 Task: Create a new job position for 'Incharge Warehouse Operations' in Salesforce with specified details.
Action: Mouse moved to (900, 151)
Screenshot: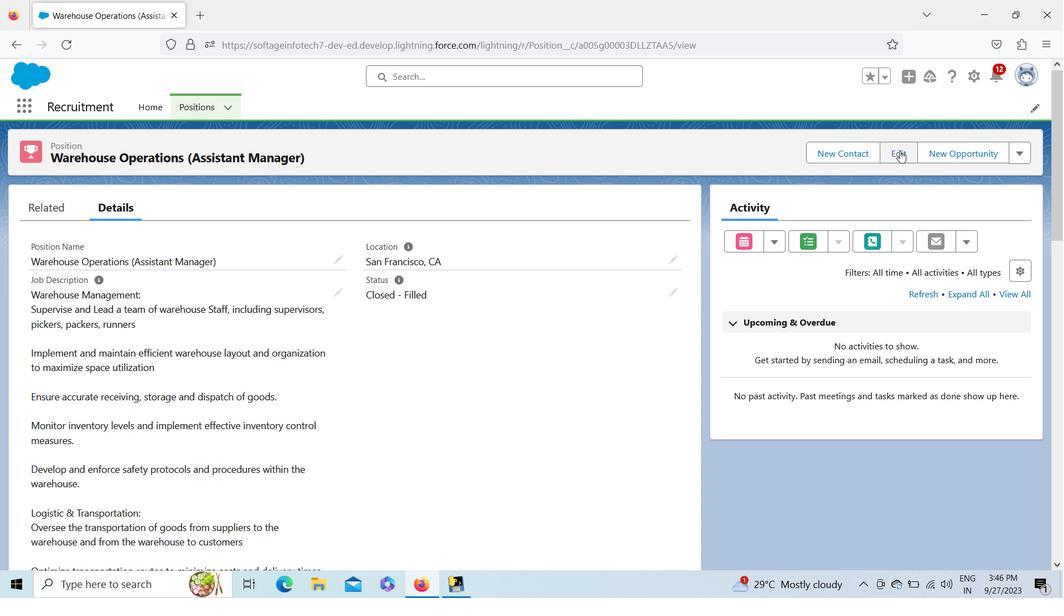 
Action: Mouse pressed left at (900, 151)
Screenshot: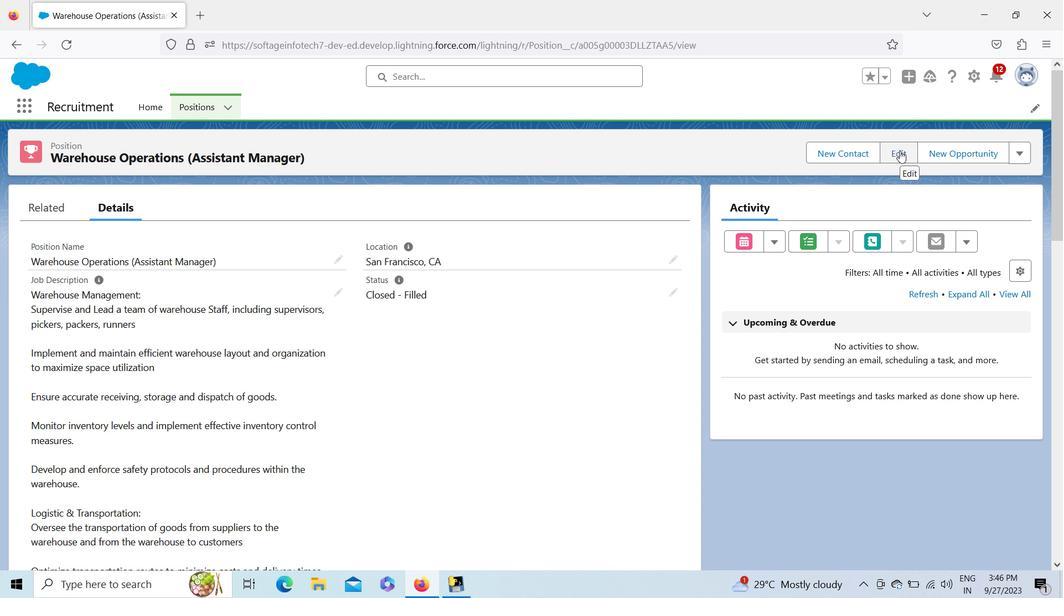 
Action: Mouse moved to (510, 259)
Screenshot: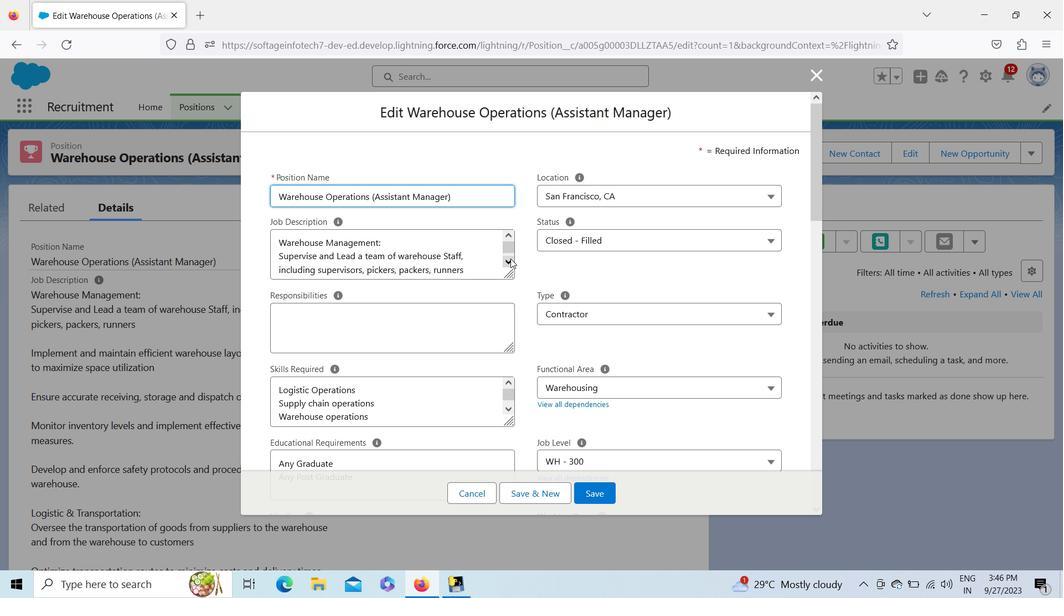 
Action: Mouse pressed left at (510, 259)
Screenshot: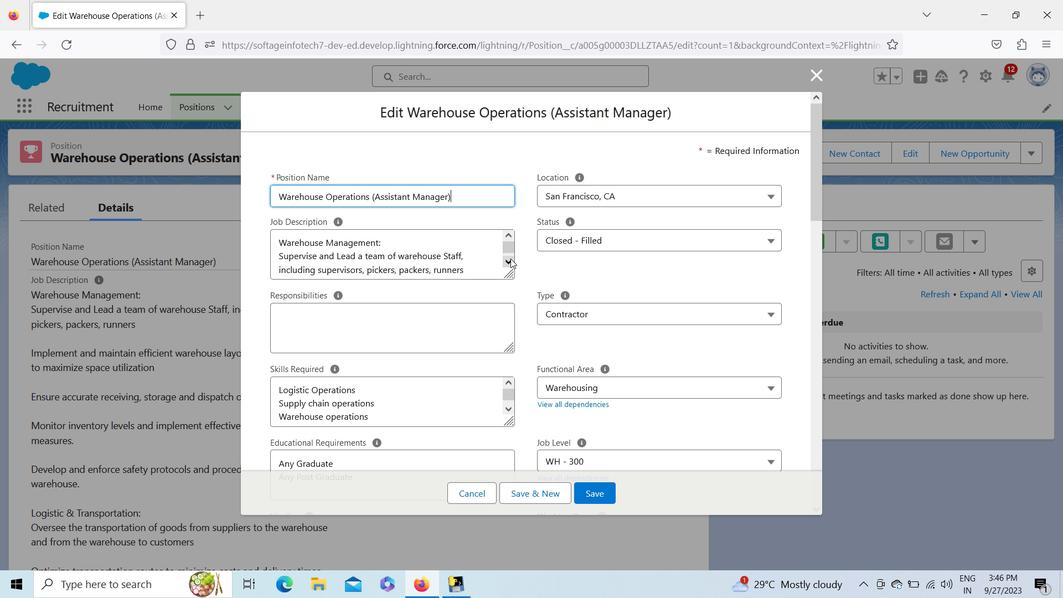 
Action: Mouse pressed left at (510, 259)
Screenshot: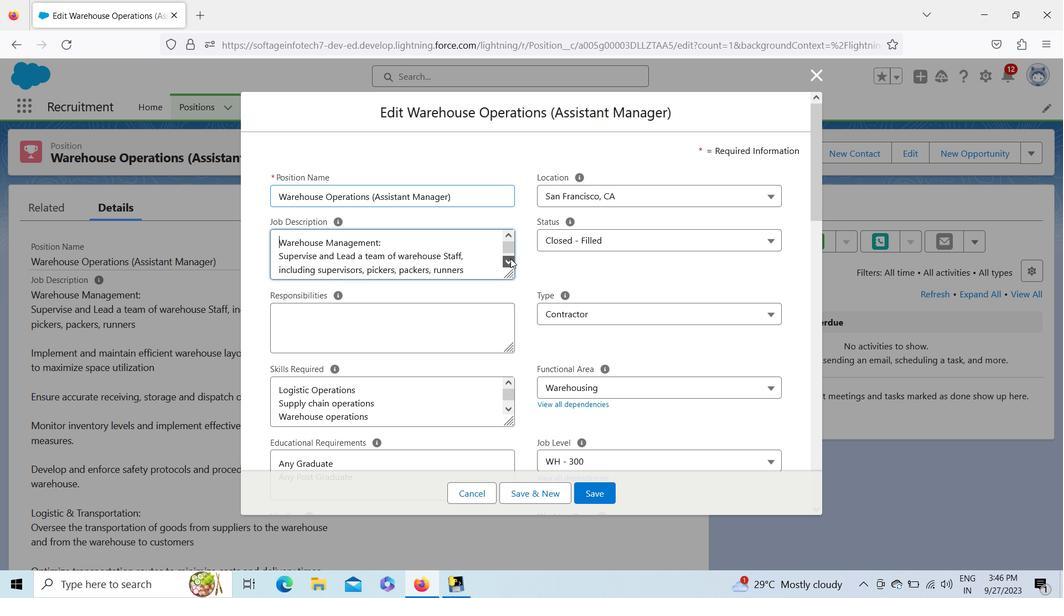 
Action: Mouse pressed left at (510, 259)
Screenshot: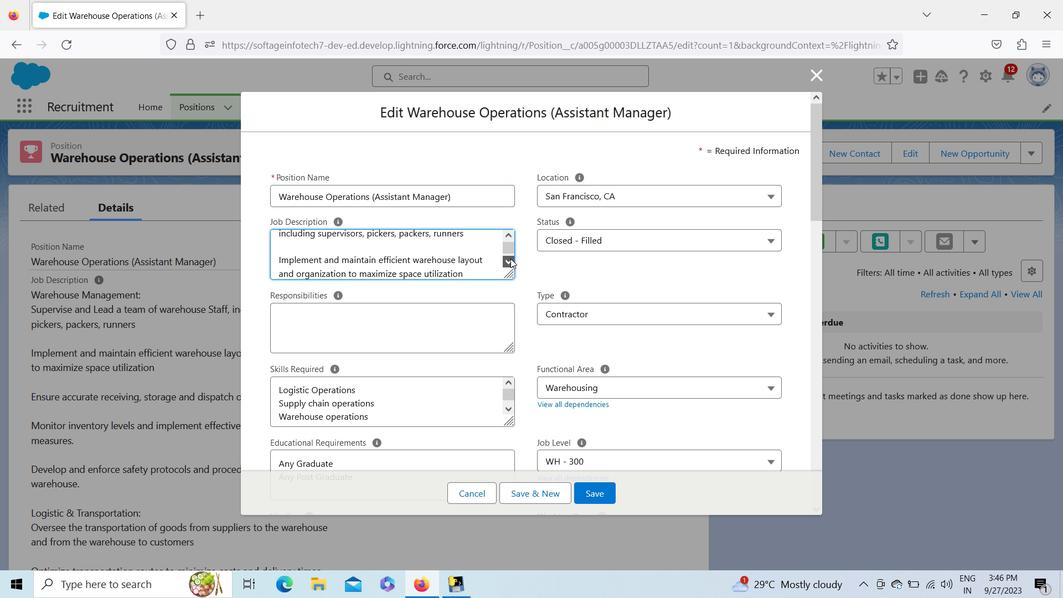 
Action: Mouse pressed left at (510, 259)
Screenshot: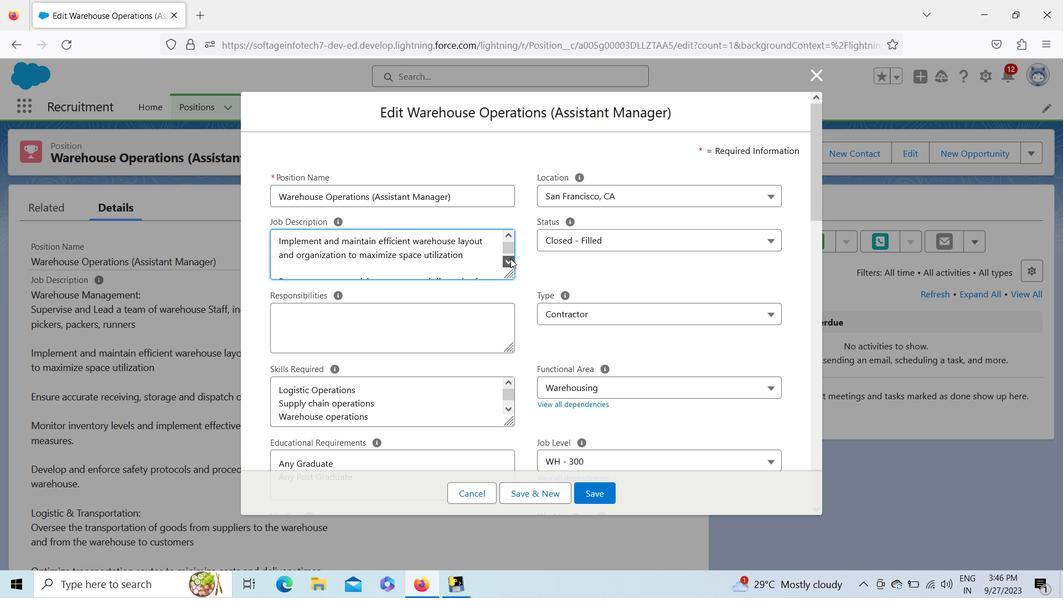 
Action: Mouse pressed left at (510, 259)
Screenshot: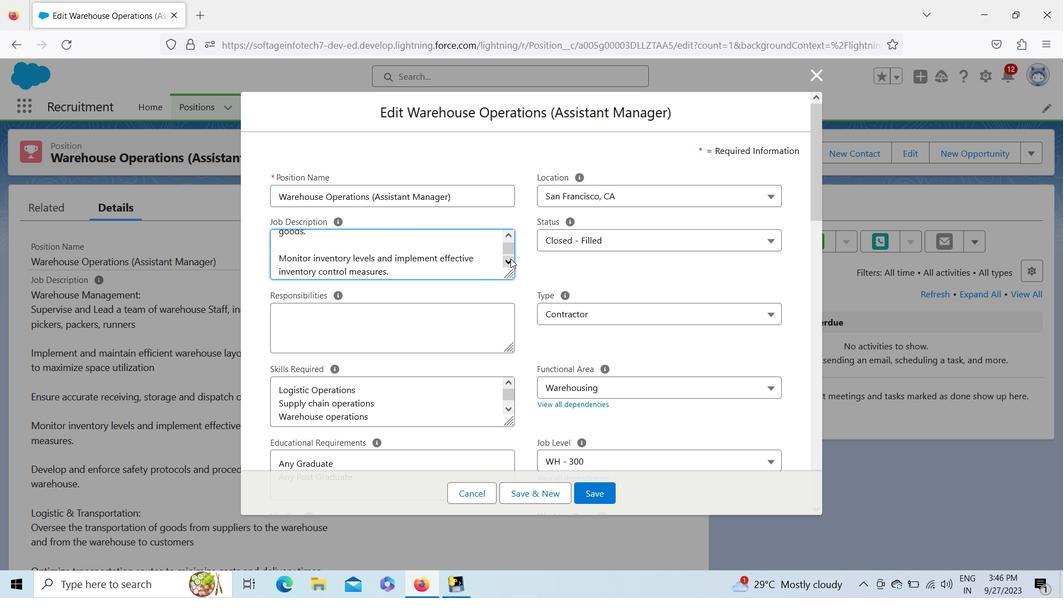 
Action: Mouse pressed left at (510, 259)
Screenshot: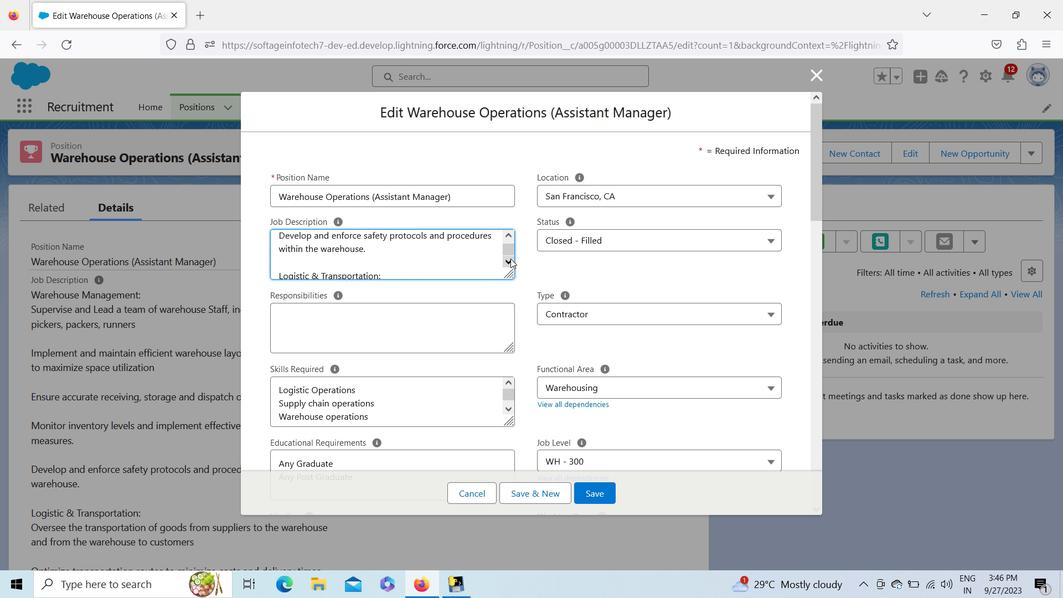 
Action: Mouse pressed left at (510, 259)
Screenshot: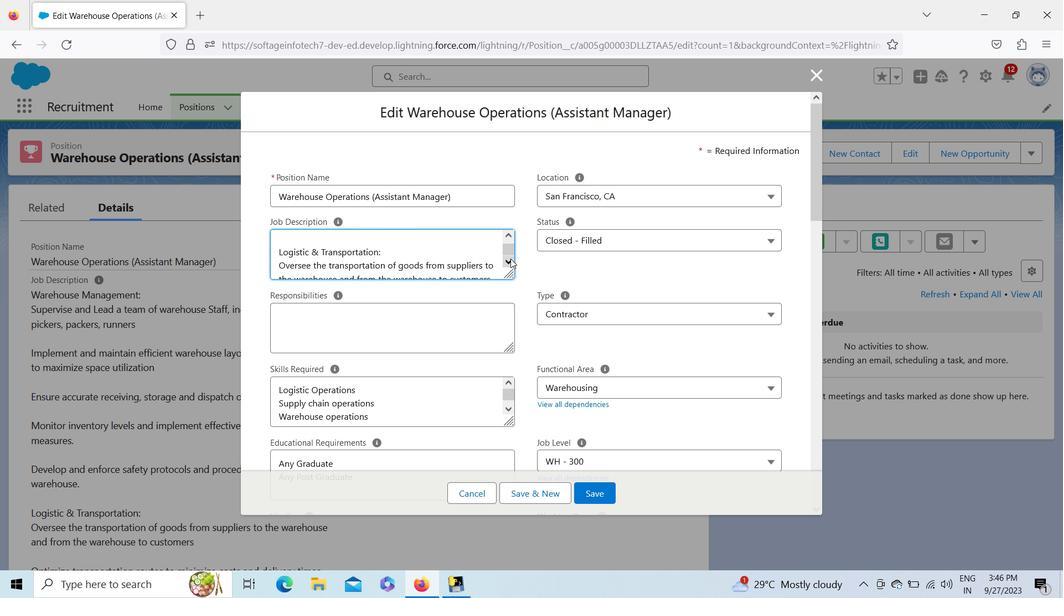 
Action: Mouse pressed left at (510, 259)
Screenshot: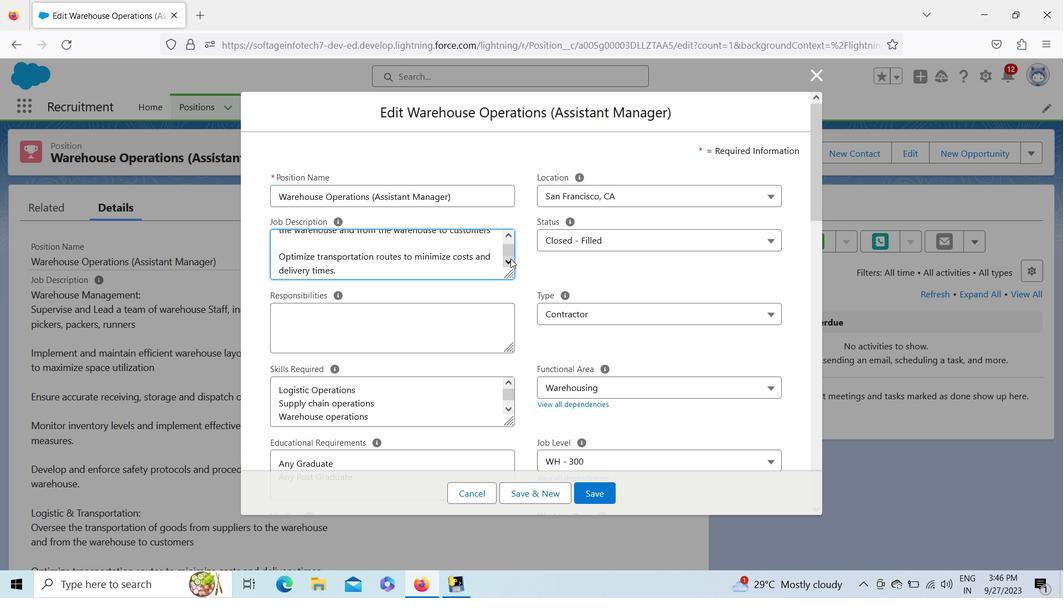 
Action: Mouse pressed left at (510, 259)
Screenshot: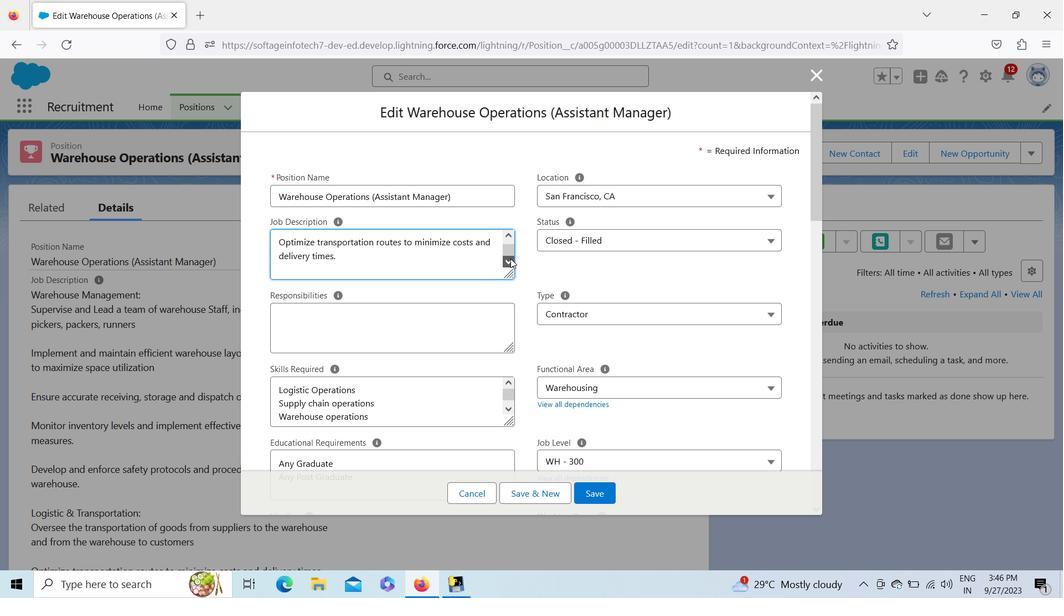 
Action: Mouse pressed left at (510, 259)
Screenshot: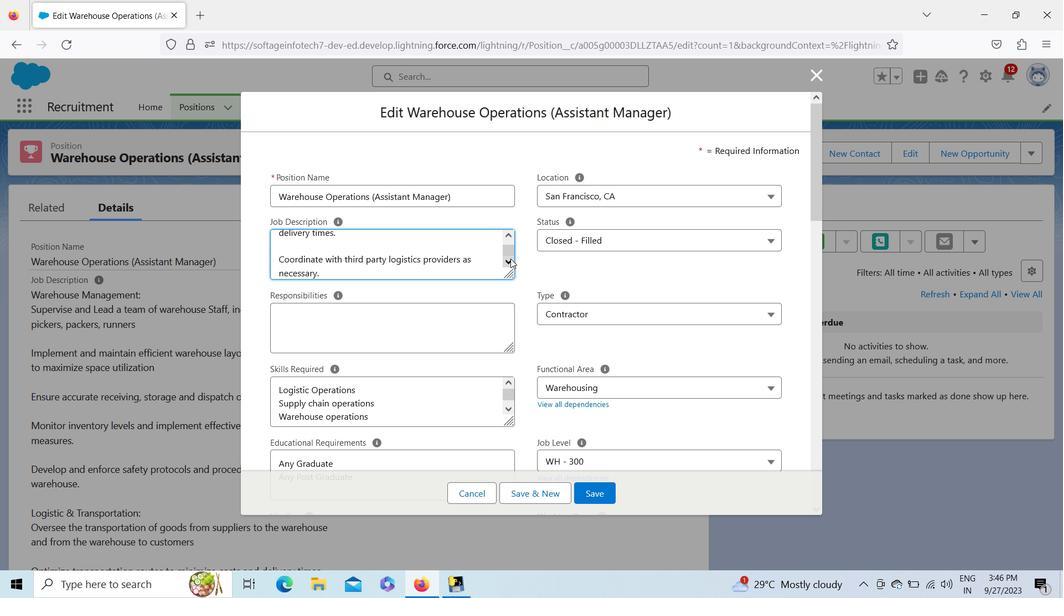 
Action: Mouse pressed left at (510, 259)
Screenshot: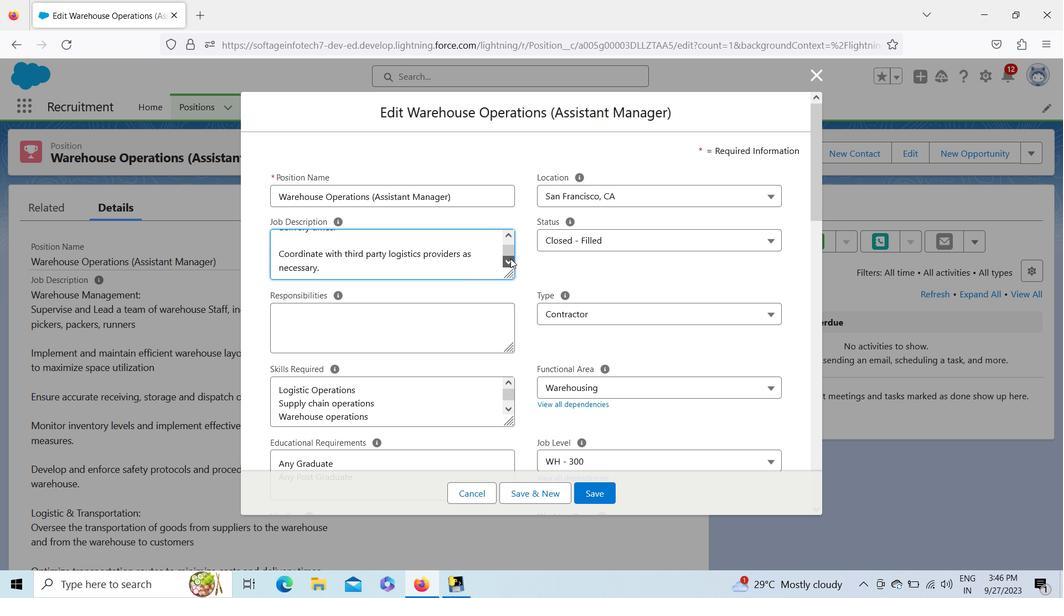 
Action: Mouse pressed left at (510, 259)
Screenshot: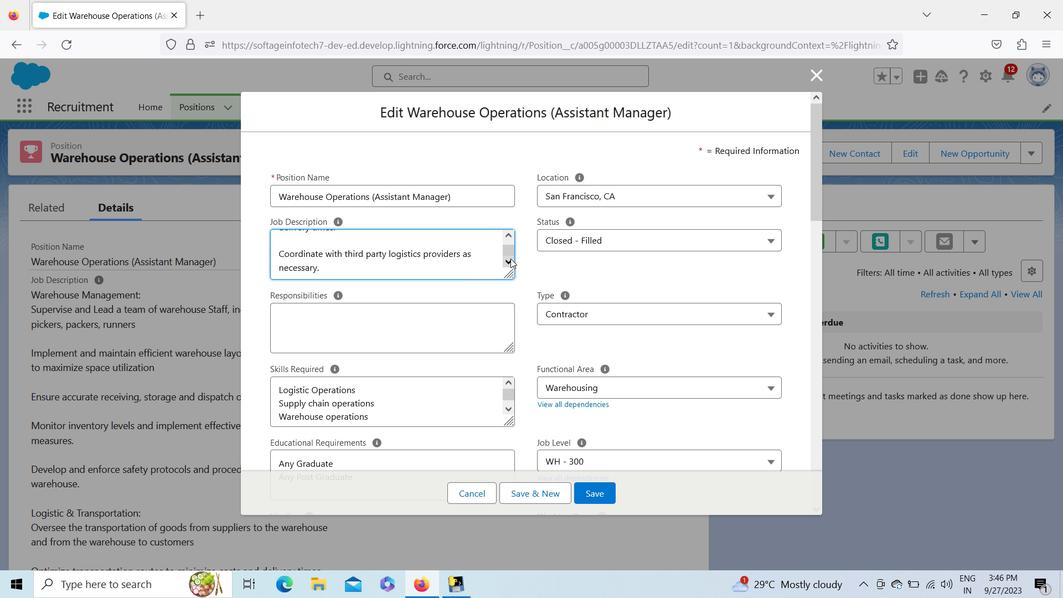 
Action: Mouse moved to (377, 268)
Screenshot: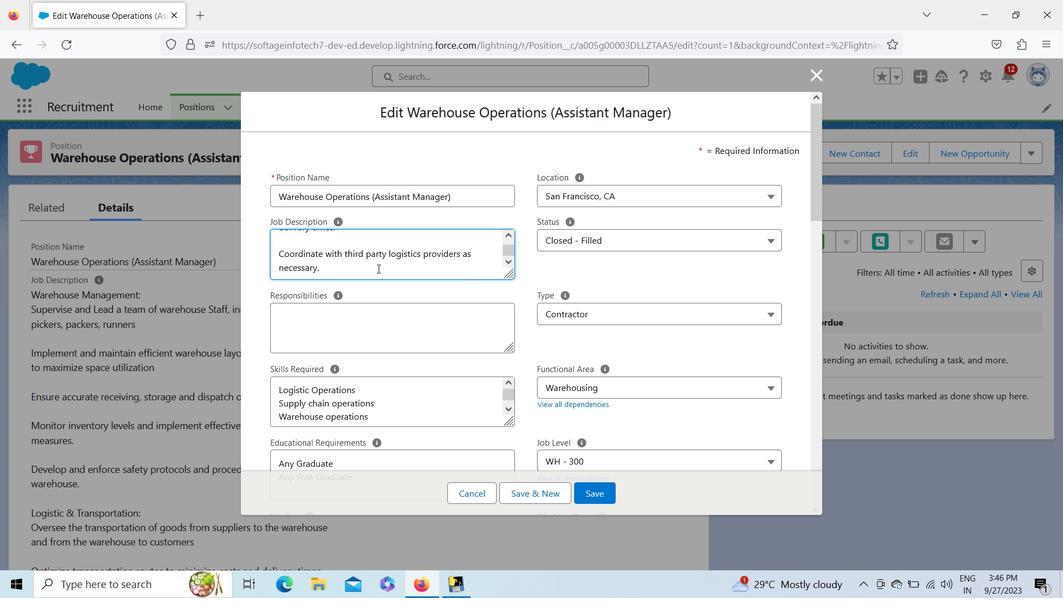 
Action: Mouse pressed left at (377, 268)
Screenshot: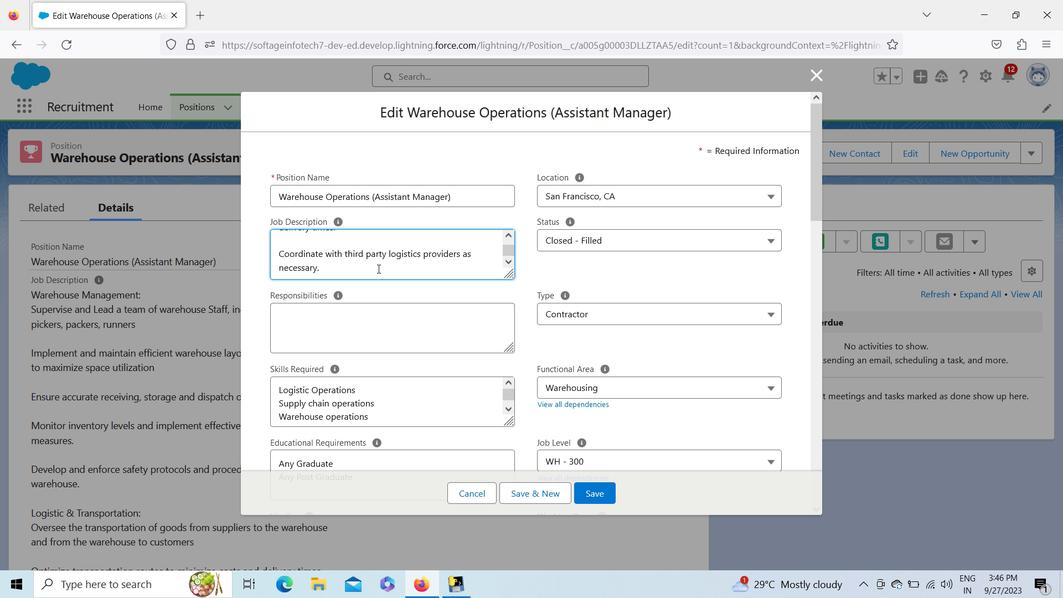 
Action: Key pressed <Key.enter><Key.enter><Key.shift><Key.shift><Key.shift><Key.shift><Key.shift><Key.shift><Key.shift><Key.shift><Key.shift><Key.shift><Key.shift><Key.shift><Key.shift><Key.shift><Key.shift><Key.shift><Key.shift><Key.shift><Key.shift>Monitor<Key.space>and<Key.space>track<Key.space>shipments<Key.space>to<Key.space>ensure<Key.space>on<Key.space>time<Key.space>deliveries.<Key.enter><Key.enter><Key.shift>Resolve<Key.space>any<Key.space>transportation
Screenshot: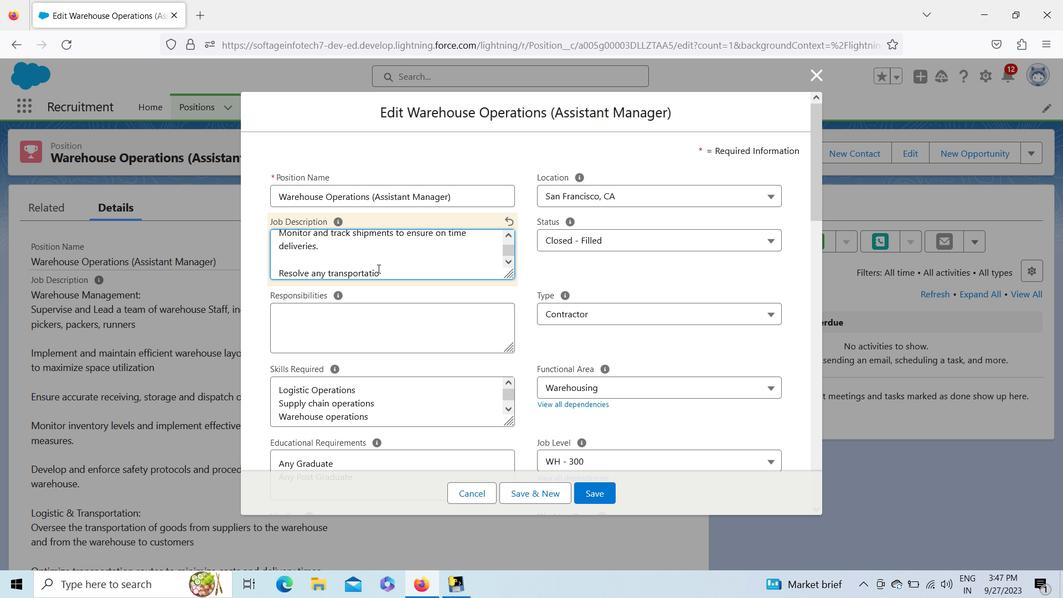 
Action: Mouse moved to (415, 292)
Screenshot: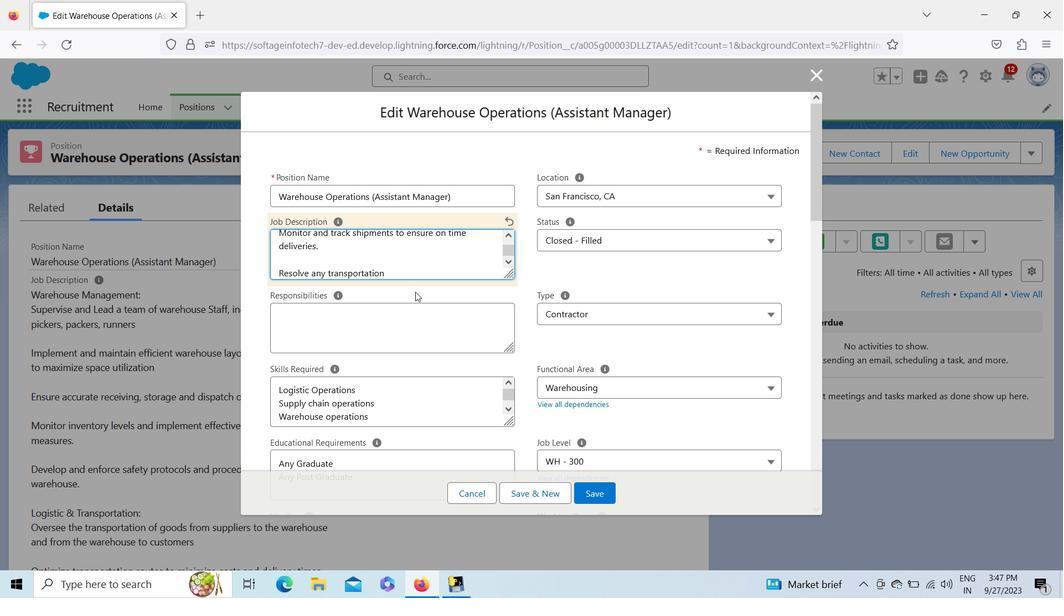 
Action: Key pressed <Key.space>related<Key.space>issuew\<Key.backspace><Key.backspace>s<Key.space>or<Key.space>delays.<Key.enter><Key.enter><Key.shift>Inventory<Key.space><Key.shift><Key.shift><Key.shift><Key.shift><Key.shift><Key.shift><Key.shift><Key.shift><Key.shift><Key.shift><Key.shift><Key.shift><Key.shift><Key.shift><Key.shift><Key.shift><Key.shift><M<Key.backspace><Key.backspace><Key.shift>Management<Key.space><Key.shift_r>:
Screenshot: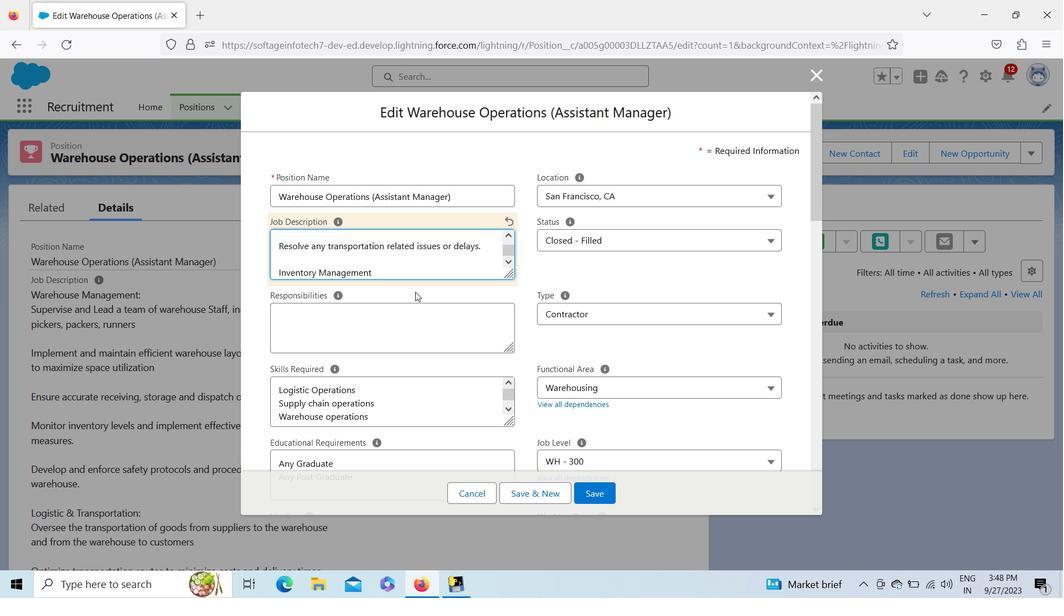 
Action: Mouse moved to (410, 331)
Screenshot: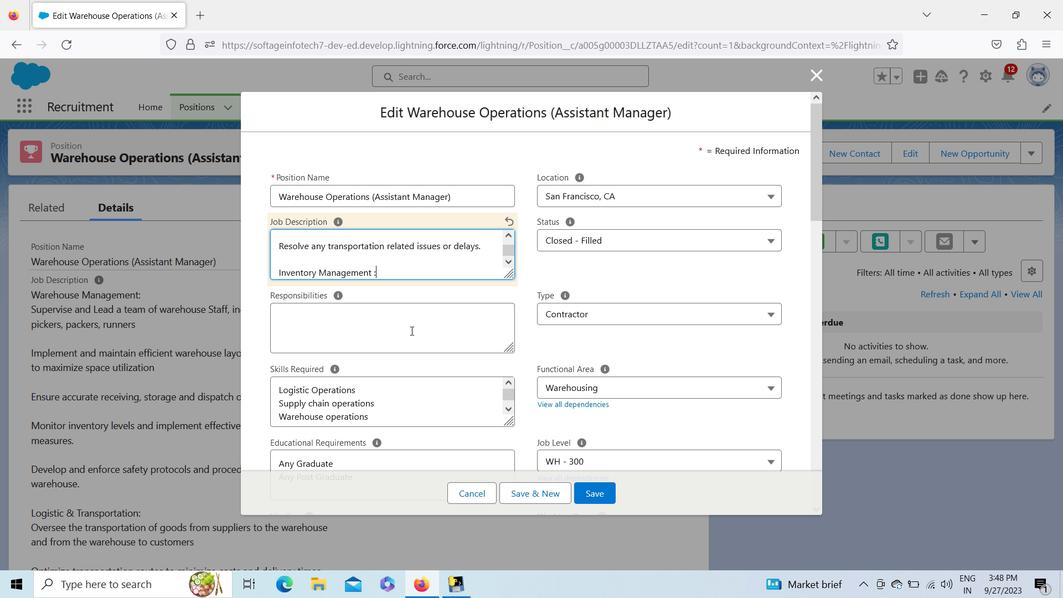 
Action: Key pressed <Key.enter>
Screenshot: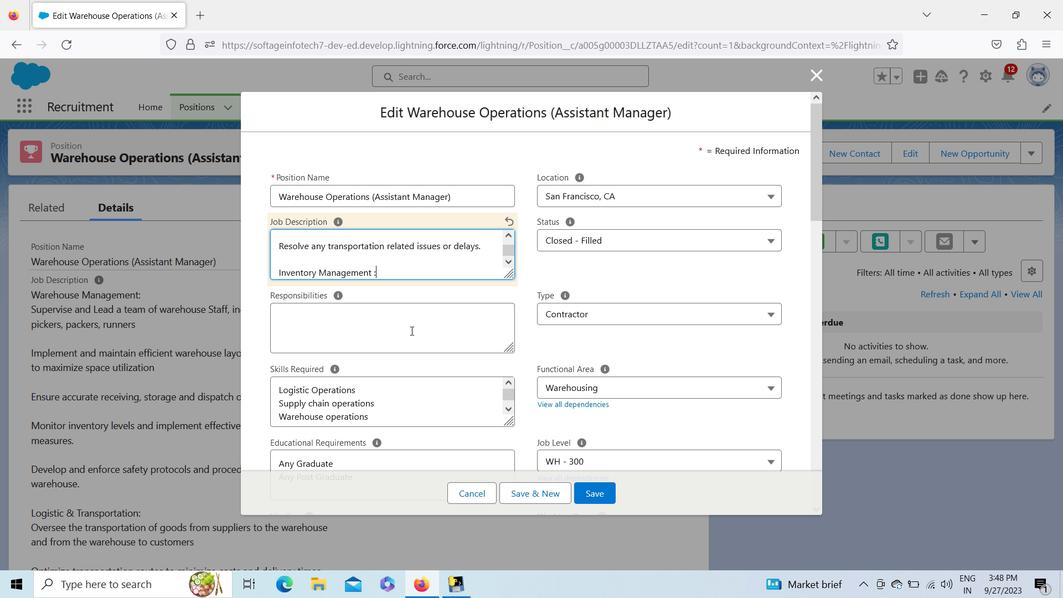 
Action: Mouse moved to (436, 385)
Screenshot: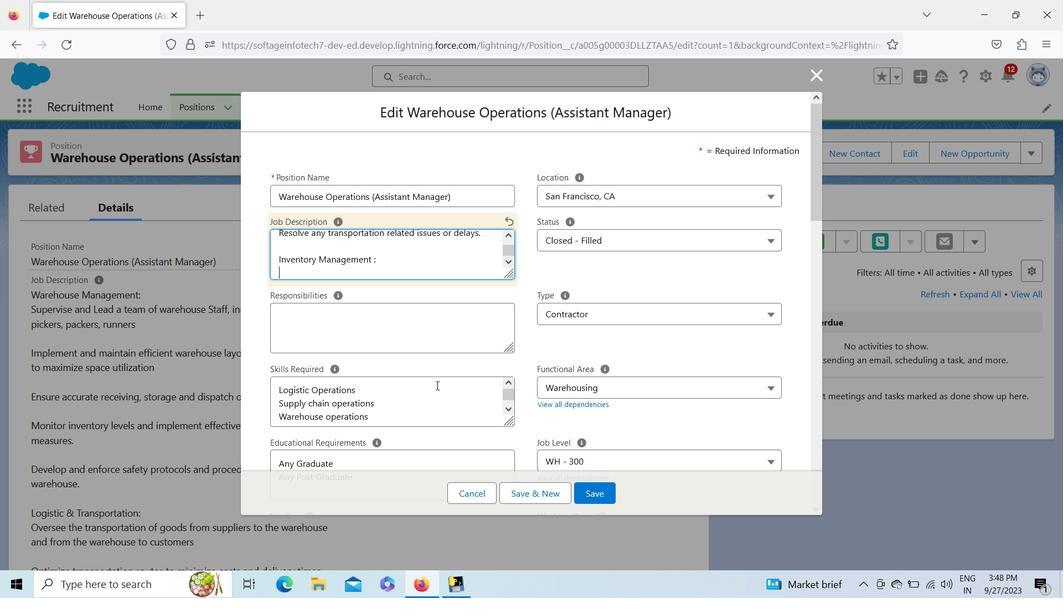 
Action: Key pressed i<Key.backspace><Key.shift>Implement<Key.space><Key.shift>Inventory<Key.space>tracking<Key.space>and<Key.space>management<Key.space>systems<Key.space>to<Key.space>ensure<Key.space>accure<Key.backspace>ate<Key.space>stock<Key.space>levels.<Key.enter><Key.enter><Key.shift>Conduct<Key.space>regular<Key.space>inventory<Key.space>aus<Key.backspace>dits<Key.space>and<Key.space>reconcile<Key.space>any<Key.space>discrepancies.<Key.enter><Key.enter><Key.shift>Develop<Key.space>and<Key.space>execute<Key.space>a<Key.backspace>plans<Key.space>for<Key.space>inventory
Screenshot: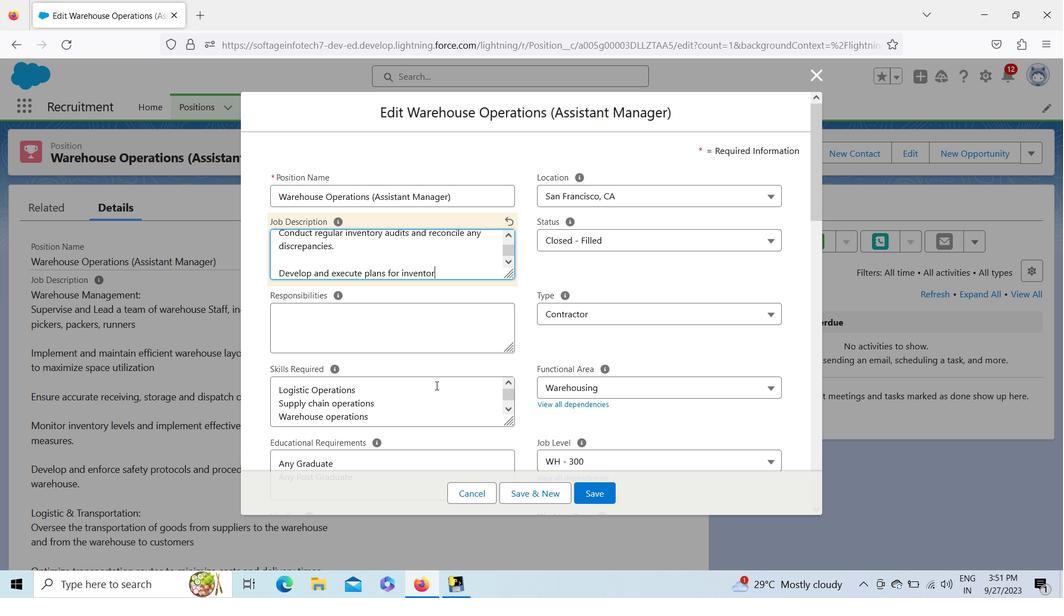 
Action: Mouse moved to (459, 347)
Screenshot: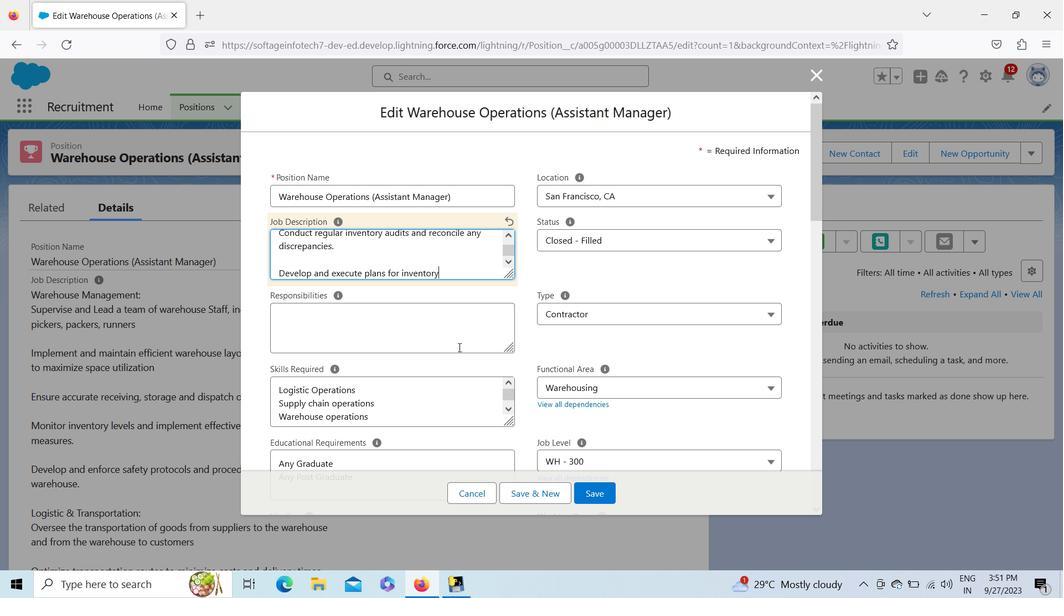 
Action: Key pressed <Key.space>optimization<Key.space>and<Key.space>reduction<Key.space>of<Key.space>carrying<Key.space>costs.
Screenshot: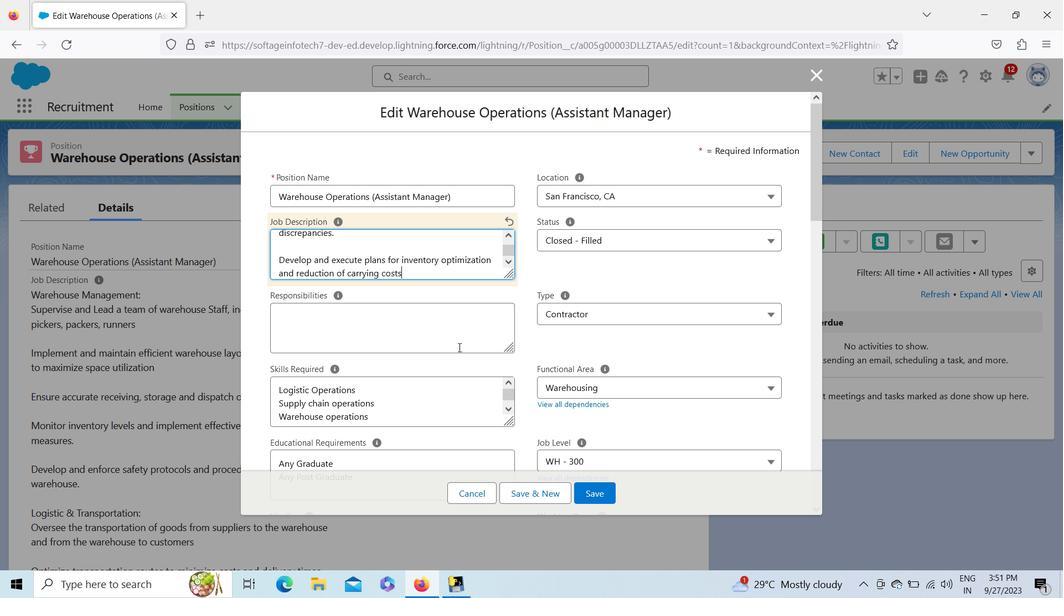 
Action: Mouse moved to (675, 295)
Screenshot: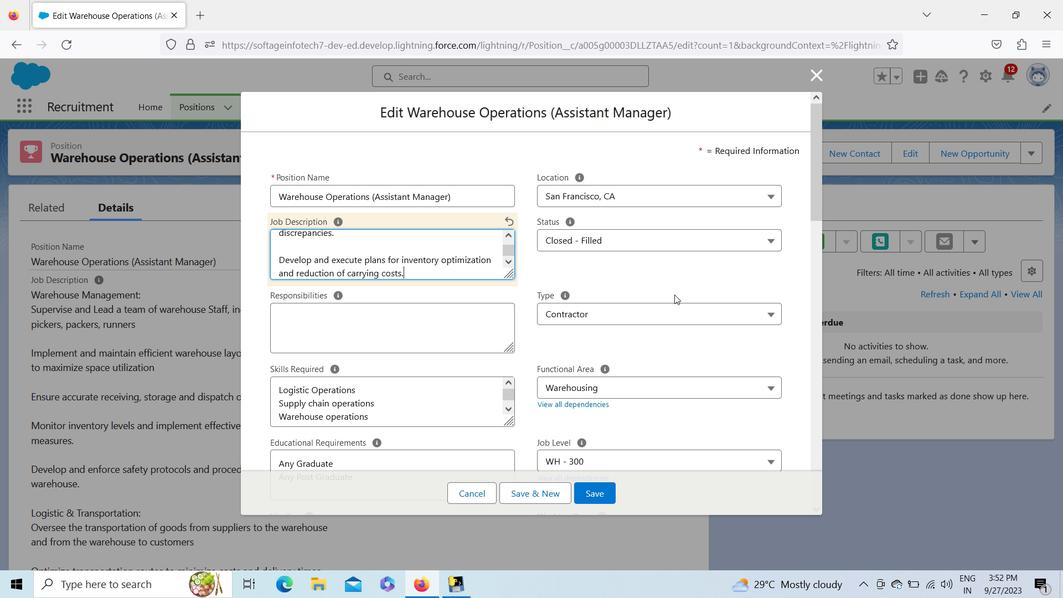 
Action: Key pressed <Key.enter><Key.enter><Key.shift>Operations<Key.space><Key.shift_r>:<Key.enter><Key.shift>Stay<Key.space>up<Key.space>to<Key.space>date<Key.space>with<Key.space>changes<Key.space>in<Key.space>import<Key.space>and<Key.space>export<Key.space>lae<Key.backspace>ws<Key.space>and<Key.space>regulations<Key.space>and<Key.space>
Screenshot: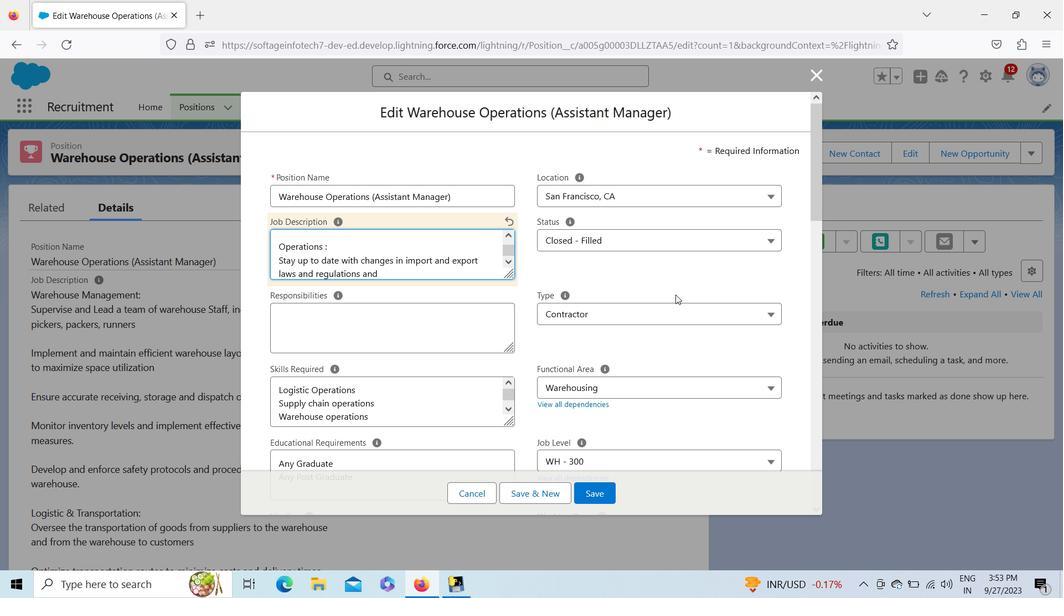 
Action: Mouse moved to (405, 274)
Screenshot: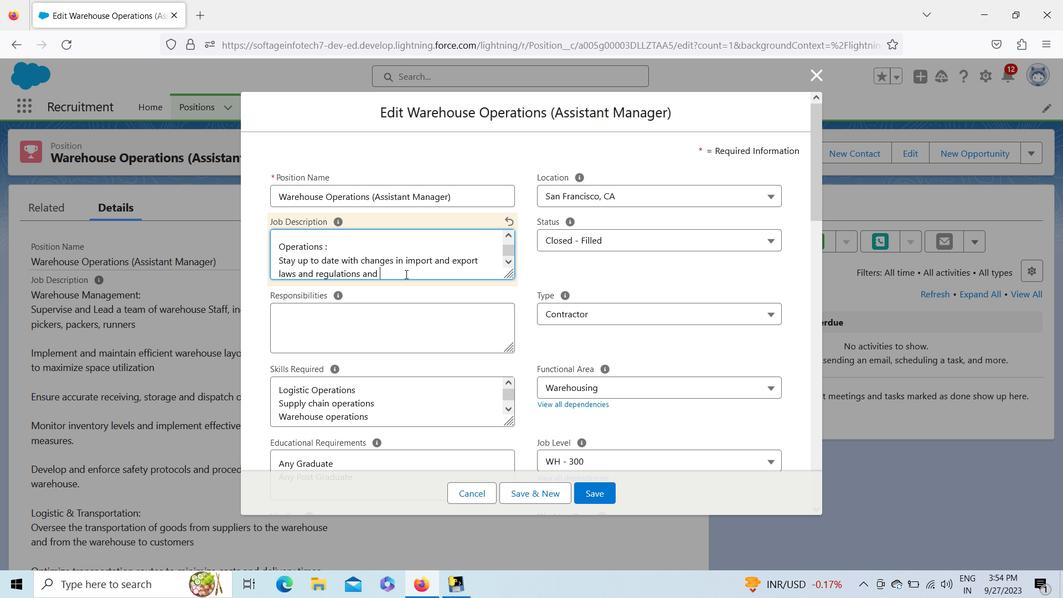 
Action: Key pressed implement<Key.space>necessary
Screenshot: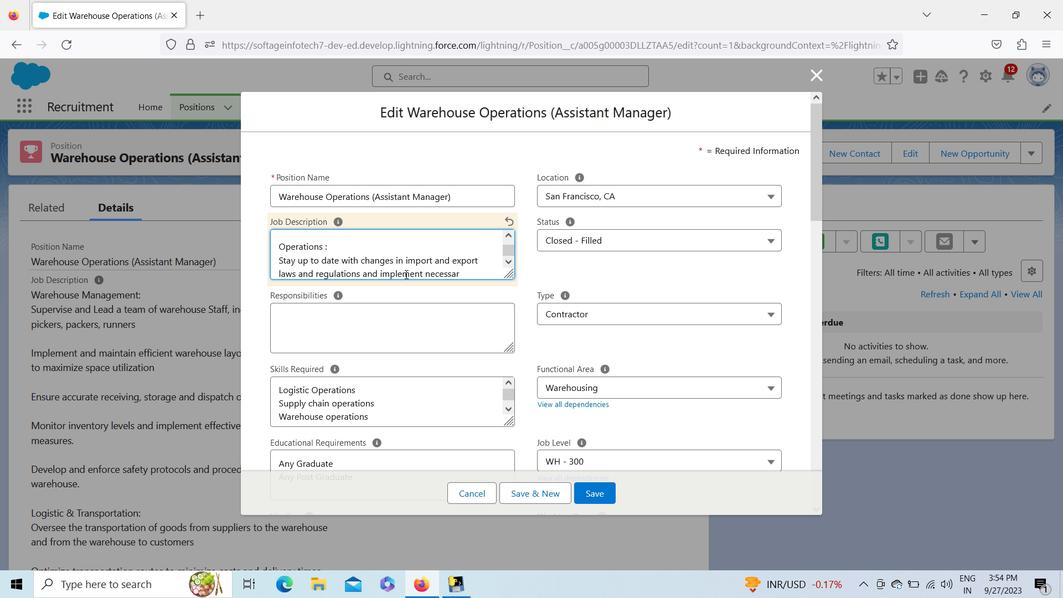
Action: Mouse moved to (469, 321)
Screenshot: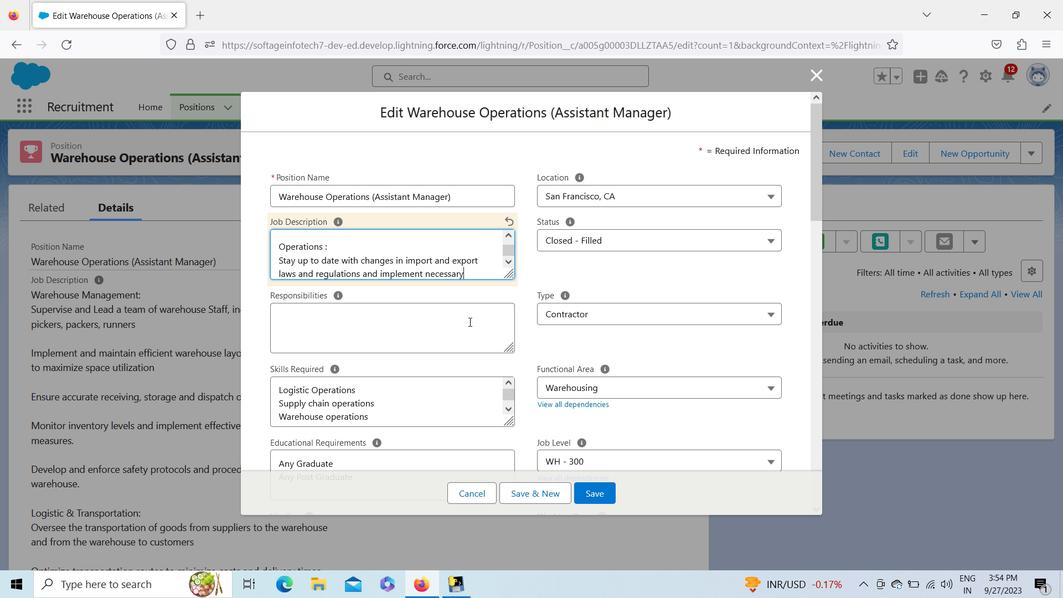 
Action: Key pressed .<Key.enter><Key.enter><Key.shift>Adjustments<Key.space><Key.shift_r>:<Key.enter><Key.shift>Maintain<Key.space>accurate<Key.space>import<Key.space>and<Key.space>export<Key.space>records<Key.space>and<Key.space>documentation.
Screenshot: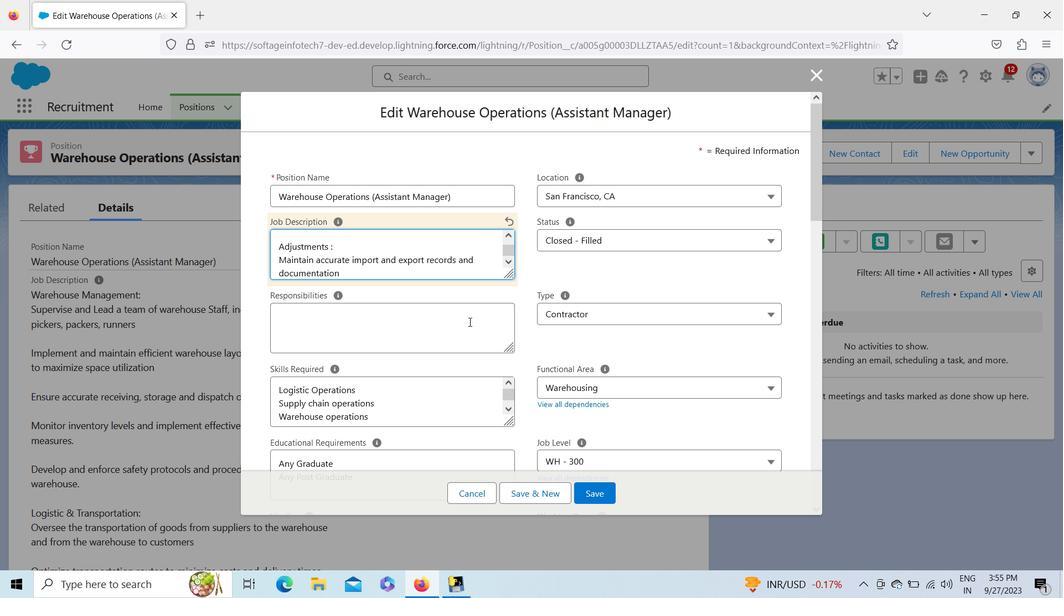 
Action: Mouse moved to (391, 319)
Screenshot: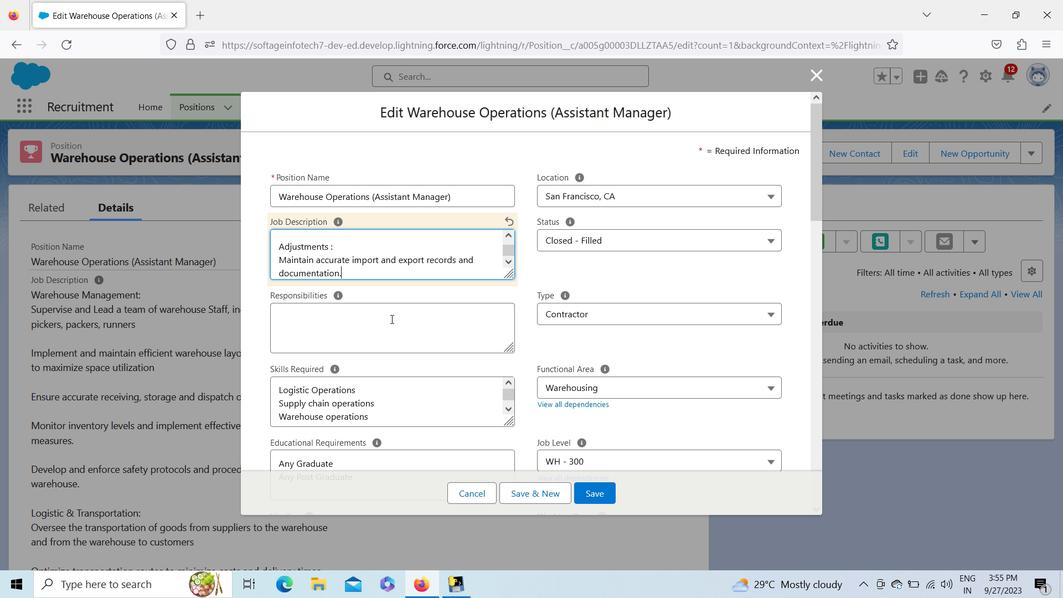 
Action: Mouse pressed left at (391, 319)
Screenshot: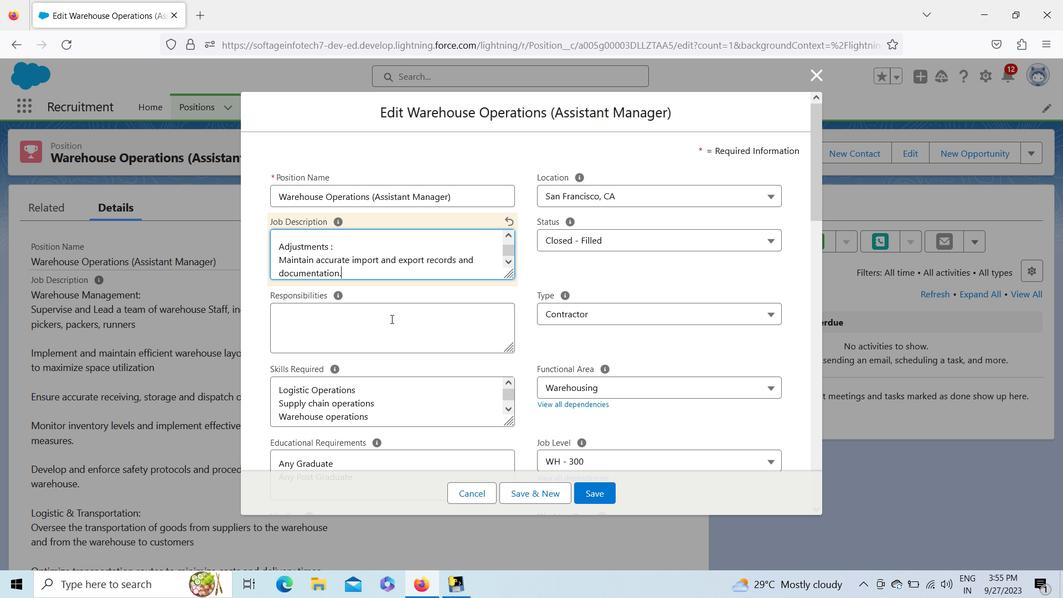 
Action: Key pressed <Key.shift><Key.shift><Key.shift>Bill<Key.space>of<Key.space><Key.shift><Key.shift><Key.shift><Key.shift><Key.shift><Key.shift><Key.shift><Key.shift><Key.shift><Key.shift><Key.shift><Key.shift><Key.shift><Key.shift><Key.shift><Key.shift><Key.shift><Key.shift><Key.shift><Key.shift><Key.shift><Key.shift><Key.shift><Key.shift><Key.shift><Key.shift><Key.shift><Key.shift><Key.shift><Key.shift><Key.shift><Key.shift><Key.shift><Key.shift><Key.shift><Key.shift><Key.shift><Key.shift><Key.shift><Key.shift><Key.shift><Key.shift><Key.shift><Key.shift><Key.shift><Key.shift><Key.shift><Key.shift><Key.shift><Key.shift><Key.shift>Entry<Key.space><Key.shift>Management<Key.space><Key.shift_r><Key.shift_r><Key.shift_r><Key.shift_r><Key.shift_r><Key.shift_r><Key.shift_r><Key.shift_r><Key.shift_r><Key.shift_r><Key.shift_r><Key.shift_r><Key.shift_r><Key.shift_r><Key.shift_r><Key.shift_r><Key.shift_r><Key.shift_r>:<Key.enter><Key.shift>Handle<Key.space>the<Key.space>preparation<Key.space>and<Key.space>submission<Key.space>of<Key.space><Key.shift>Bill<Key.space>of<Key.space>entries<Key.space>accurately<Key.space>and<Key.space>timely<Key.enter><Key.enter><Key.shift><Key.shift><Key.shift><Key.shift><Key.shift><Key.shift><Key.shift>Ensure<Key.space>that<Key.space>all<Key.space><Key.shift><Key.shift><Key.shift><Key.shift><Key.shift><Key.shift>BOEs<Key.space>comply<Key.space>with<Key.space>customs<Key.space>regulations<Key.space>ab<Key.backspace>nd
Screenshot: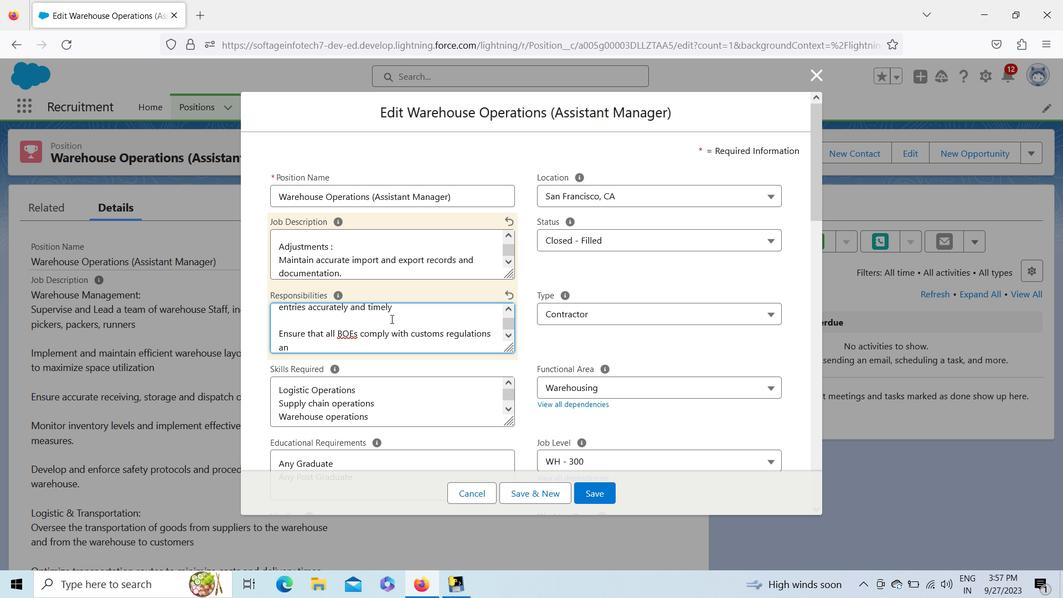 
Action: Mouse moved to (402, 329)
Screenshot: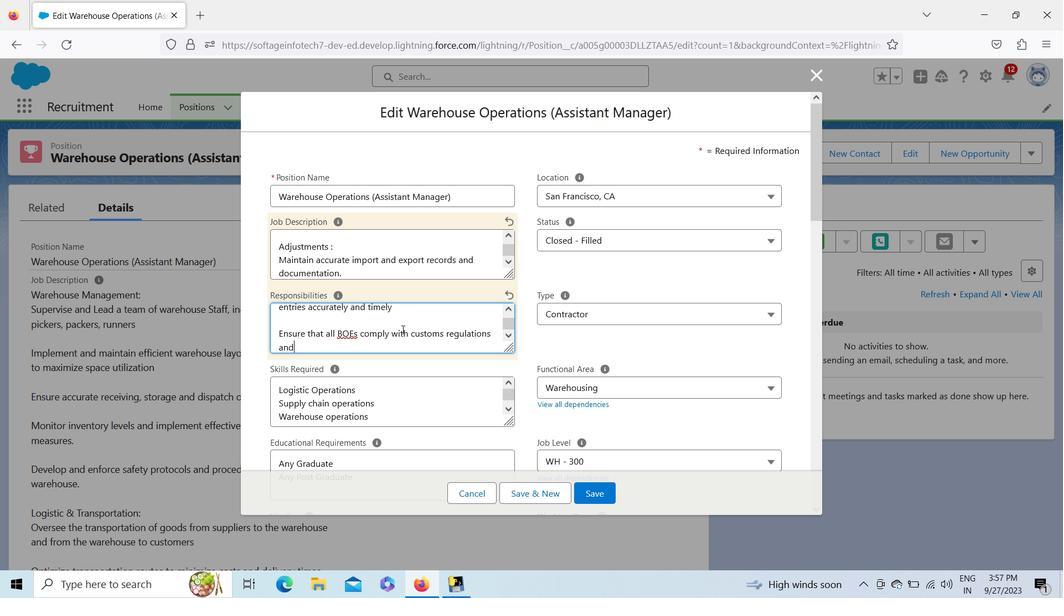 
Action: Key pressed <Key.space>tariffs.<Key.enter>
Screenshot: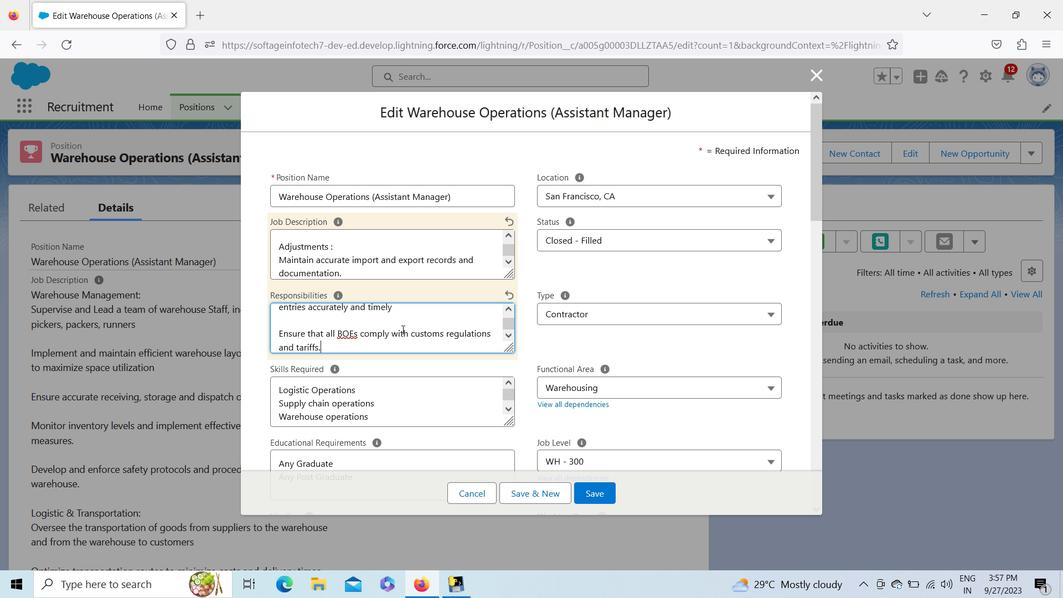 
Action: Mouse moved to (384, 398)
Screenshot: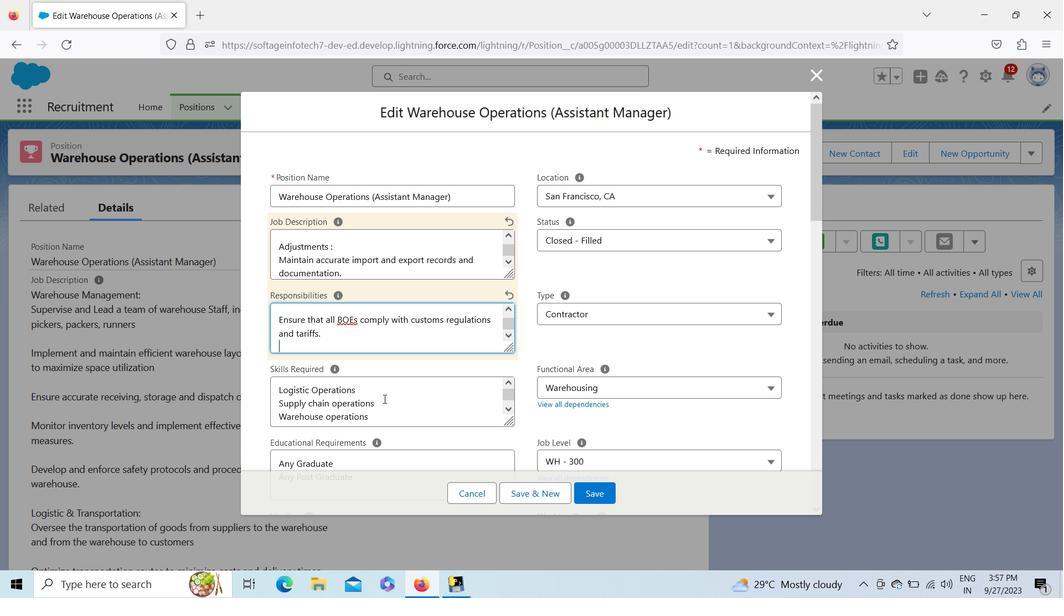 
Action: Key pressed <Key.enter><Key.shift><Key.shift>Resolve<Key.space>any<Key.space><Key.shift><Key.shift><Key.shift><Key.shift><Key.shift><Key.shift><Key.shift><Key.shift>BOE<Key.space>related<Key.space>discrepancies<Key.space>or<Key.space>issues<Key.space>promptly<Key.enter><Key.enter><Key.shift><Key.shift><Key.shift><Key.shift><Key.shift><Key.shift><Key.shift><Key.shift><Key.shift><Key.shift><Key.shift><Key.shift><Key.shift><Key.shift><Key.shift><Key.shift><Key.shift><Key.shift><Key.shift>TEa<Key.backspace><Key.backspace>ea<Key.backspace><Key.backspace><Key.shift><Key.shift>EAM<Key.space>LEADERSHIP;<Key.enter><Key.backspace><Key.backspace><Key.shift_r>:<Key.enter><Key.shift>Recruit,<Key.space>train,<Key.space>and<Key.space>mentor<Key.space>warehouse<Key.space>and<Key.space>logistics<Key.space>staff.<Key.enter>set<Key.space>performance<Key.space>goals<Key.space>and<Key.space>com<Key.backspace>nduct<Key.space>regular<Key.space>performance<Key.space>reviews.<Key.enter><Key.shift>Foster<Key.space>a<Key.space>positive<Key.space>and<Key.space>v<Key.backspace>collaborative<Key.space>work<Key.space>environment.<Key.enter><Key.enter><Key.shift><Key.shift><Key.shift><Key.shift><Key.shift><Key.shift><Key.shift><Key.shift><Key.shift><Key.shift><Key.shift><Key.shift><Key.shift><Key.shift><Key.shift><Key.shift><Key.shift><Key.shift><Key.shift><Key.shift><Key.shift><Key.shift><Key.shift><Key.shift><Key.shift><Key.shift><Key.shift><Key.shift><Key.shift><Key.shift><Key.shift><Key.shift>P<Key.shift><Key.shift><Key.shift><Key.shift><Key.shift><Key.shift><Key.shift><Key.shift><Key.shift><Key.shift><Key.shift><Key.shift><Key.shift><Key.shift><Key.shift><Key.shift><Key.shift><Key.shift><Key.shift><Key.shift><Key.shift>ROCESS<Key.space>IMPROVEMENT<Key.space><Key.shift_r>:<Key.enter><Key.shift>Continuesly<Key.space>identify
Screenshot: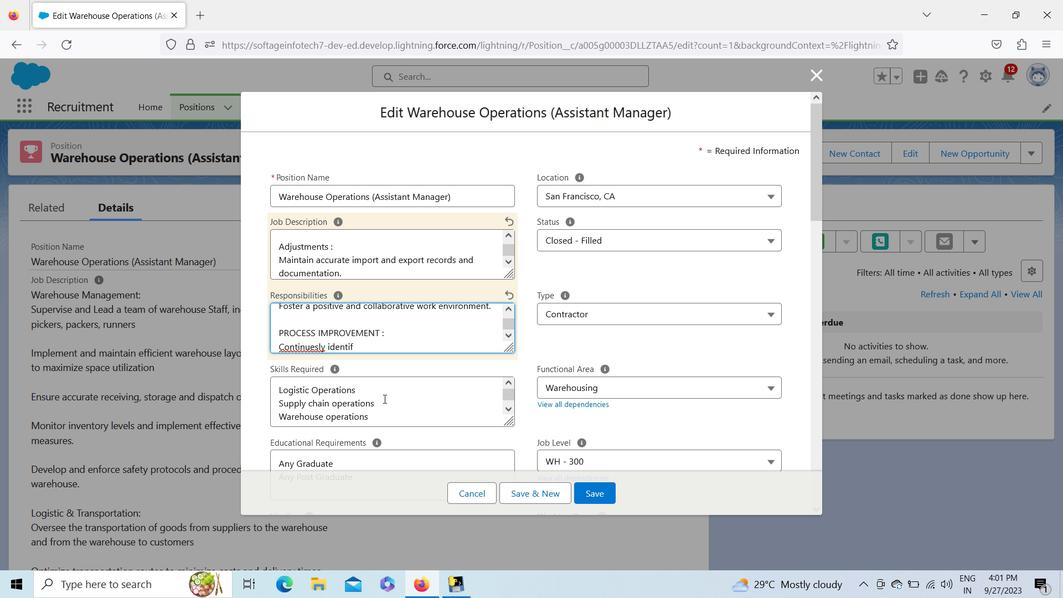 
Action: Mouse moved to (425, 403)
Screenshot: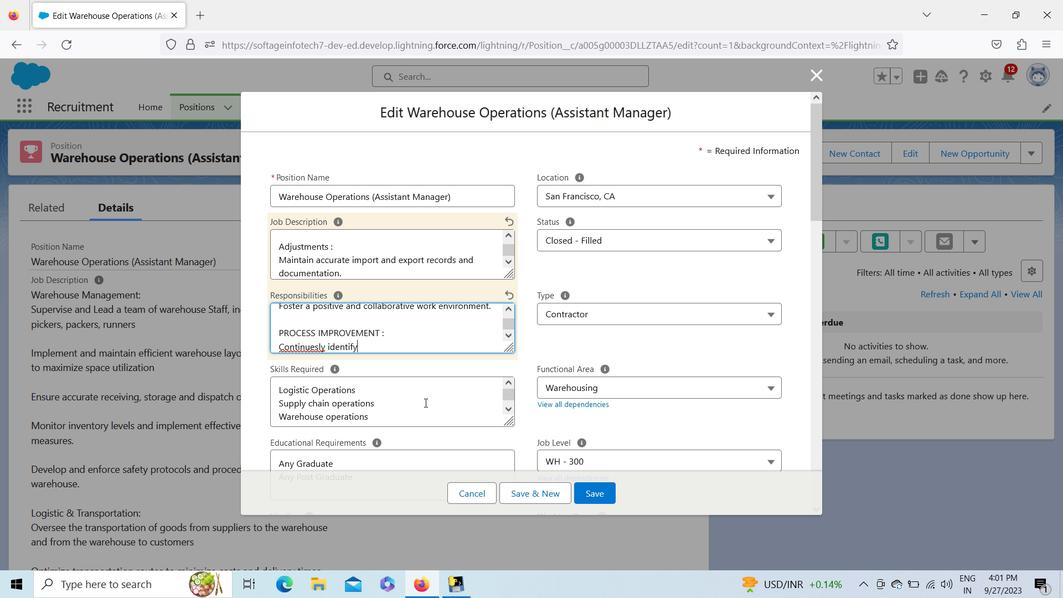 
Action: Key pressed <Key.space>op[pp<Key.backspace><Key.backspace><Key.backspace>porti<Key.backspace>unities<Key.space>for<Key.space>process<Key.space>improvemn<Key.backspace>ent<Key.space>and<Key.space>cst<Key.backspace><Key.backspace>ost<Key.space>reduction.<Key.enter>
Screenshot: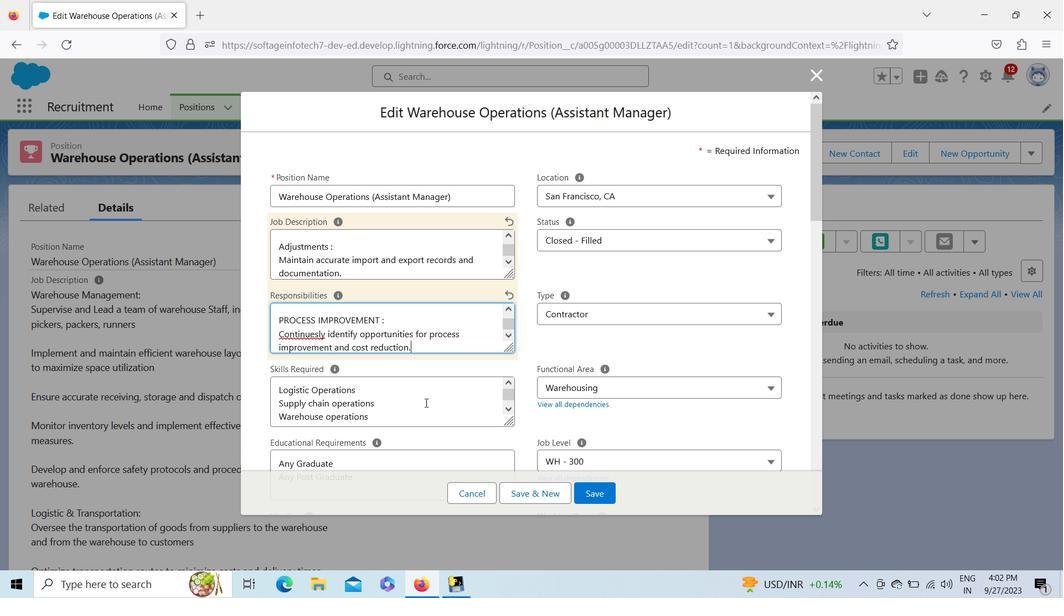 
Action: Mouse moved to (315, 320)
Screenshot: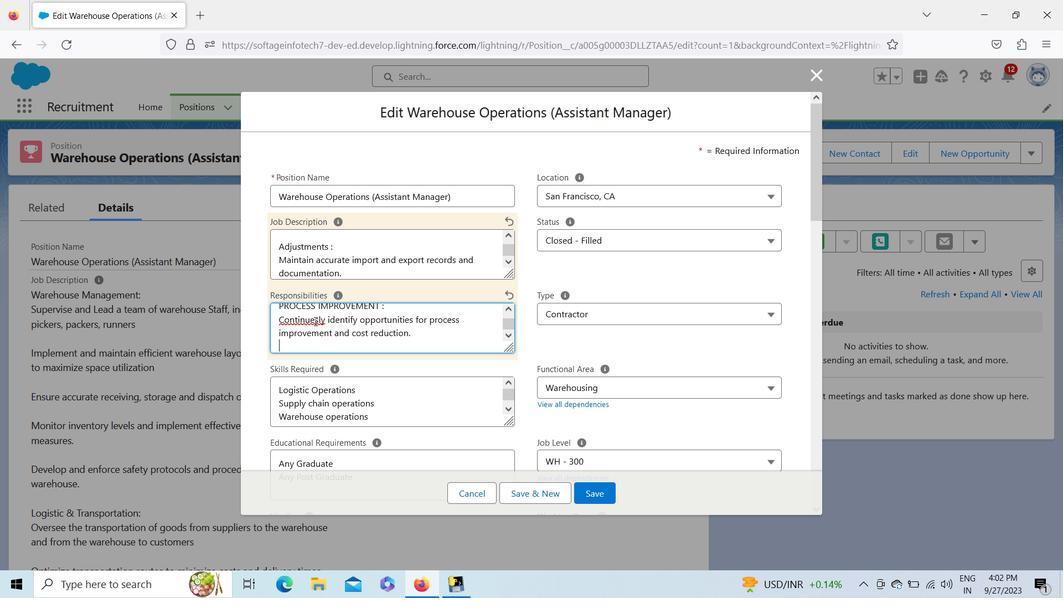 
Action: Mouse pressed left at (315, 320)
Screenshot: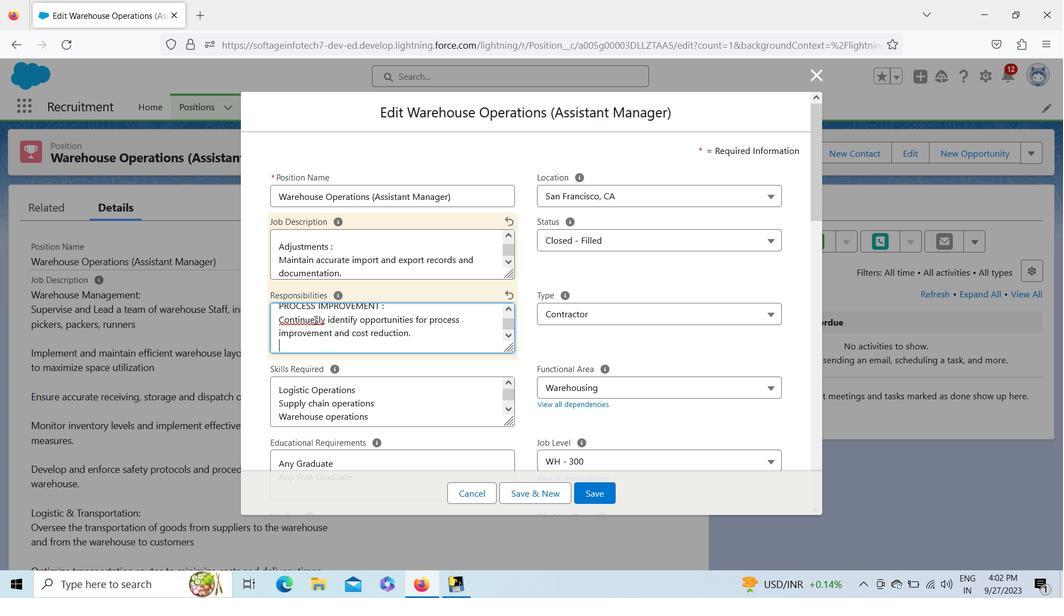 
Action: Mouse moved to (346, 339)
Screenshot: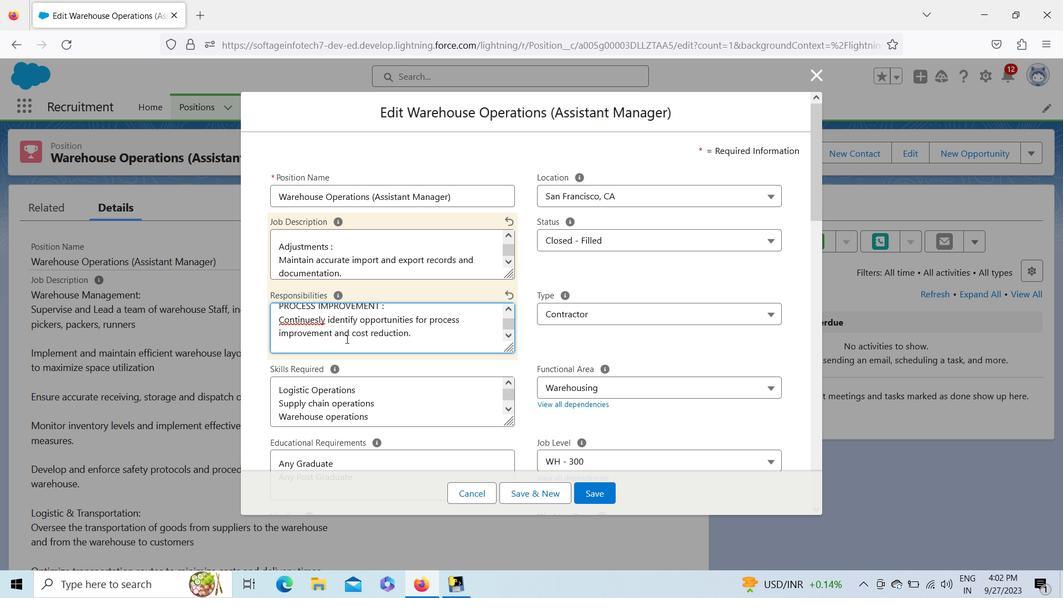 
Action: Key pressed <Key.backspace>ou
Screenshot: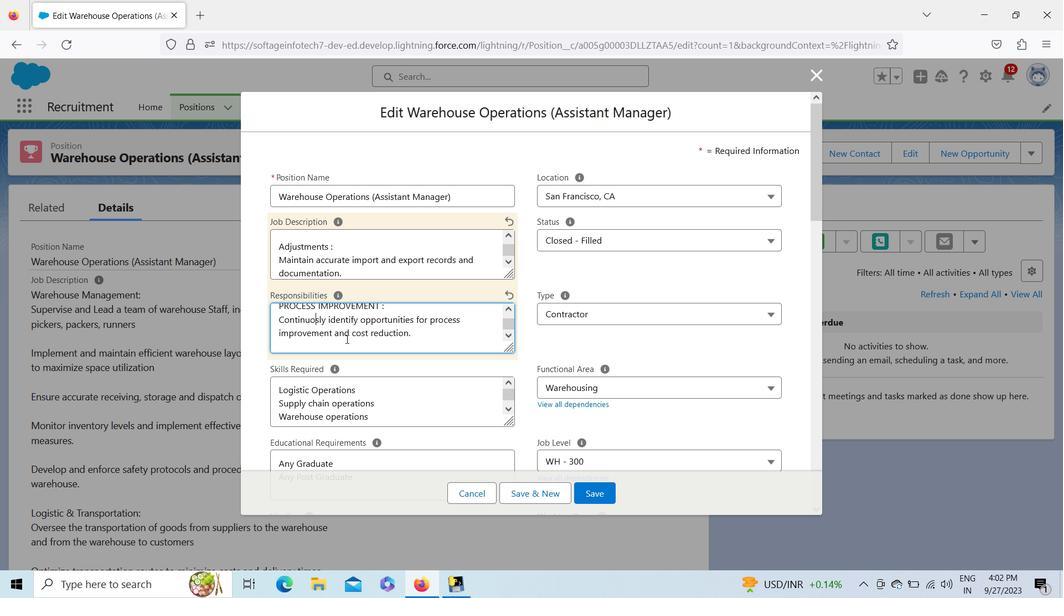 
Action: Mouse moved to (423, 332)
Screenshot: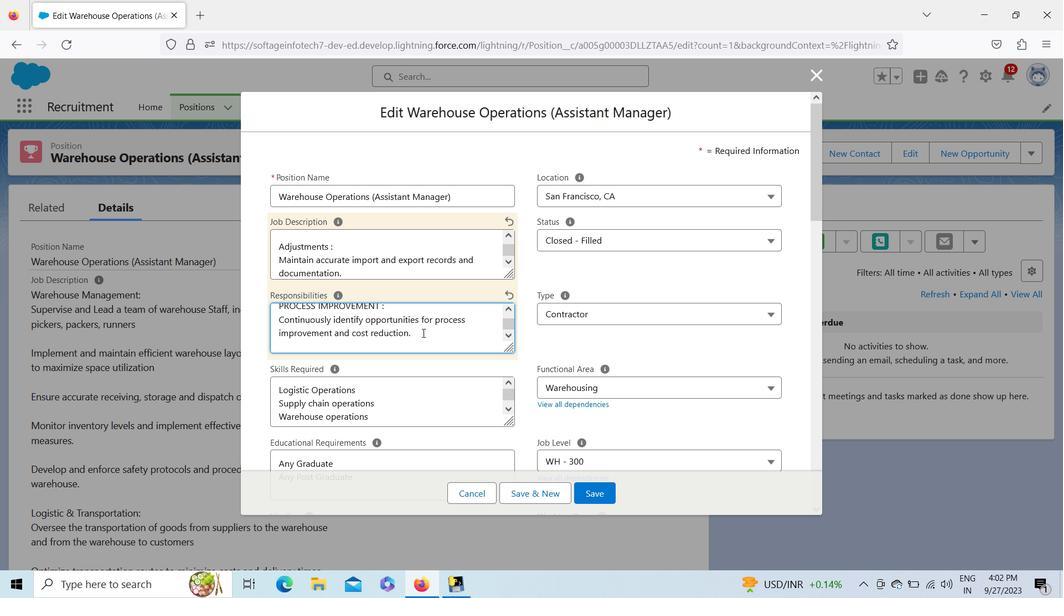 
Action: Mouse pressed left at (423, 332)
Screenshot: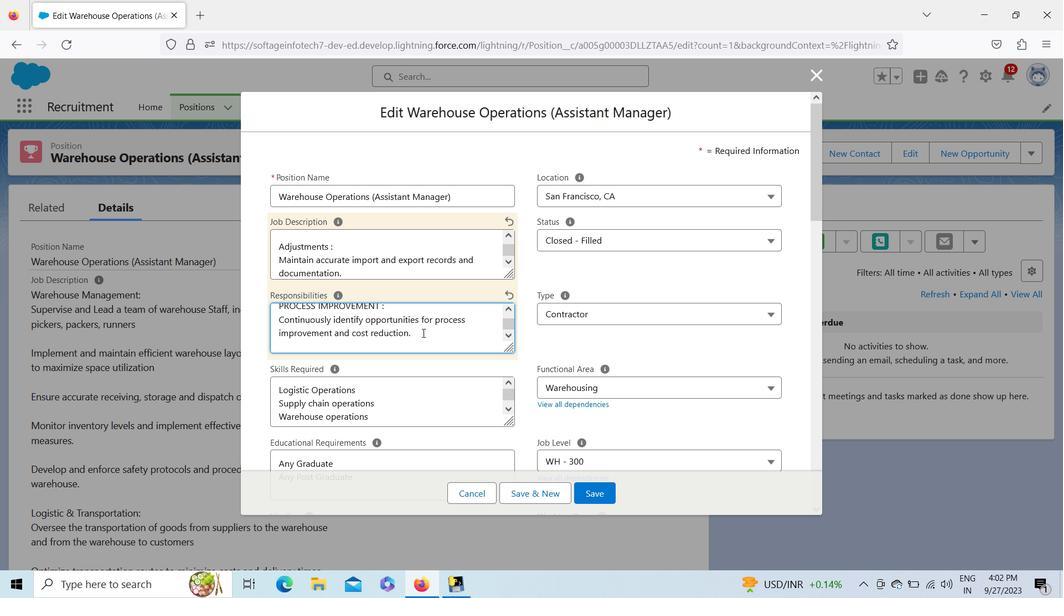
Action: Key pressed <Key.enter><Key.enter><Key.shift><Key.shift><Key.shift><Key.shift><Key.shift><Key.shift><Key.shift><Key.shift><Key.shift><Key.shift><Key.shift><Key.shift><Key.shift><Key.shift><Key.shift><Key.shift><Key.shift><Key.shift><Key.shift><Key.shift>Implement<Key.space>best<Key.space>practices<Key.space>in<Key.space>wareg<Key.backspace>housr<Key.backspace>e
Screenshot: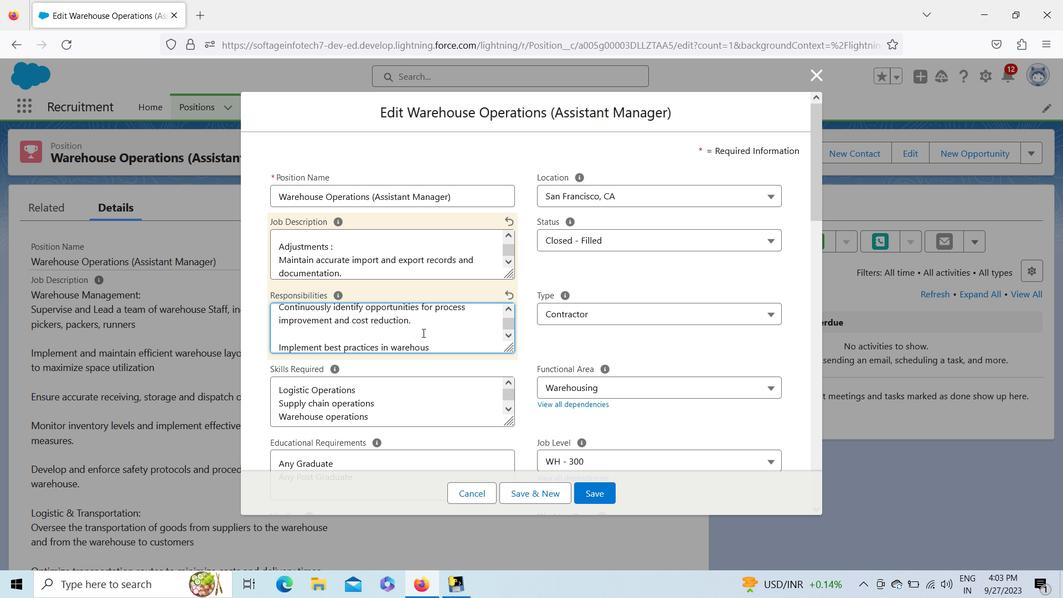 
Action: Mouse moved to (474, 335)
Screenshot: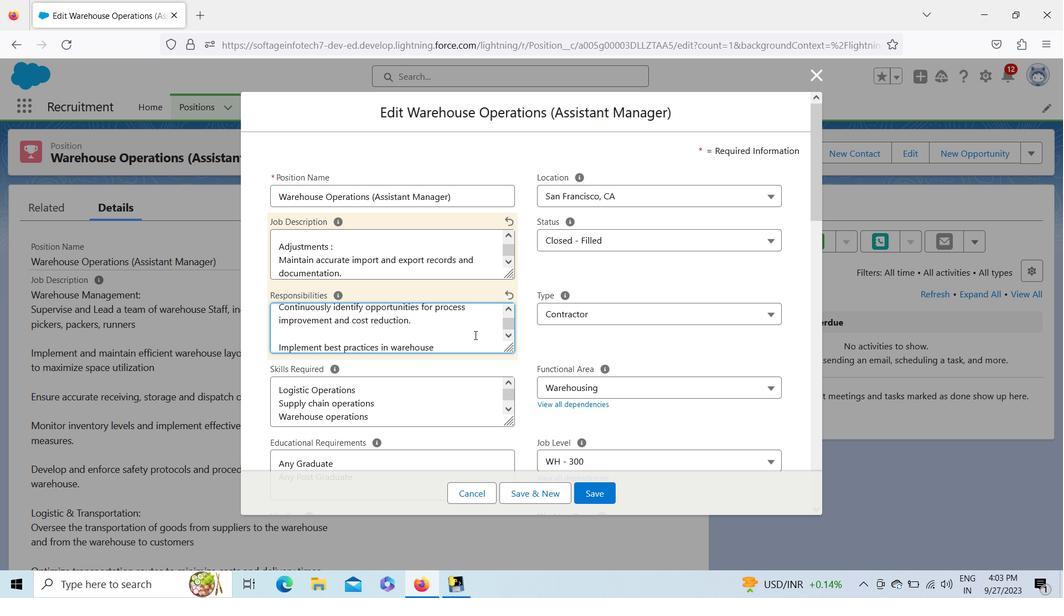 
Action: Key pressed <Key.space>and<Key.space>logistics<Key.space>operations
Screenshot: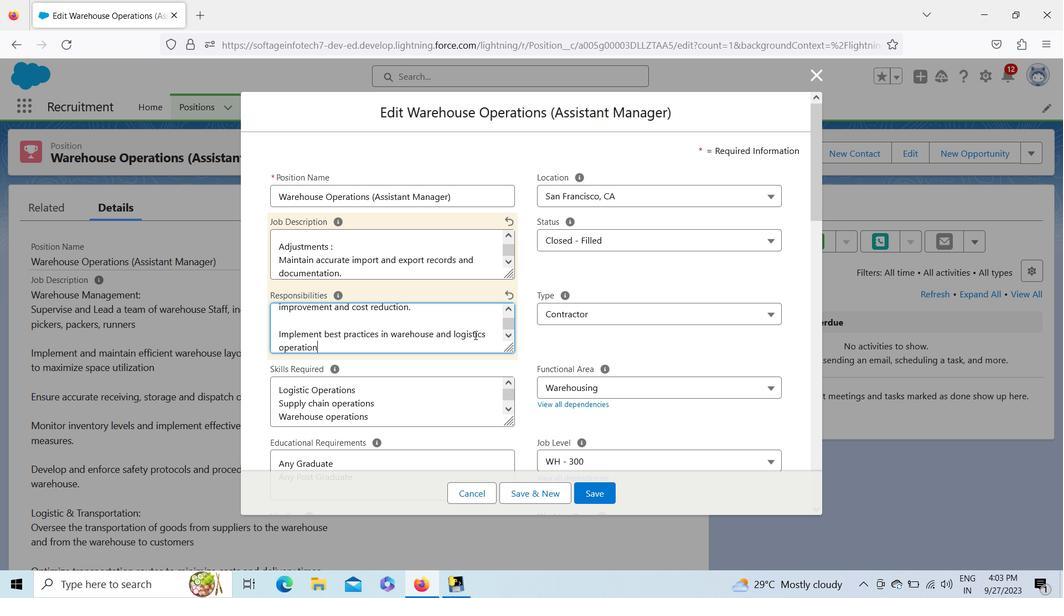 
Action: Mouse moved to (462, 363)
Screenshot: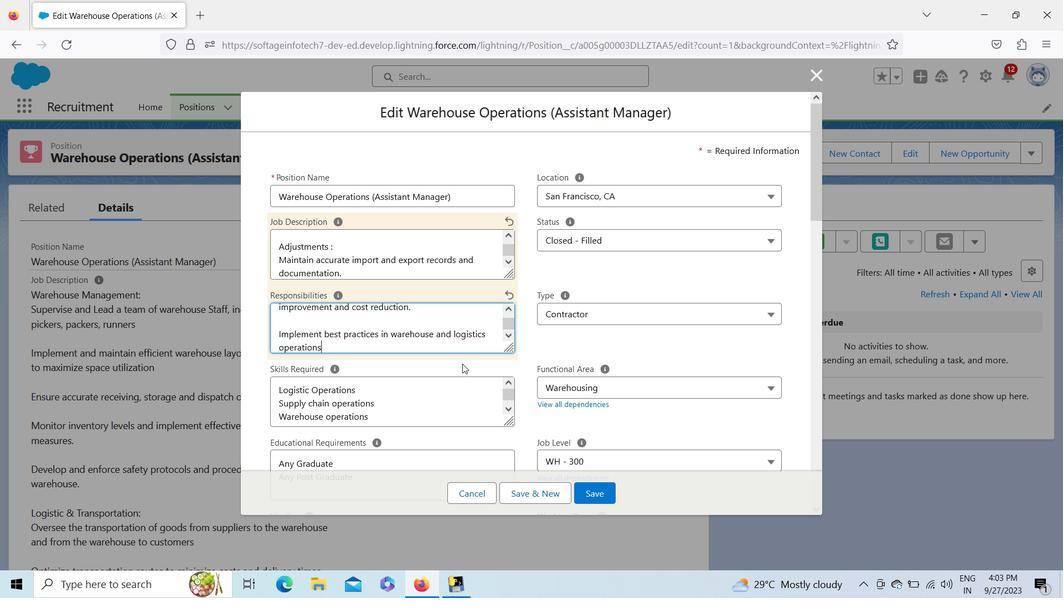 
Action: Key pressed .<Key.enter><Key.enter><Key.shift>Evaluate<Key.space>and<Key.space>select<Key.space>new<Key.space>technology<Key.space>
Screenshot: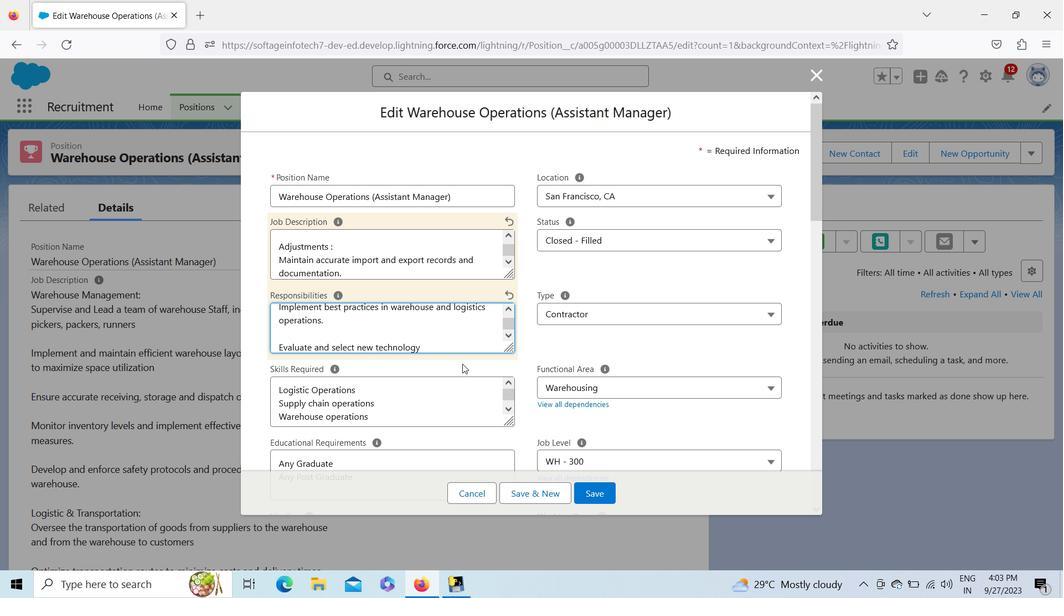 
Action: Mouse moved to (463, 363)
Screenshot: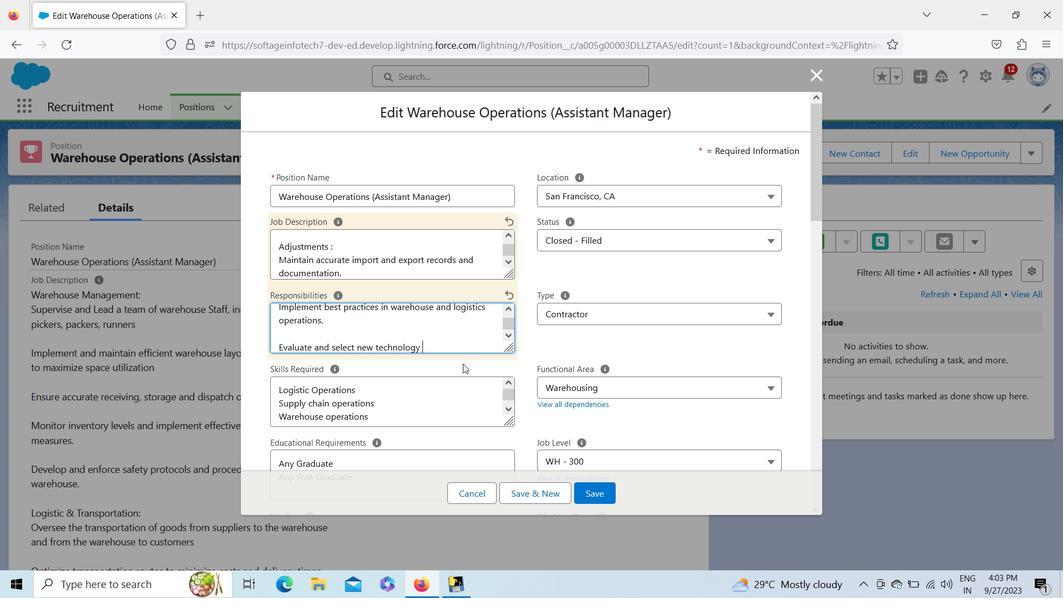
Action: Key pressed or<Key.space>systems<Key.space>to<Key.space>enhance<Key.space>efficiency.<Key.enter><Key.enter><Key.caps_lock>REPORTING<Key.space><Key.shift_r>:<Key.enter><Key.caps_lock><Key.shift><Key.shift><Key.shift><Key.shift><Key.shift><Key.shift><Key.shift><Key.shift><Key.shift><Key.shift><Key.shift><Key.shift><Key.shift><Key.shift><Key.shift><Key.shift><Key.shift><Key.shift><Key.shift><Key.shift><Key.shift><Key.shift><Key.shift><Key.shift><Key.shift><Key.shift><Key.shift>Prepare<Key.space>and<Key.space>presesnt<Key.left><Key.left><Key.left><Key.right><Key.backspace><Key.right><Key.right><Key.space>regular<Key.space>reports<Key.space>on<Key.space>key<Key.space>performance<Key.space>indicators
Screenshot: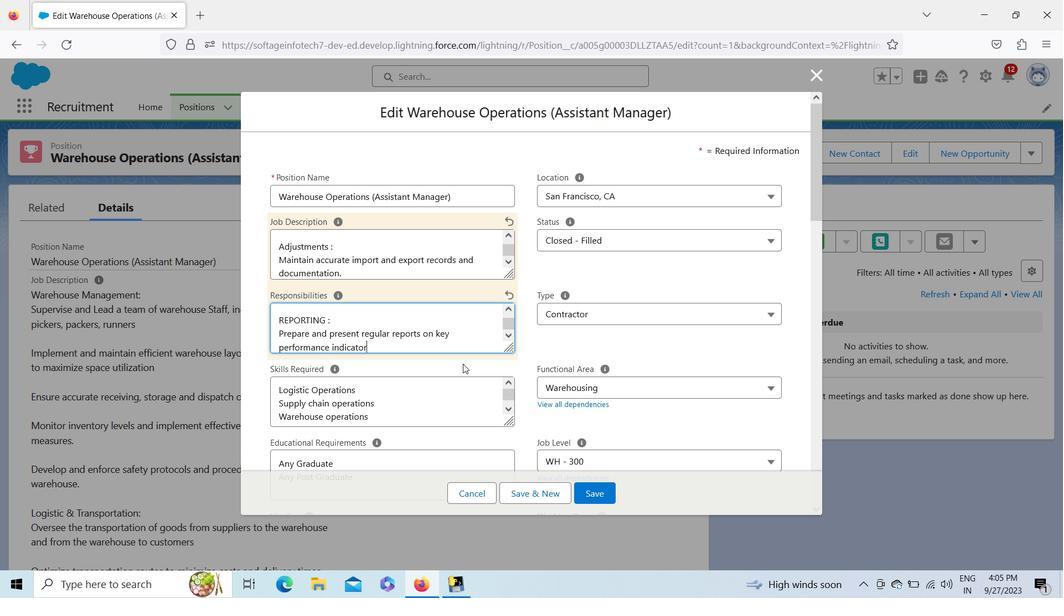 
Action: Mouse moved to (485, 387)
Screenshot: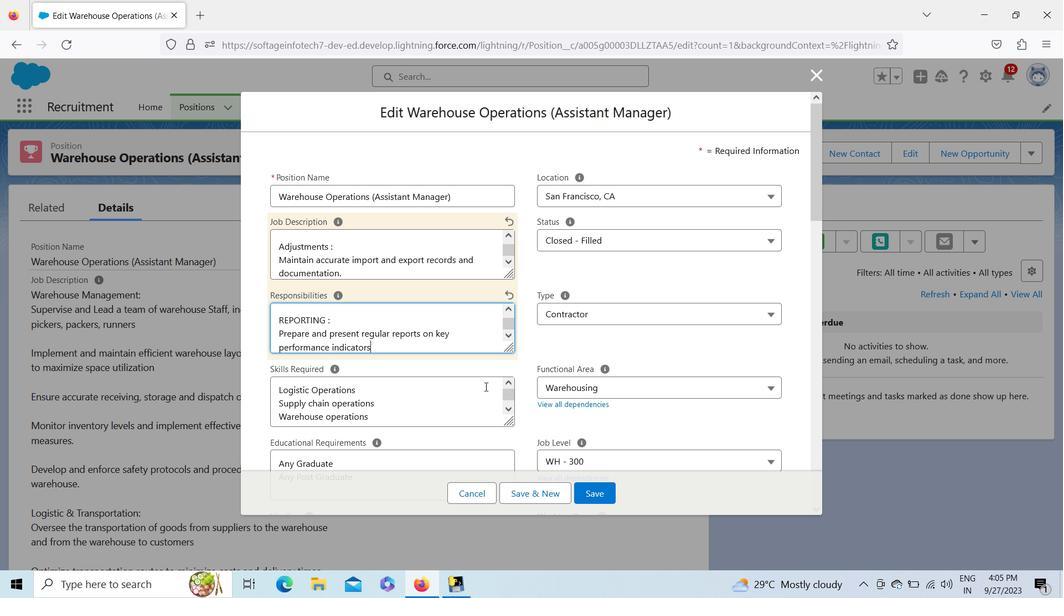 
Action: Key pressed <Key.space>to<Key.space>senior<Key.space>management
Screenshot: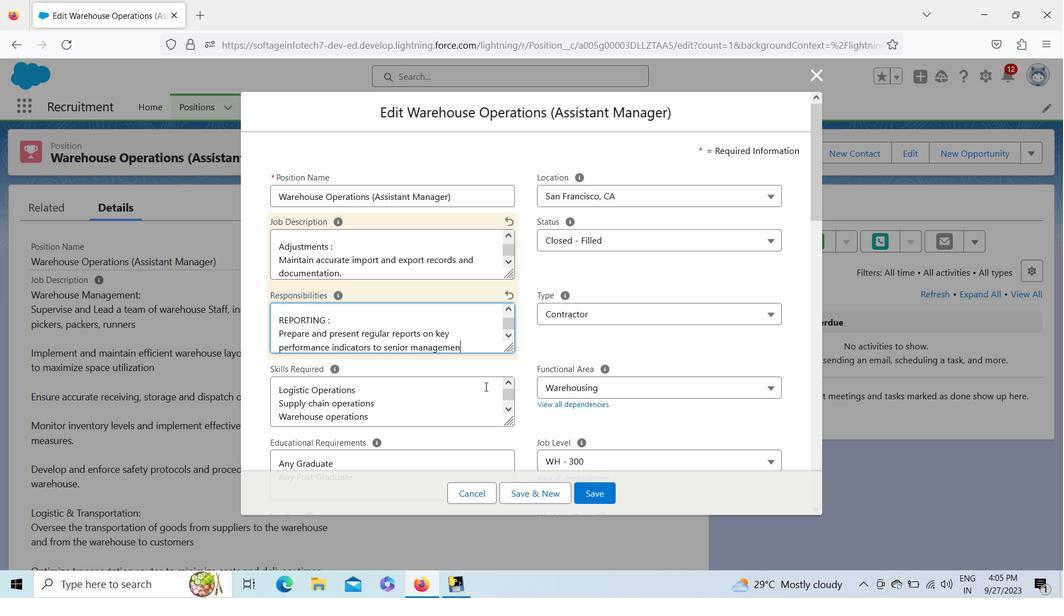 
Action: Mouse moved to (502, 391)
Screenshot: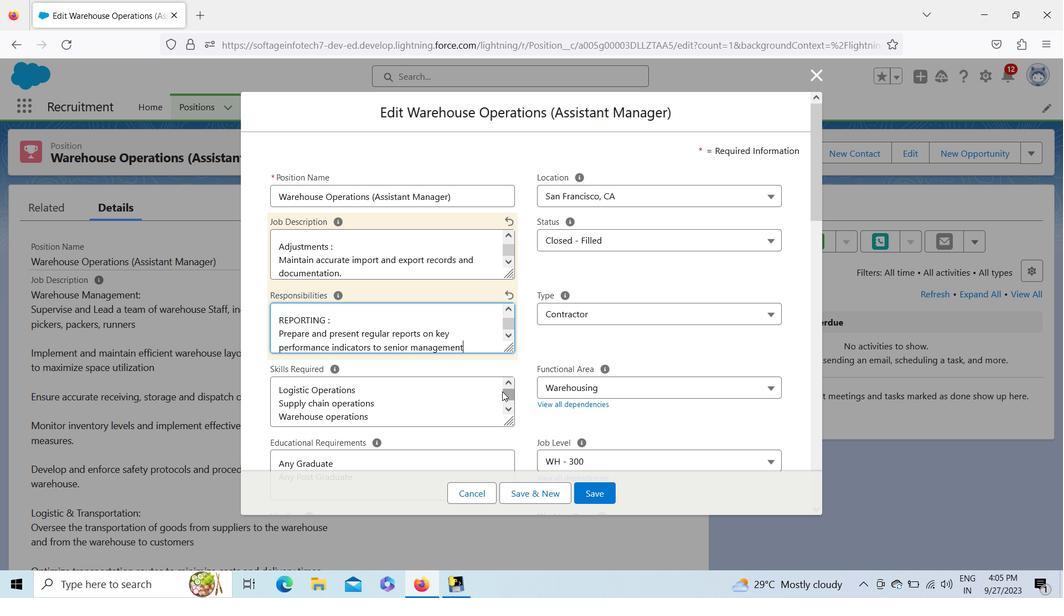 
Action: Key pressed .<Key.enter><Key.enter><Key.shift>Analyze<Key.space>data<Key.space>to<Key.space>iden
Screenshot: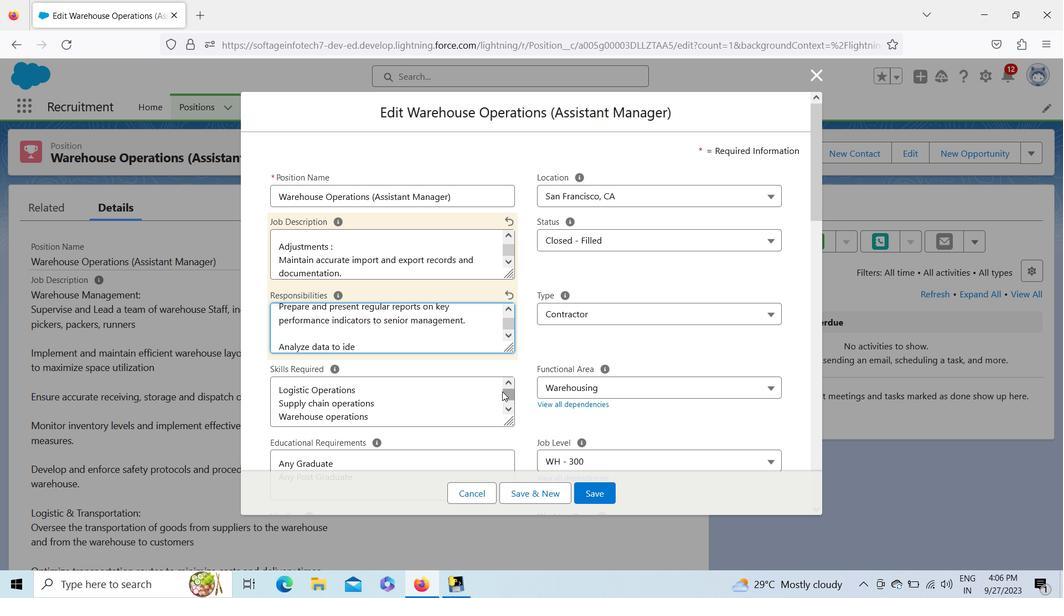 
Action: Mouse moved to (524, 382)
Screenshot: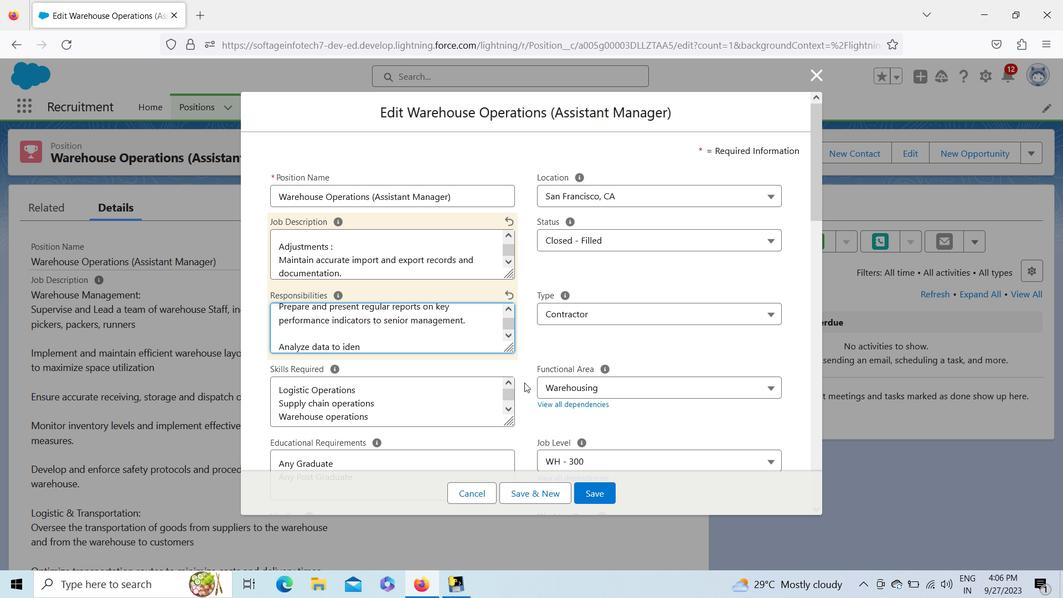
Action: Key pressed tify<Key.space>trends<Key.space>
Screenshot: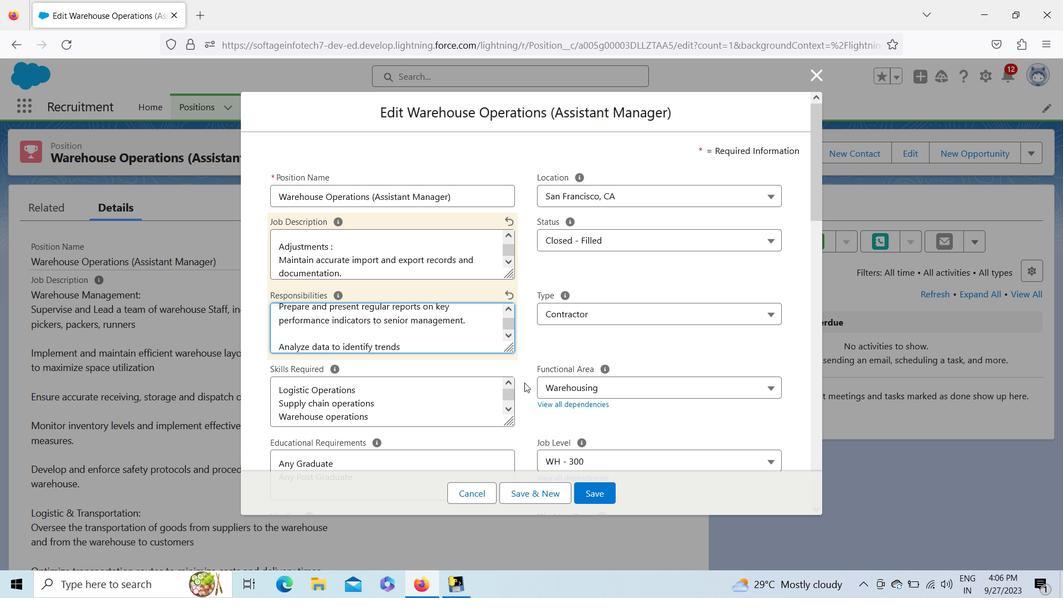 
Action: Mouse moved to (521, 379)
Screenshot: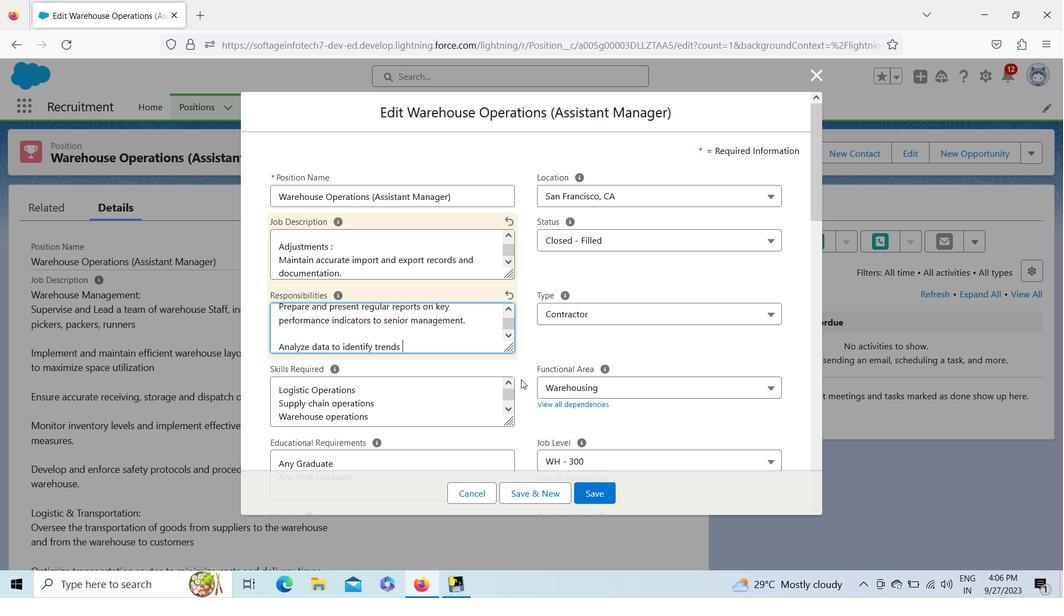 
Action: Key pressed and<Key.space>make<Key.space>
Screenshot: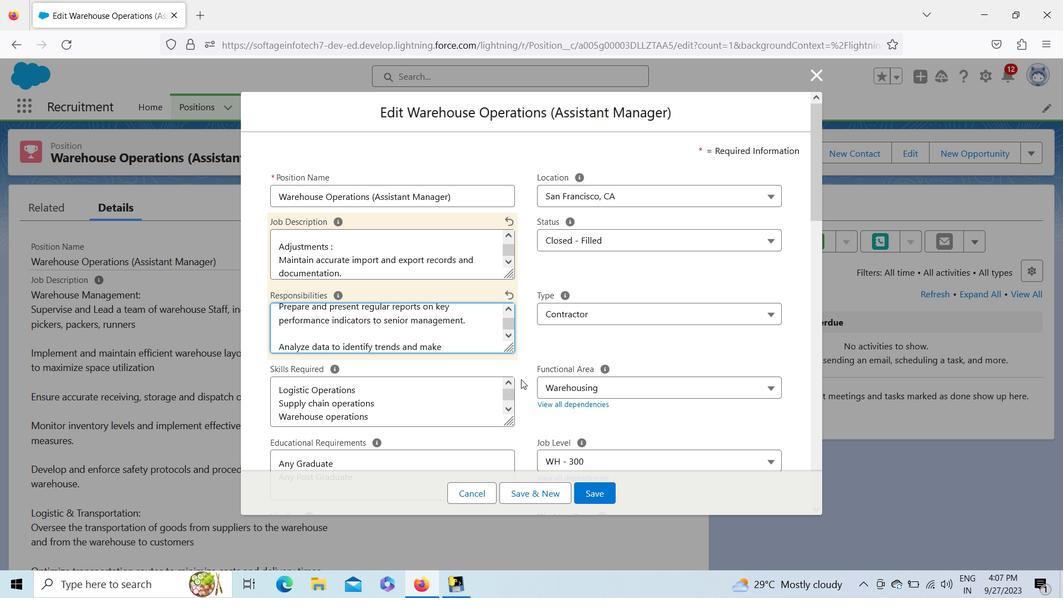 
Action: Mouse moved to (527, 373)
Screenshot: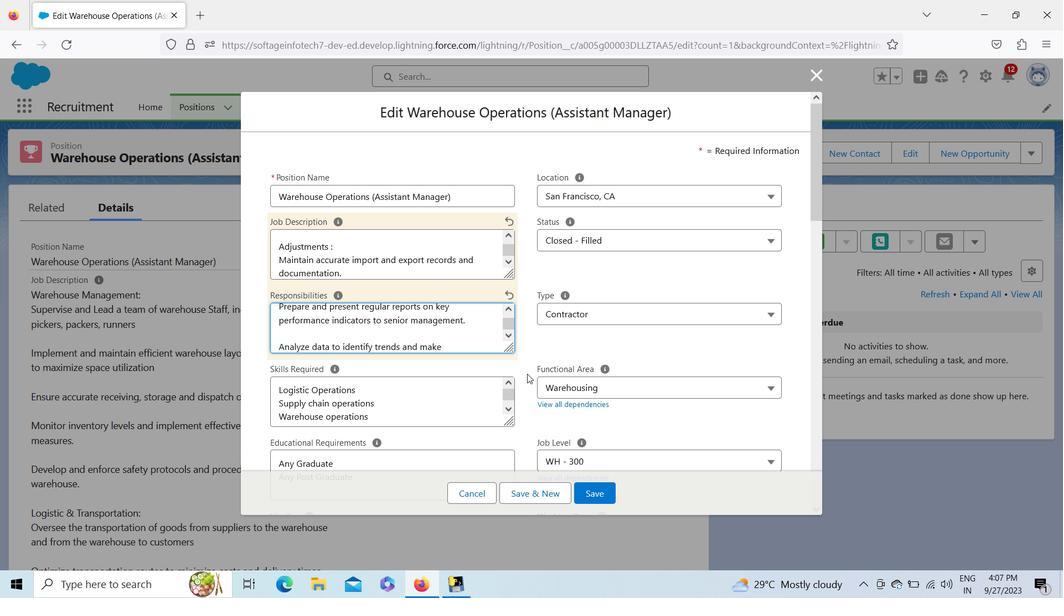 
Action: Key pressed data<Key.space>driven<Key.space>decisions.
Screenshot: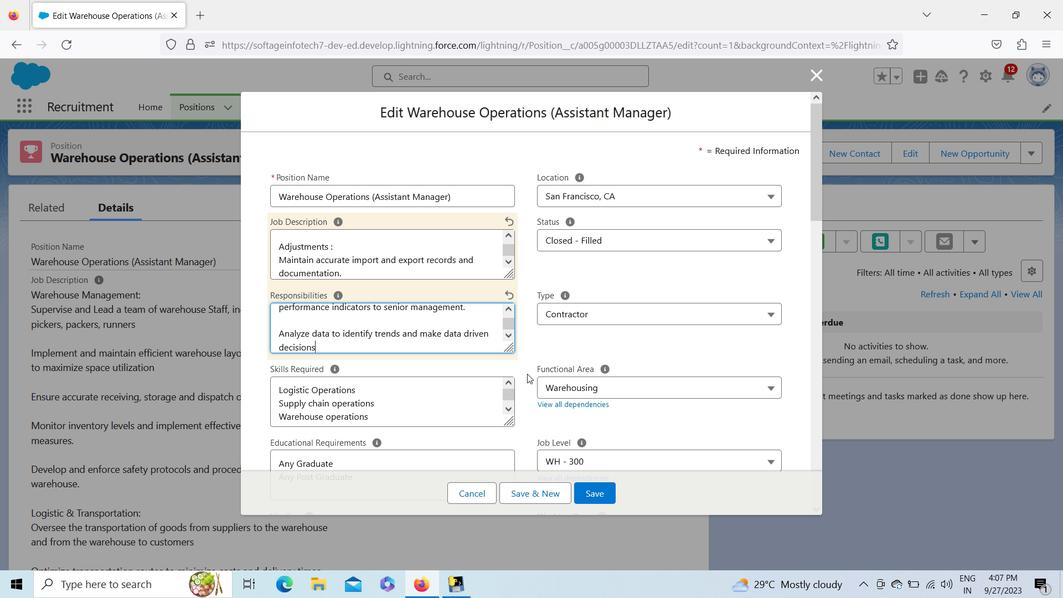 
Action: Mouse moved to (509, 330)
Screenshot: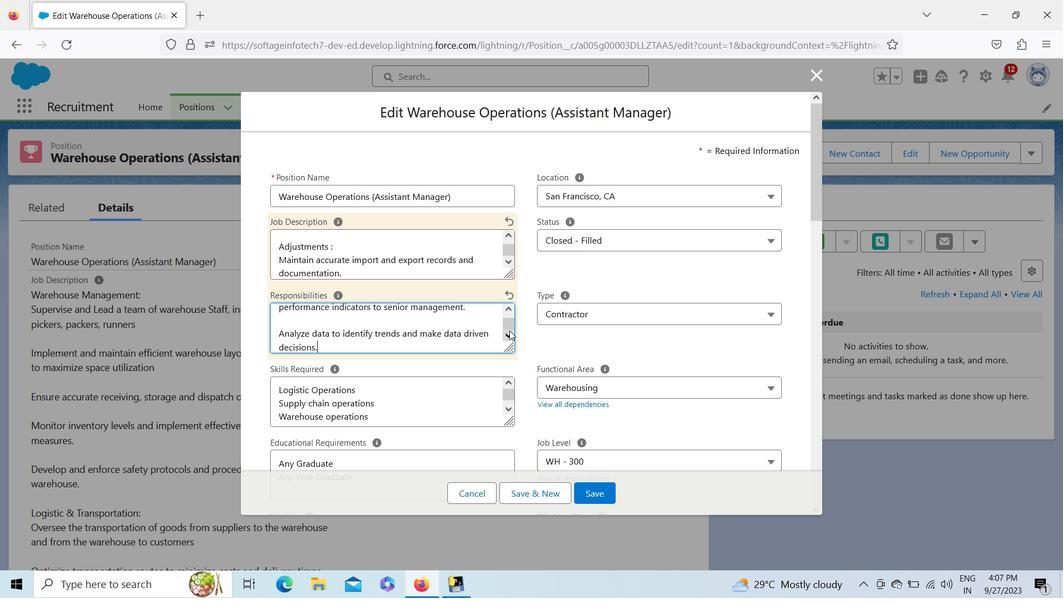 
Action: Mouse pressed left at (509, 330)
Screenshot: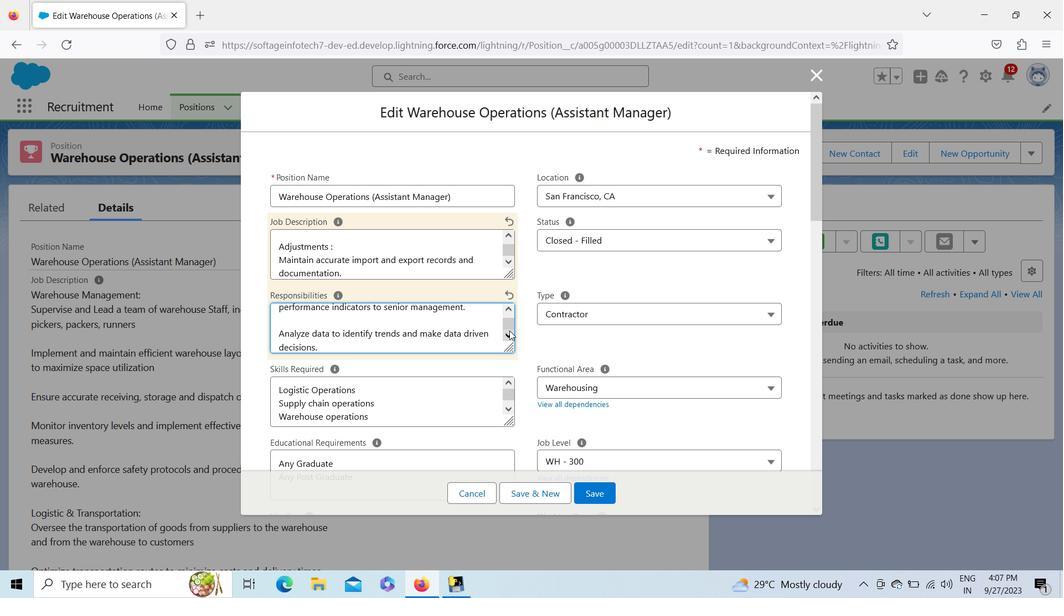 
Action: Mouse pressed left at (509, 330)
Screenshot: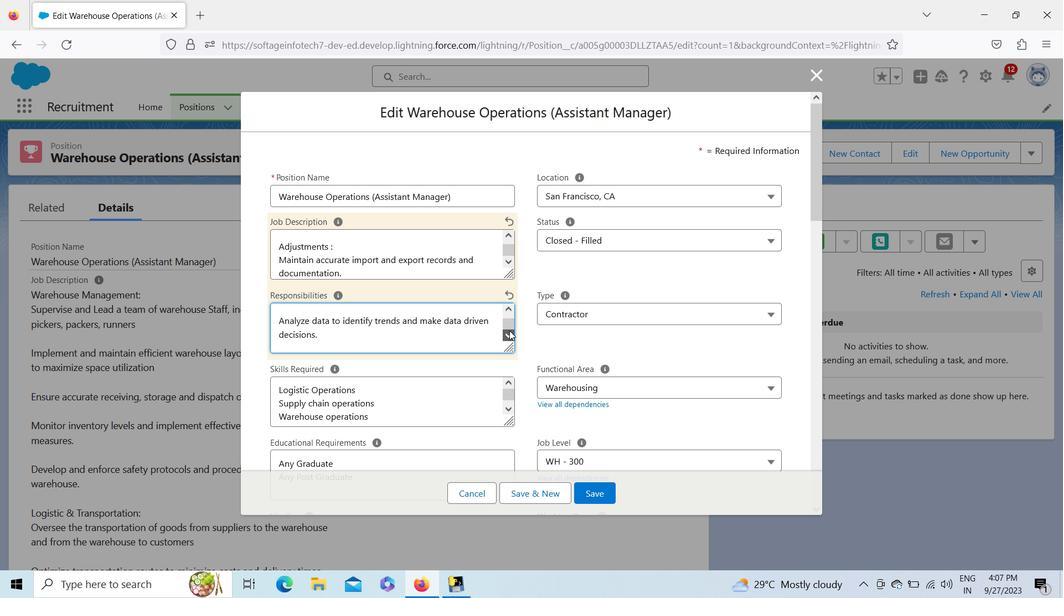 
Action: Mouse pressed left at (509, 330)
Screenshot: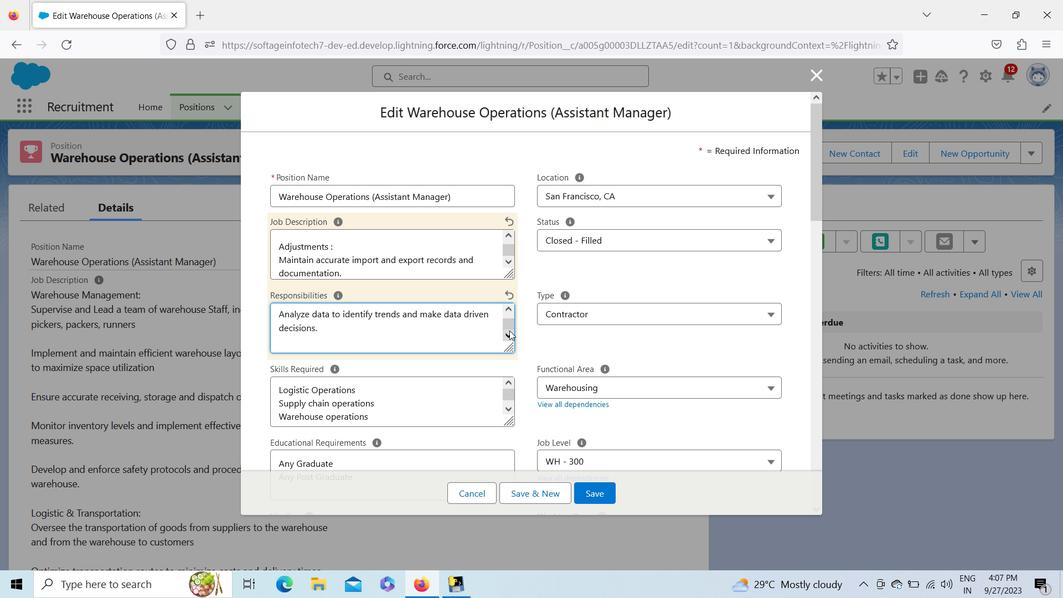 
Action: Mouse pressed left at (509, 330)
Screenshot: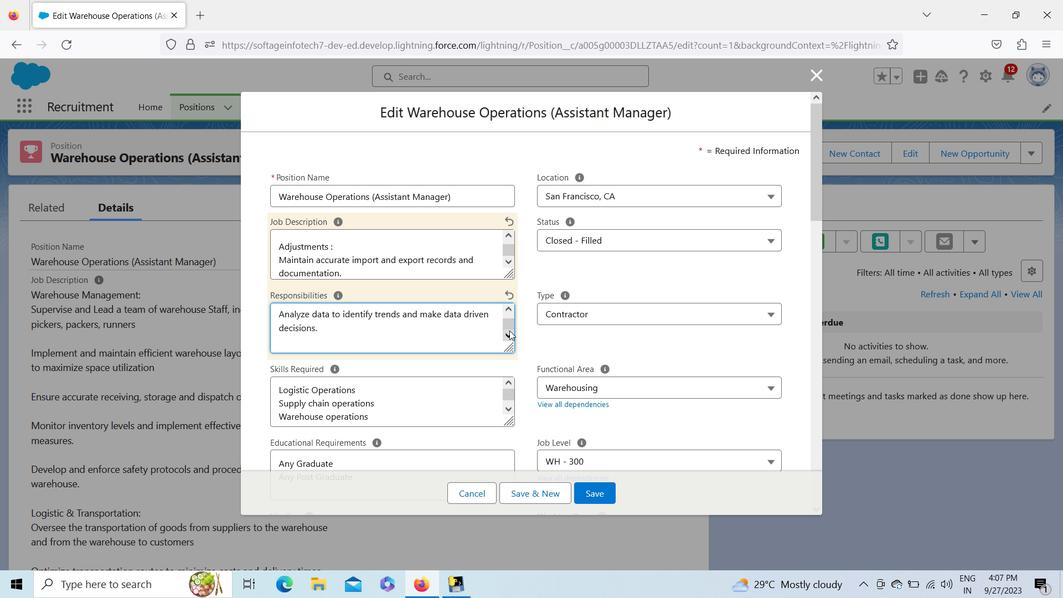 
Action: Mouse pressed left at (509, 330)
Screenshot: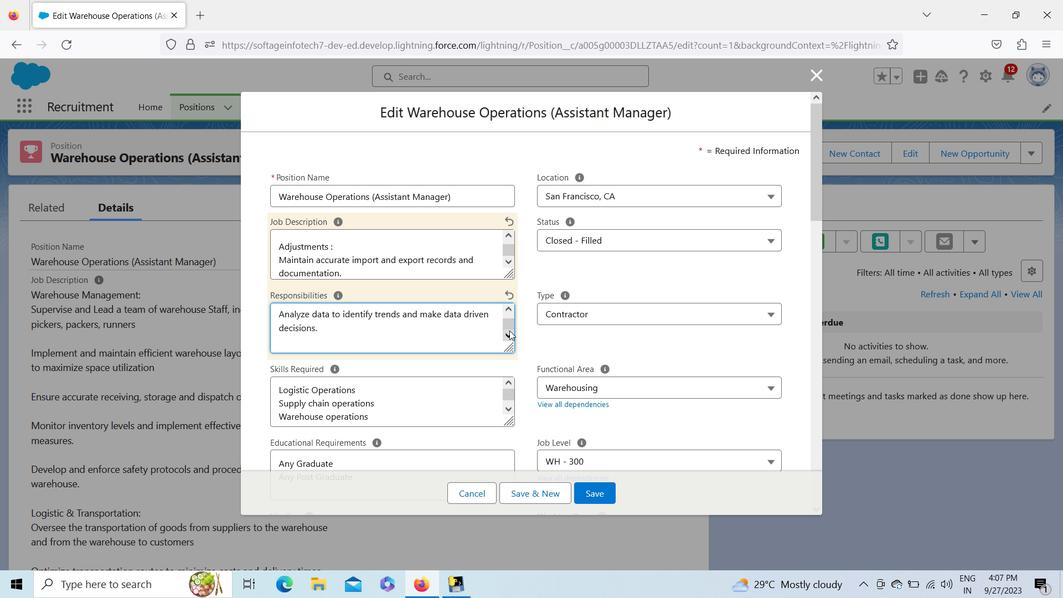 
Action: Mouse moved to (811, 197)
Screenshot: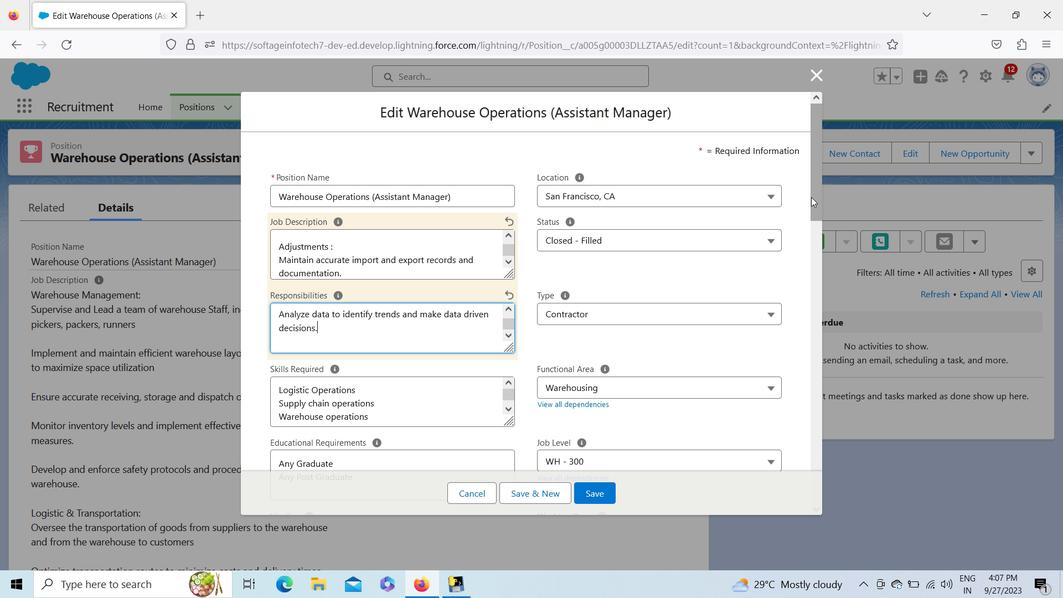 
Action: Mouse pressed left at (811, 197)
Screenshot: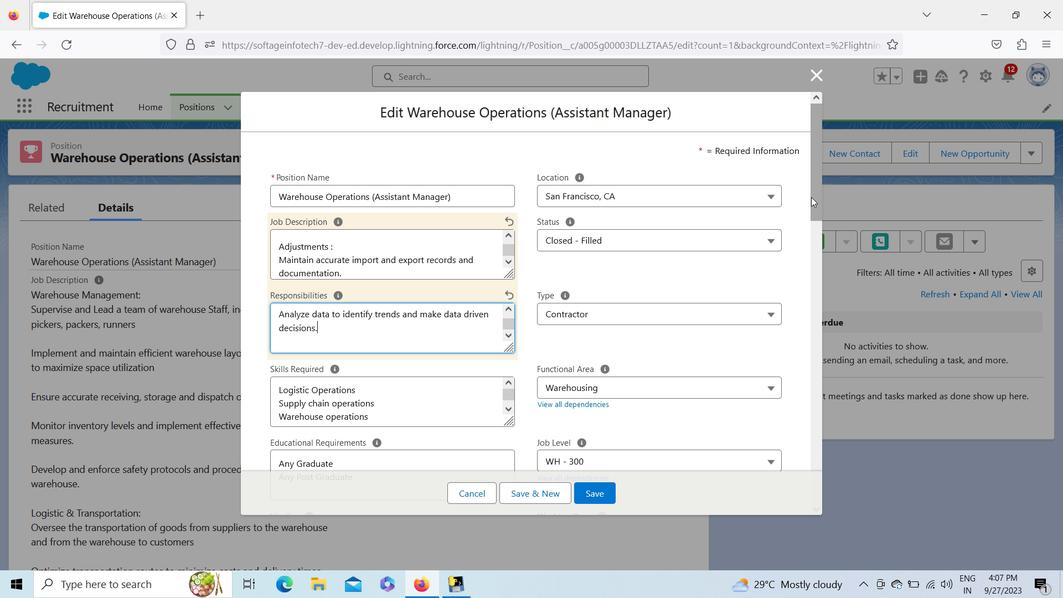 
Action: Mouse moved to (594, 499)
Screenshot: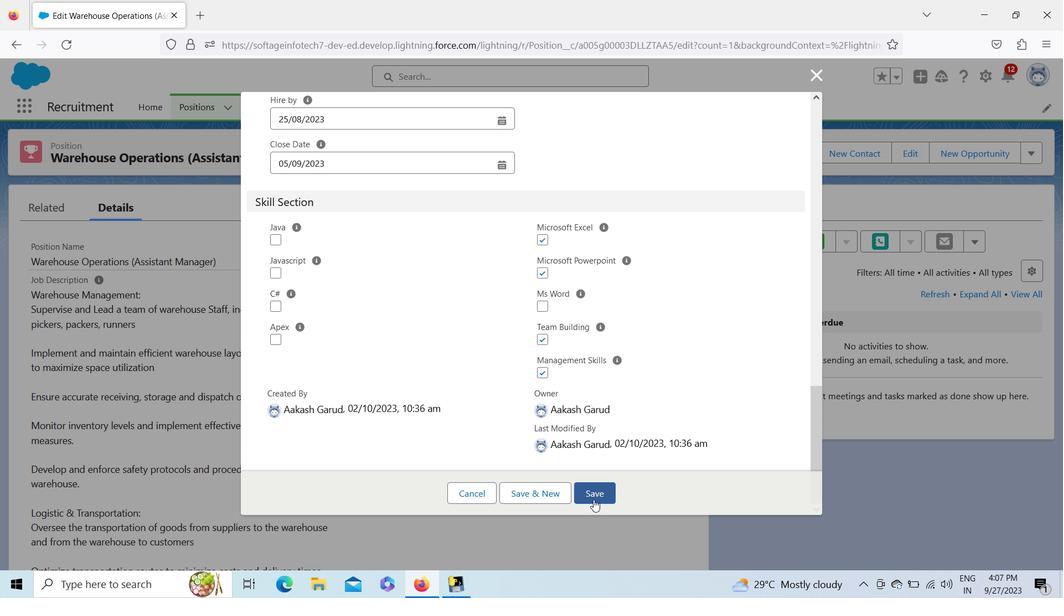 
Action: Mouse pressed left at (594, 499)
Screenshot: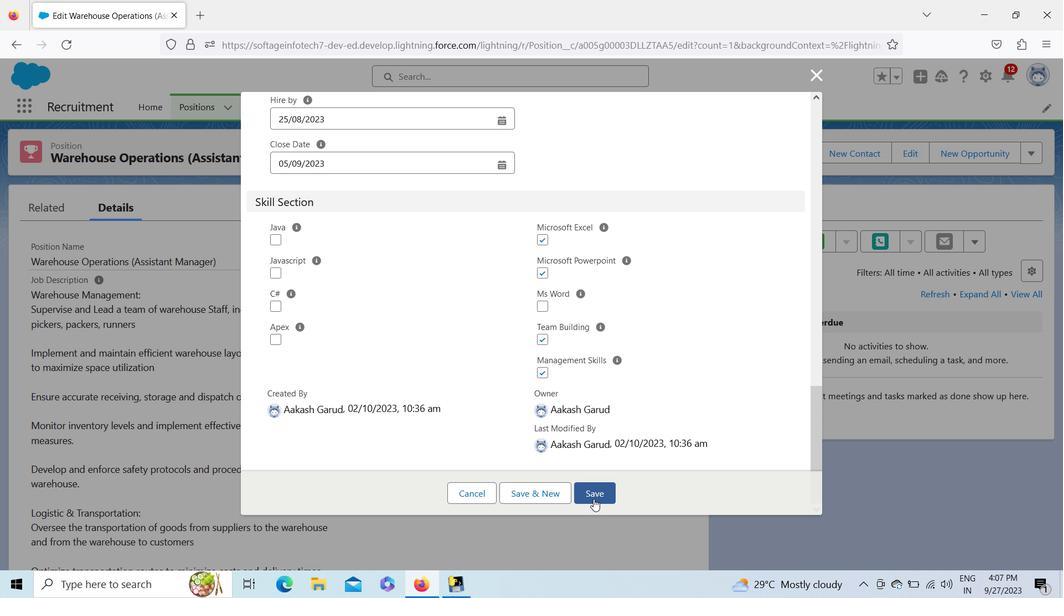 
Action: Mouse moved to (229, 109)
Screenshot: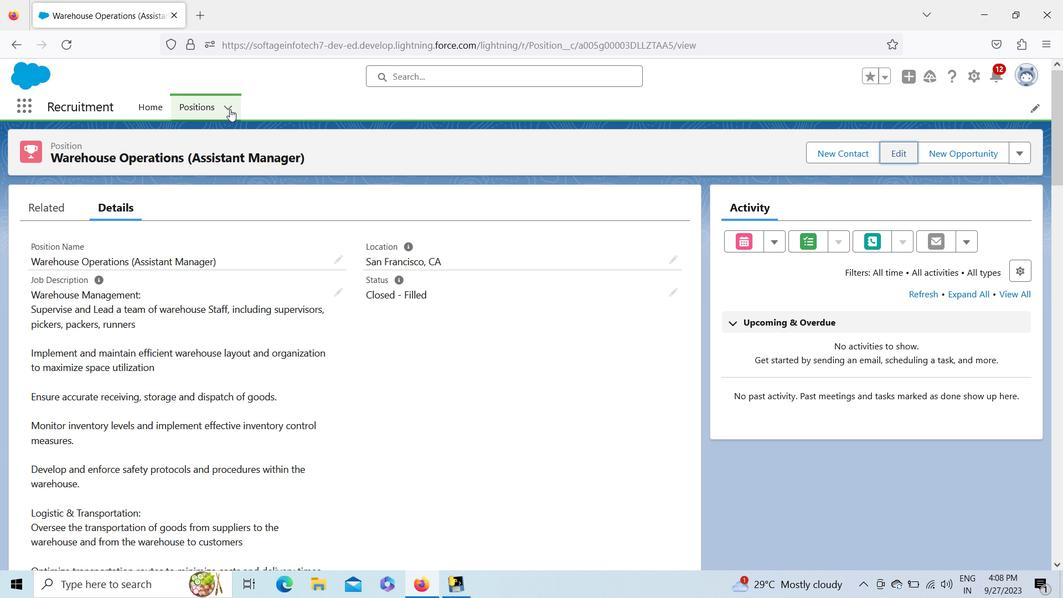 
Action: Mouse pressed left at (229, 109)
Screenshot: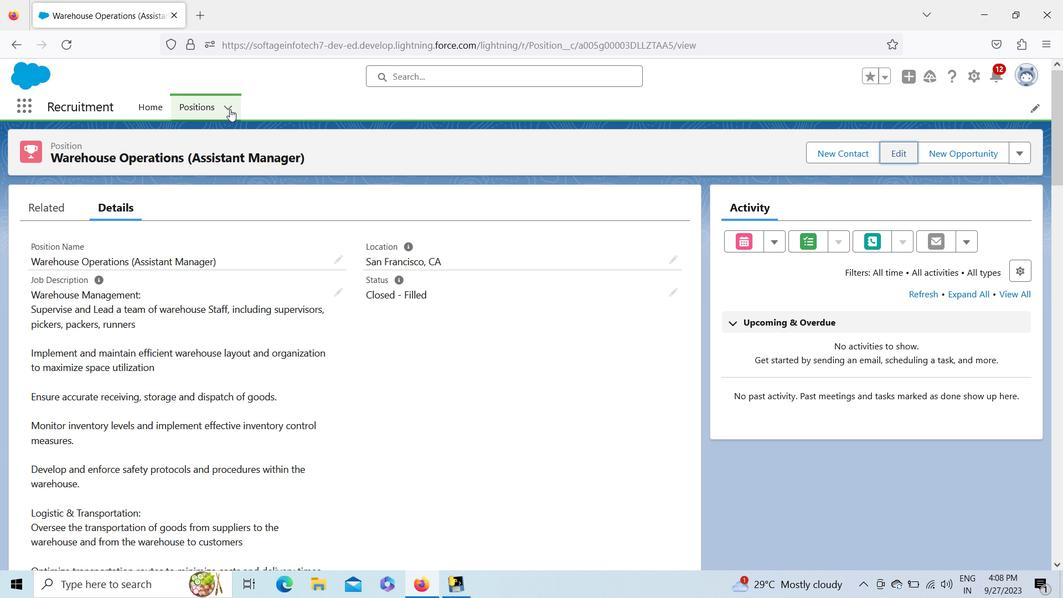 
Action: Mouse moved to (228, 125)
Screenshot: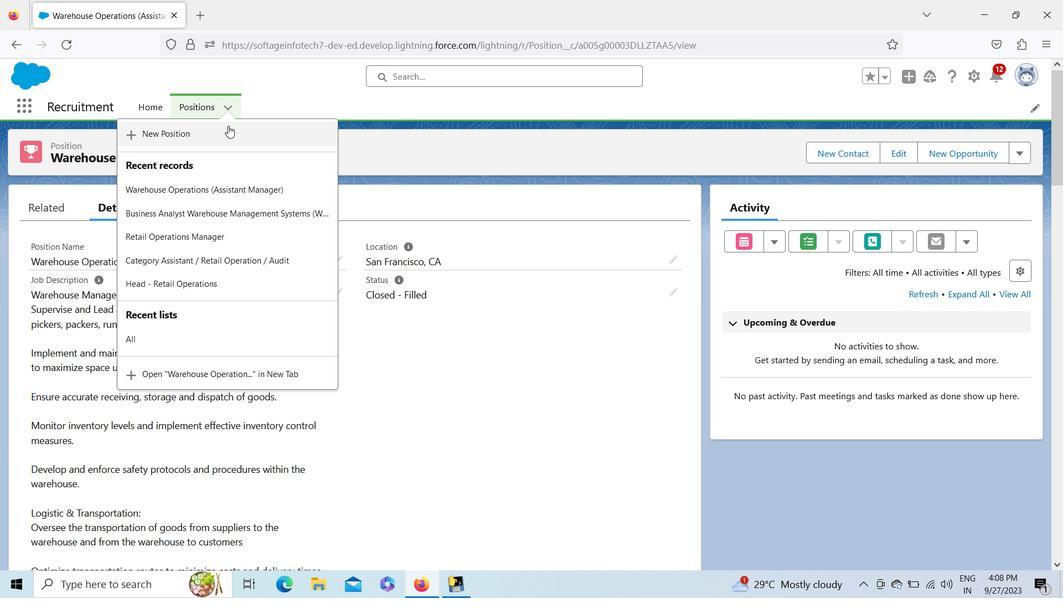 
Action: Mouse pressed left at (228, 125)
Screenshot: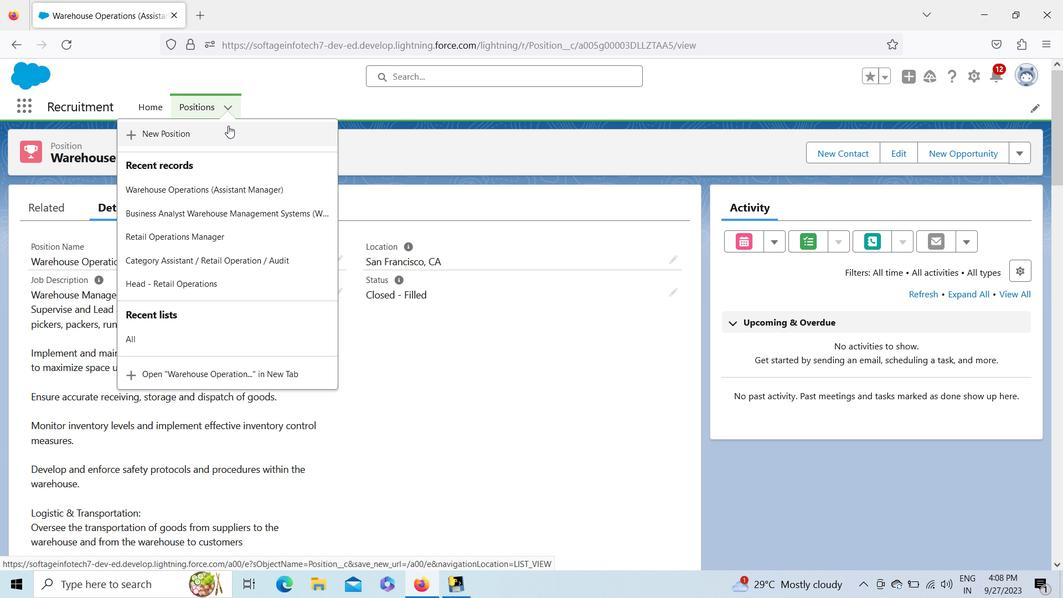 
Action: Mouse moved to (484, 501)
Screenshot: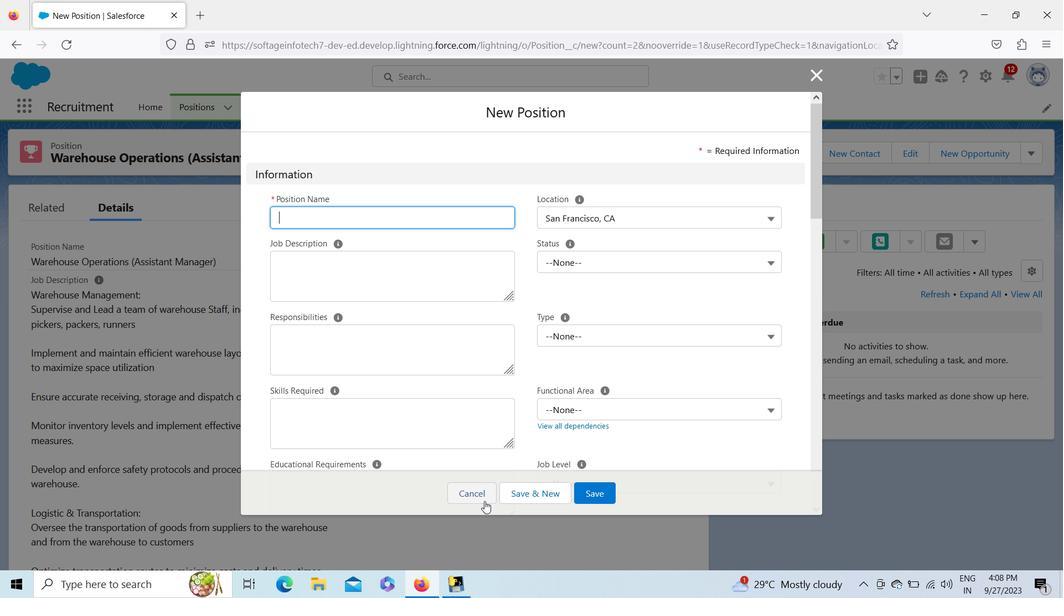 
Action: Mouse pressed left at (484, 501)
Screenshot: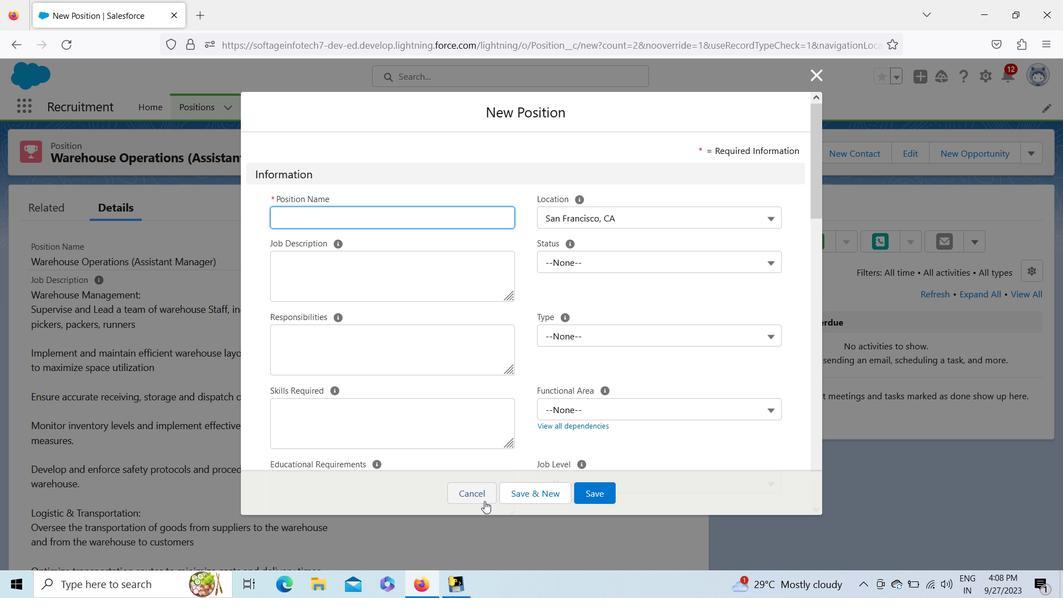 
Action: Mouse moved to (148, 108)
Screenshot: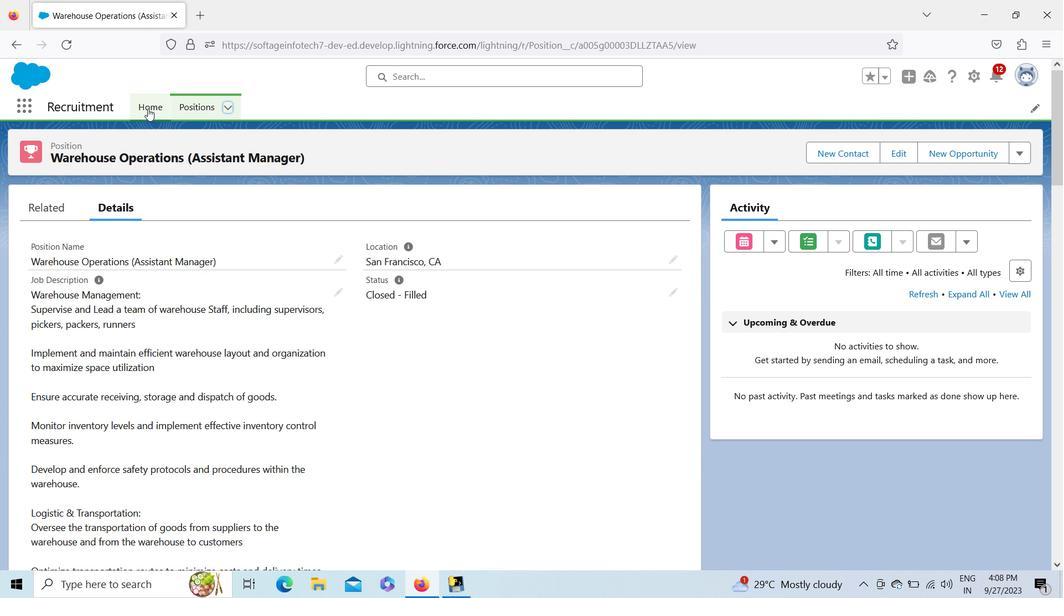 
Action: Mouse pressed left at (148, 108)
Screenshot: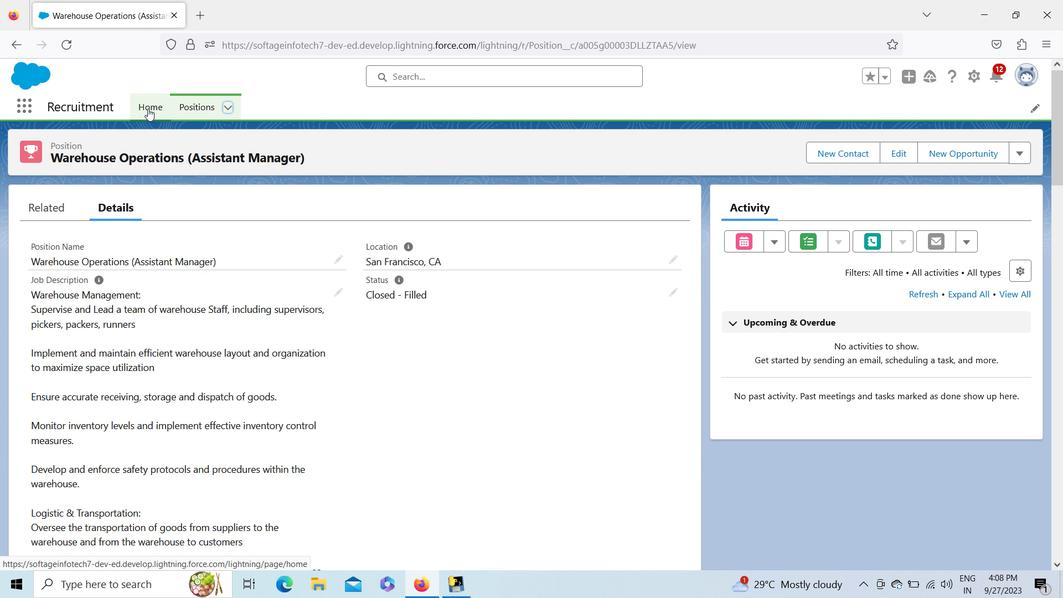 
Action: Mouse moved to (211, 104)
Screenshot: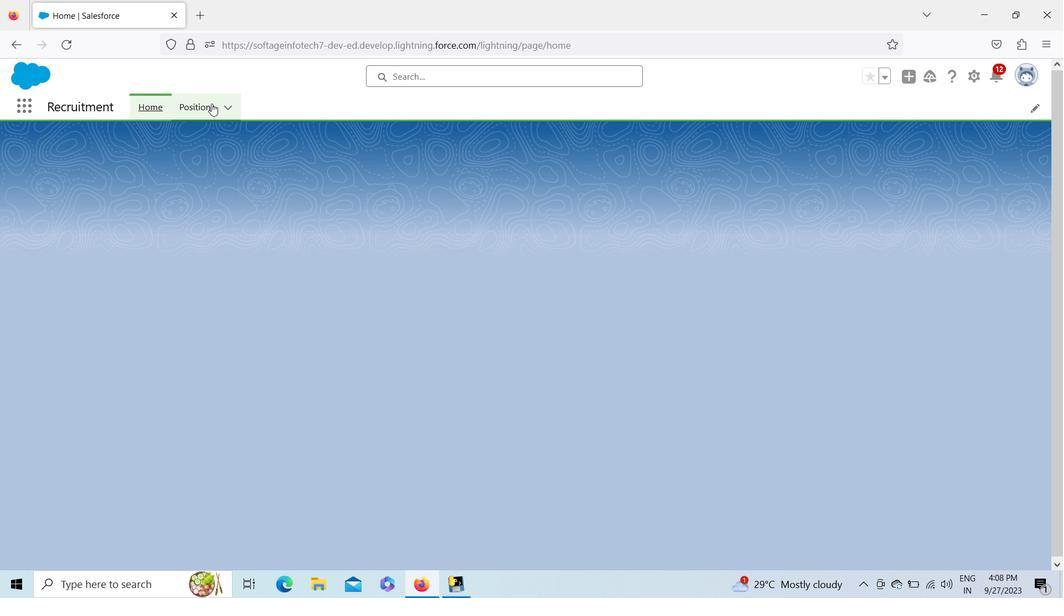 
Action: Mouse pressed left at (211, 104)
Screenshot: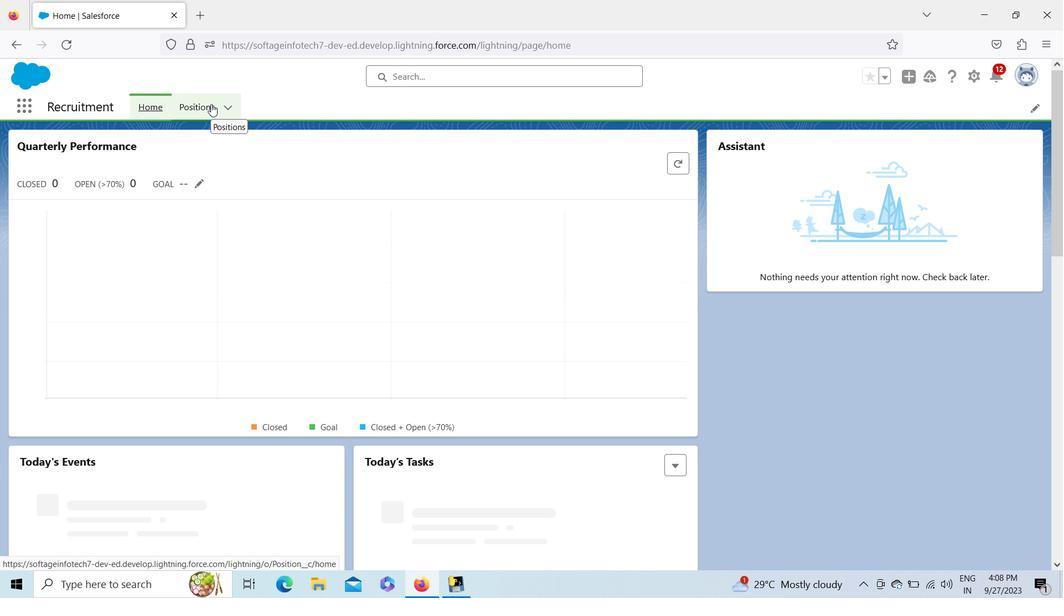 
Action: Mouse moved to (232, 109)
Screenshot: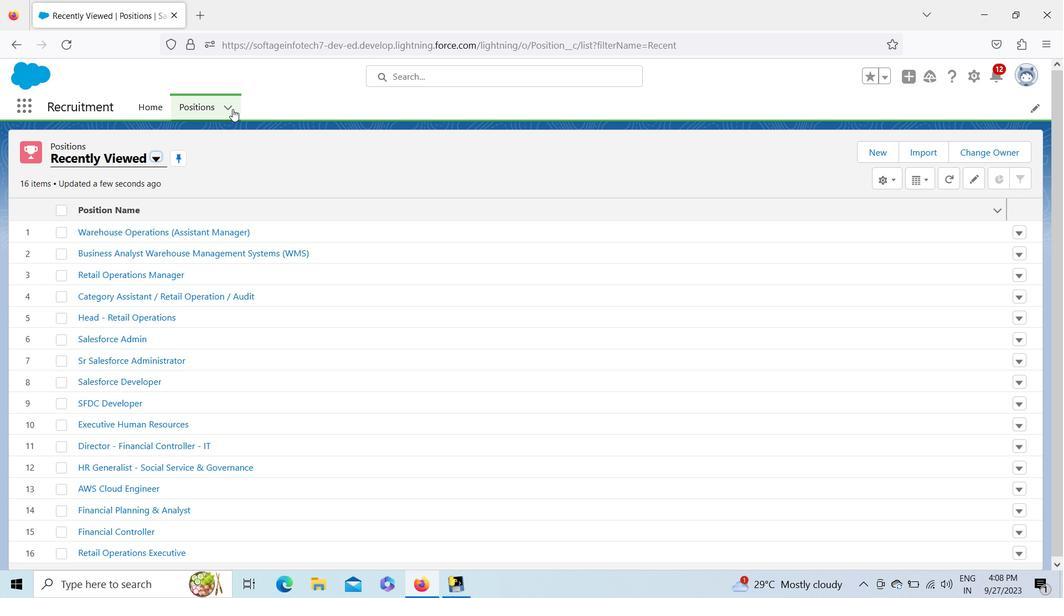 
Action: Mouse pressed left at (232, 109)
Screenshot: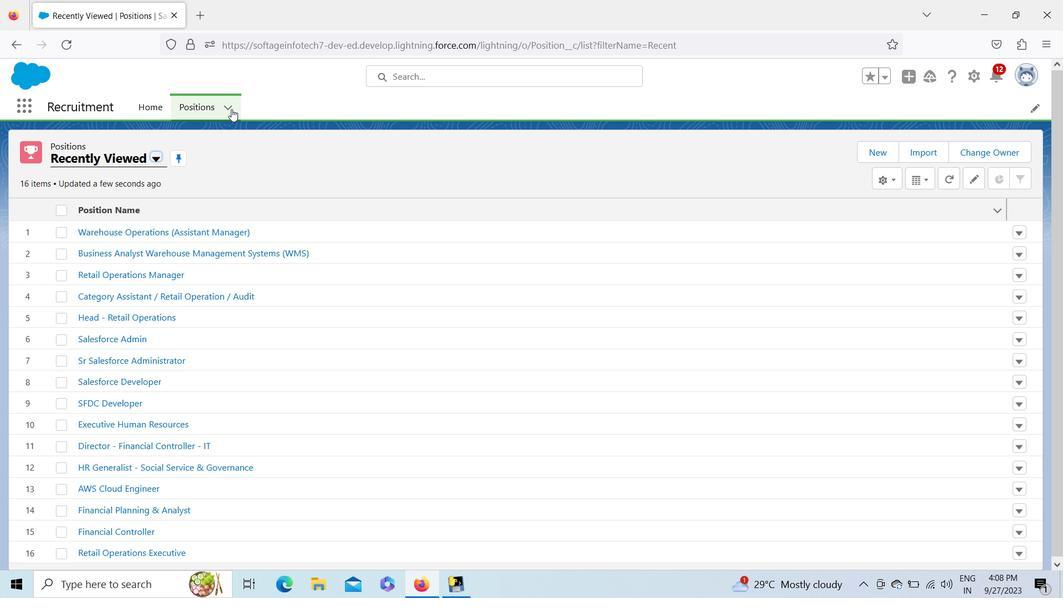 
Action: Mouse moved to (216, 131)
Screenshot: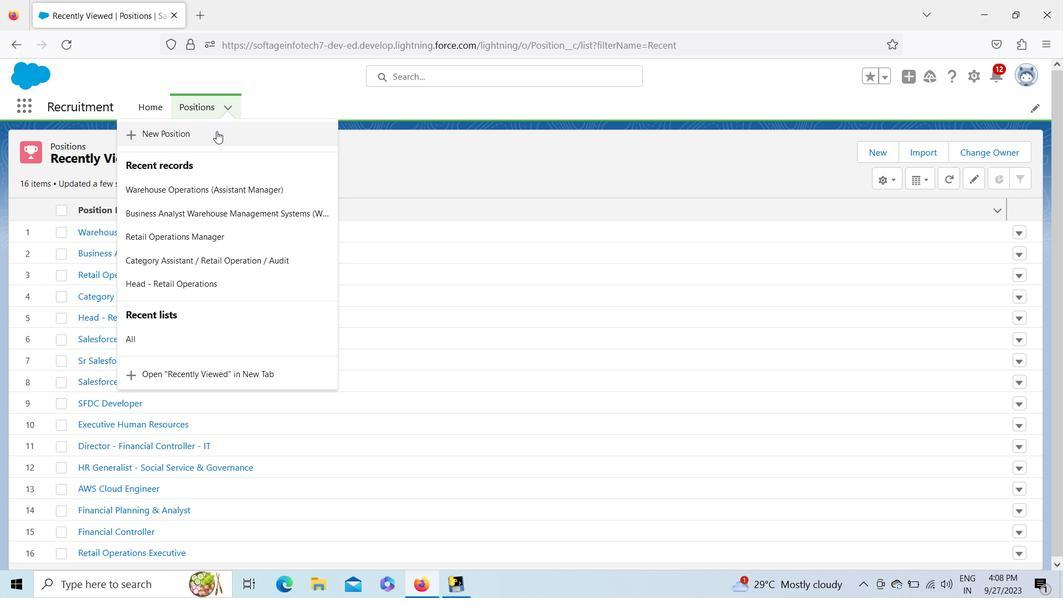 
Action: Mouse pressed left at (216, 131)
Screenshot: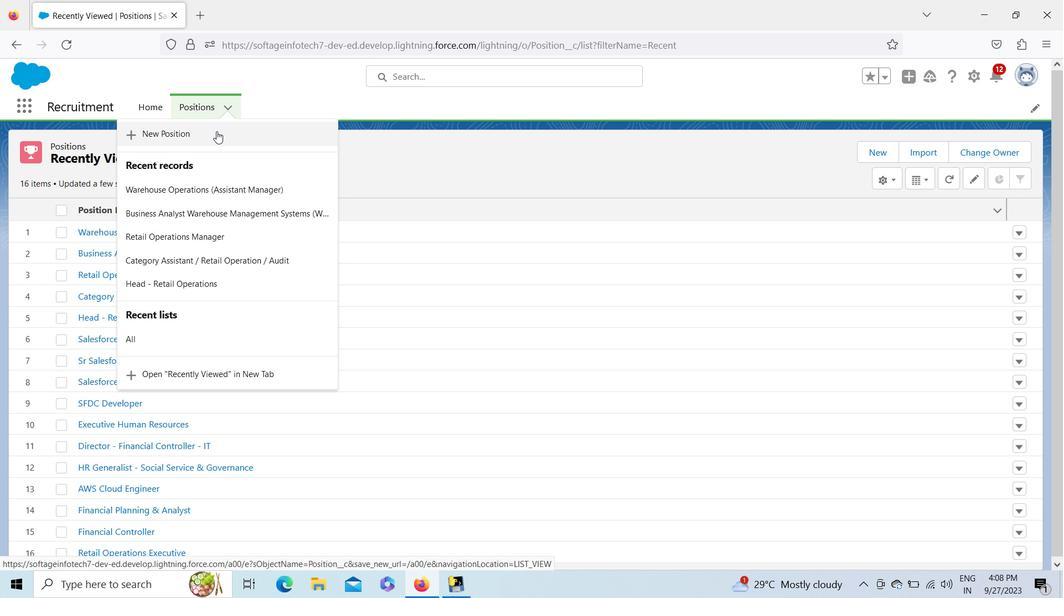 
Action: Key pressed <Key.shift>Incharge<Key.space><Key.shift>Warehouse<Key.space><Key.shift>Operations
Screenshot: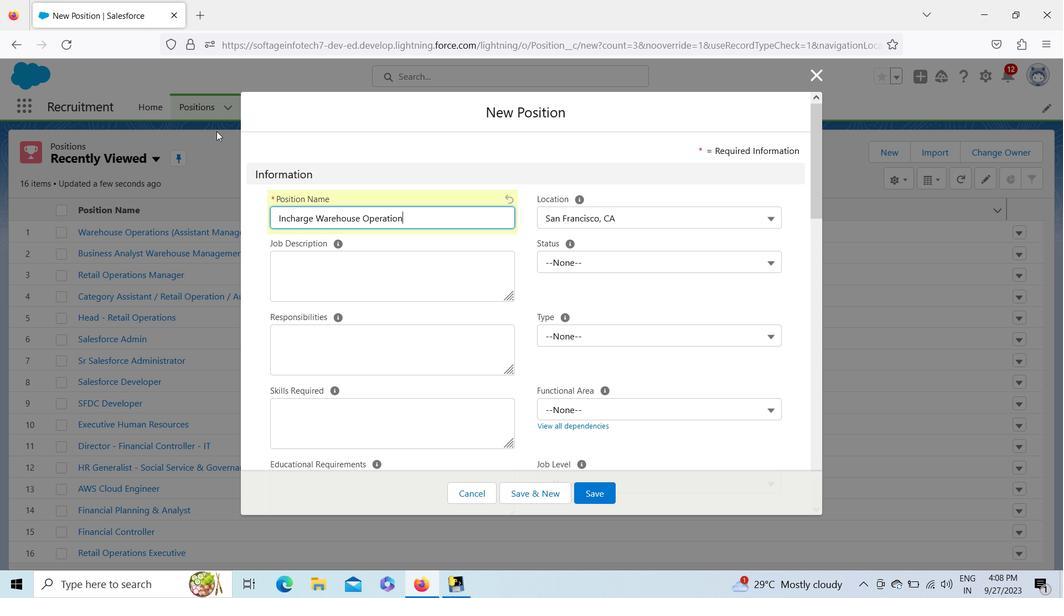 
Action: Mouse moved to (340, 413)
Screenshot: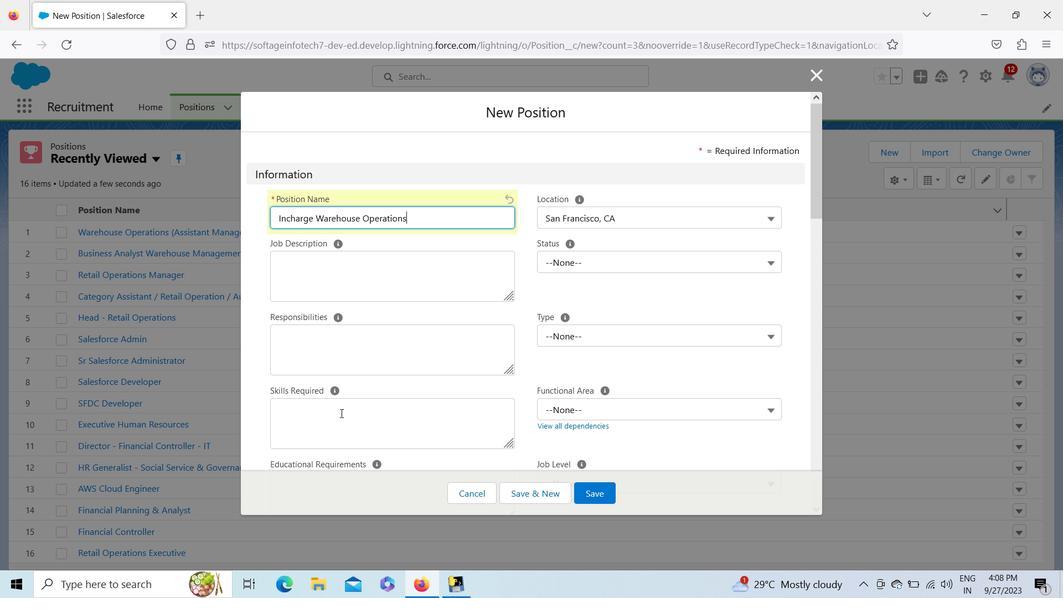 
Action: Mouse pressed left at (340, 413)
Screenshot: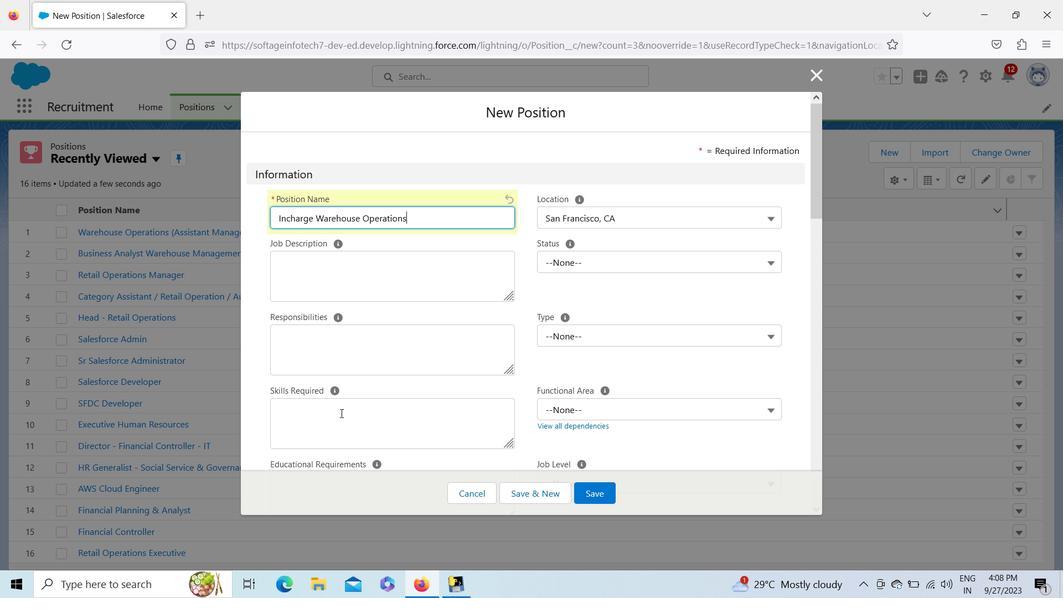 
Action: Key pressed <Key.shift>Housej<Key.backspace>keeping,<Key.space><Key.shift><Key.shift><Key.shift><Key.shift><Key.shift><Key.shift><Key.shift><Key.shift><Key.shift><Key.shift><Key.shift>RCA,<Key.space><Key.shift><Key.shift><Key.shift><Key.shift><Key.shift>ERP,<Key.space><Key.shift><Key.shift><Key.shift><Key.shift><Key.shift><Key.shift><Key.shift><Key.shift><Key.shift><Key.shift><Key.shift>
Screenshot: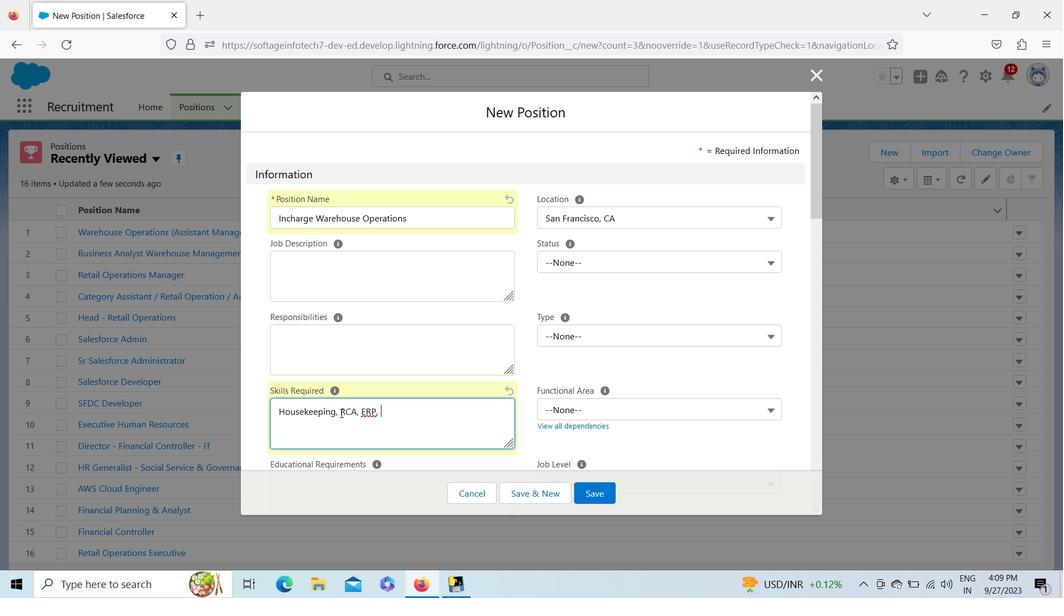 
Action: Mouse moved to (340, 413)
Screenshot: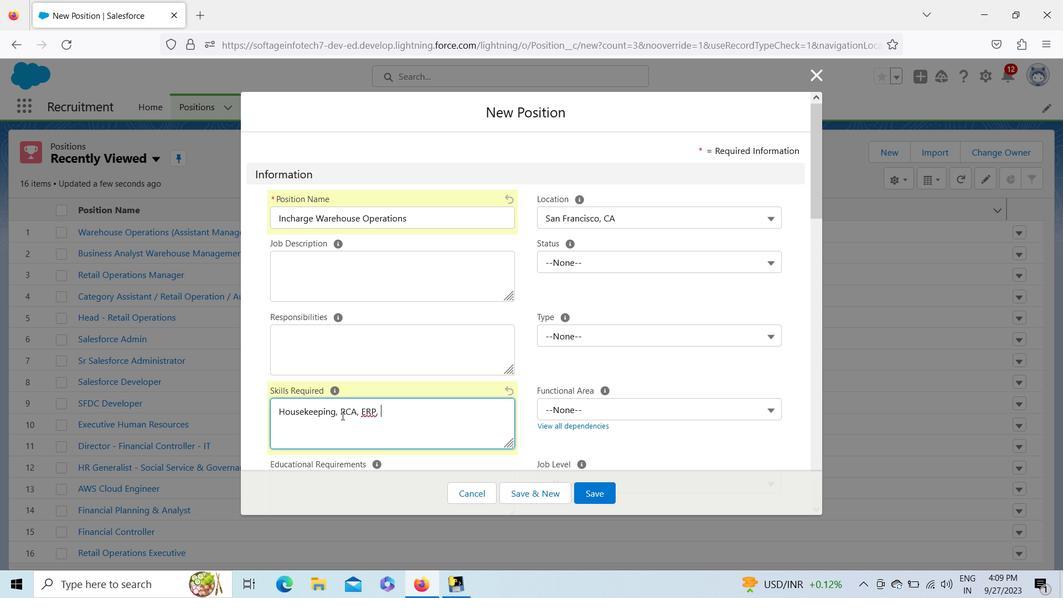 
Action: Key pressed <Key.shift>
Screenshot: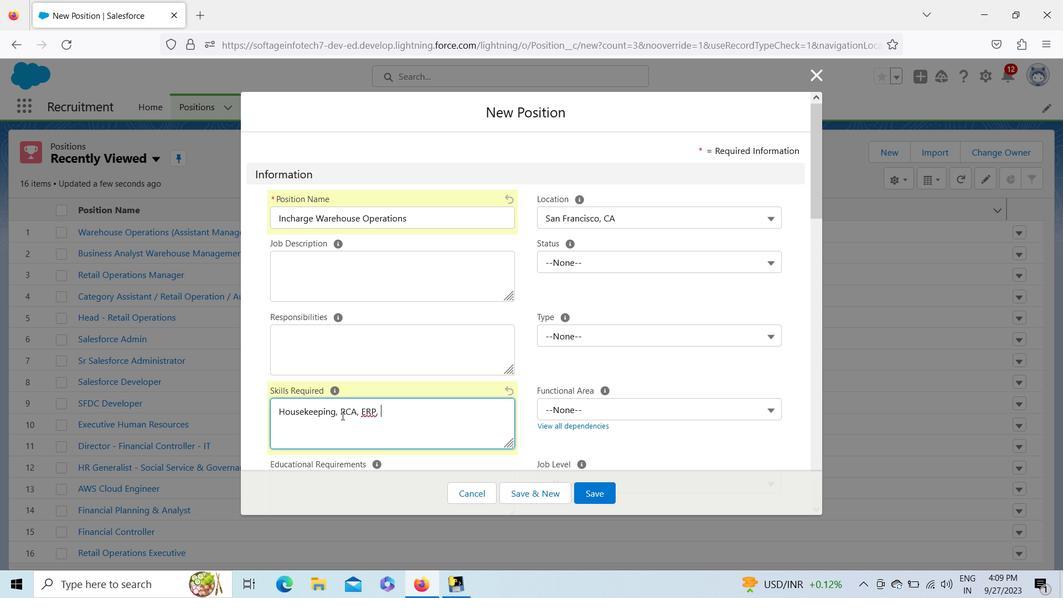 
Action: Mouse moved to (342, 416)
Screenshot: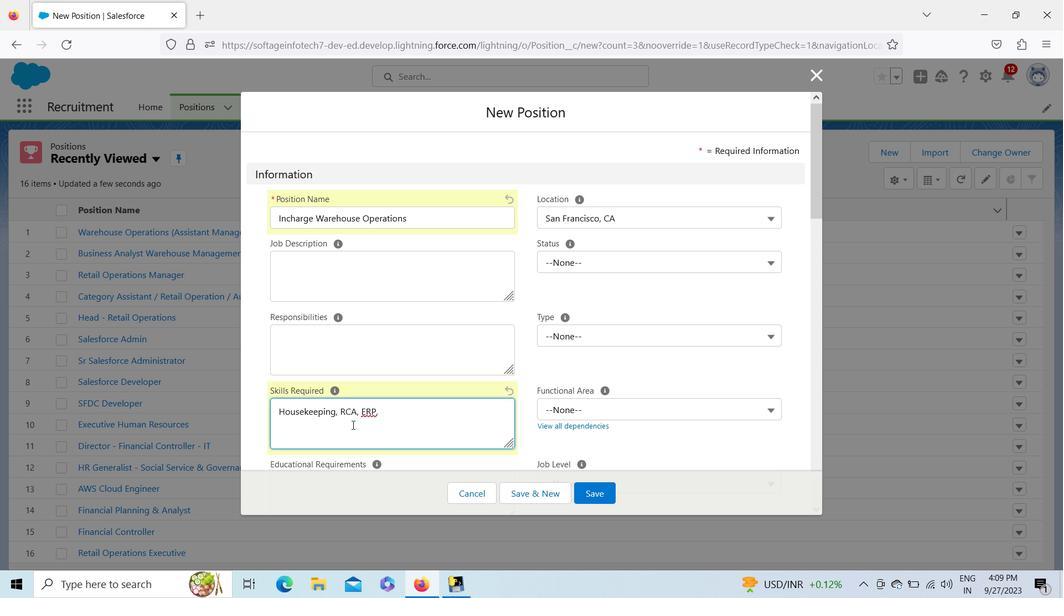 
Action: Key pressed <Key.shift>
Screenshot: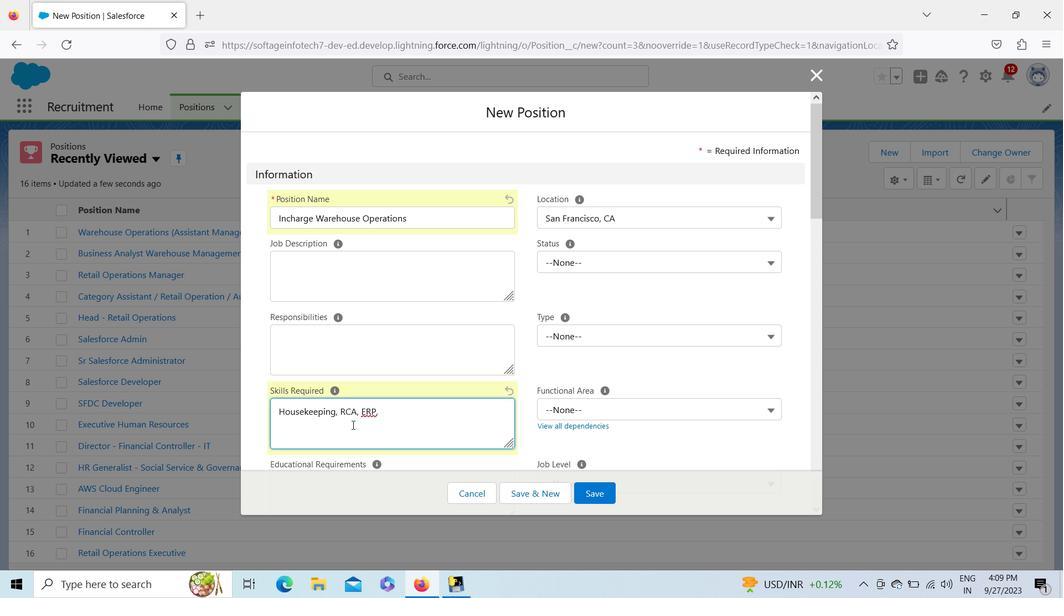 
Action: Mouse moved to (347, 421)
Screenshot: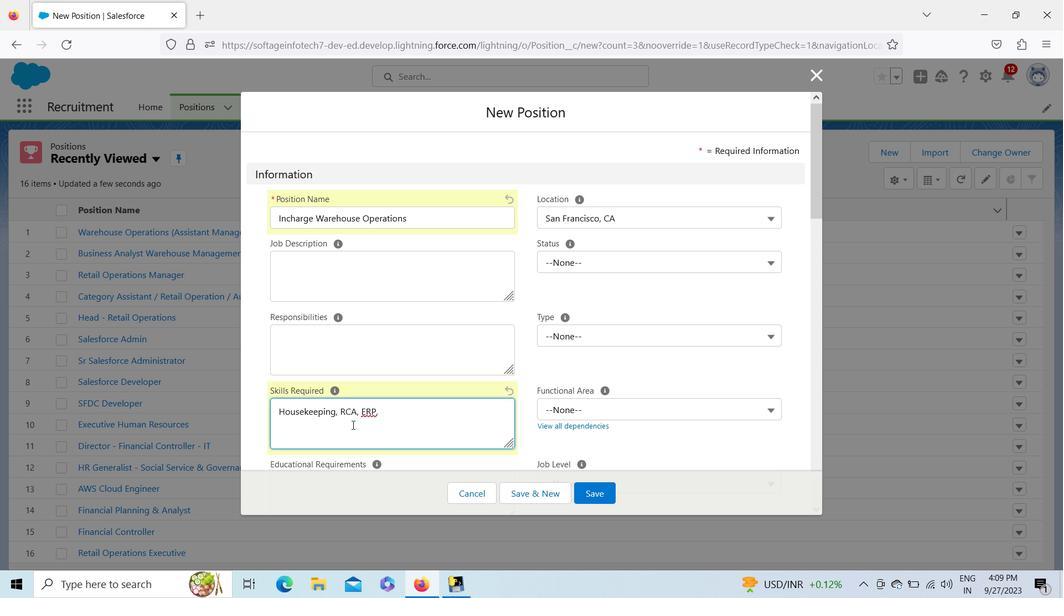 
Action: Key pressed <Key.shift>
Screenshot: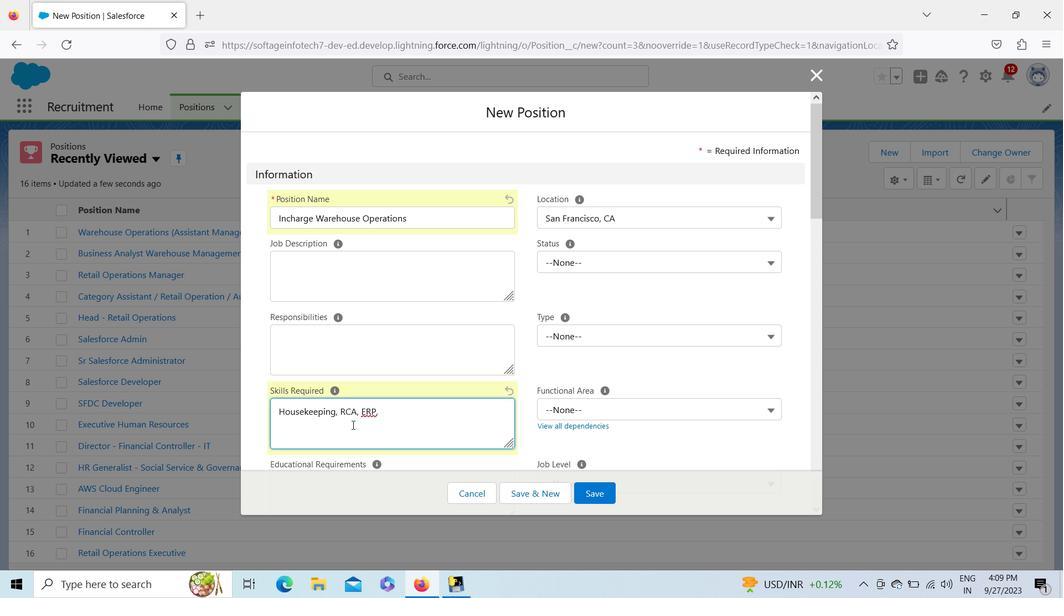 
Action: Mouse moved to (353, 425)
Screenshot: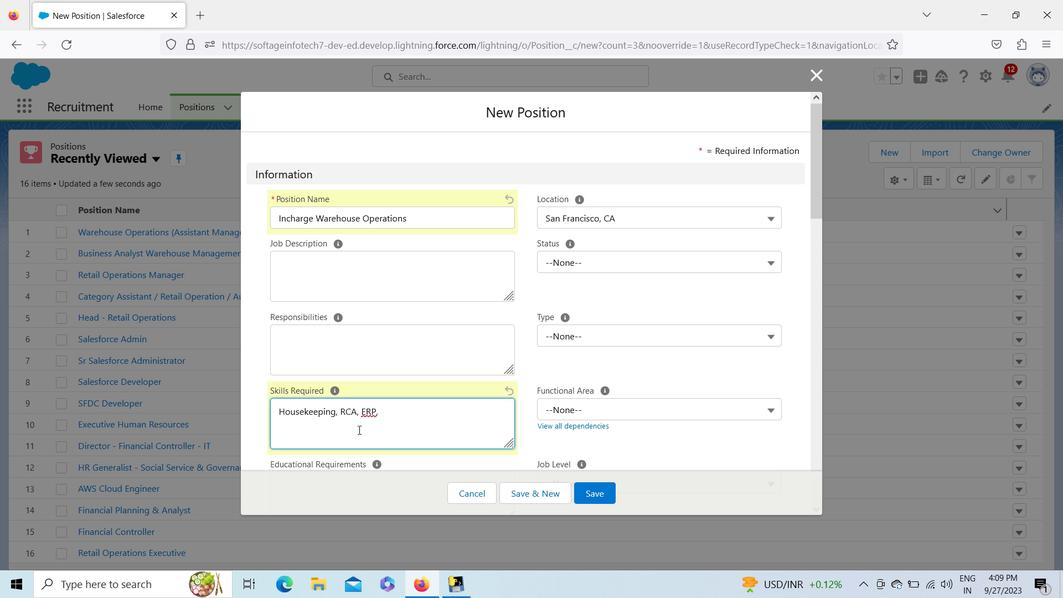 
Action: Key pressed <Key.shift>
Screenshot: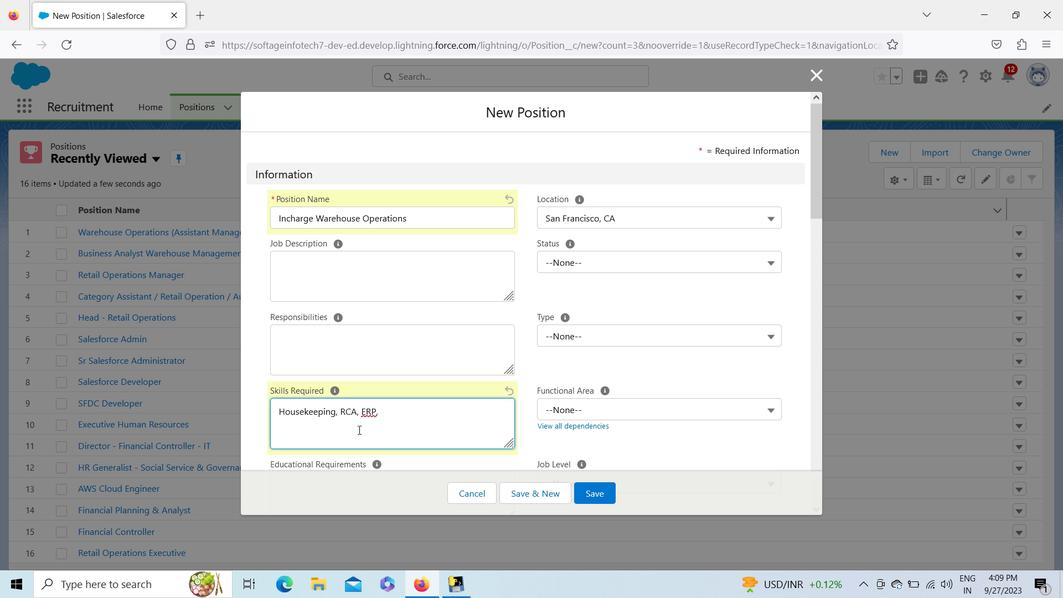 
Action: Mouse moved to (357, 428)
Screenshot: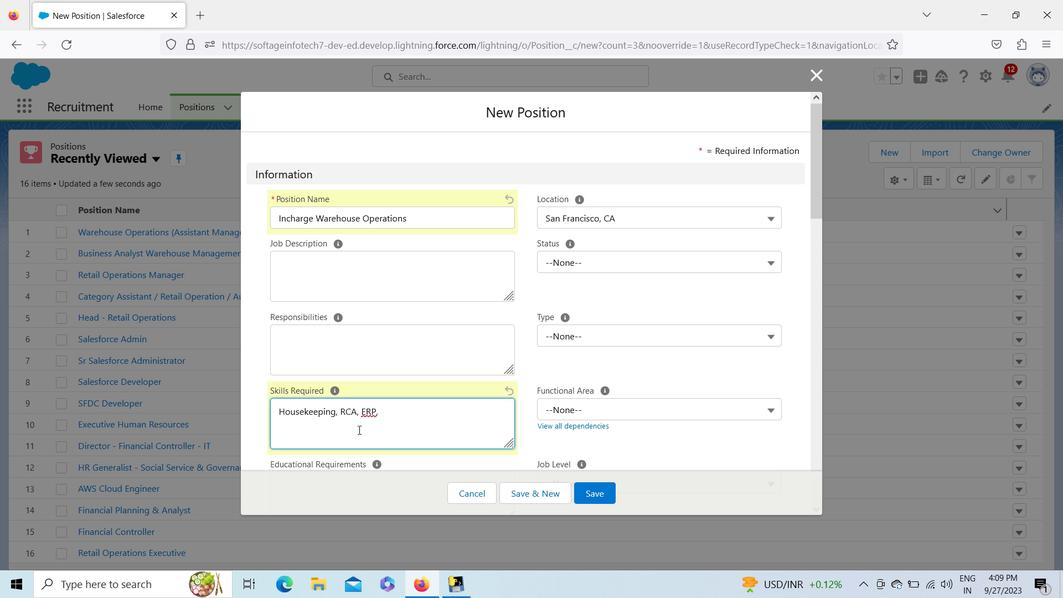 
Action: Key pressed <Key.shift>
Screenshot: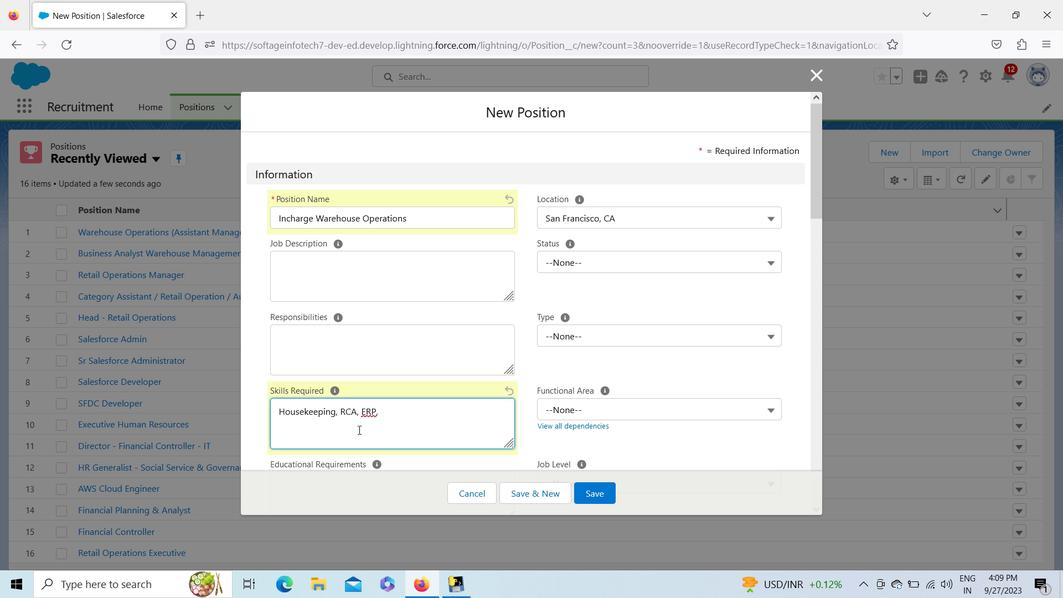 
Action: Mouse moved to (364, 431)
Screenshot: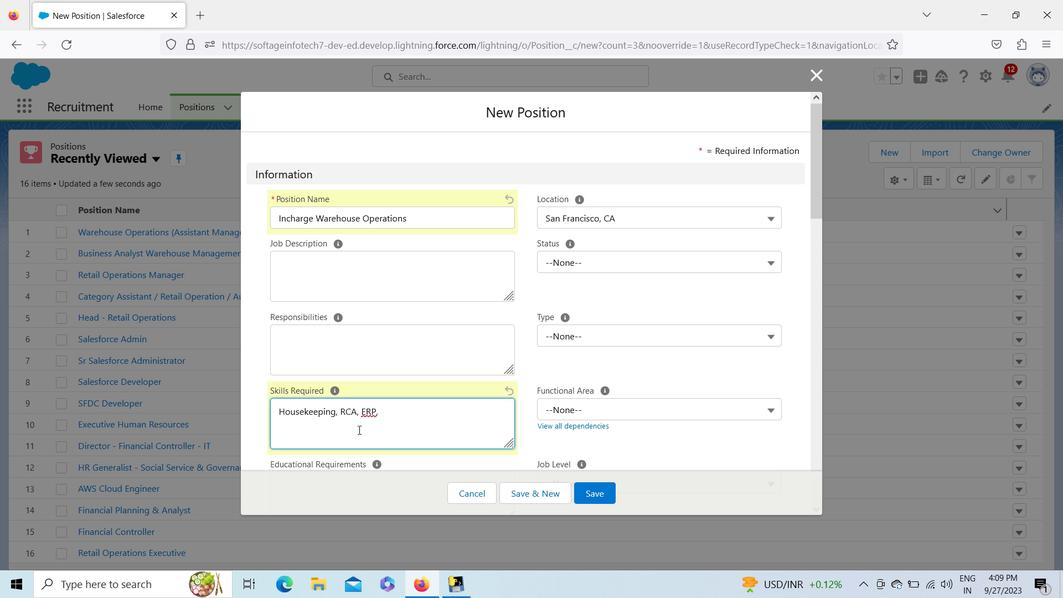 
Action: Key pressed <Key.shift>
Screenshot: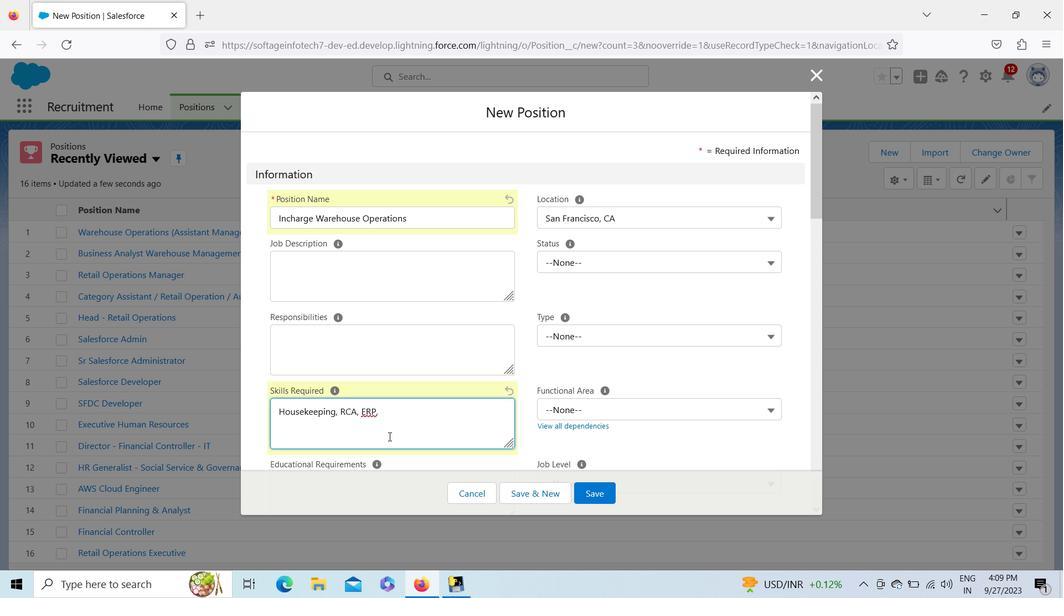 
Action: Mouse moved to (398, 438)
Screenshot: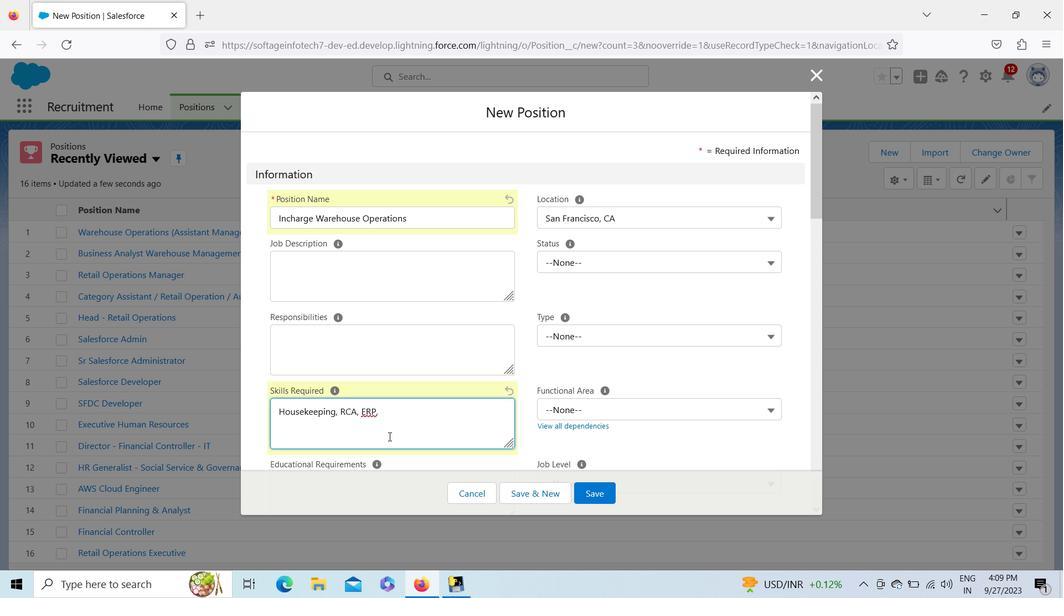 
Action: Key pressed <Key.shift>
Screenshot: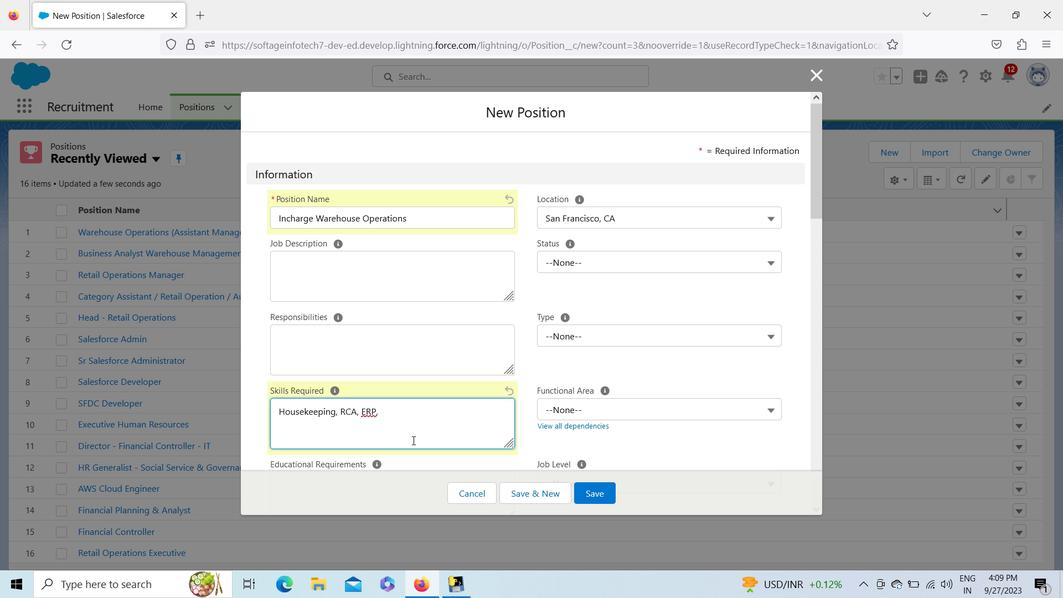 
Action: Mouse moved to (409, 440)
Screenshot: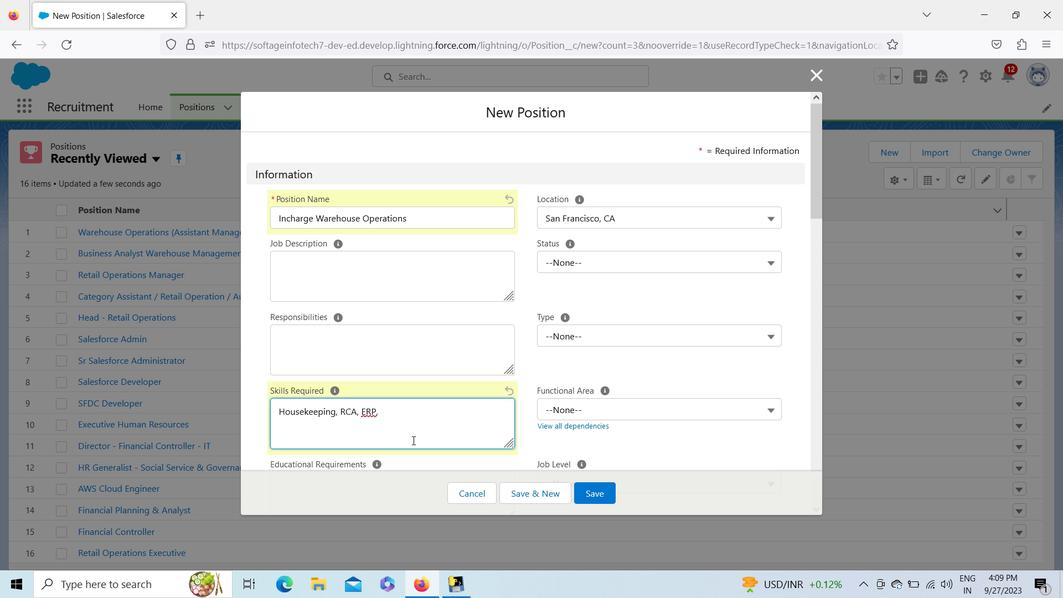 
Action: Key pressed <Key.shift>
Screenshot: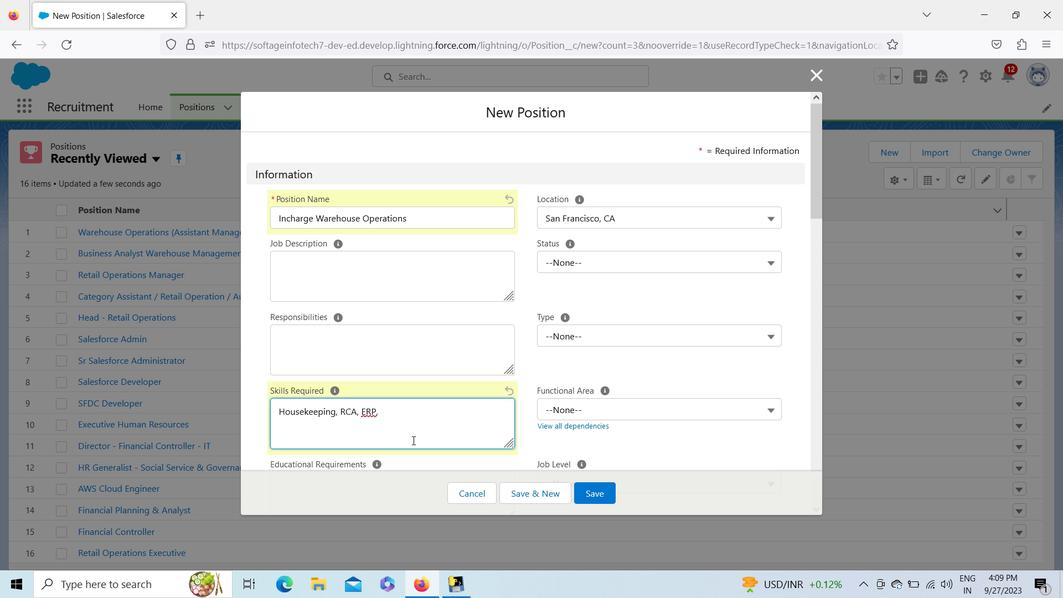 
Action: Mouse moved to (414, 440)
Screenshot: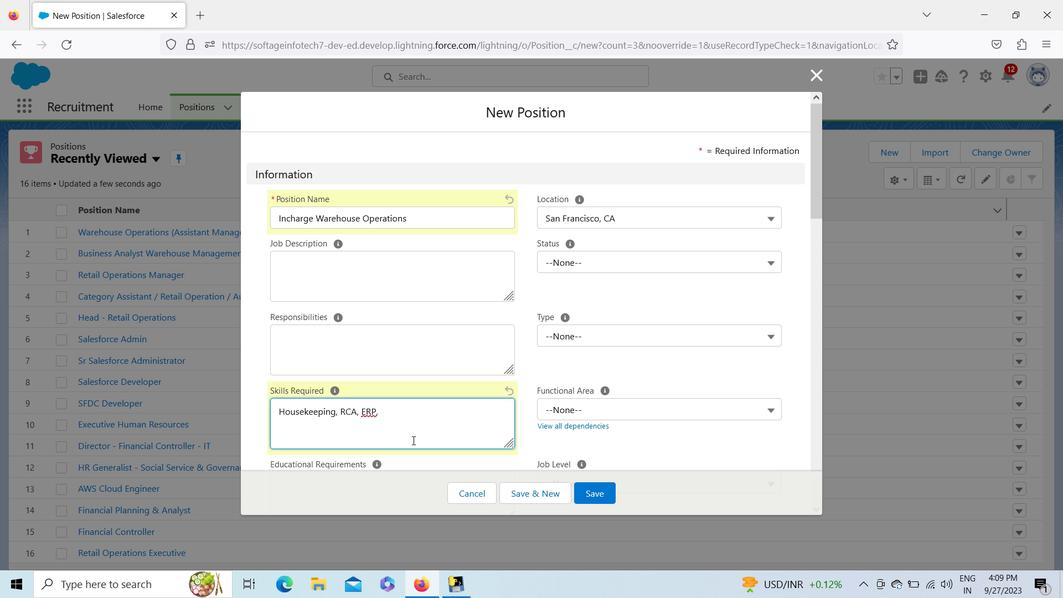 
Action: Key pressed <Key.shift>
Screenshot: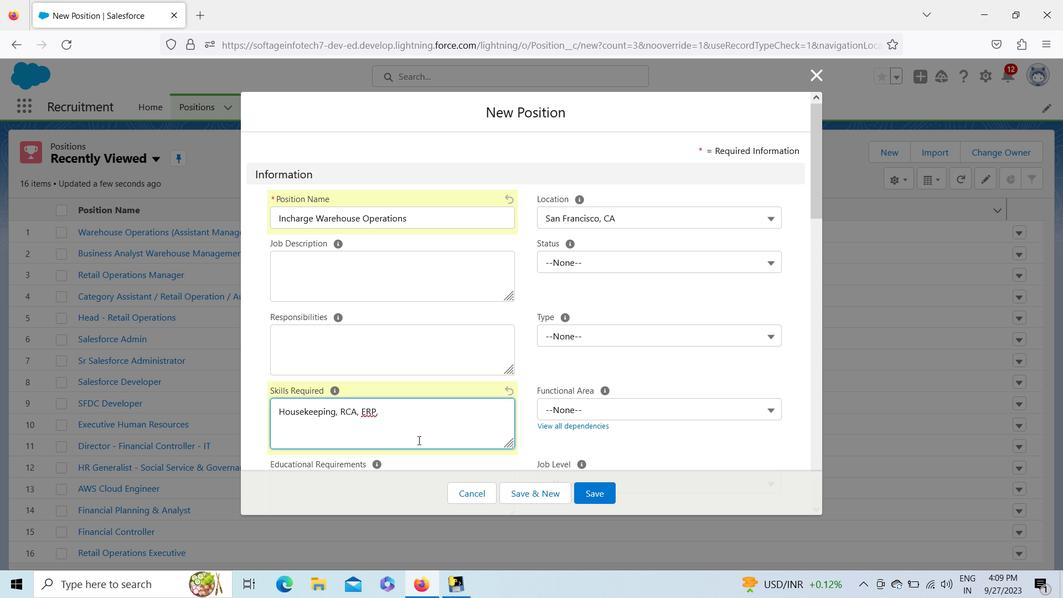 
Action: Mouse moved to (418, 440)
Screenshot: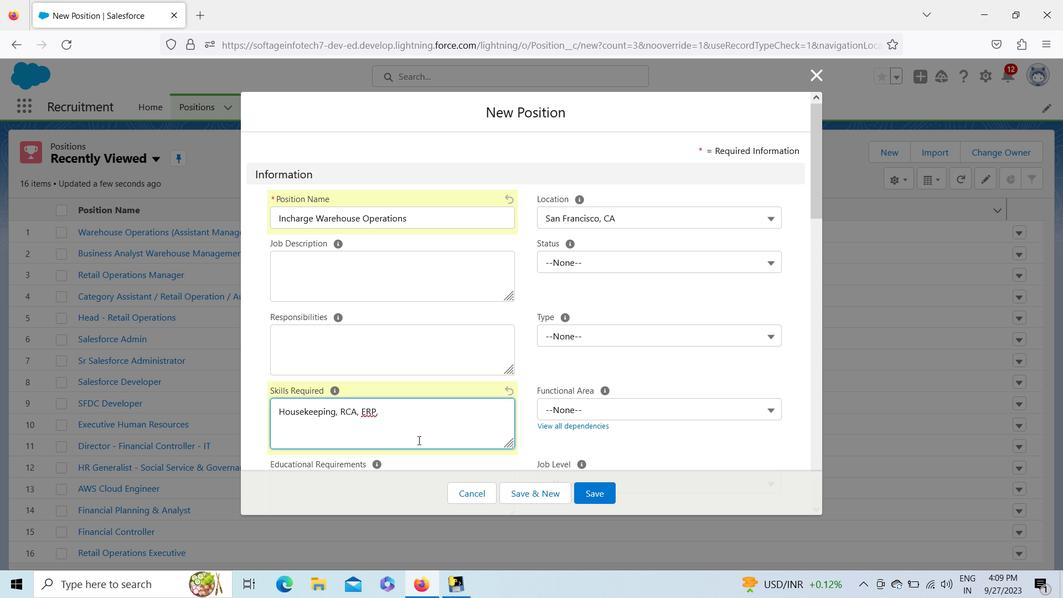 
Action: Key pressed <Key.shift>
Screenshot: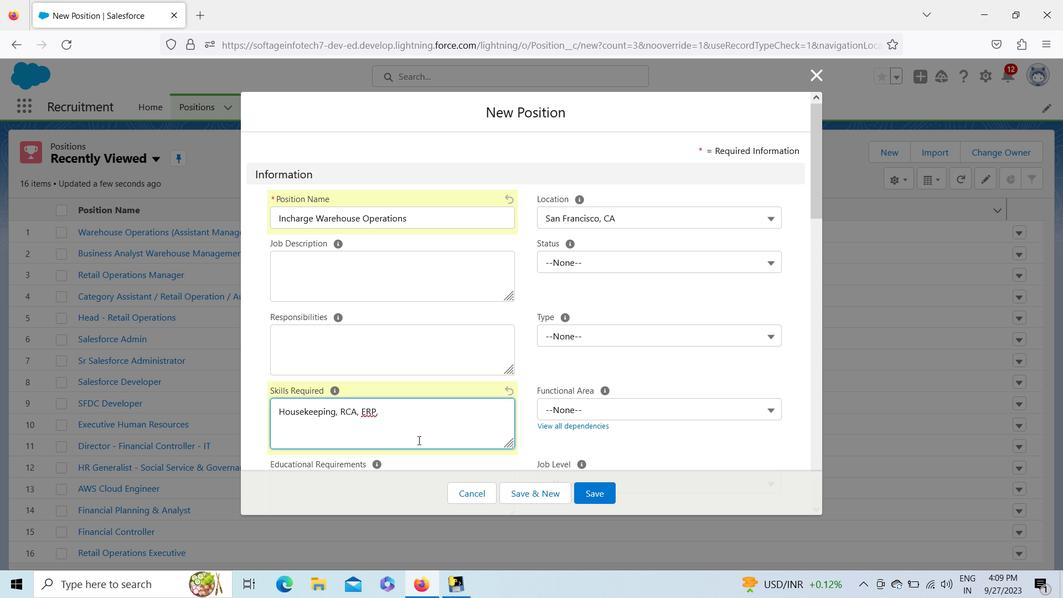 
Action: Mouse moved to (418, 440)
Screenshot: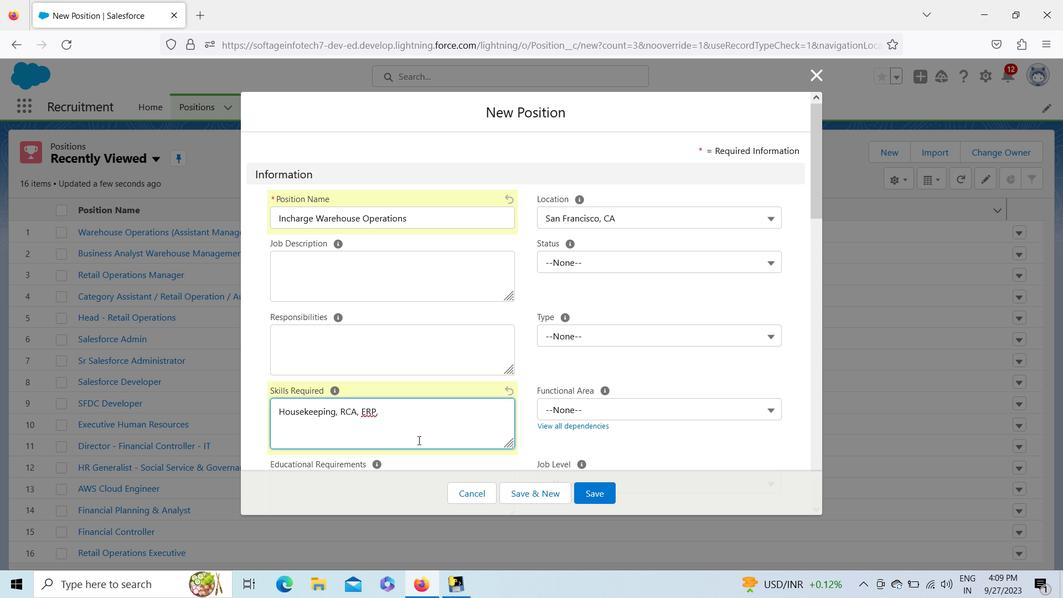 
Action: Key pressed <Key.shift>
Screenshot: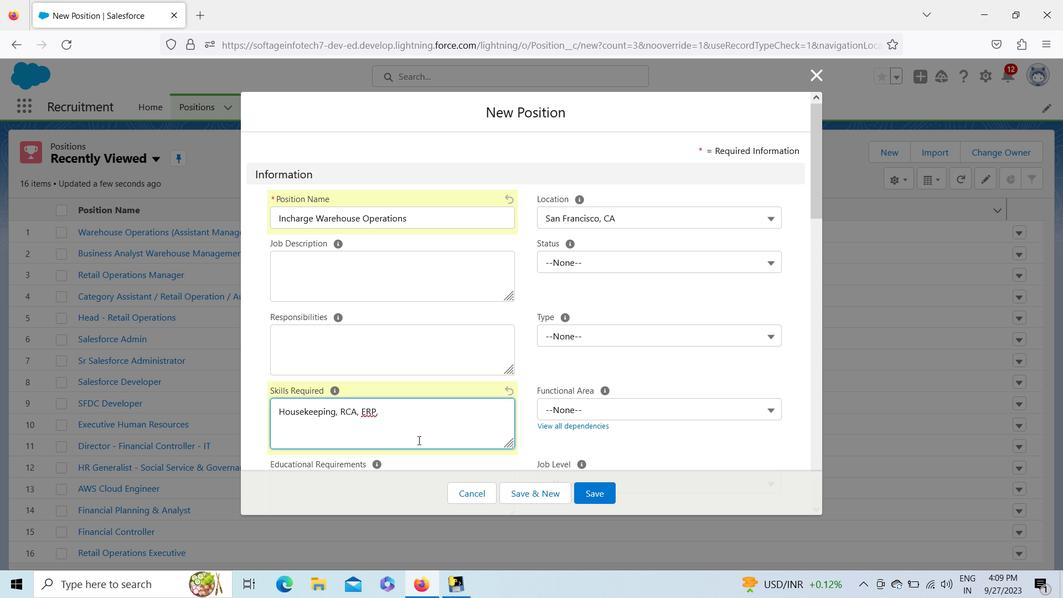 
Action: Mouse moved to (419, 440)
Screenshot: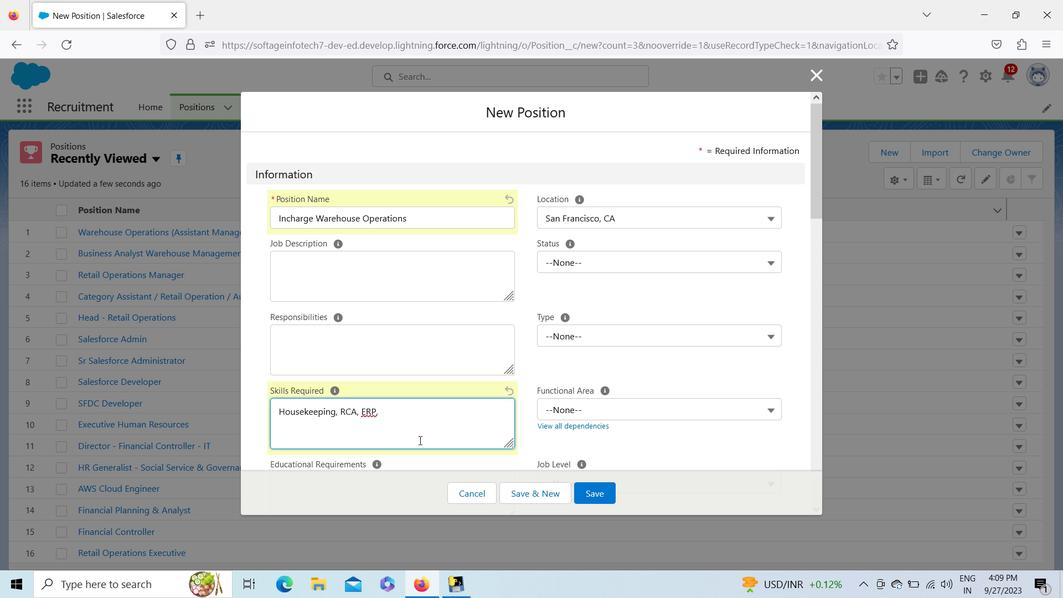 
Action: Key pressed <Key.shift><Key.shift><Key.shift><Key.shift><Key.shift><Key.shift><Key.shift><Key.shift><Key.shift><Key.shift><Key.shift><Key.shift><Key.shift><Key.shift><Key.shift><Key.shift><Key.shift><Key.shift><Key.shift><Key.shift><Key.shift><Key.shift><Key.shift><Key.shift><Key.shift><Key.shift><Key.shift><Key.shift><Key.shift><Key.shift><Key.shift><Key.shift>
Screenshot: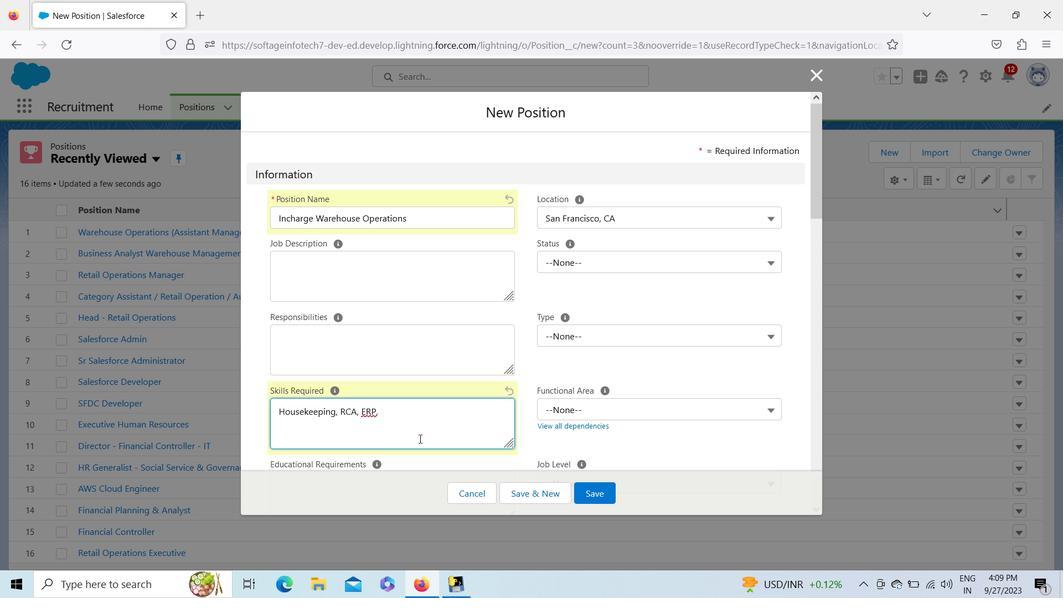 
Action: Mouse moved to (419, 440)
Screenshot: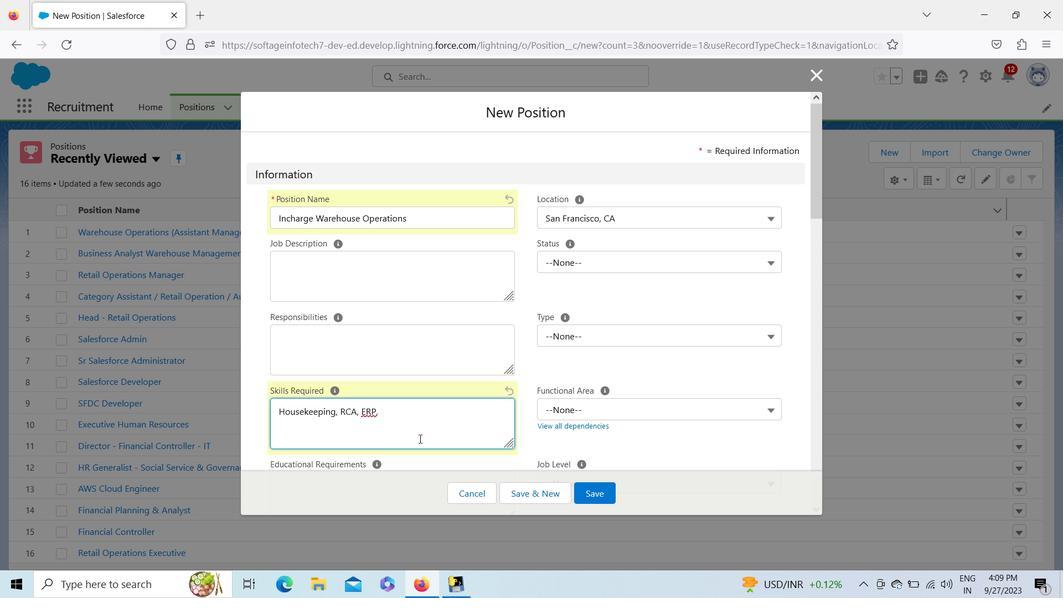 
Action: Key pressed <Key.shift>
Screenshot: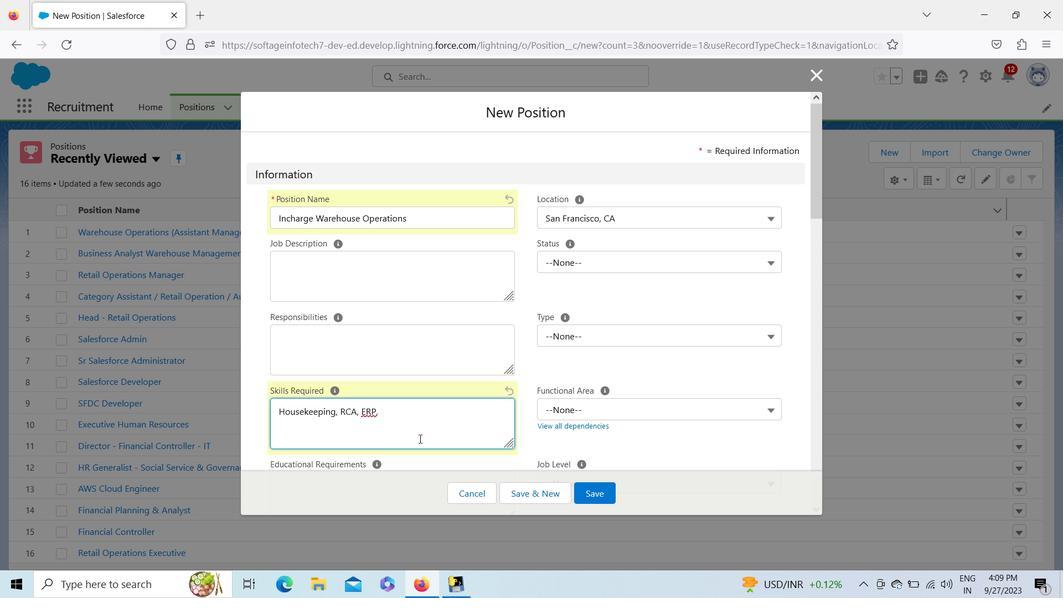 
Action: Mouse moved to (422, 429)
Screenshot: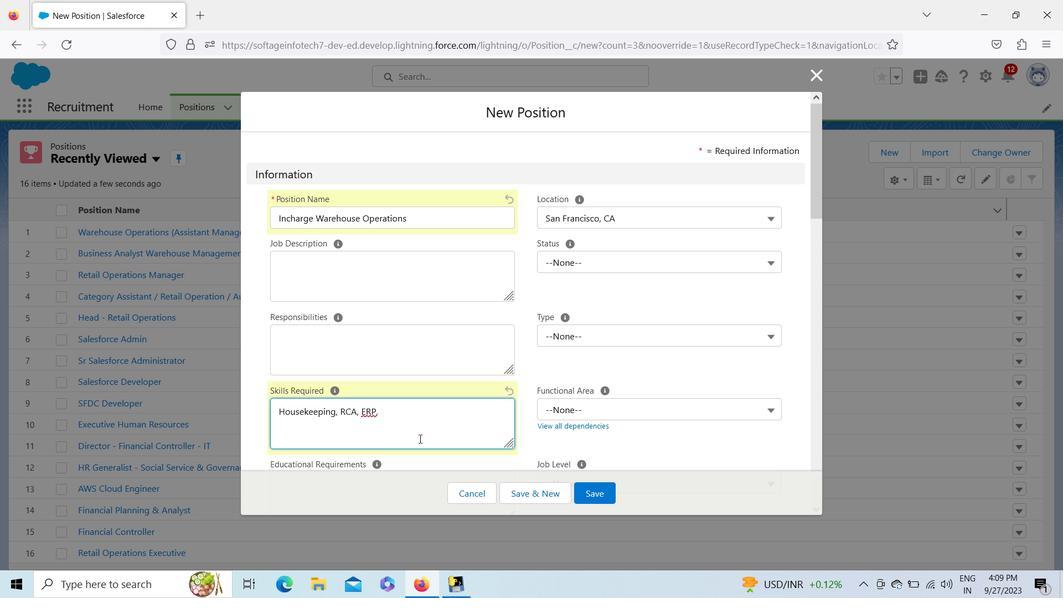 
Action: Key pressed <Key.shift>
Screenshot: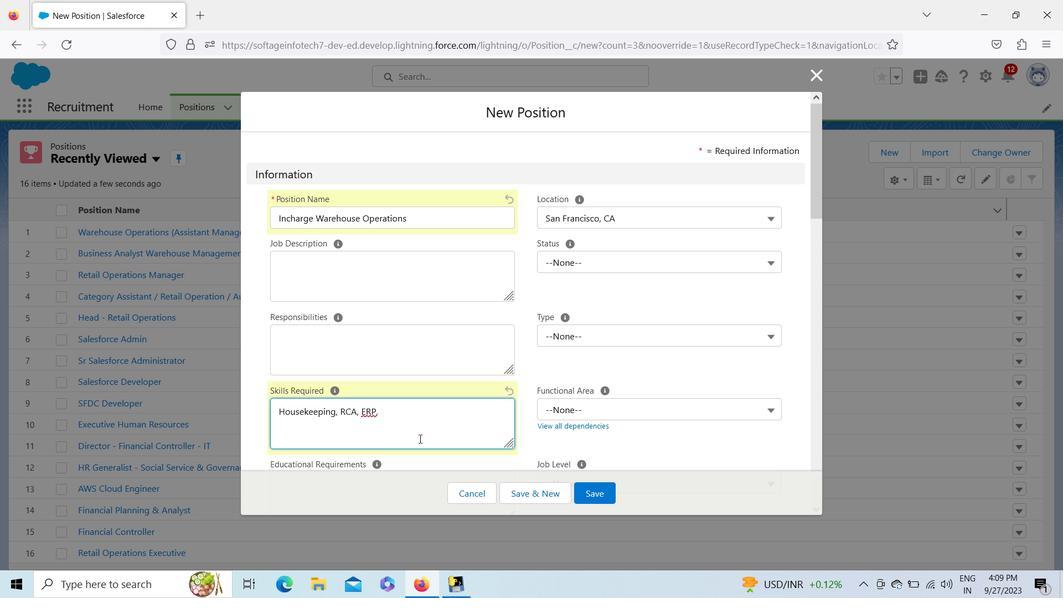 
Action: Mouse moved to (429, 392)
Screenshot: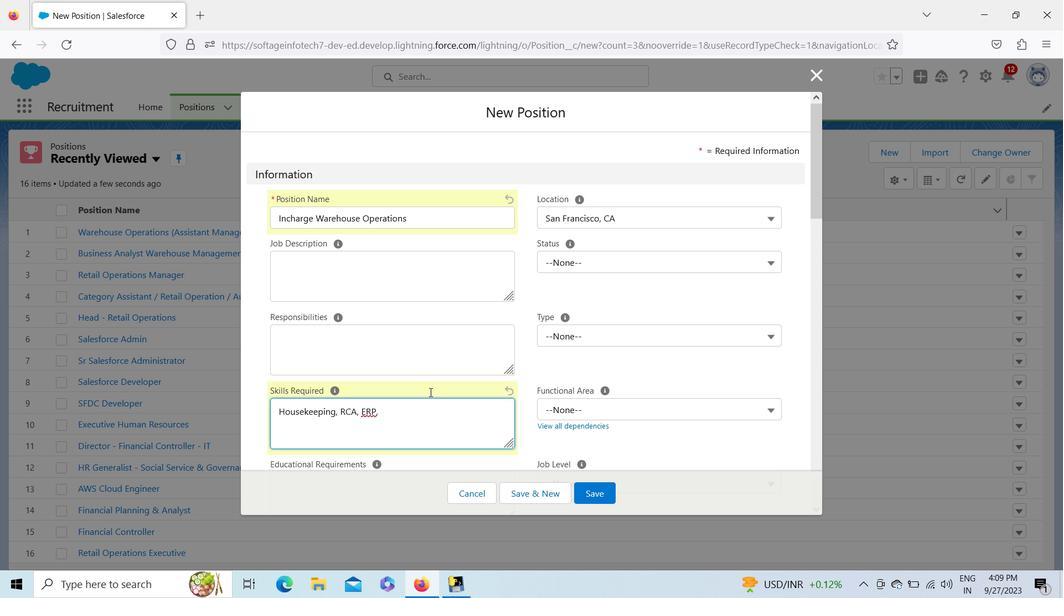 
Action: Key pressed <Key.shift>
Screenshot: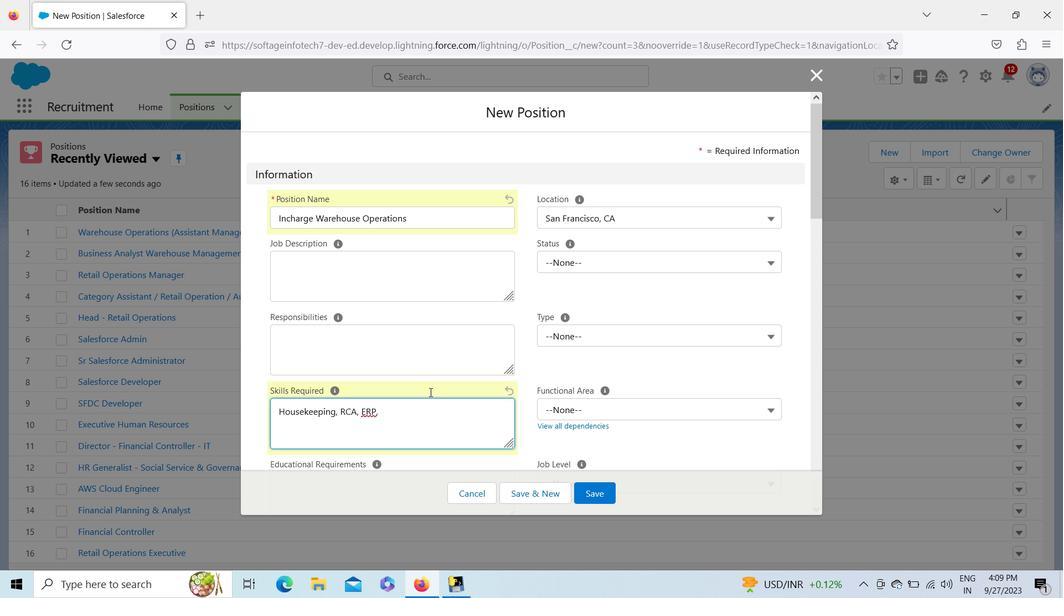 
Action: Mouse moved to (439, 345)
Screenshot: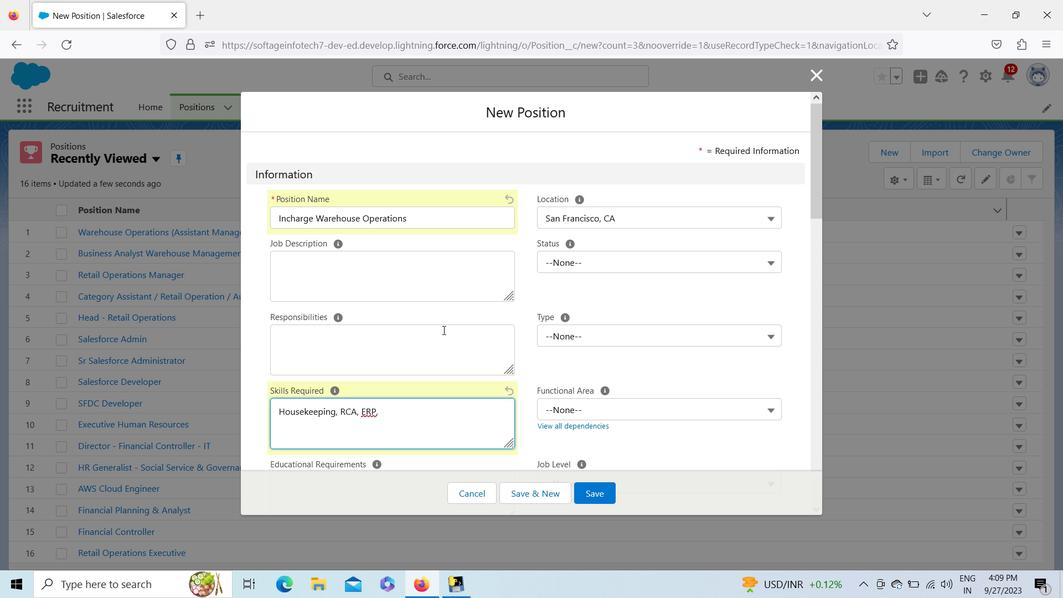 
Action: Key pressed <Key.shift>
Screenshot: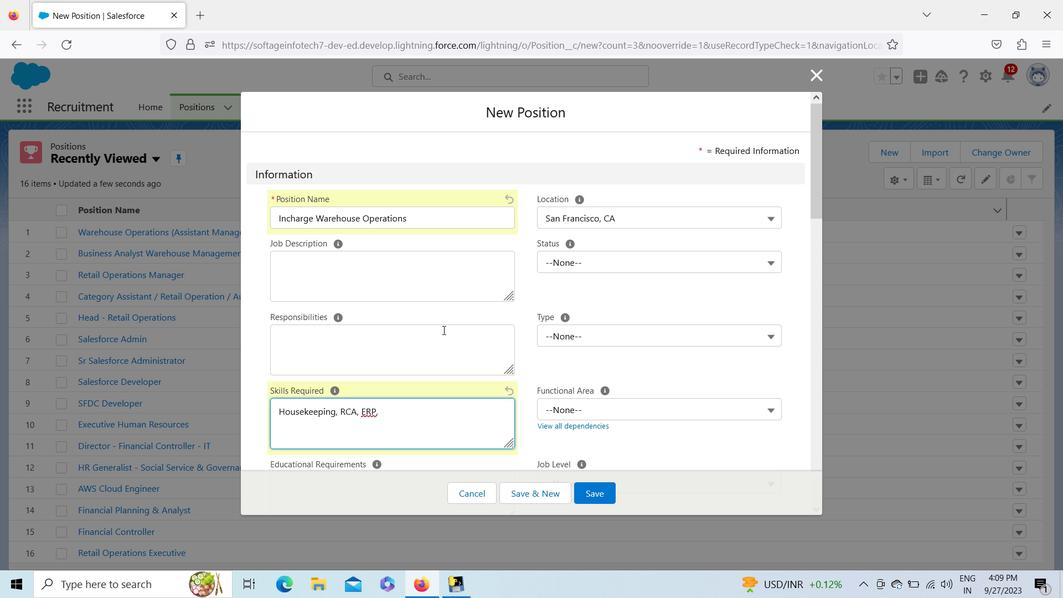 
Action: Mouse moved to (446, 314)
Screenshot: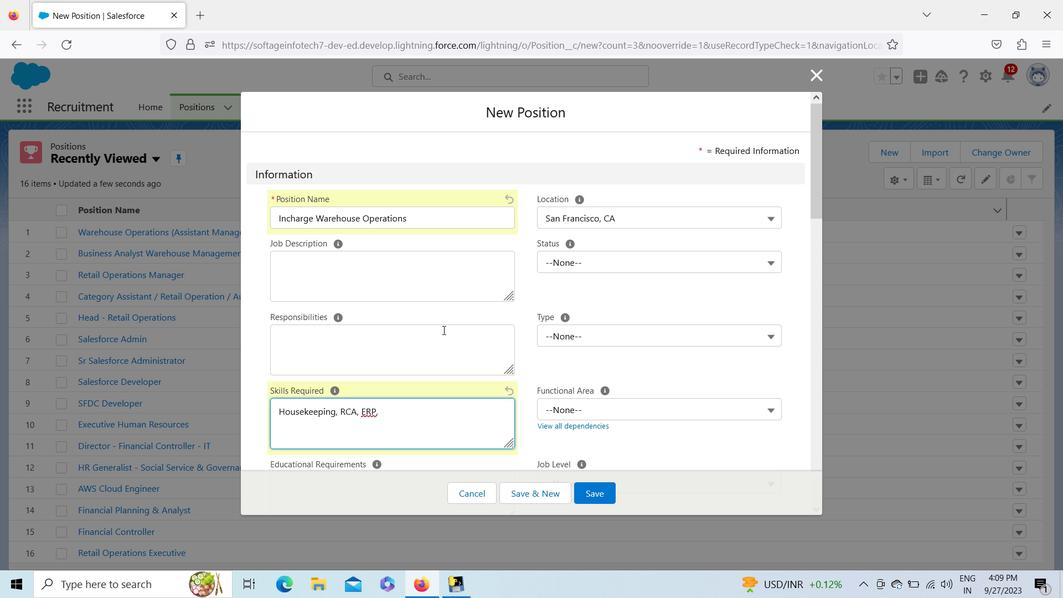 
Action: Key pressed <Key.shift>
Screenshot: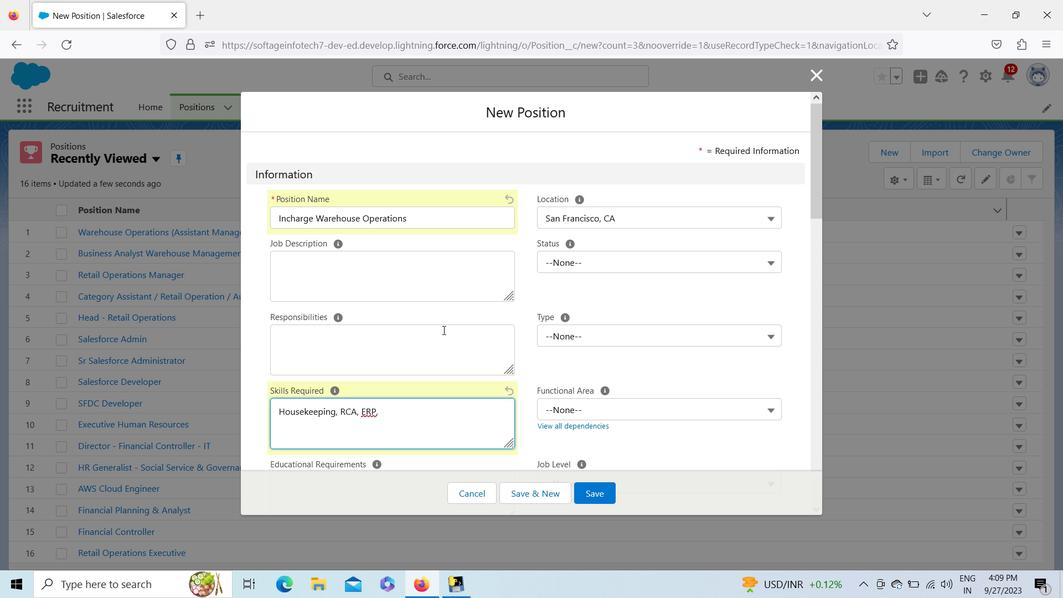 
Action: Mouse moved to (448, 304)
Screenshot: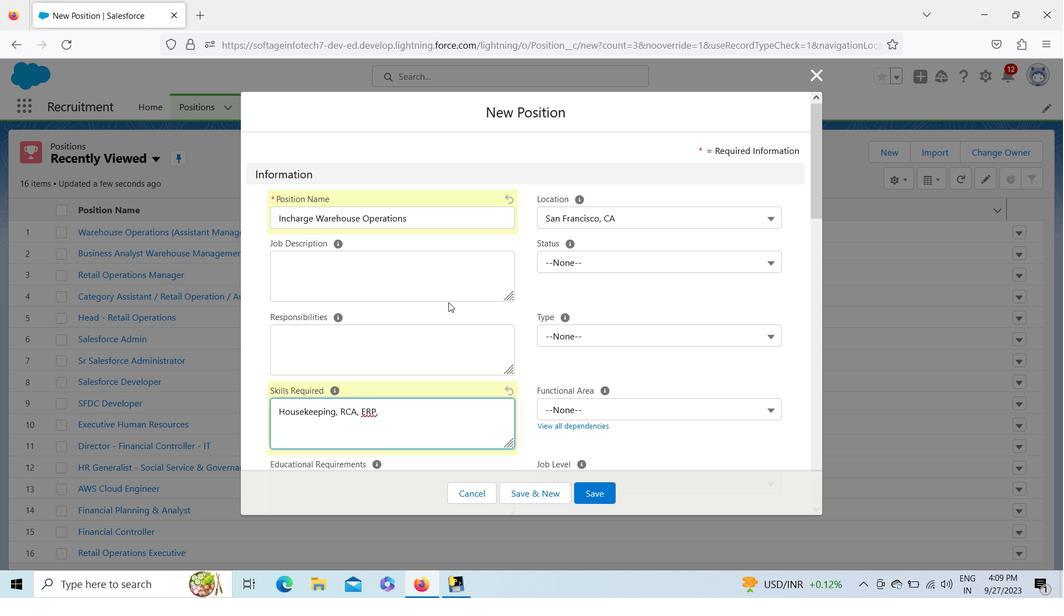 
Action: Key pressed <Key.shift>
Screenshot: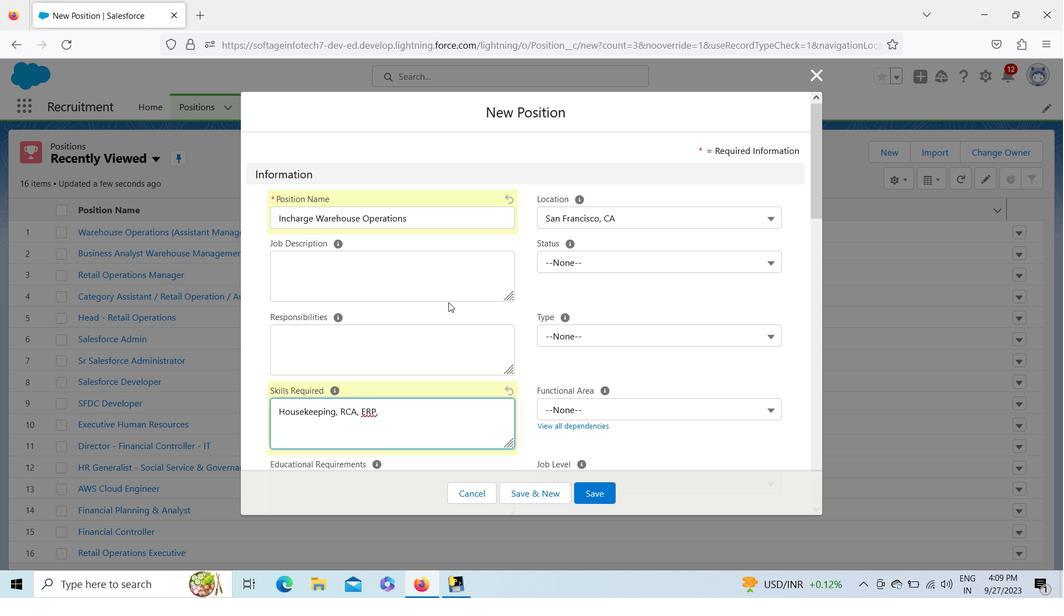 
Action: Mouse moved to (448, 301)
Screenshot: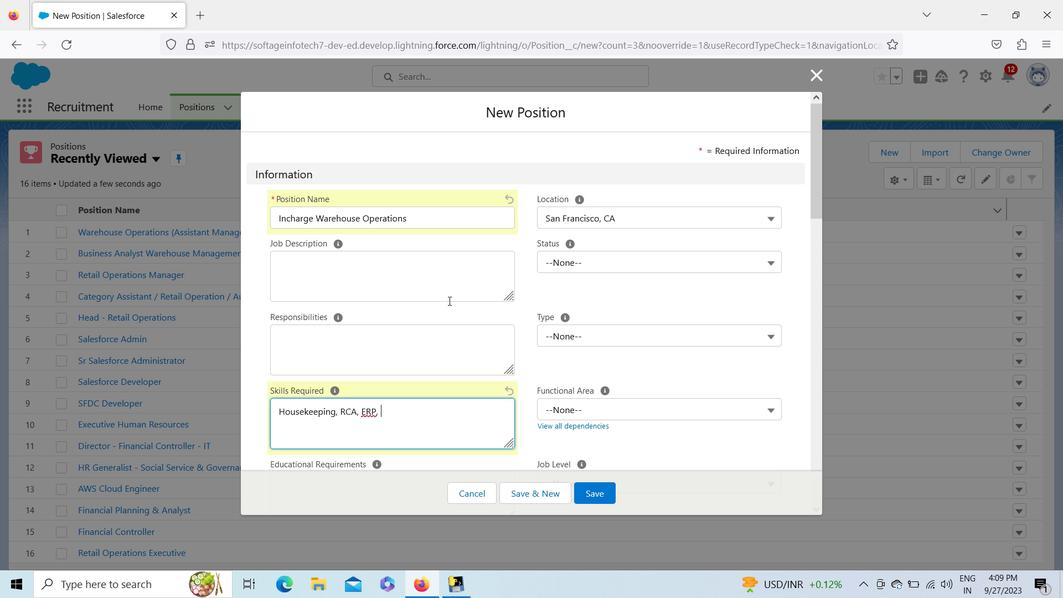 
Action: Key pressed <Key.shift>
Screenshot: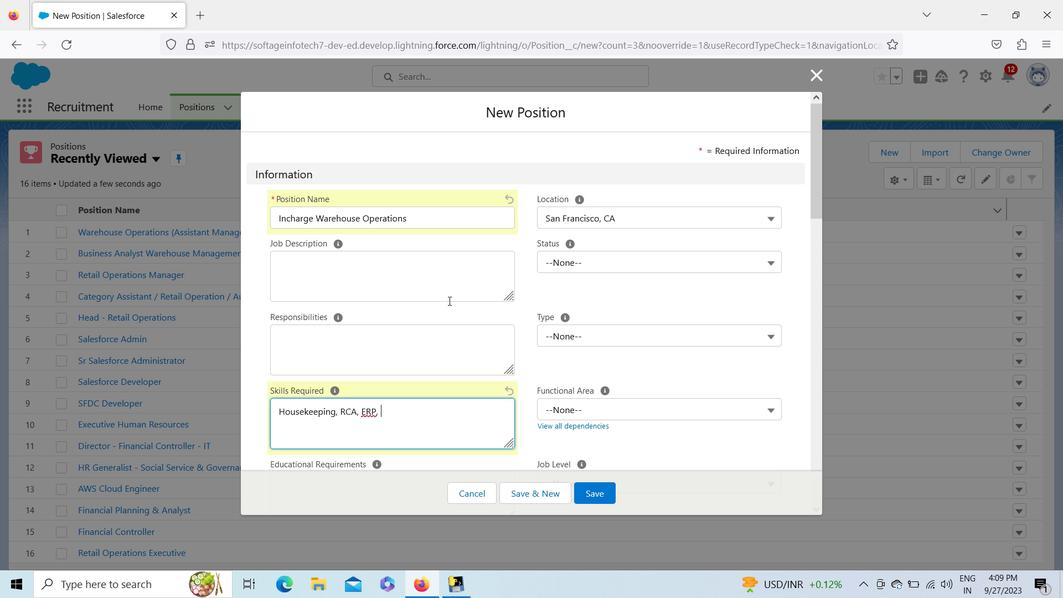 
Action: Mouse moved to (448, 301)
Screenshot: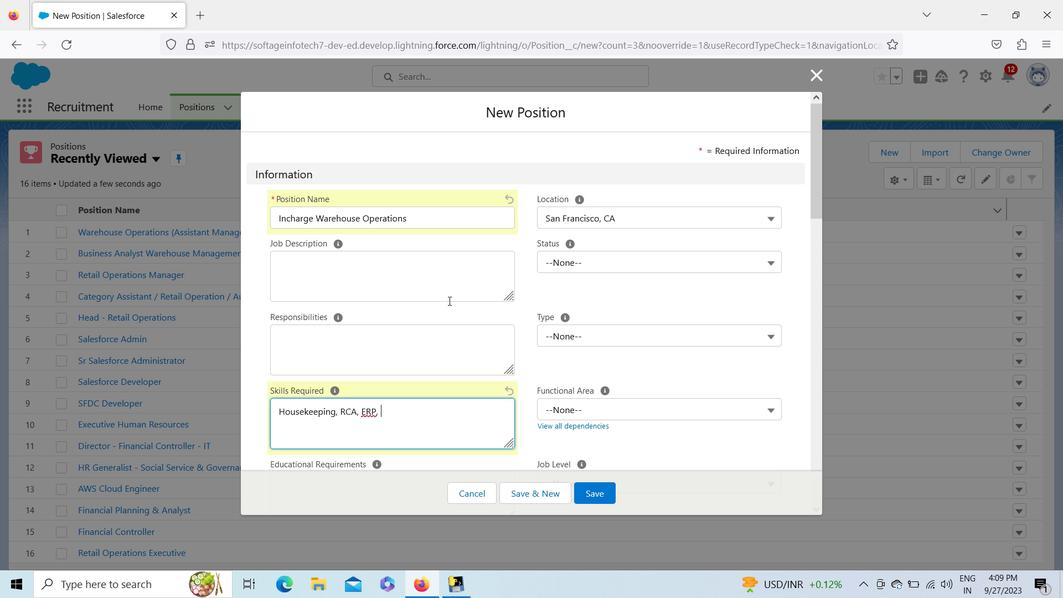 
Action: Key pressed <Key.shift><Key.shift><Key.shift><Key.shift><Key.shift><Key.shift><Key.shift><Key.shift><Key.shift><Key.shift><Key.shift><Key.shift><Key.shift>
Screenshot: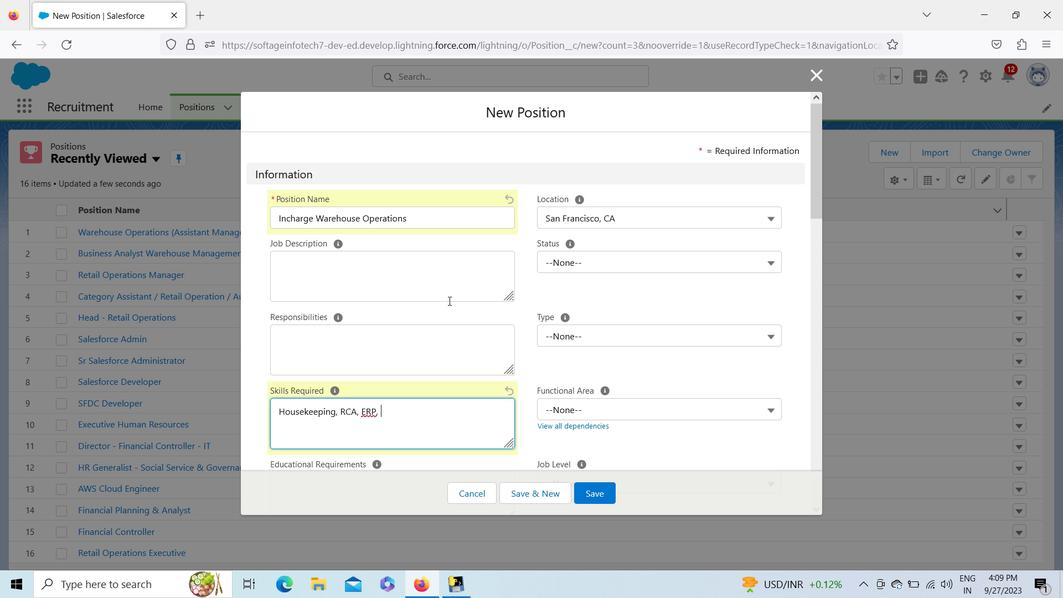 
Action: Mouse moved to (448, 300)
Screenshot: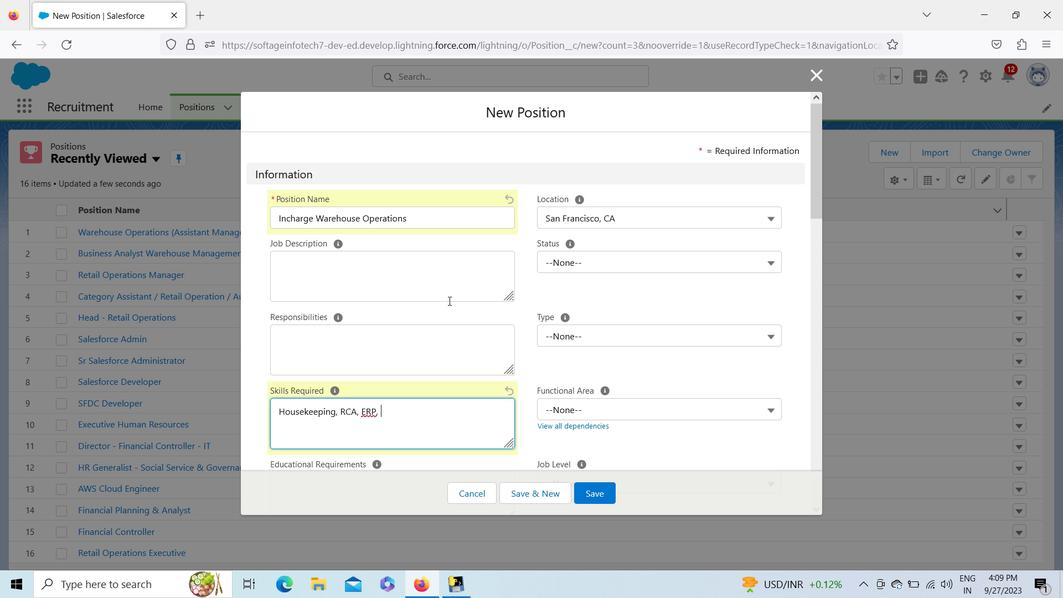 
Action: Key pressed <Key.shift>
Screenshot: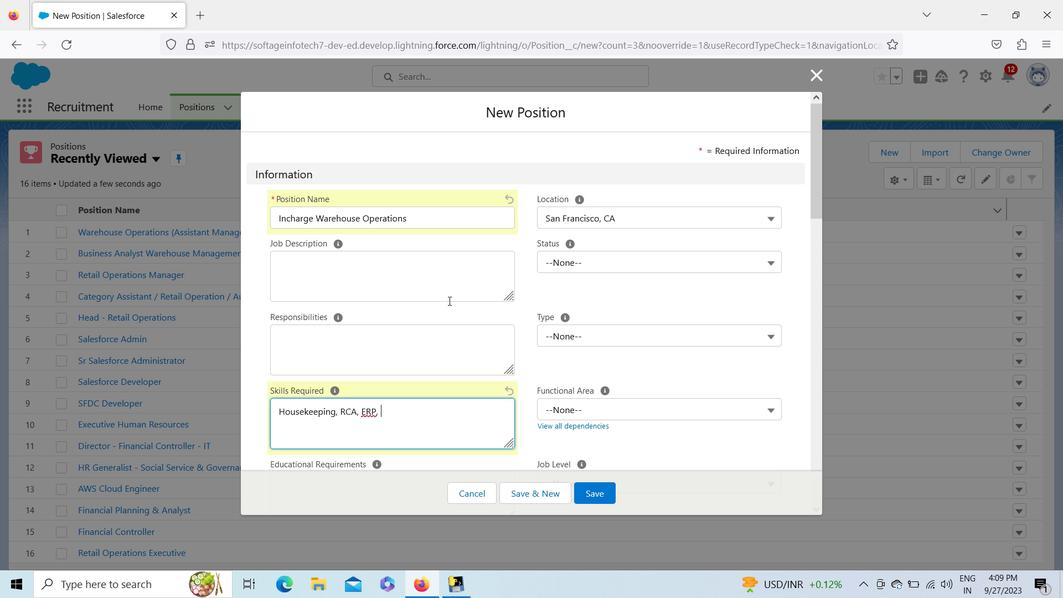 
Action: Mouse moved to (448, 295)
Screenshot: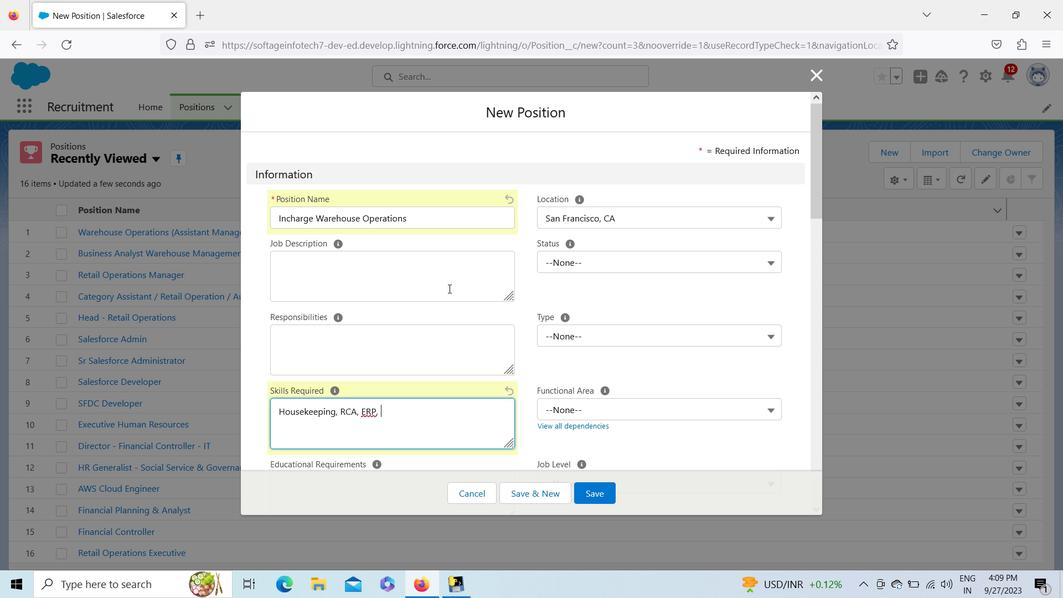 
Action: Key pressed <Key.shift>
Screenshot: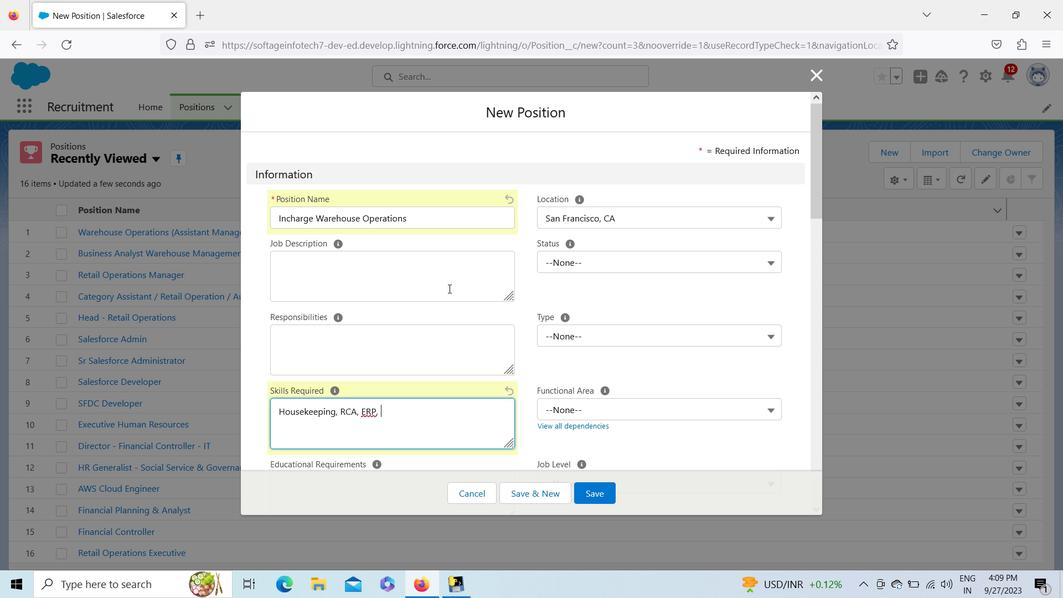
Action: Mouse moved to (448, 288)
Screenshot: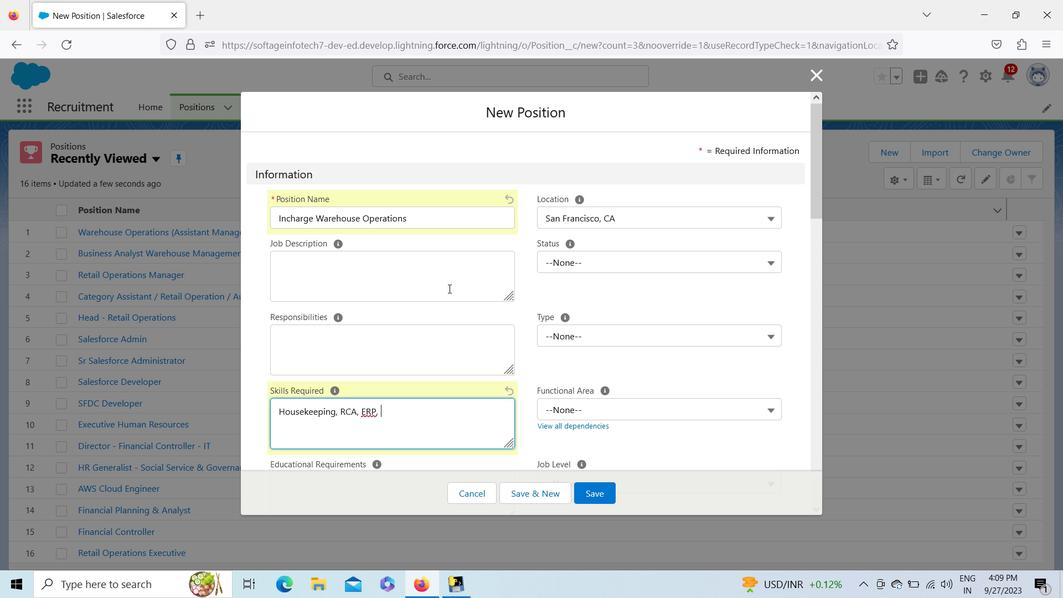 
Action: Key pressed <Key.shift>
Screenshot: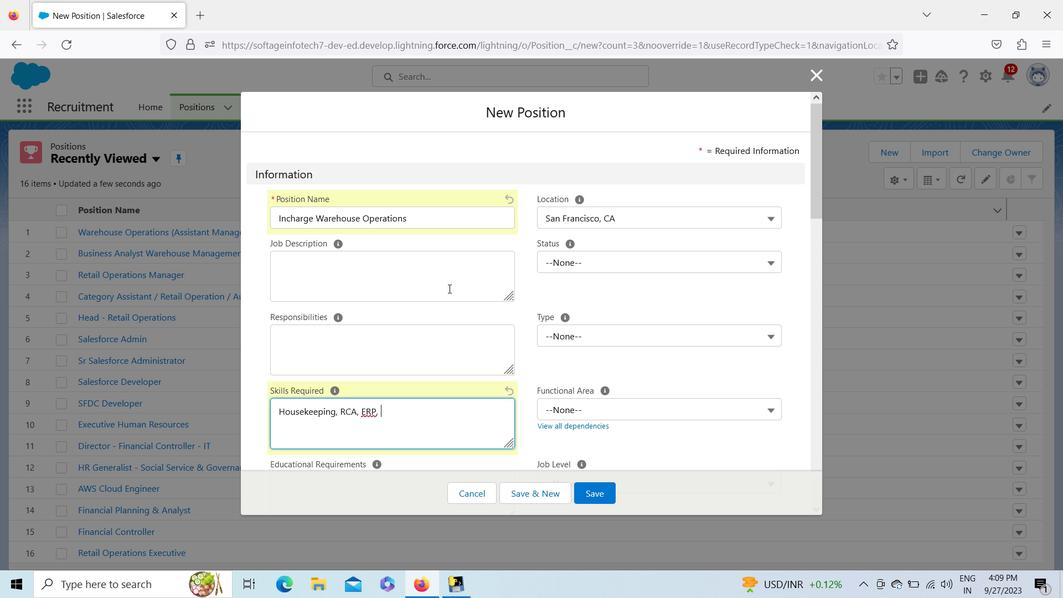 
Action: Mouse moved to (448, 283)
Screenshot: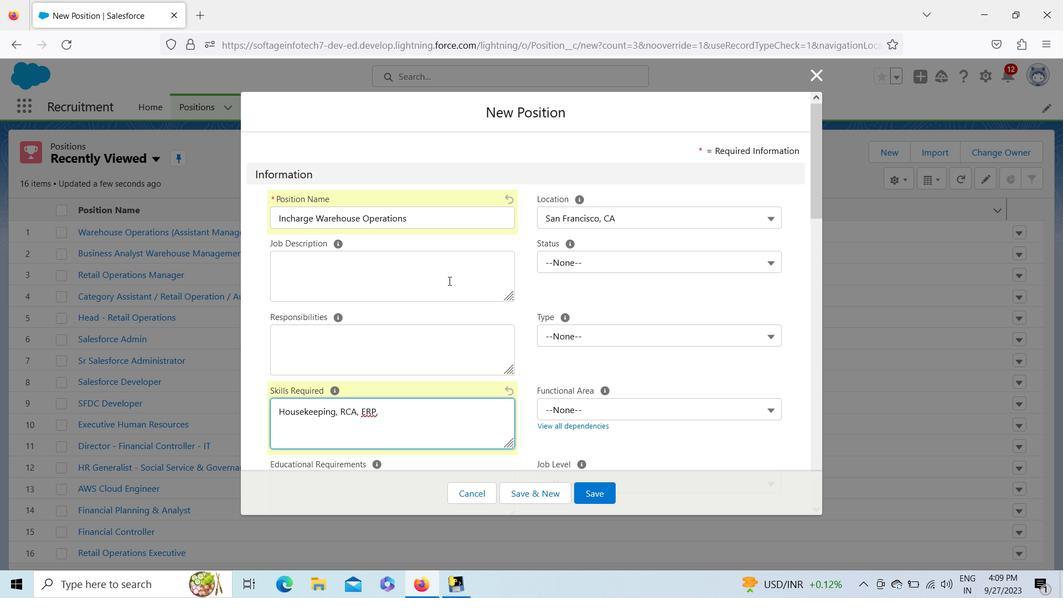 
Action: Key pressed <Key.shift>
Screenshot: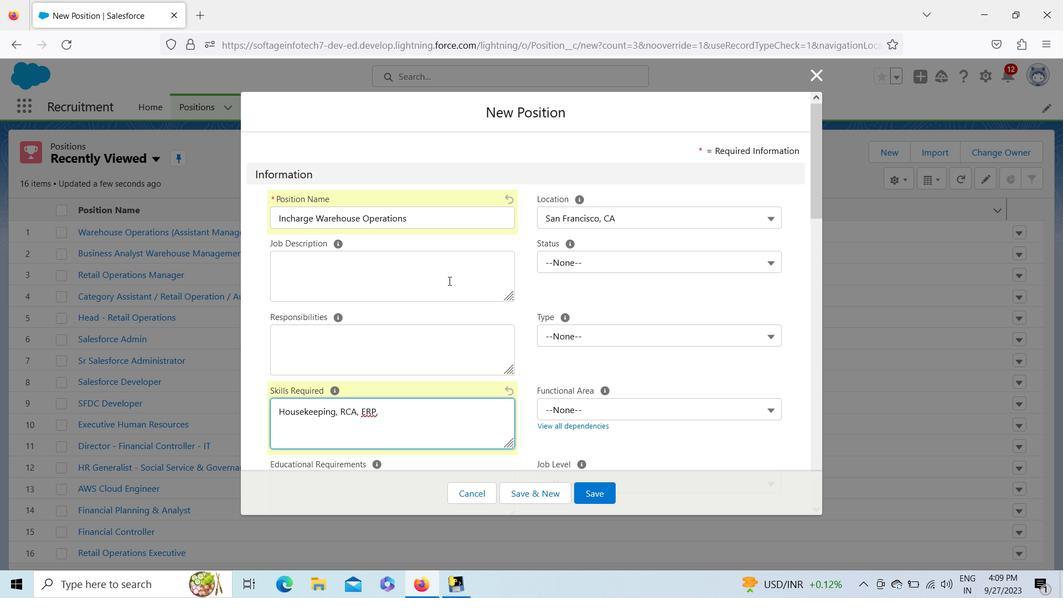 
Action: Mouse moved to (448, 281)
Screenshot: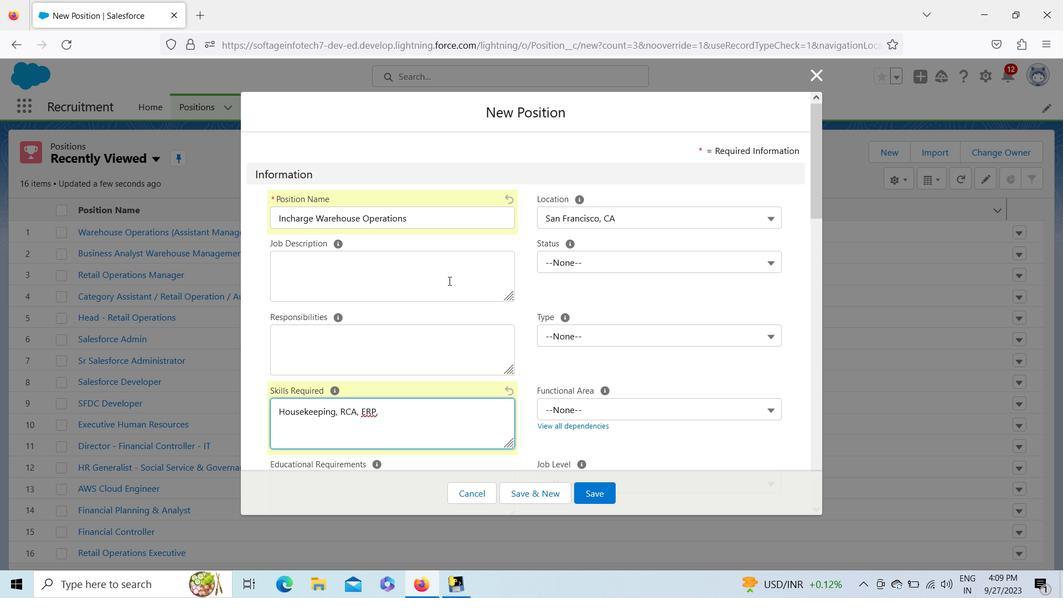 
Action: Key pressed <Key.shift>
Screenshot: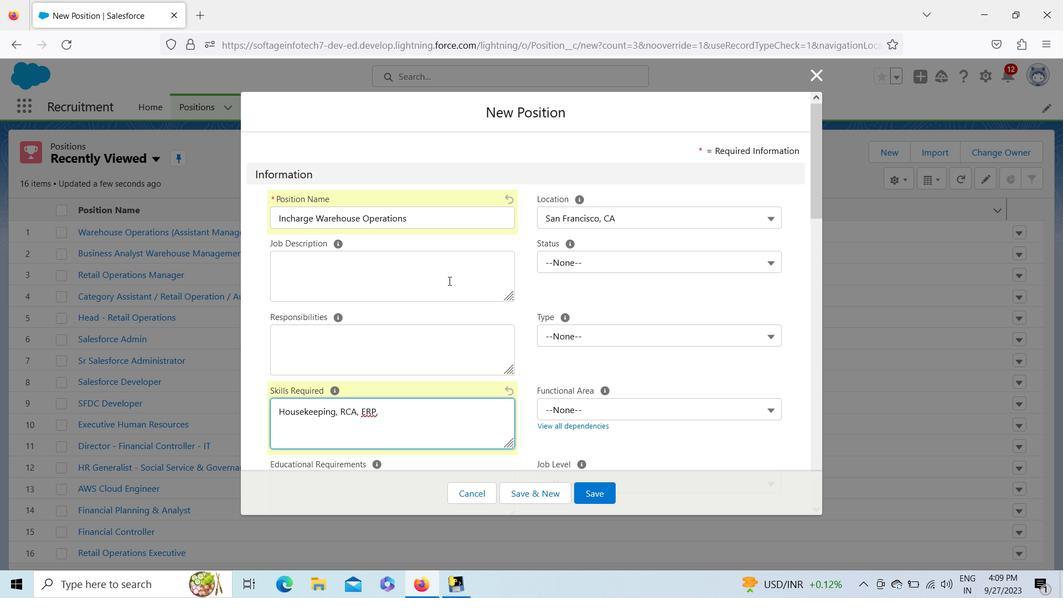 
Action: Mouse moved to (448, 280)
Screenshot: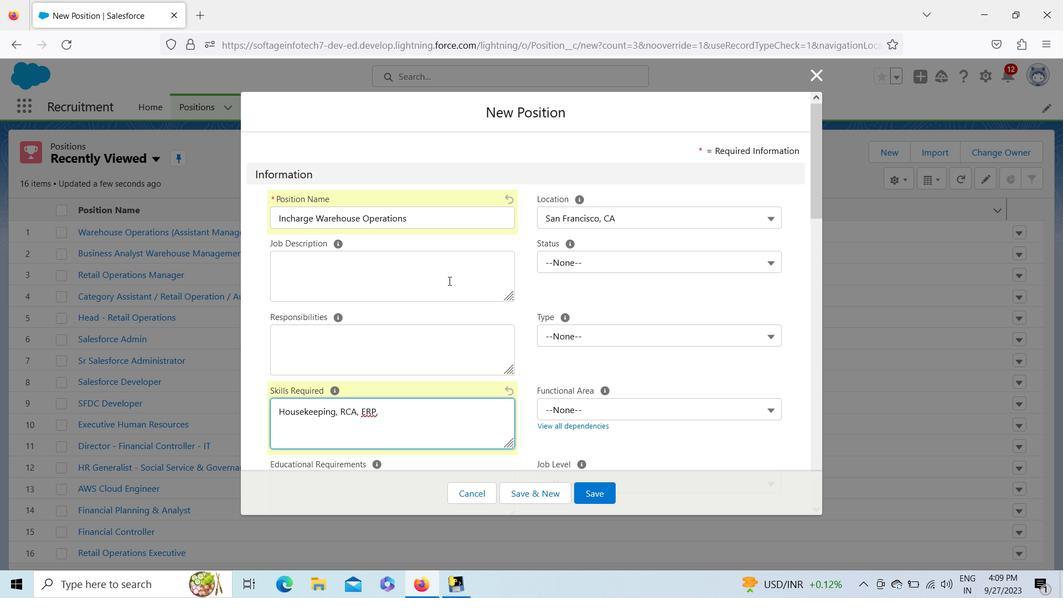 
Action: Key pressed <Key.shift><Key.shift><Key.shift><Key.shift><Key.shift><Key.shift><Key.shift><Key.shift><Key.shift><Key.shift><Key.shift><Key.shift><Key.shift><Key.shift><Key.shift><Key.shift><Key.shift><Key.shift><Key.shift><Key.shift><Key.shift><Key.shift><Key.shift><Key.shift><Key.shift><Key.shift><Key.shift><Key.shift><Key.shift><Key.shift><Key.shift><Key.shift><Key.shift><Key.shift><Key.shift><Key.shift><Key.shift>Warehouse,<Key.space><Key.shift><Key.shift><Key.shift><Key.shift><Key.shift><Key.shift><Key.shift><Key.shift><Key.shift><Key.shift><Key.shift><Key.shift><Key.shift><Key.shift><Key.shift><Key.shift><Key.shift><Key.shift><Key.shift><Key.shift><Key.shift><Key.shift>Manager<Key.space>internal<Key.space>audit,<Key.space><Key.shift><Key.shift><Key.shift><Key.shift><Key.shift><Key.shift><Key.shift><Key.shift>SAP,<Key.space><Key.shift><Key.shift><Key.shift><Key.shift><Key.shift>Kaizen,<Key.space><Key.shift>Process<Key.space><Key.shift><Key.shift><Key.shift><Key.shift><Key.shift><Key.shift><Key.shift><Key.shift><Key.shift><Key.shift><Key.shift><Key.shift><Key.shift><Key.shift><Key.shift><Key.shift><Key.shift><Key.shift><Key.shift><Key.shift><Key.shift><Key.shift><Key.shift><Key.shift><Key.shift><Key.shift>Improc<Key.backspace>vement,<Key.space><Key.shift>Customer<Key.space><Key.shift>relationship,<Key.space><Key.shift>Cash<Key.space>management
Screenshot: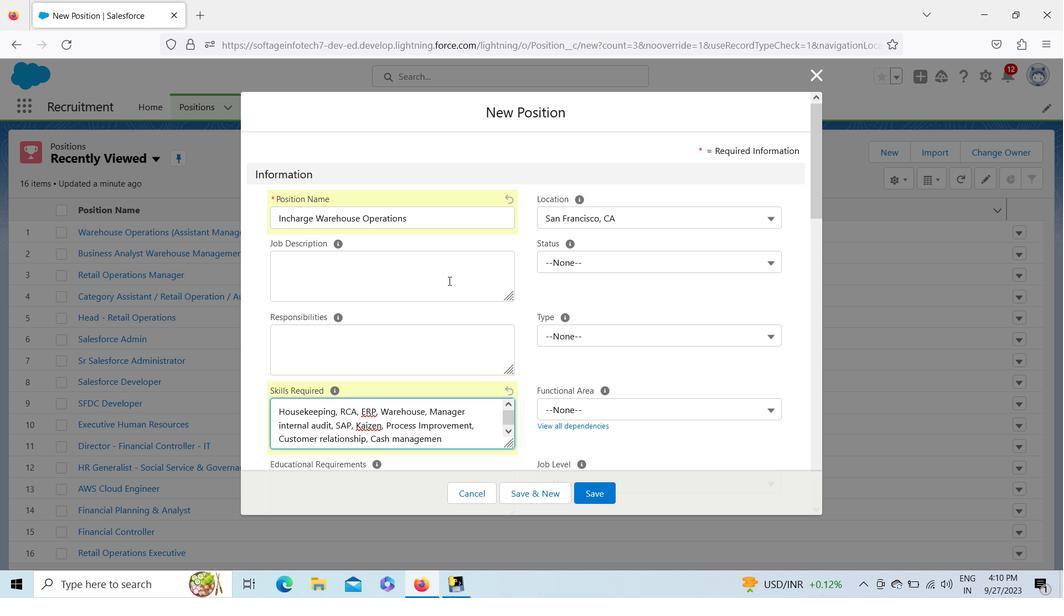 
Action: Mouse moved to (594, 394)
Screenshot: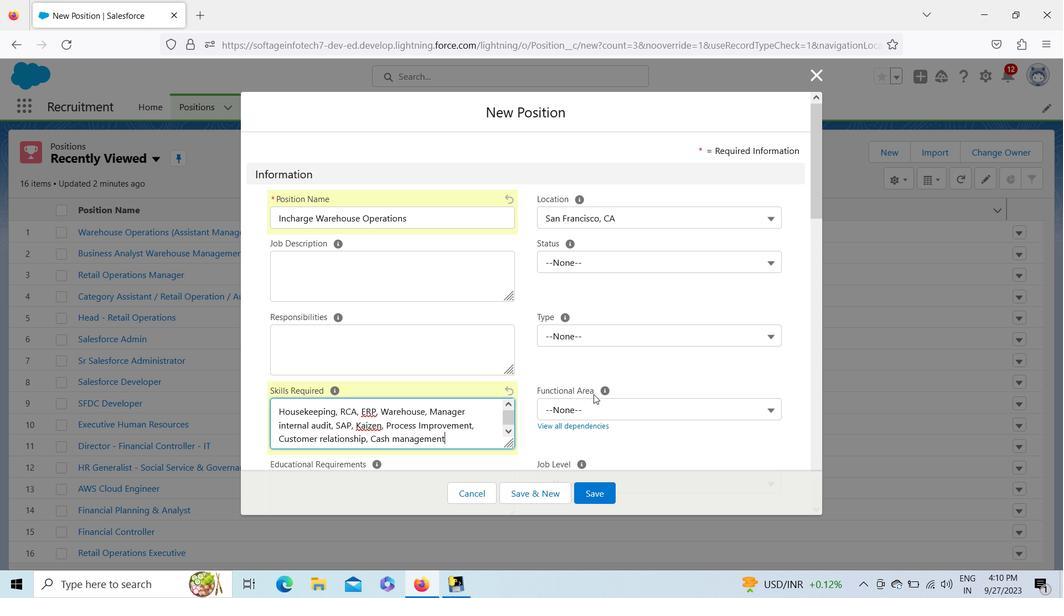 
Action: Key pressed <Key.enter><Key.enter><Key.shift>Good<Key.space>to<Key.space>have<Key.space>knowledge<Key.space>of<Key.space><Key.shift_r>:<Key.space><Key.shift>Excel,<Key.space><Key.shift>SAP,<Key.space><Key.shift><Key.shift><Key.shift><Key.shift><Key.shift><Key.shift><Key.shift><Key.shift><Key.shift><Key.shift><Key.shift><Key.shift><Key.shift><Key.shift><Key.shift><Key.shift><Key.shift><Key.shift><Key.shift><Key.shift><Key.shift><Key.shift>CAPA,<Key.space><Key.shift>CIP<Key.space><Key.shift><Key.shift><Key.shift><Key.shift><Key.shift><Key.shift><Key.shift><Key.shift>&<Key.space><Key.shift>KAIZAN<Key.backspace><Key.backspace><Key.shift>EN<Key.space><Key.backspace>,<Key.space><Key.shift><Key.shift>Communication<Key.space>skills.
Screenshot: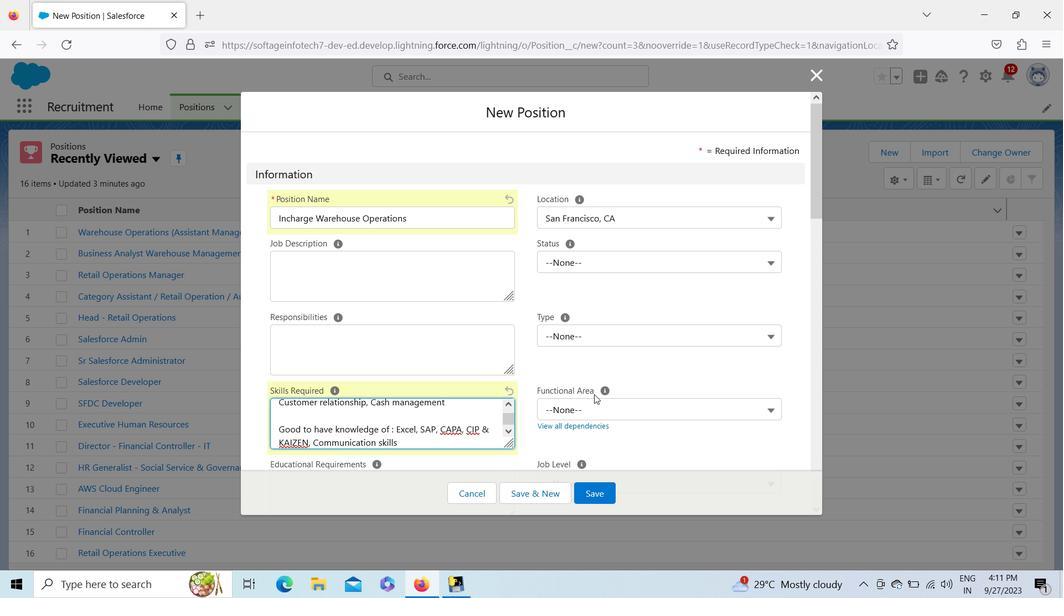 
Action: Mouse moved to (511, 433)
Screenshot: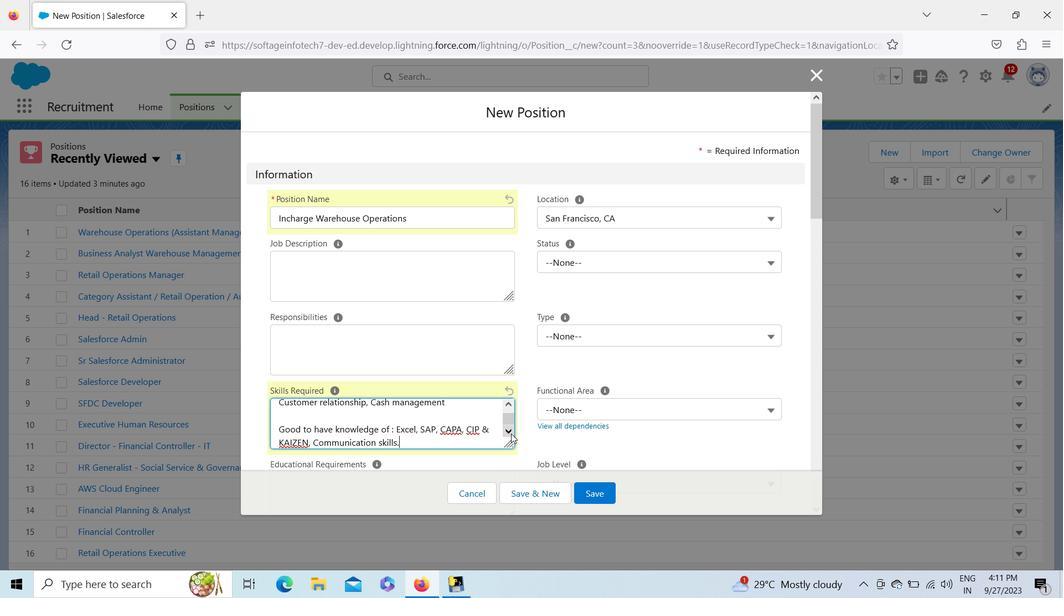 
Action: Mouse pressed left at (511, 433)
Screenshot: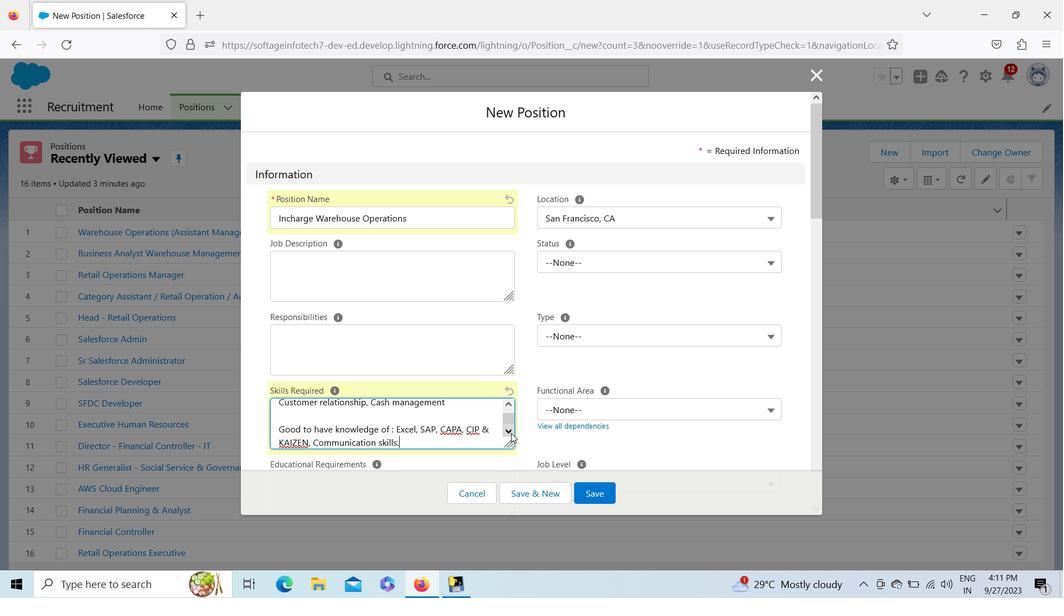 
Action: Mouse pressed left at (511, 433)
Screenshot: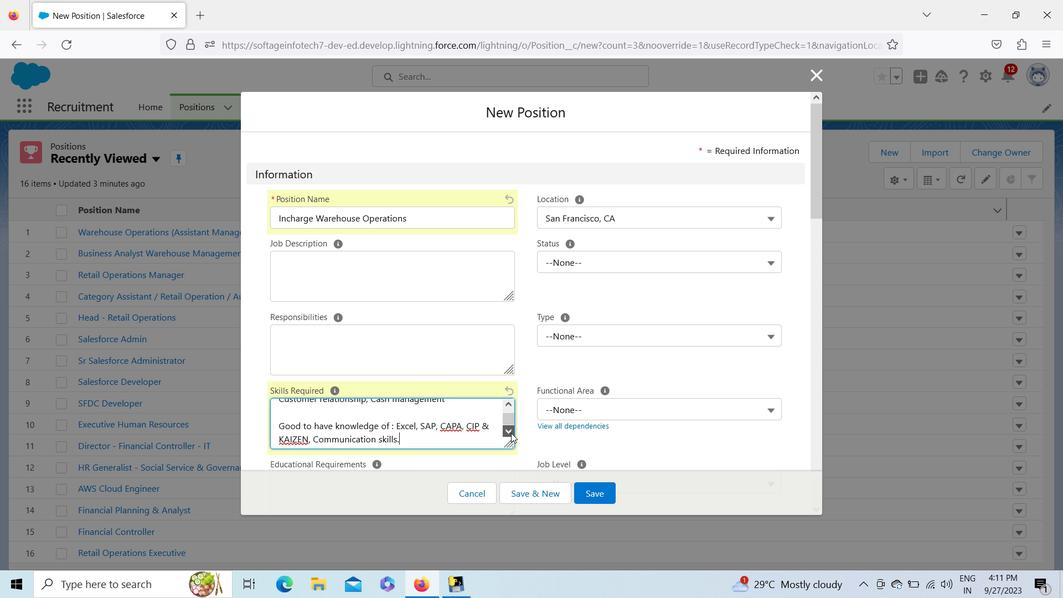 
Action: Mouse pressed left at (511, 433)
Screenshot: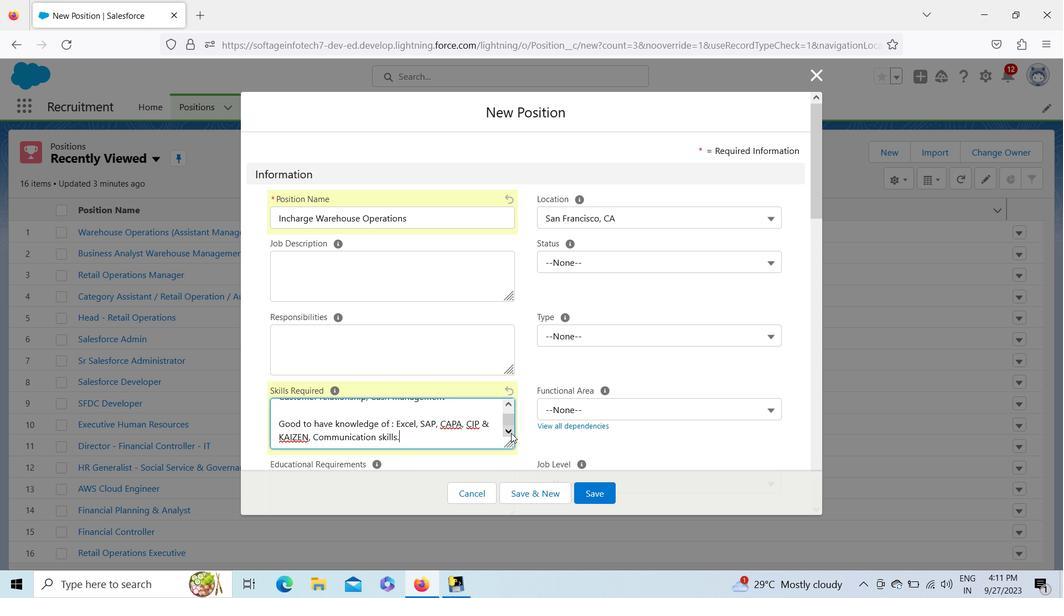 
Action: Mouse pressed left at (511, 433)
Screenshot: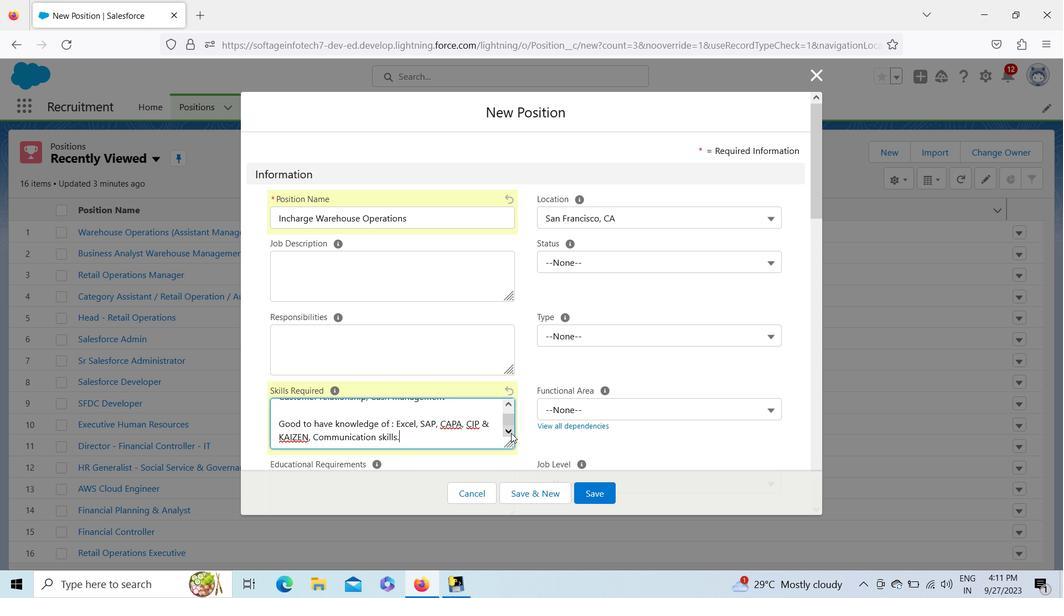 
Action: Mouse pressed left at (511, 433)
Screenshot: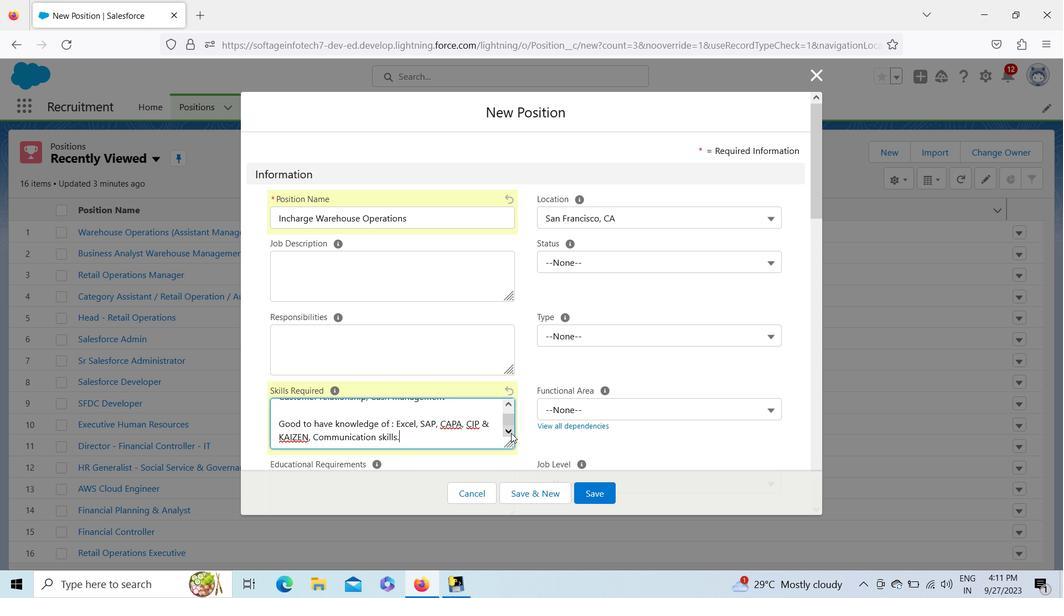 
Action: Mouse pressed left at (511, 433)
Screenshot: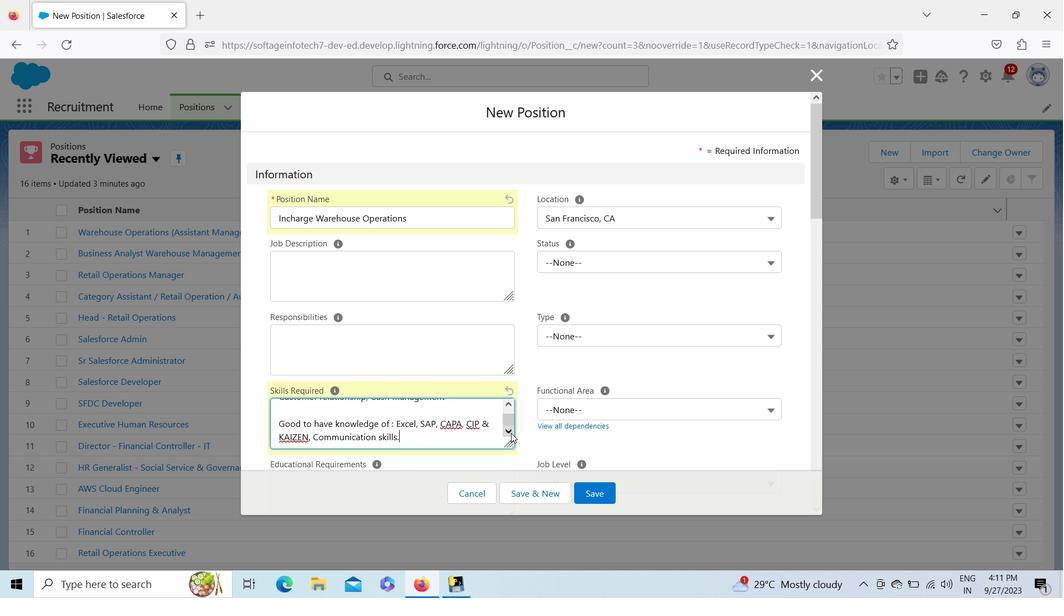 
Action: Mouse moved to (675, 211)
Screenshot: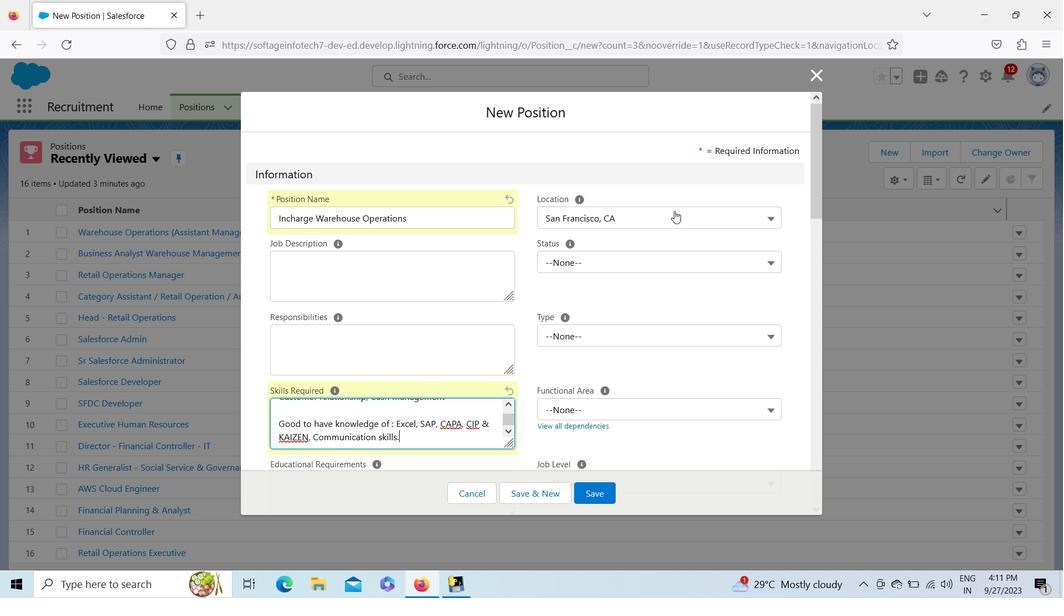 
Action: Mouse pressed left at (675, 211)
Screenshot: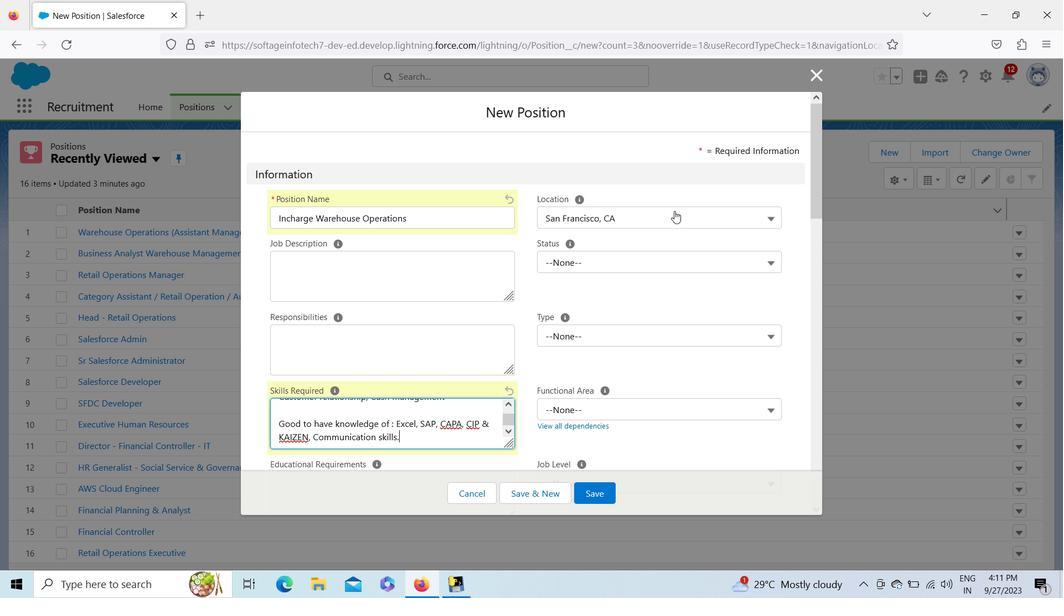 
Action: Mouse moved to (770, 418)
Screenshot: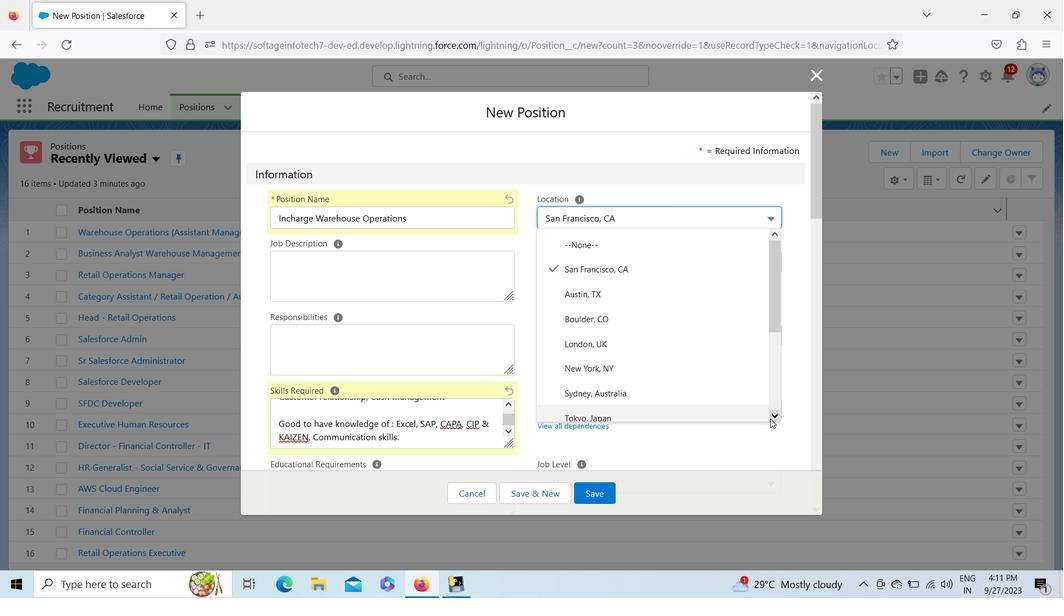 
Action: Mouse pressed left at (770, 418)
Screenshot: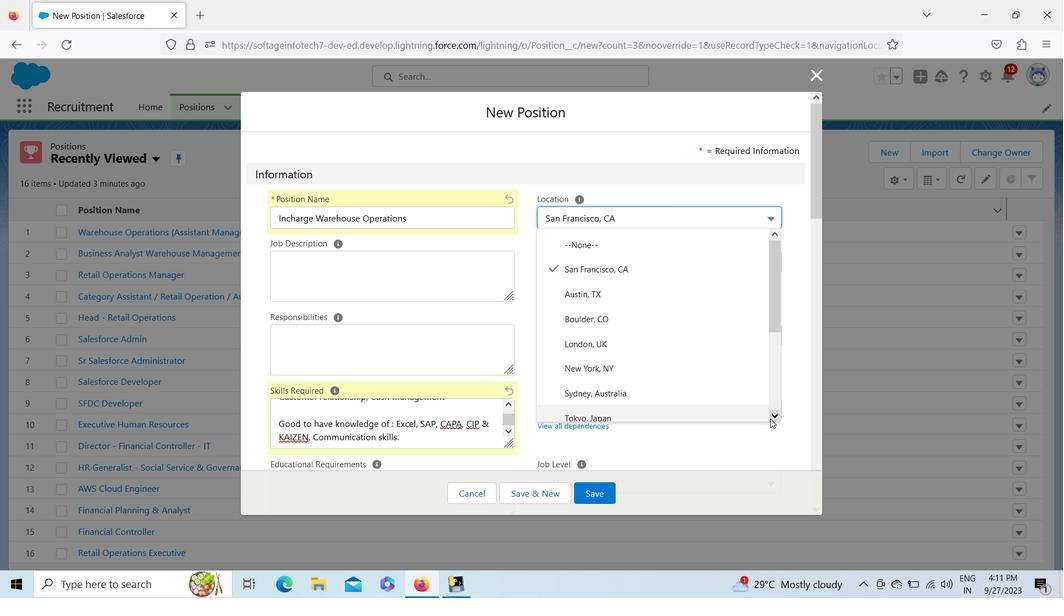 
Action: Mouse pressed left at (770, 418)
Screenshot: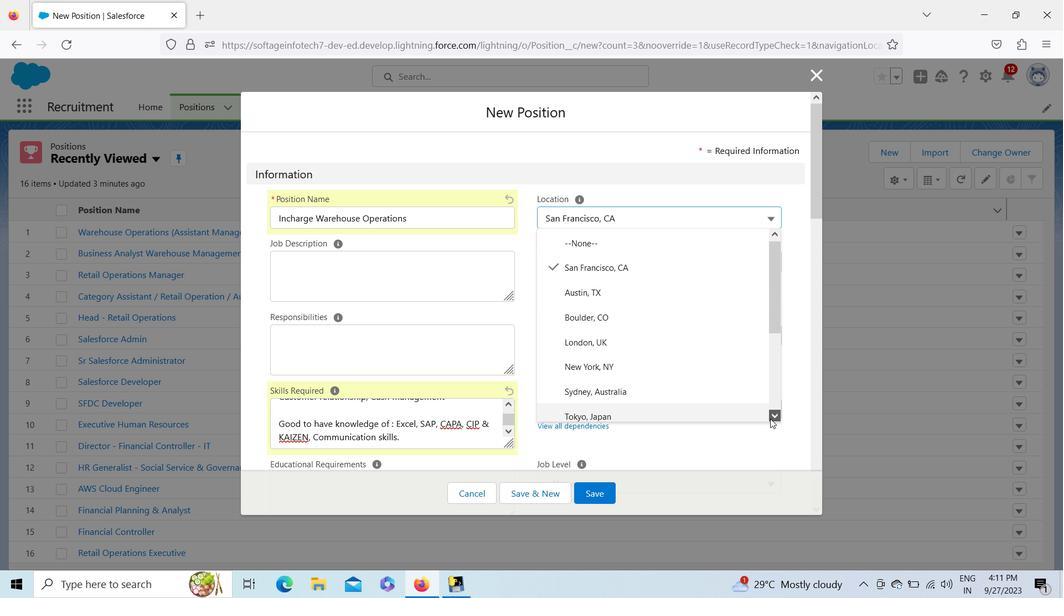 
Action: Mouse moved to (655, 382)
Screenshot: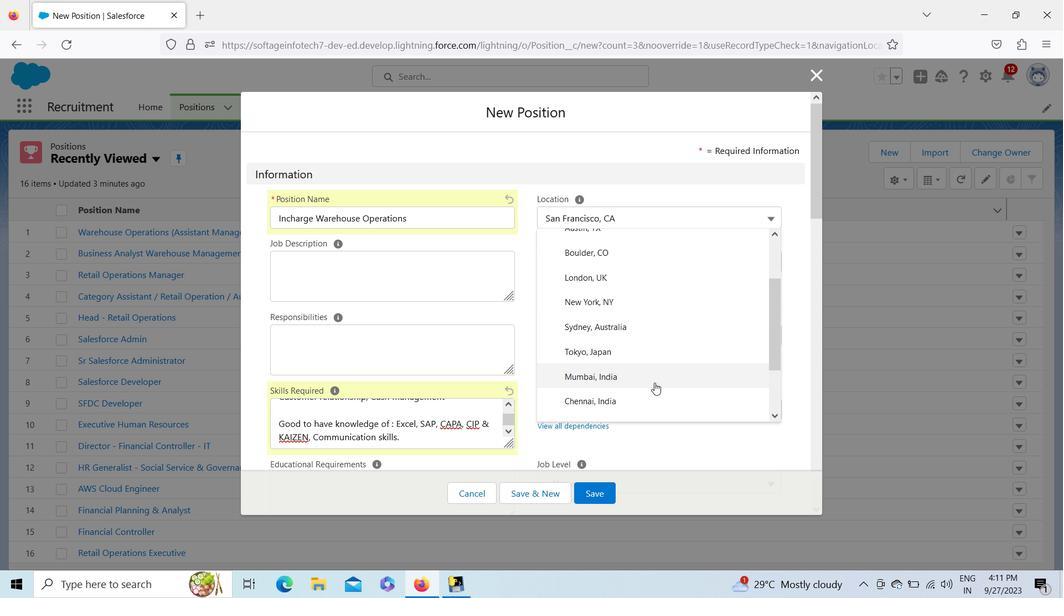 
Action: Mouse pressed left at (655, 382)
Screenshot: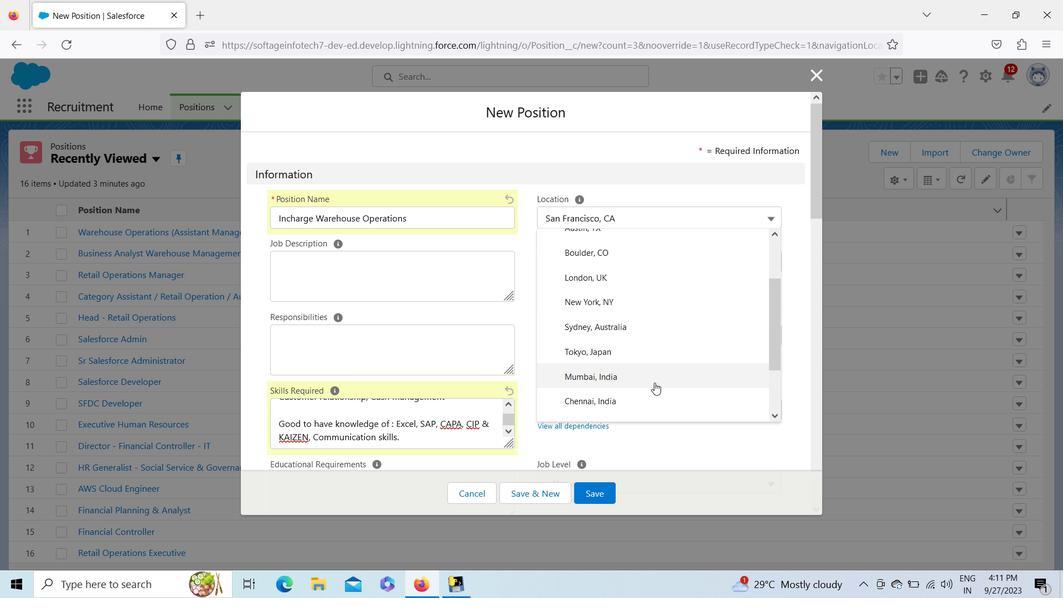 
Action: Mouse moved to (616, 260)
Screenshot: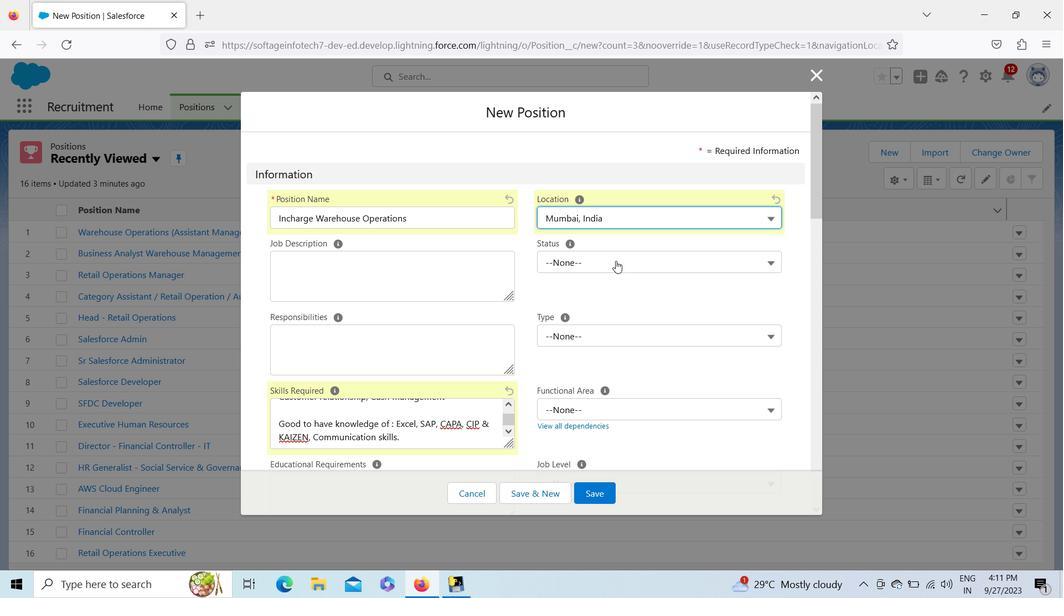 
Action: Mouse pressed left at (616, 260)
Screenshot: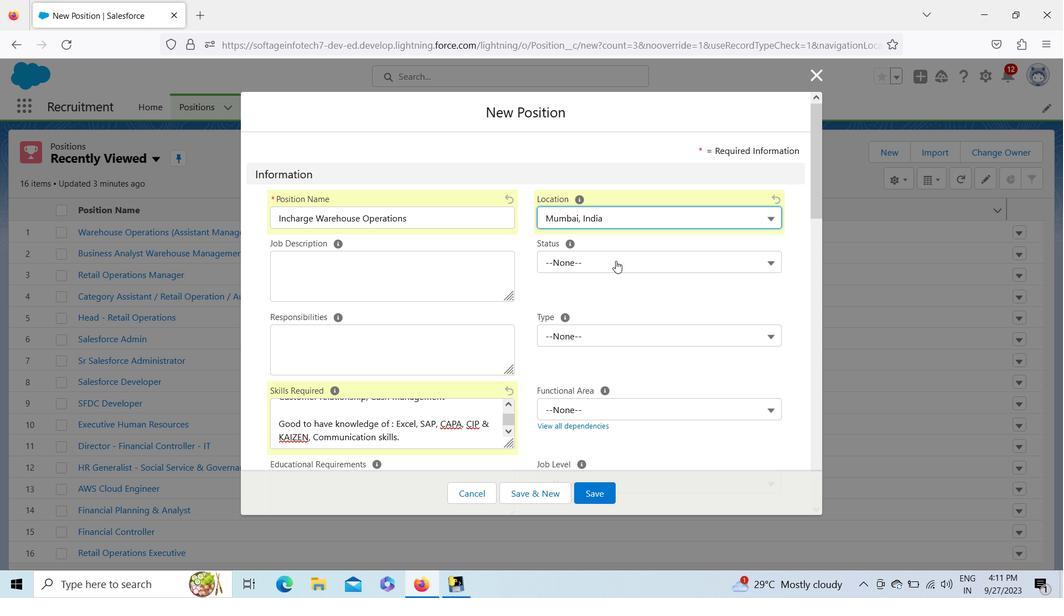 
Action: Mouse moved to (605, 316)
Screenshot: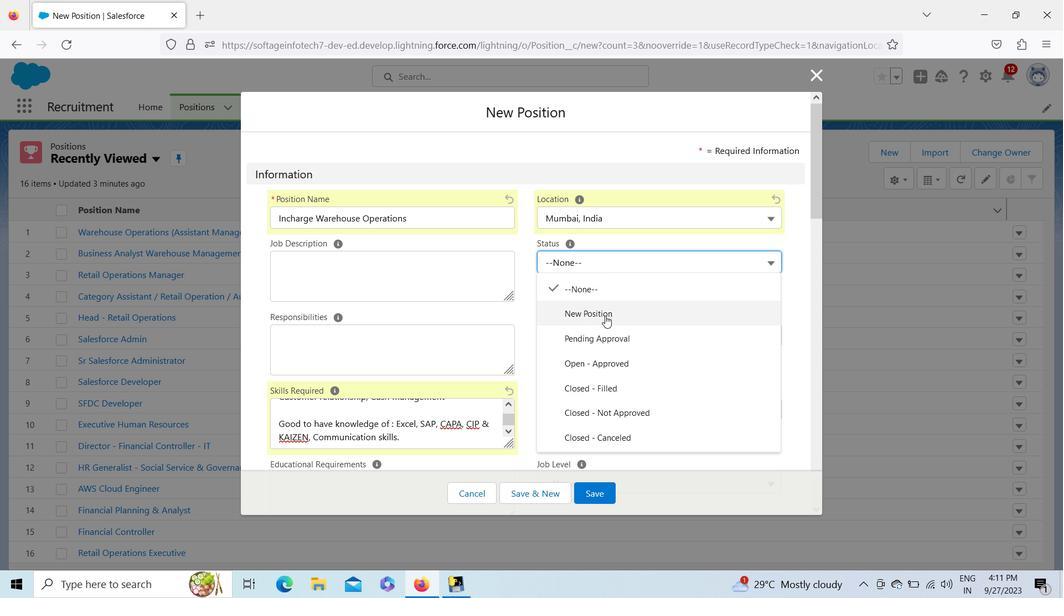 
Action: Mouse pressed left at (605, 316)
Screenshot: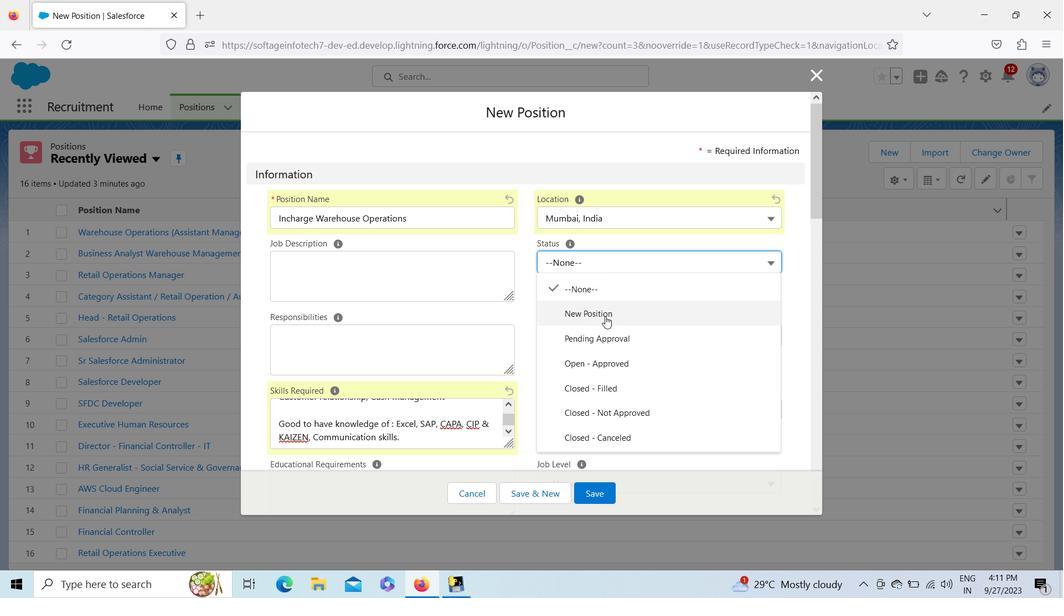 
Action: Mouse moved to (603, 336)
Screenshot: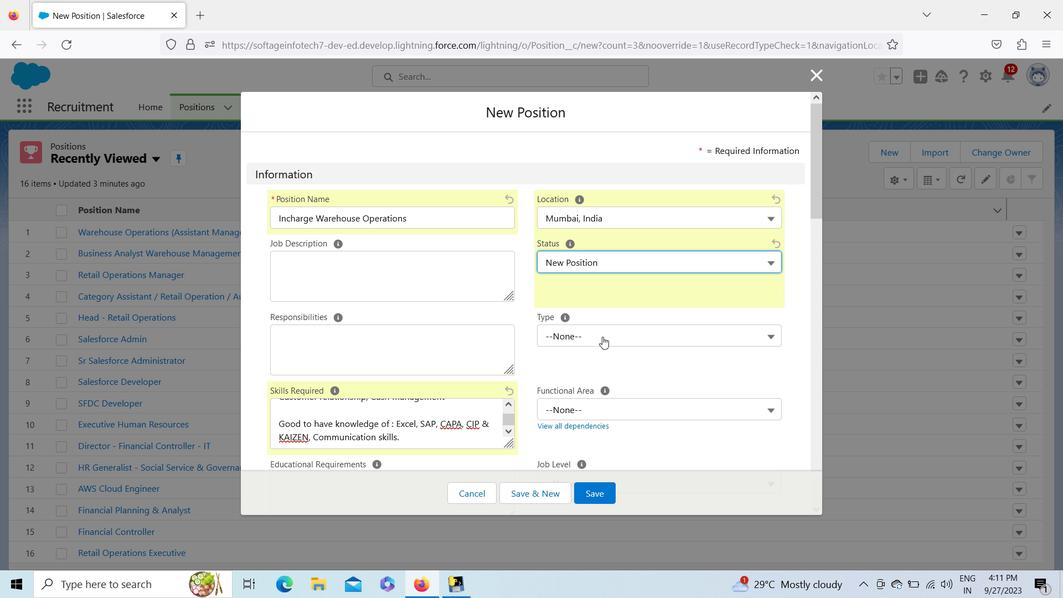 
Action: Mouse pressed left at (603, 336)
Screenshot: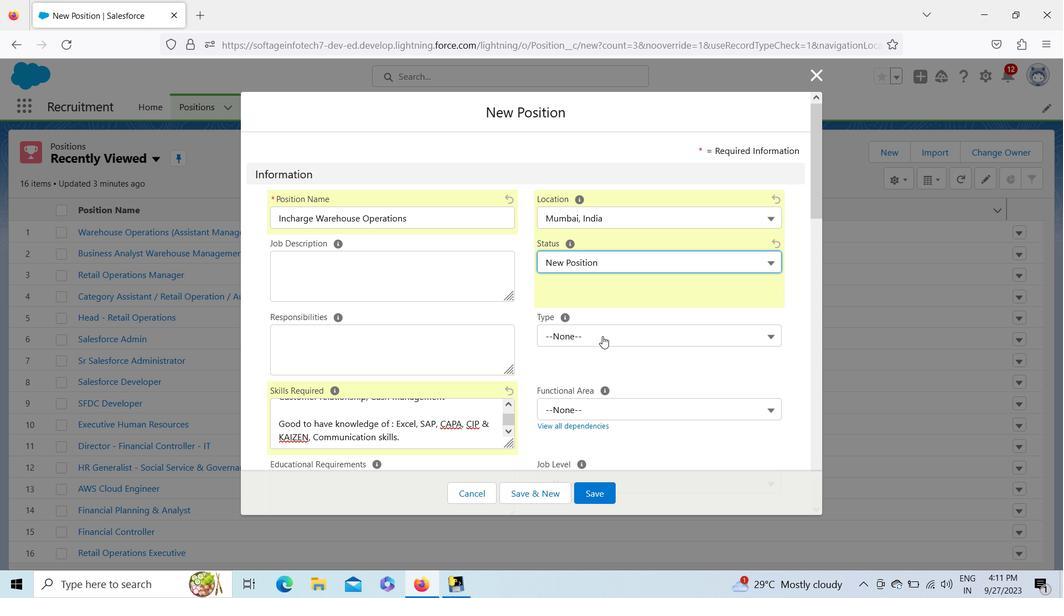 
Action: Mouse moved to (602, 414)
Screenshot: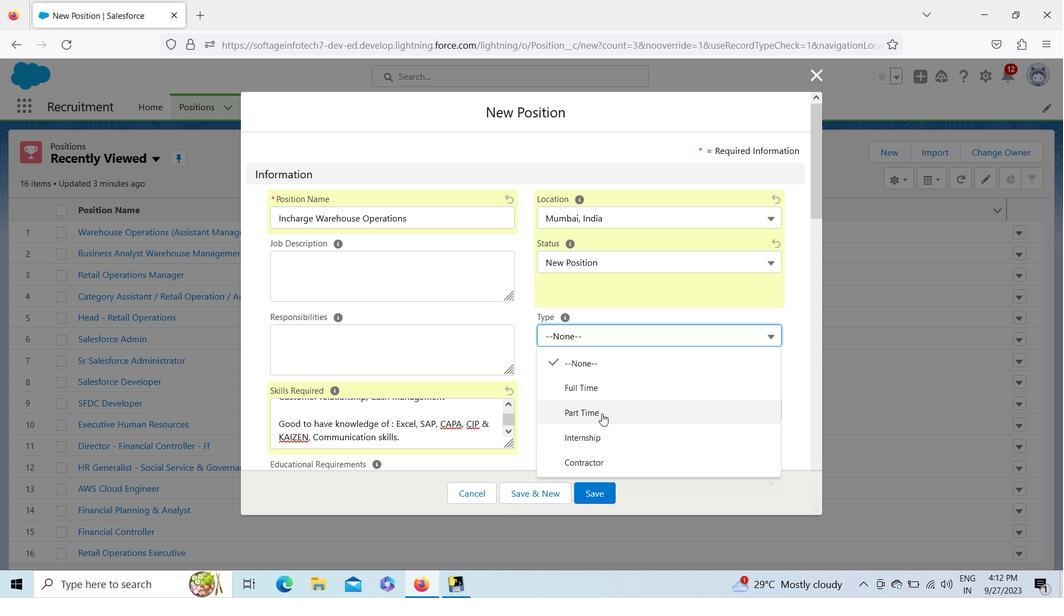 
Action: Mouse pressed left at (602, 414)
Screenshot: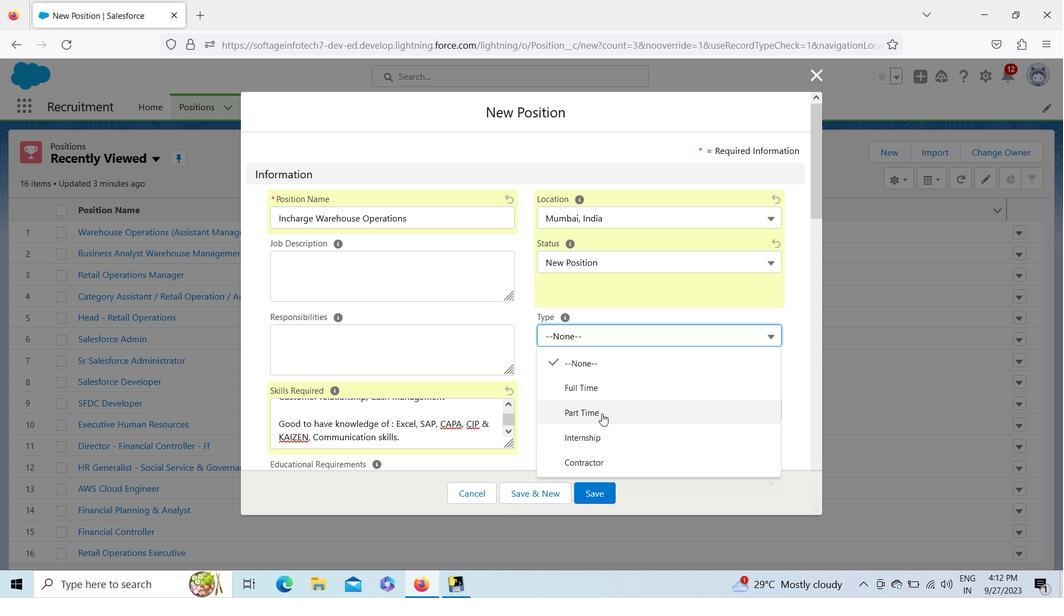 
Action: Mouse moved to (602, 406)
Screenshot: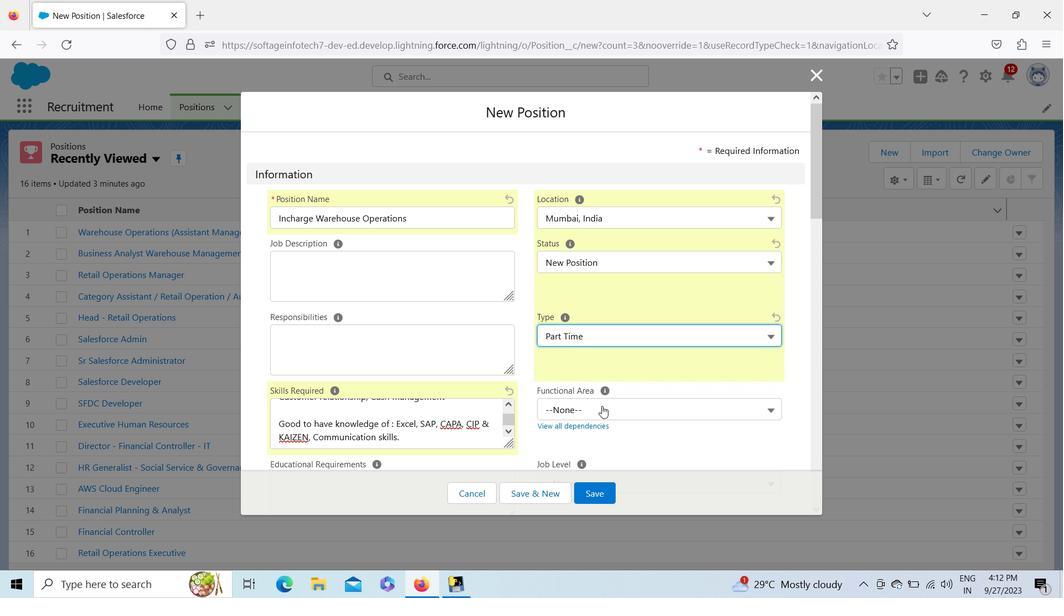 
Action: Mouse pressed left at (602, 406)
Screenshot: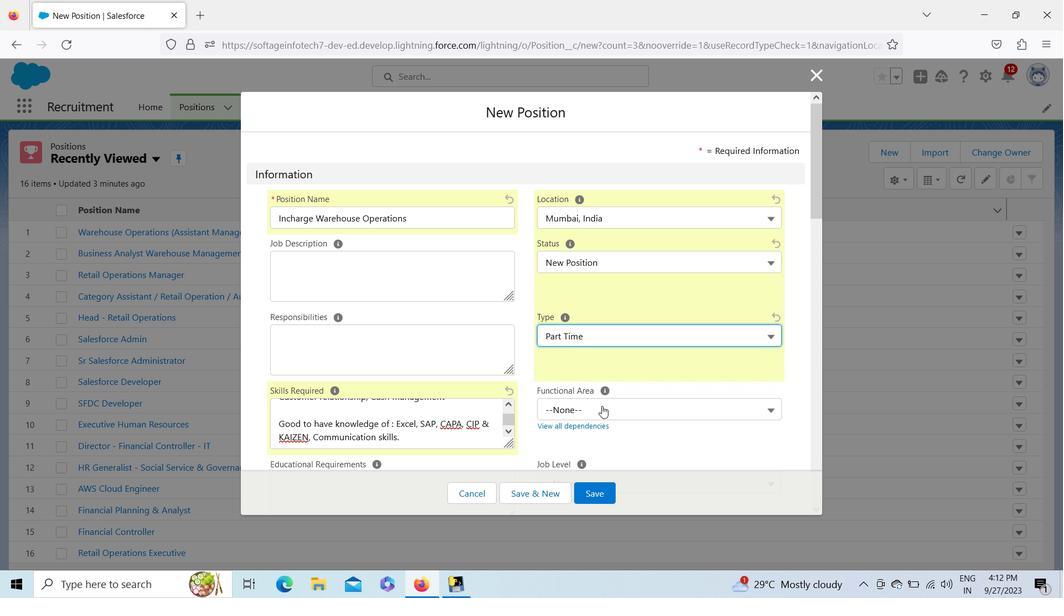 
Action: Mouse moved to (603, 386)
Screenshot: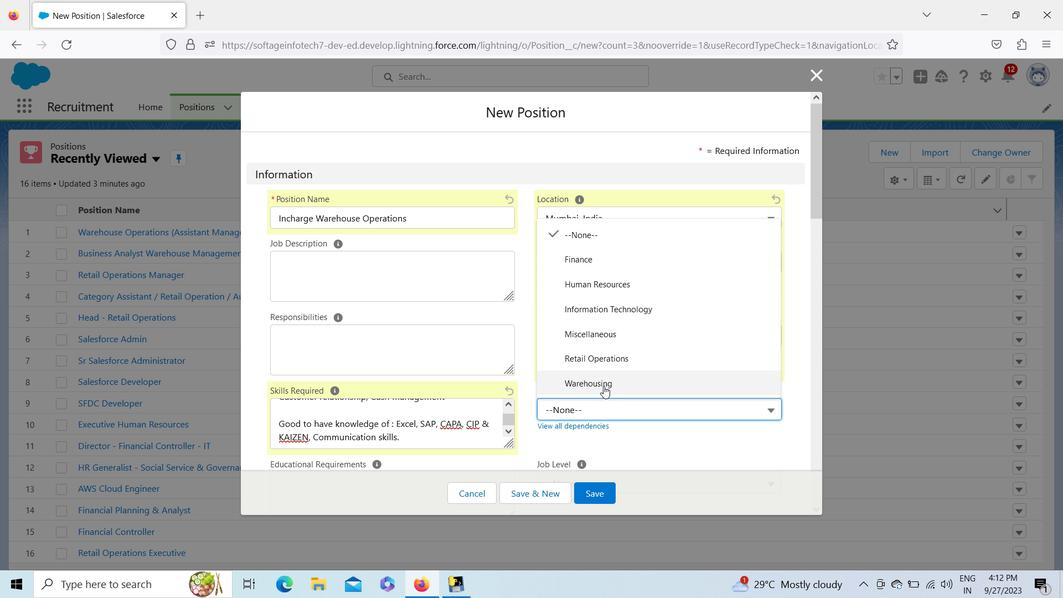 
Action: Mouse pressed left at (603, 386)
Screenshot: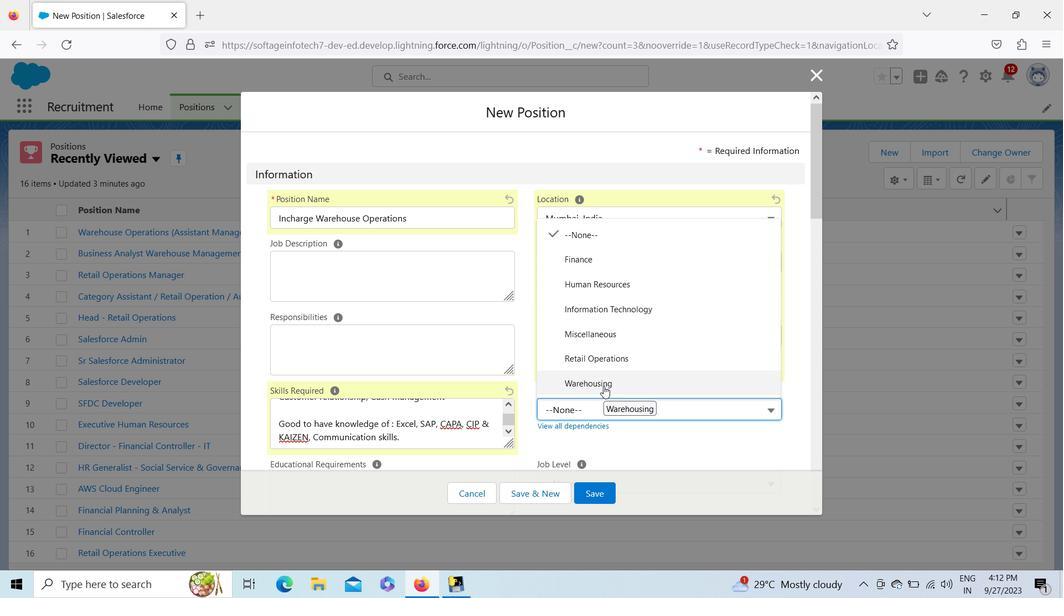 
Action: Mouse moved to (810, 202)
Screenshot: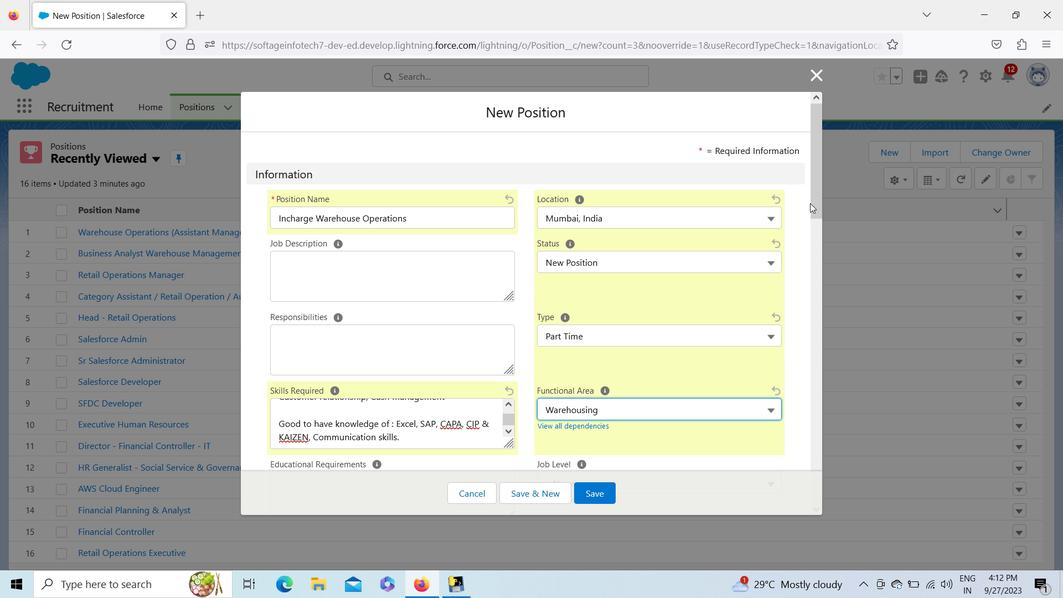 
Action: Mouse pressed left at (810, 202)
Screenshot: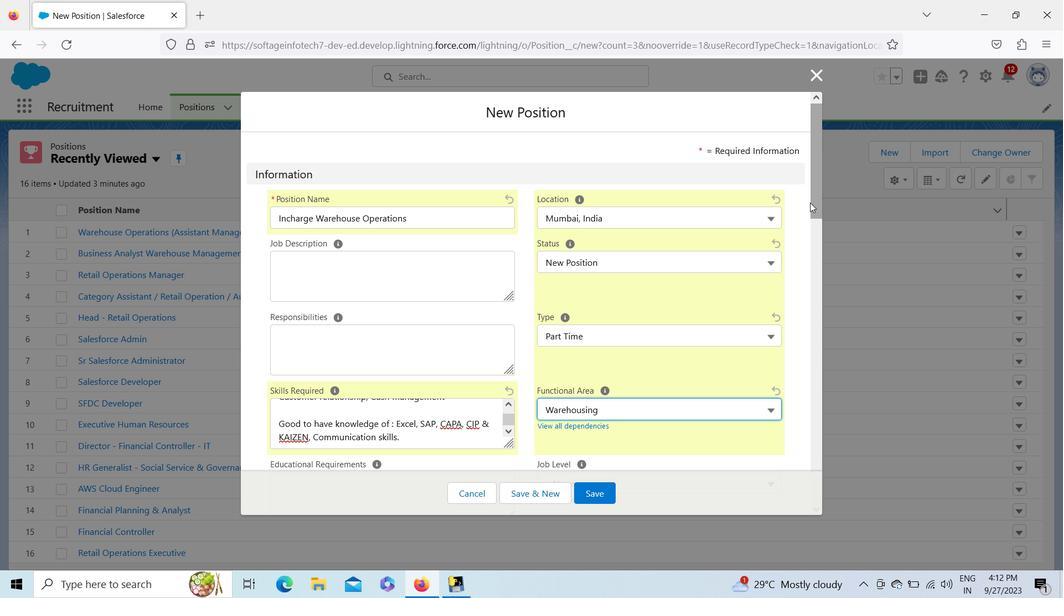 
Action: Mouse moved to (677, 295)
Screenshot: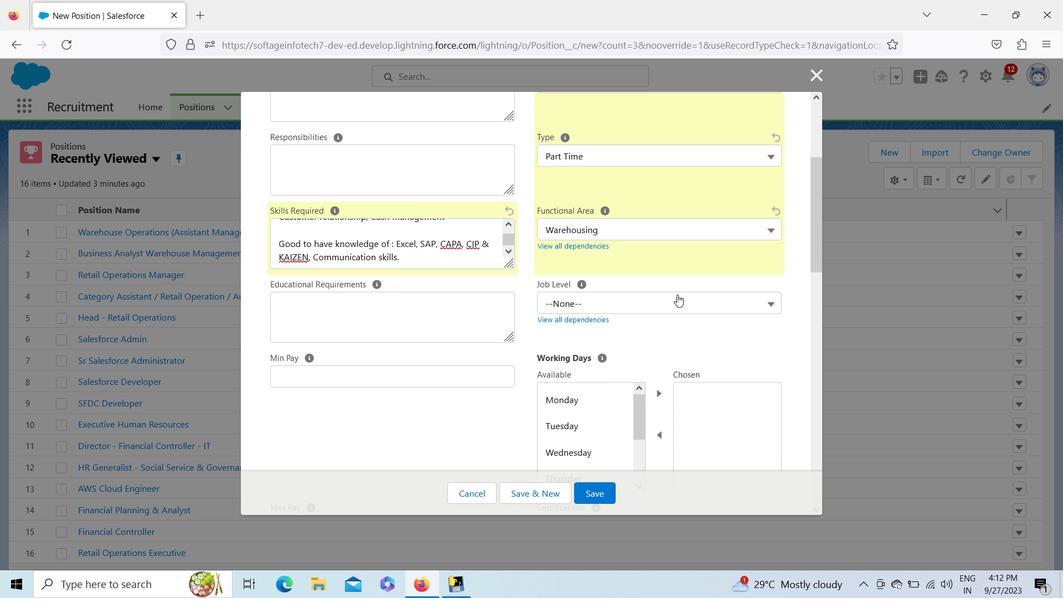 
Action: Mouse pressed left at (677, 295)
Screenshot: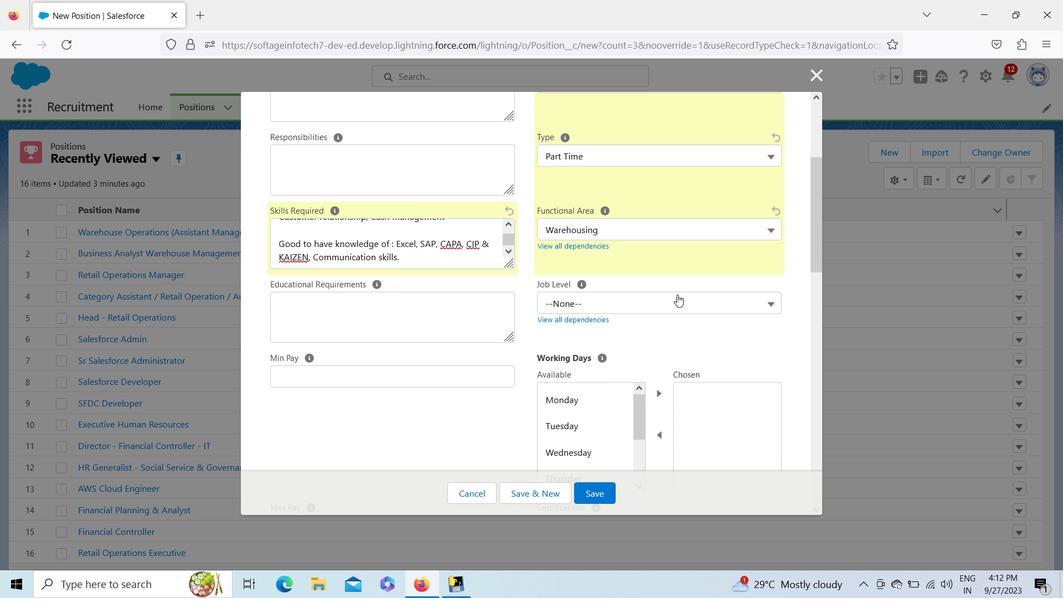 
Action: Mouse moved to (648, 378)
Screenshot: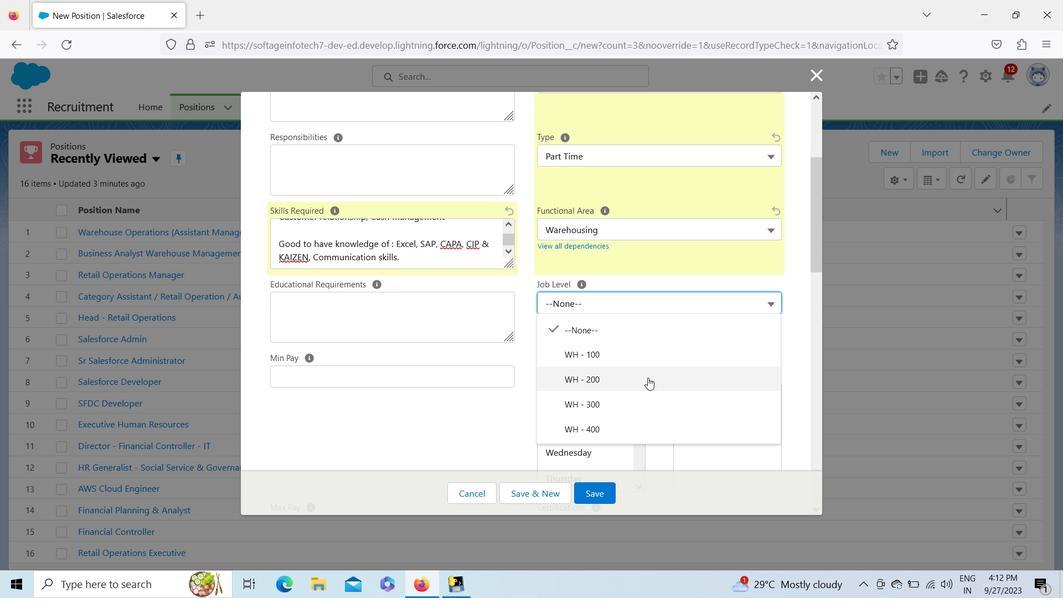 
Action: Mouse pressed left at (648, 378)
Screenshot: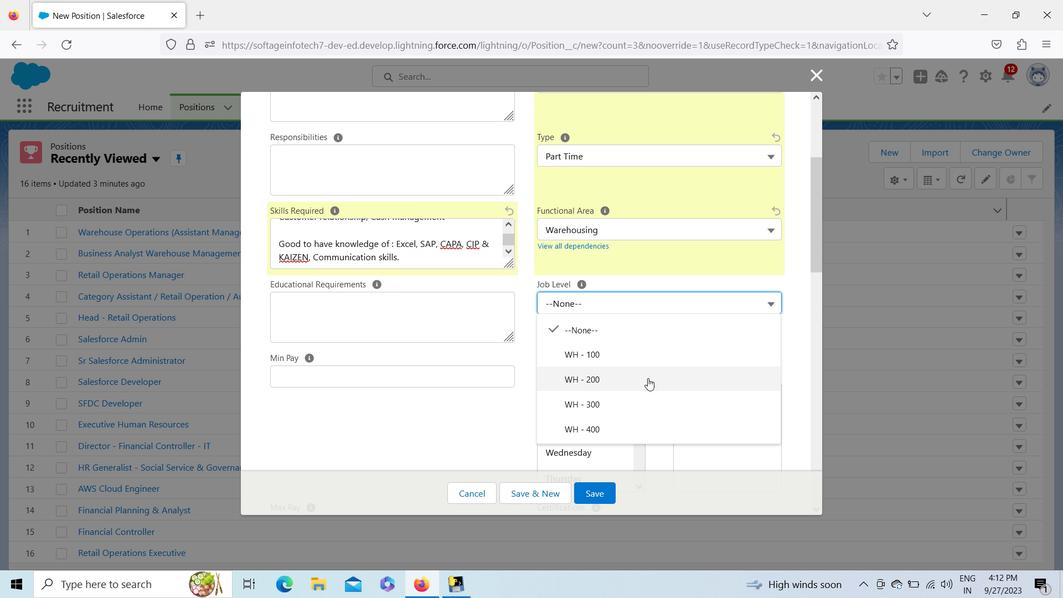 
Action: Mouse moved to (811, 250)
Screenshot: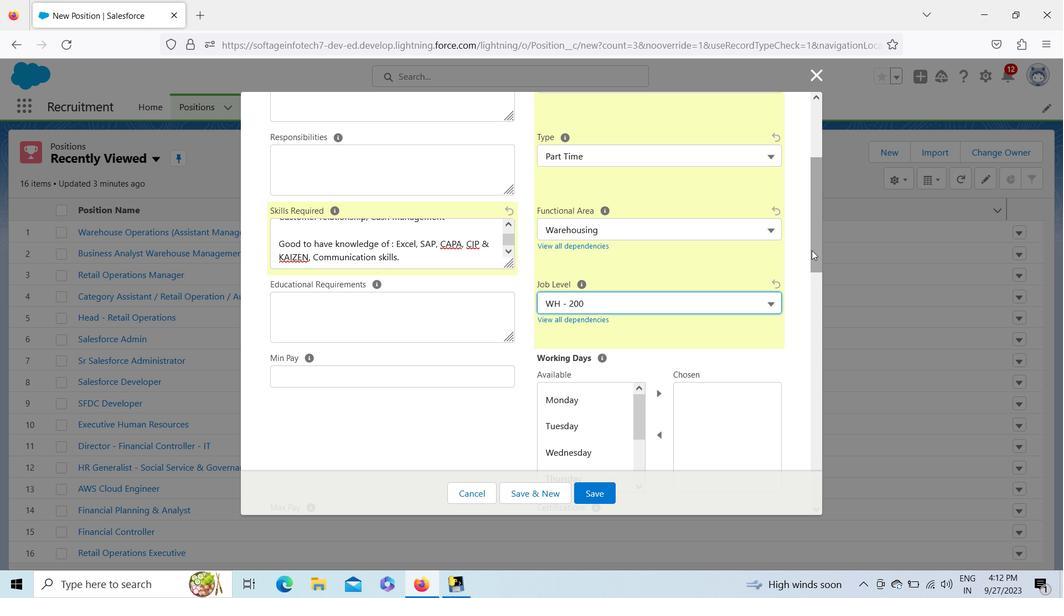 
Action: Mouse pressed left at (811, 250)
Screenshot: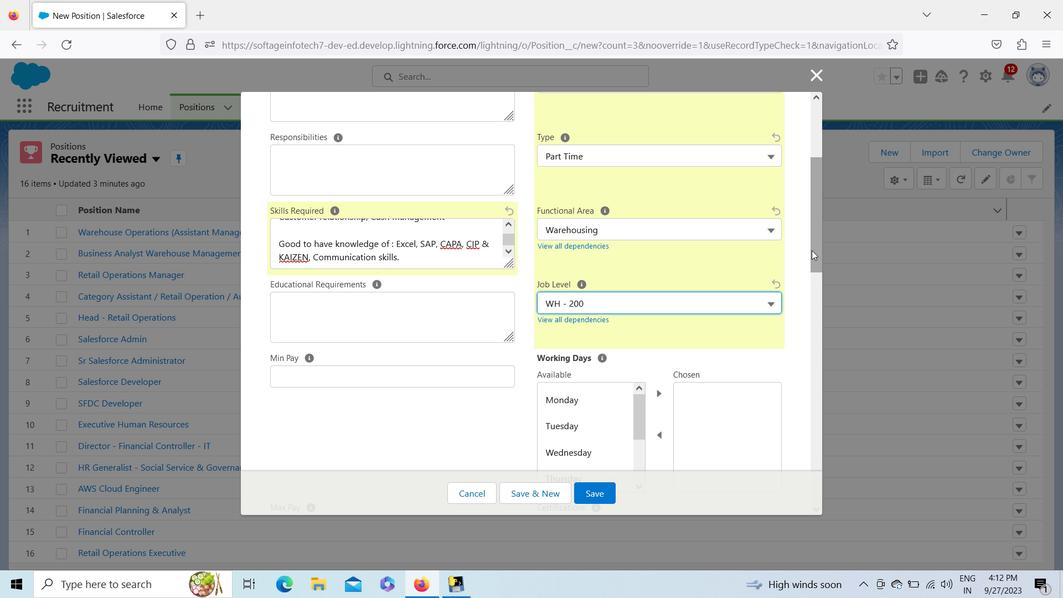 
Action: Mouse moved to (575, 269)
Screenshot: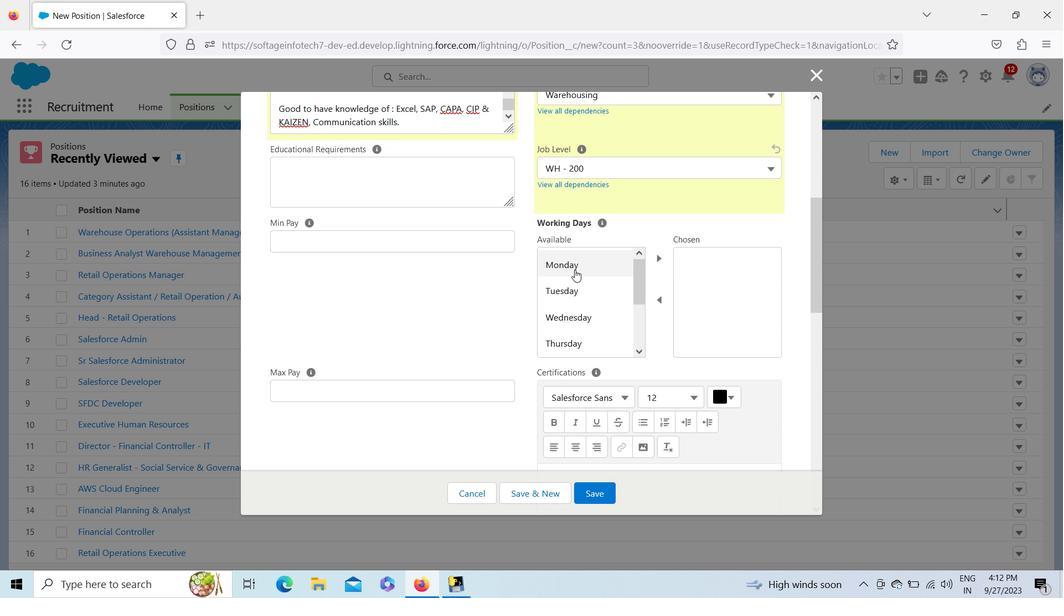
Action: Mouse pressed left at (575, 269)
Screenshot: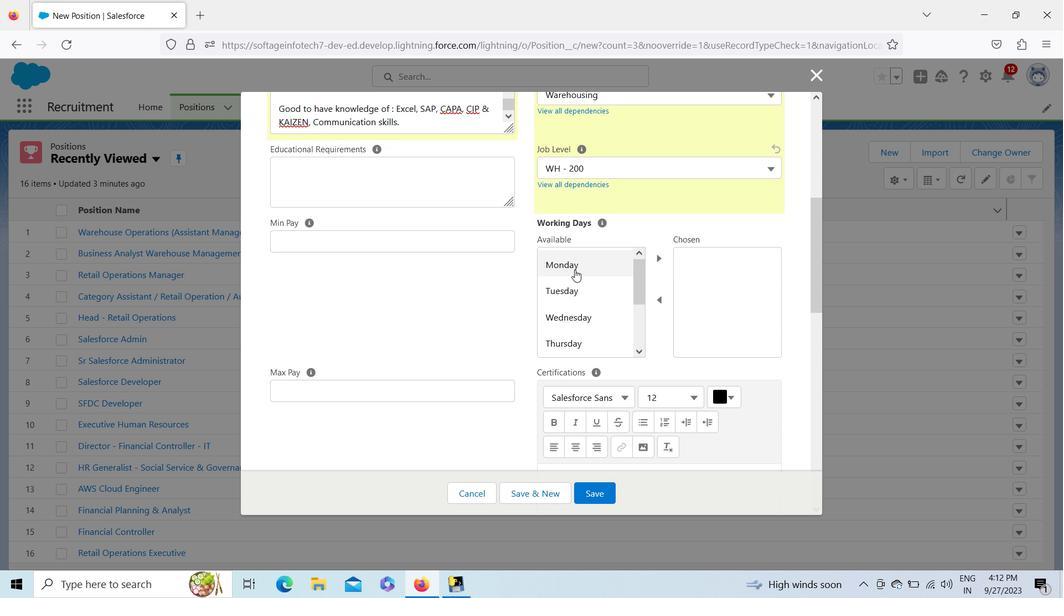 
Action: Key pressed <Key.shift_r><Key.down><Key.down>
Screenshot: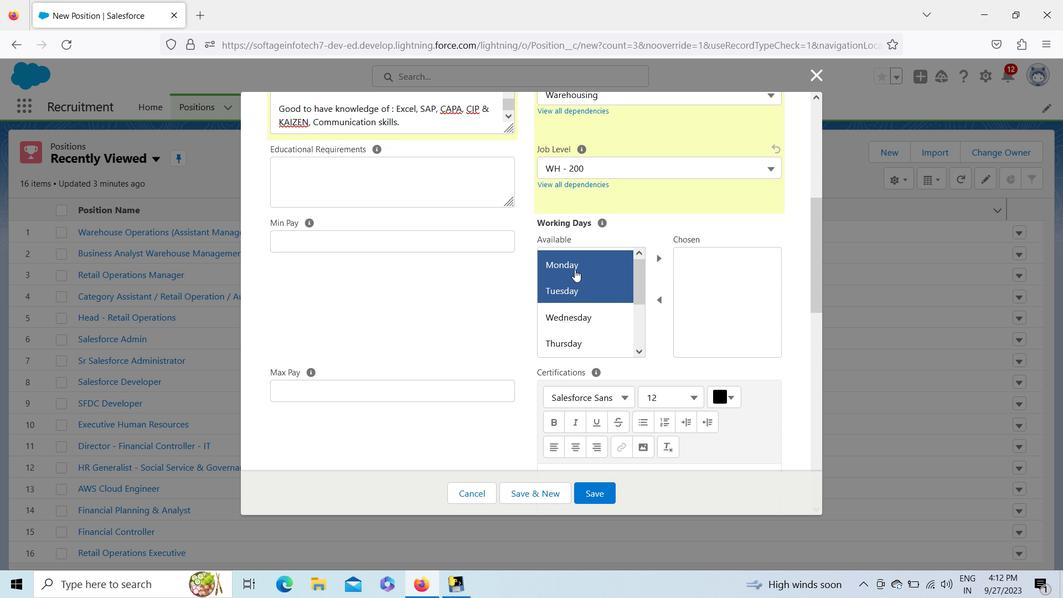 
Action: Mouse moved to (658, 258)
Screenshot: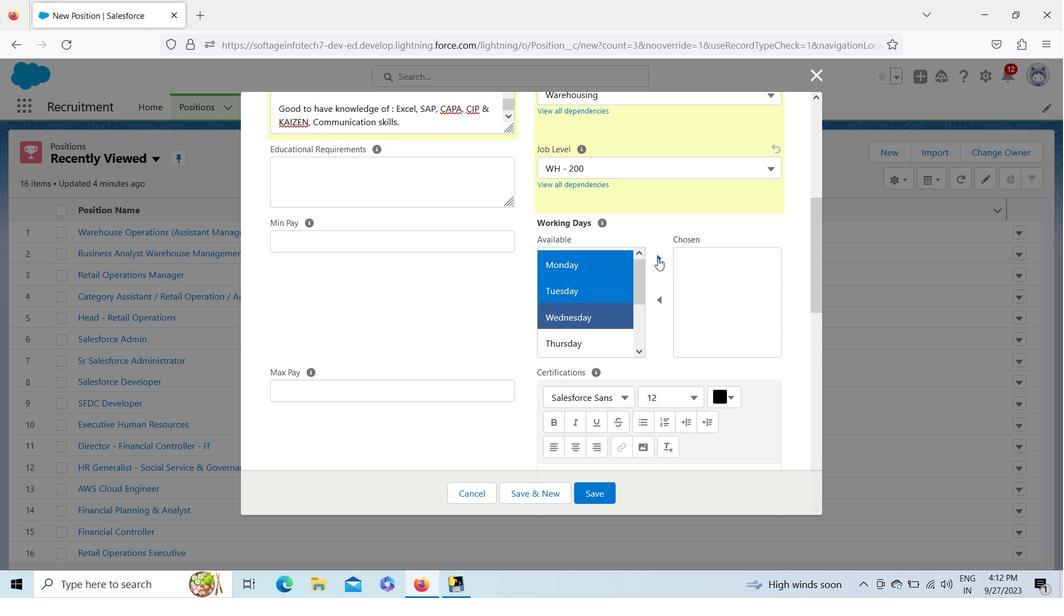 
Action: Mouse pressed left at (658, 258)
Screenshot: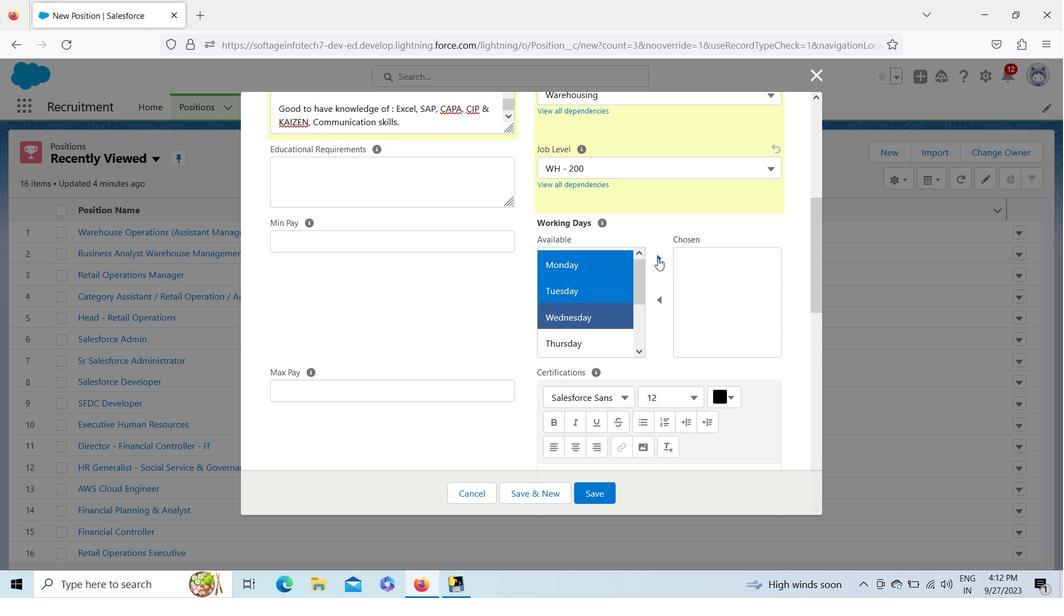 
Action: Mouse moved to (815, 259)
Screenshot: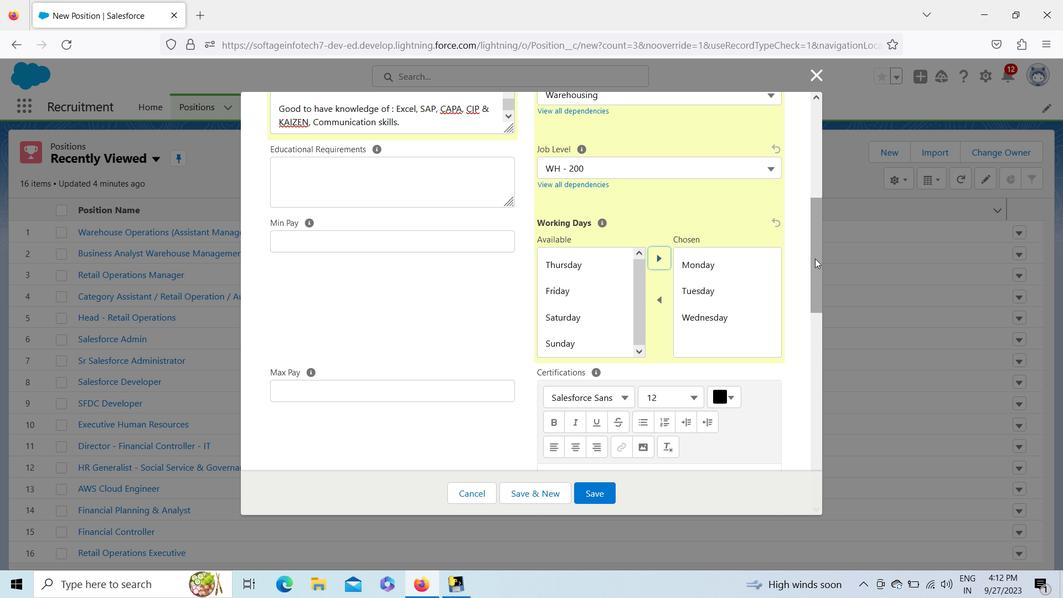 
Action: Mouse pressed left at (815, 259)
Screenshot: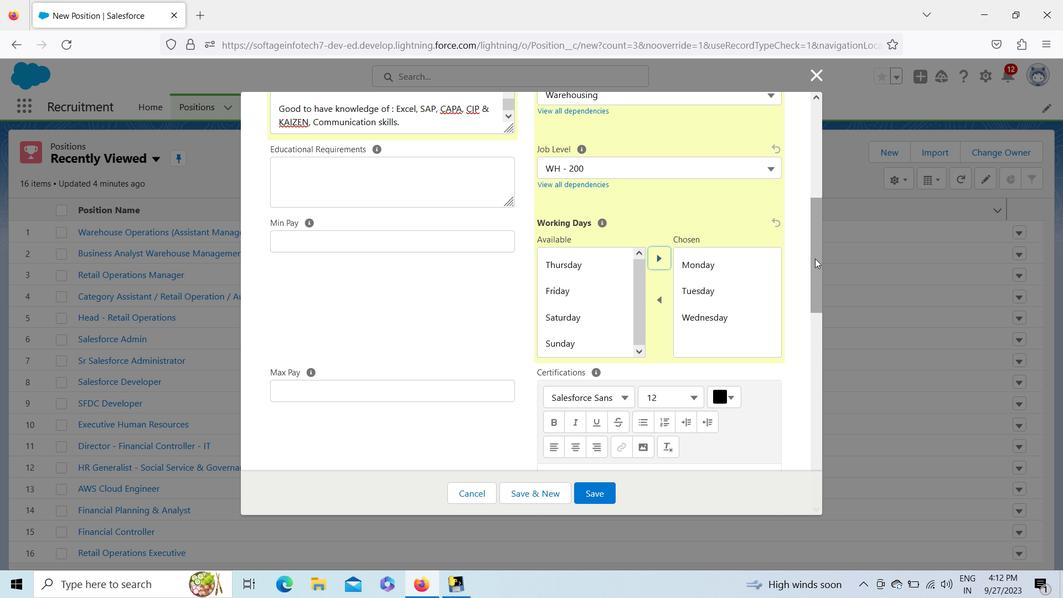 
Action: Mouse moved to (681, 339)
Screenshot: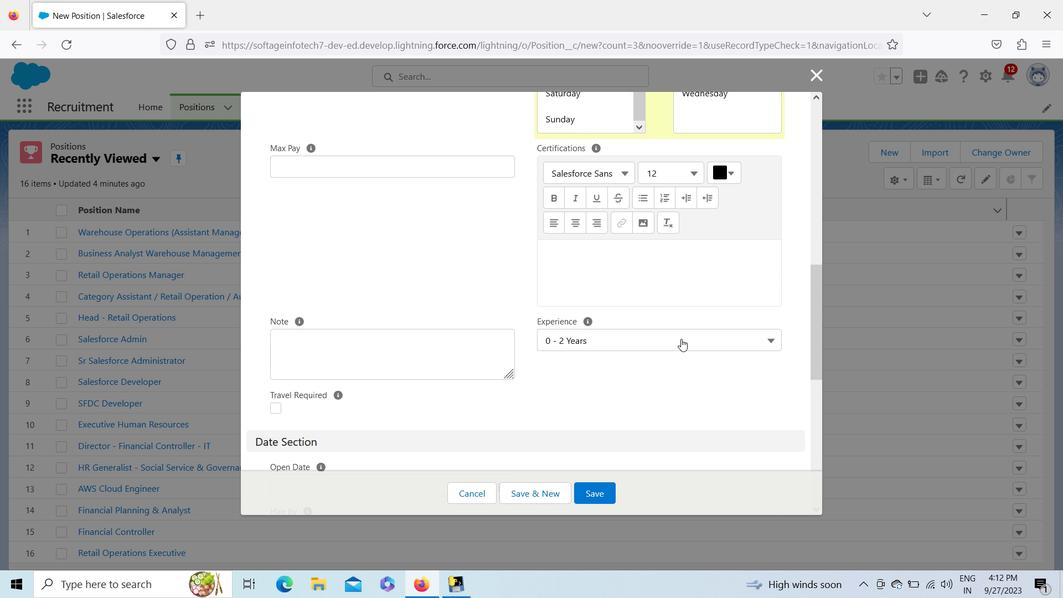 
Action: Mouse pressed left at (681, 339)
Screenshot: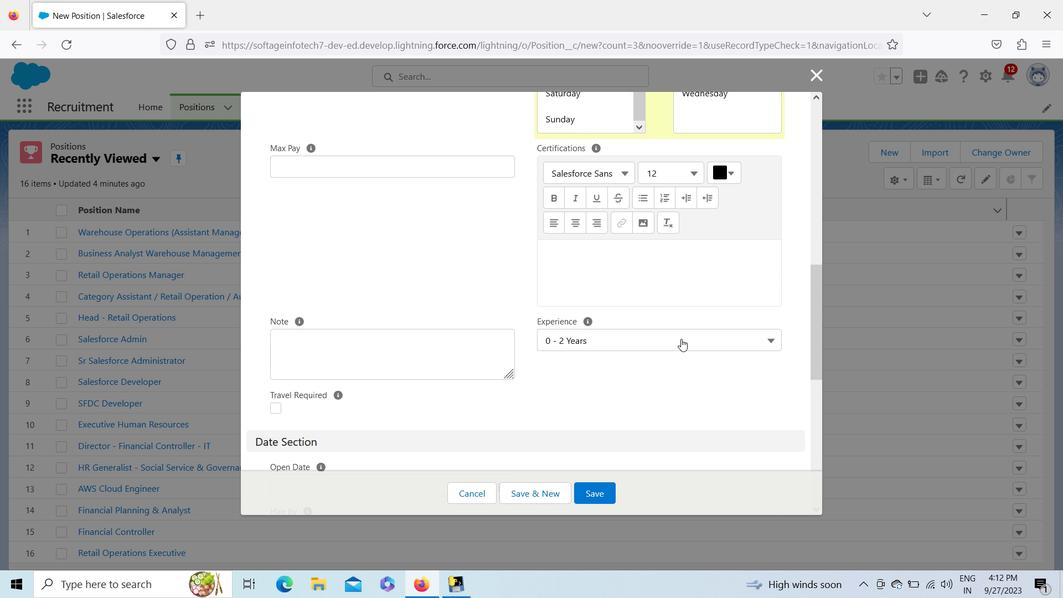 
Action: Mouse moved to (603, 422)
Screenshot: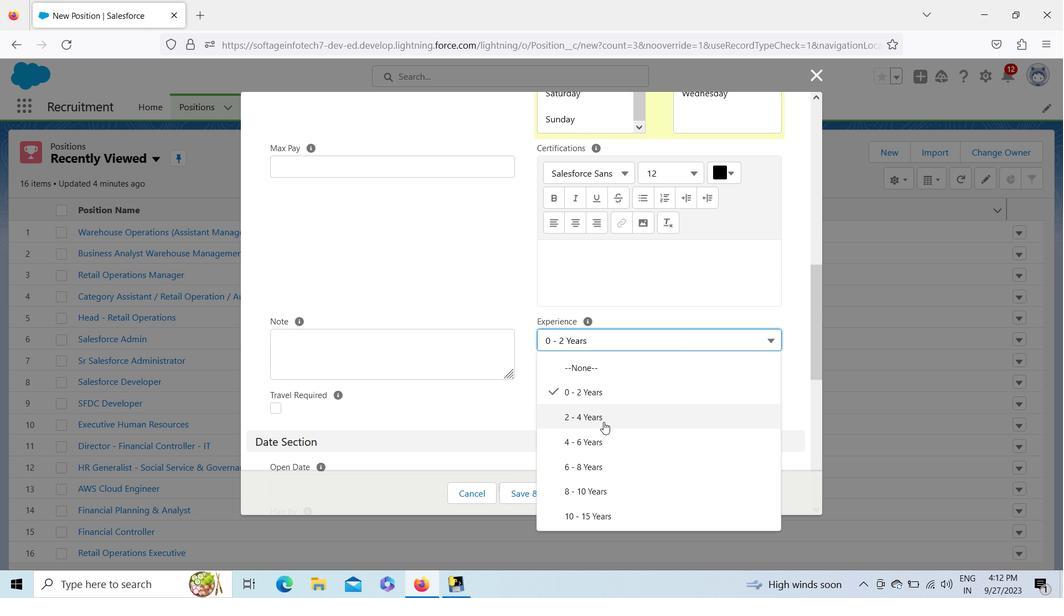 
Action: Mouse pressed left at (603, 422)
Screenshot: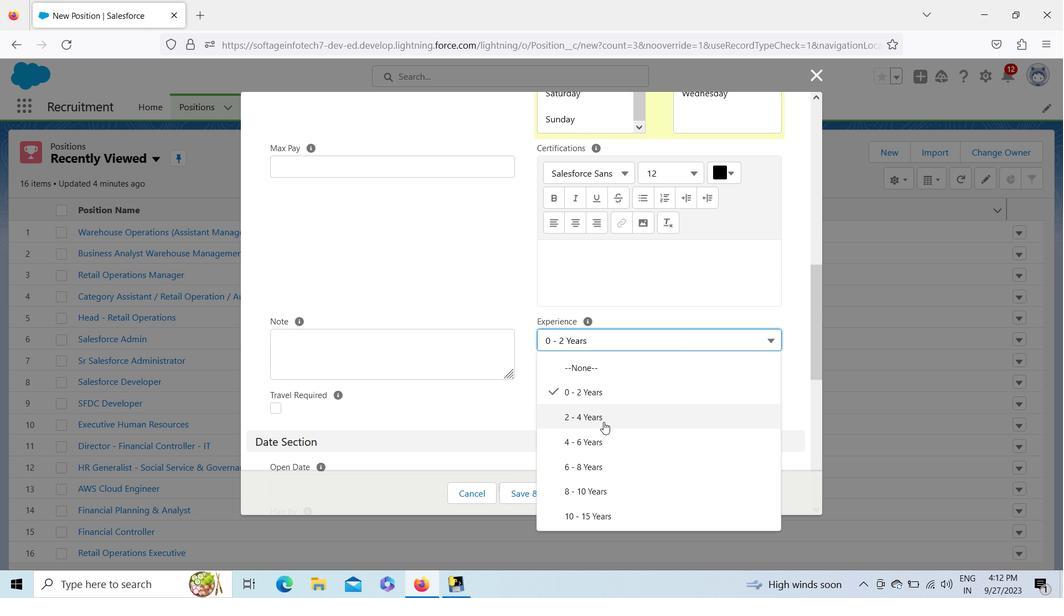 
Action: Mouse moved to (815, 296)
Screenshot: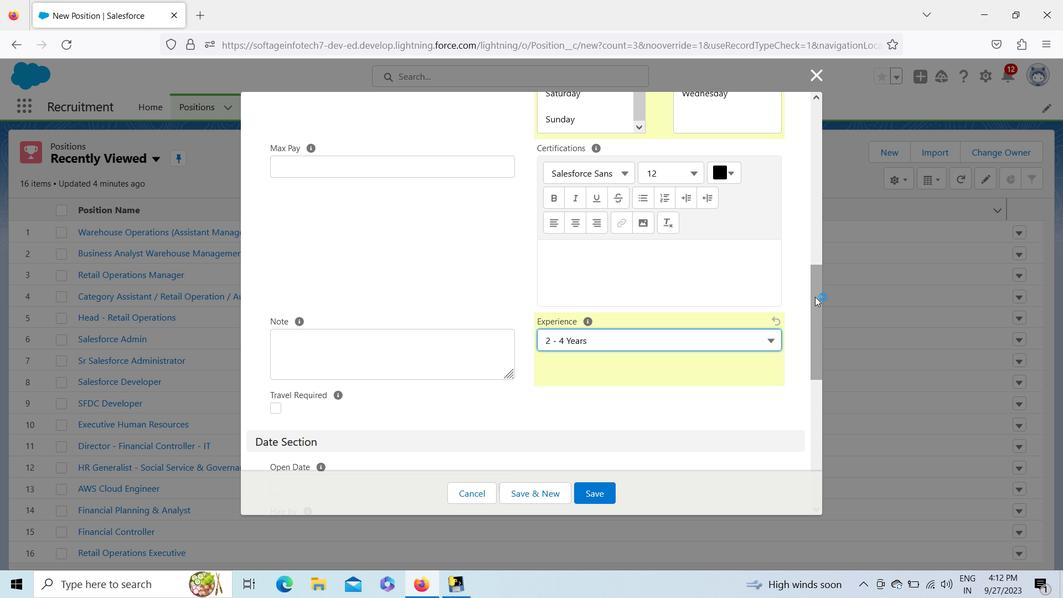 
Action: Mouse pressed left at (815, 296)
Screenshot: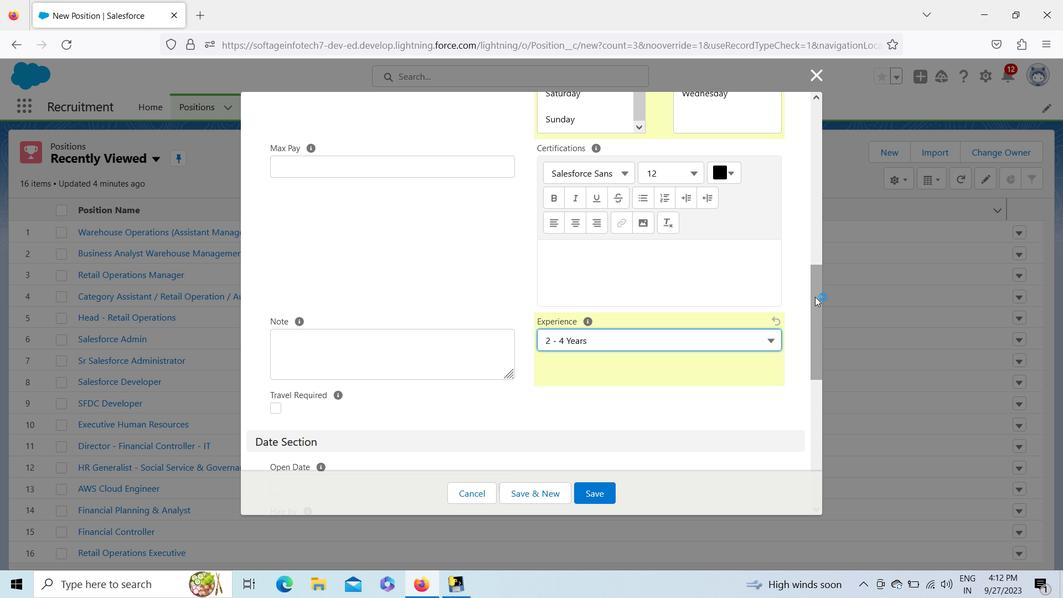 
Action: Mouse moved to (328, 173)
Screenshot: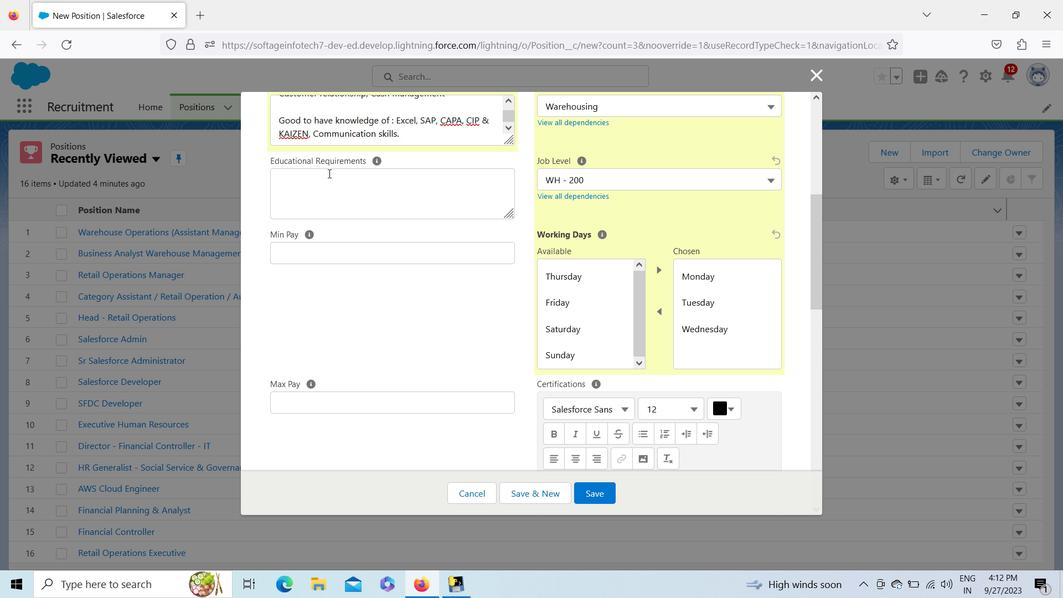 
Action: Mouse pressed left at (328, 173)
Screenshot: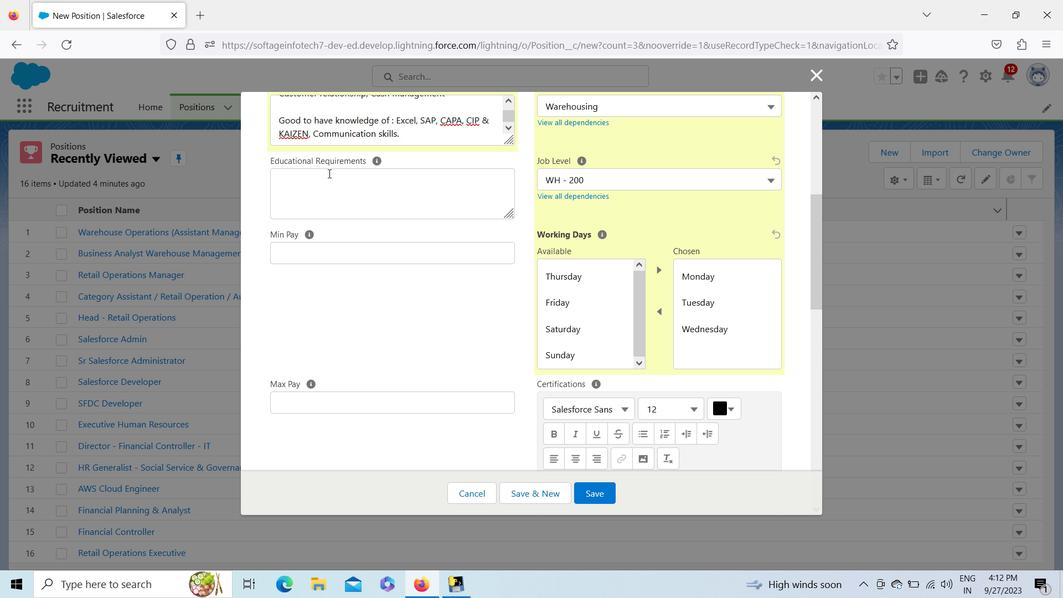 
Action: Key pressed <Key.shift>Any<Key.space><Key.shift>Graduation<Key.enter><Key.shift>Any<Key.space><Key.shift>Post<Key.space>graduation
Screenshot: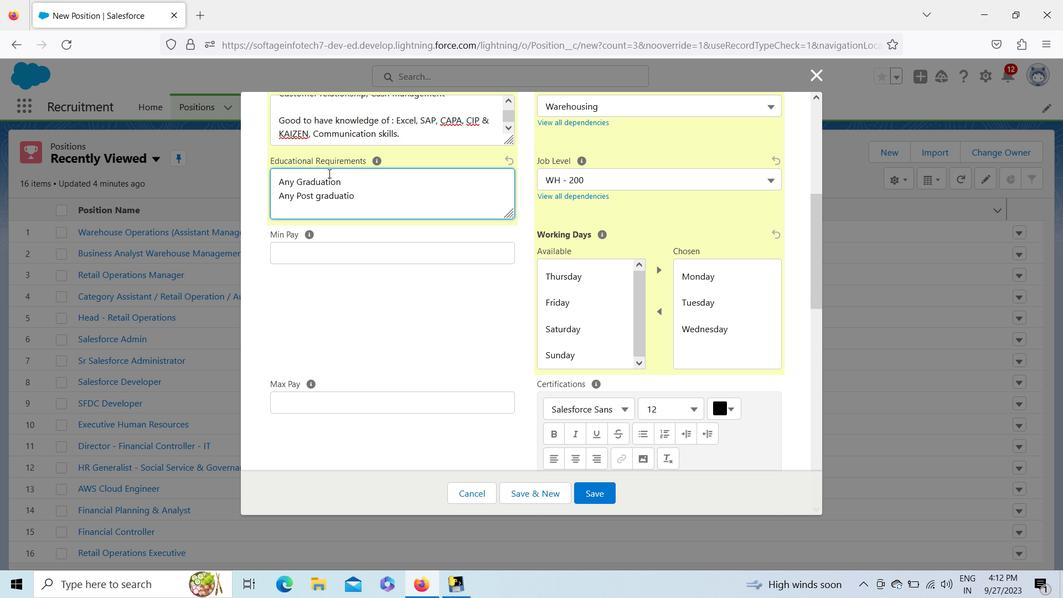 
Action: Mouse moved to (366, 255)
Screenshot: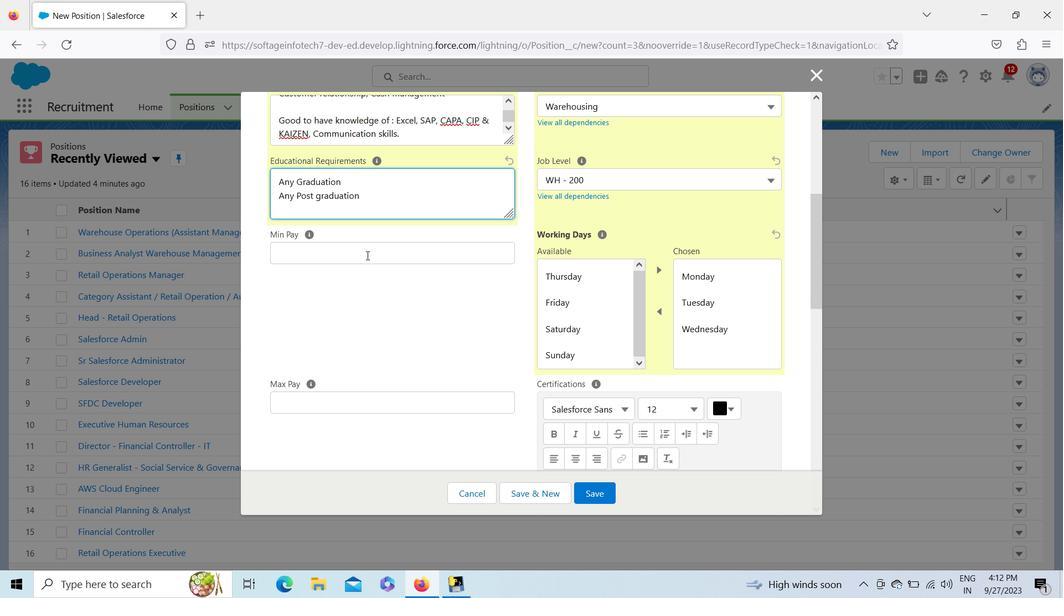
Action: Mouse pressed left at (366, 255)
Screenshot: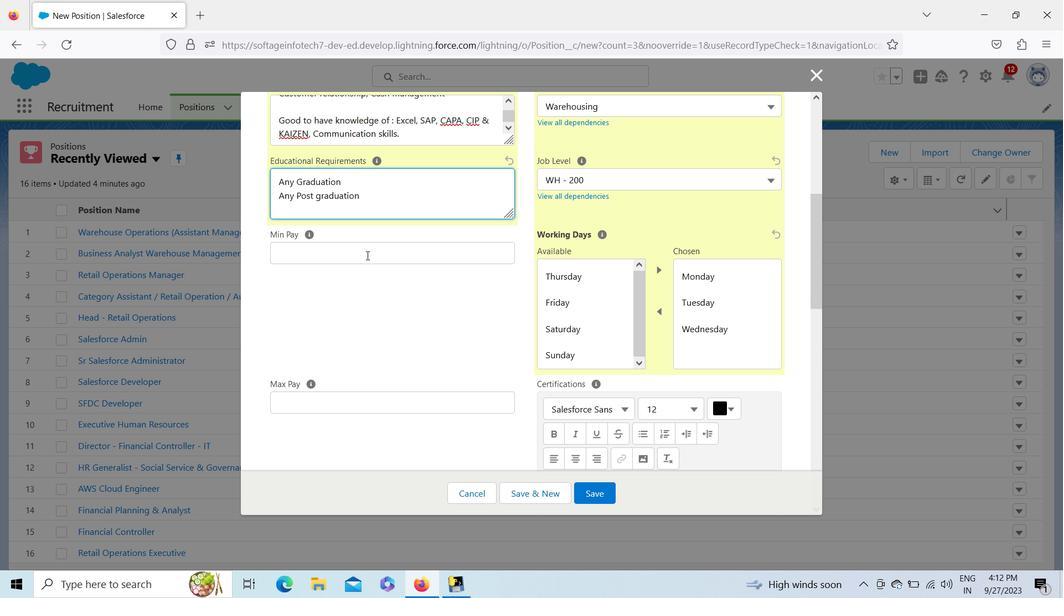 
Action: Key pressed 800000
Screenshot: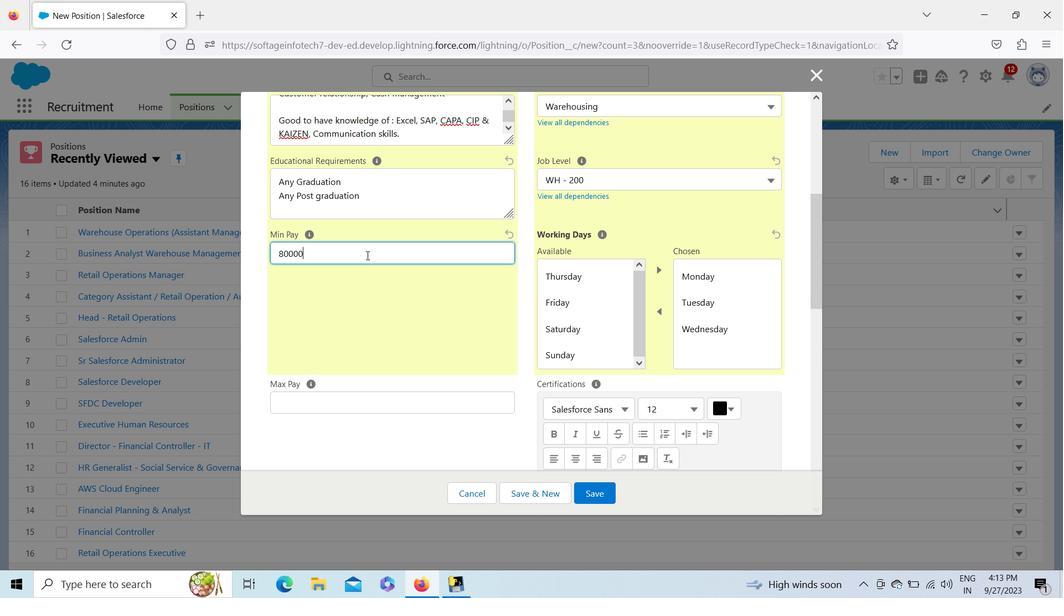 
Action: Mouse moved to (330, 402)
Screenshot: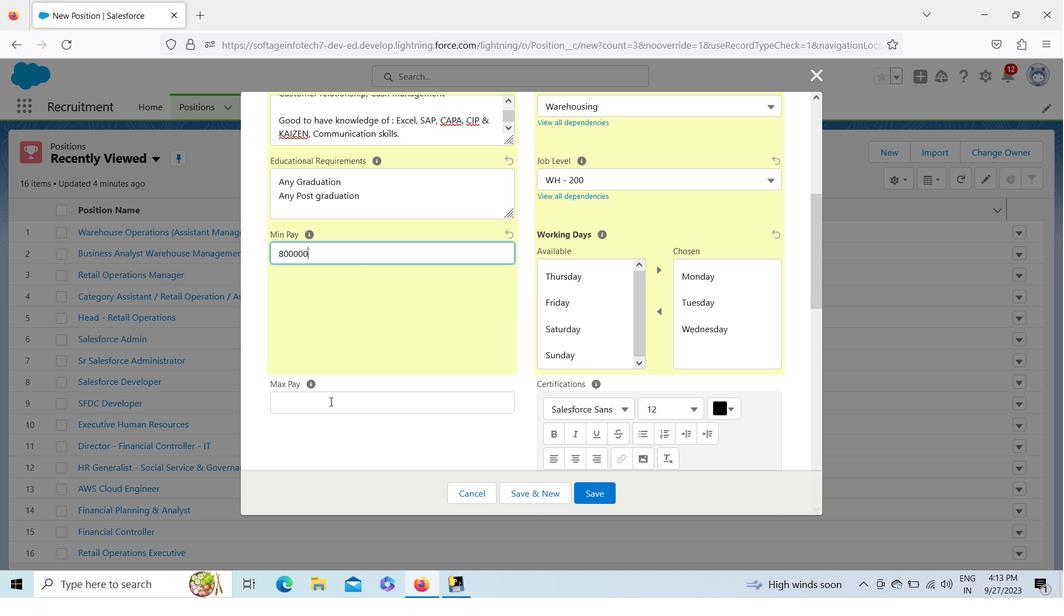 
Action: Mouse pressed left at (330, 402)
Screenshot: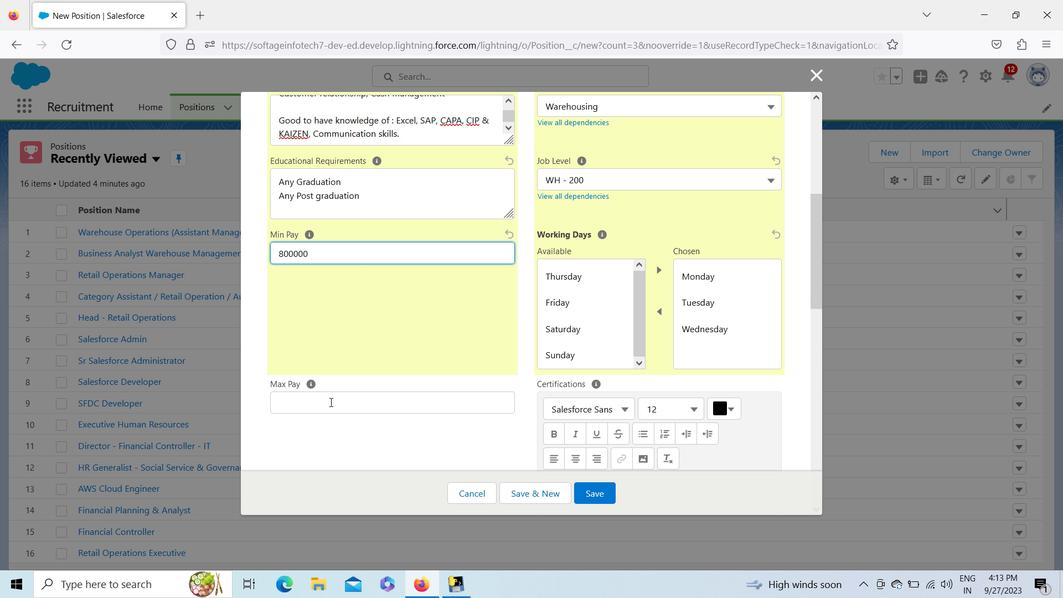 
Action: Key pressed 950000
Screenshot: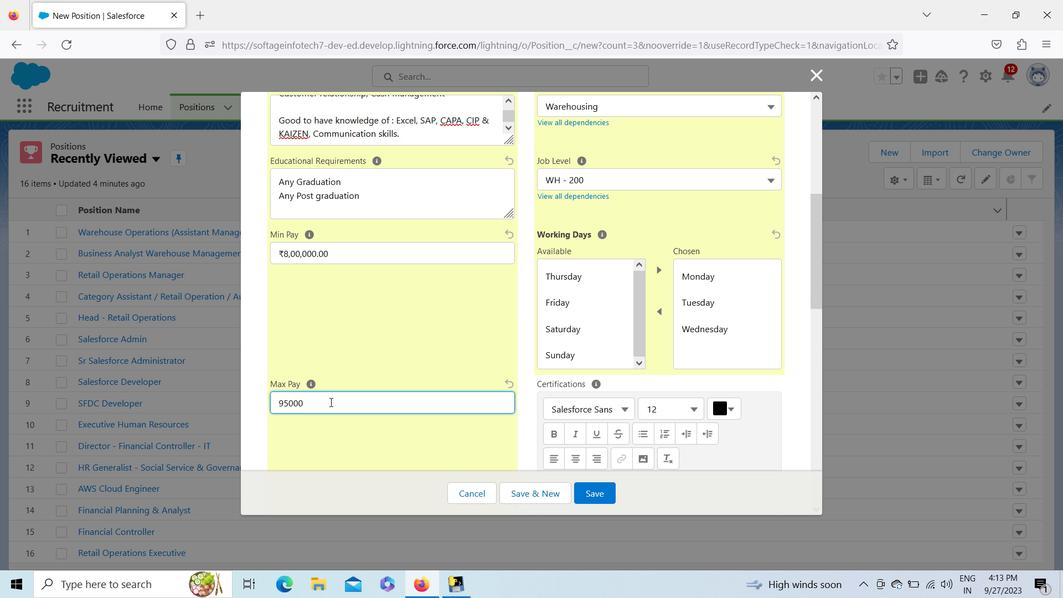 
Action: Mouse moved to (330, 417)
Screenshot: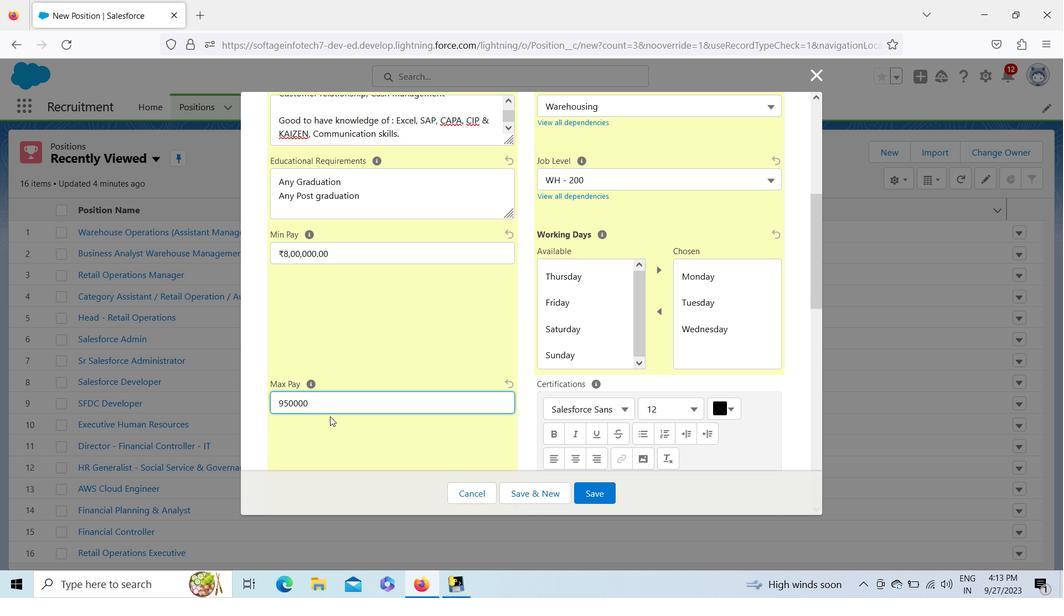 
Action: Mouse pressed left at (330, 417)
Screenshot: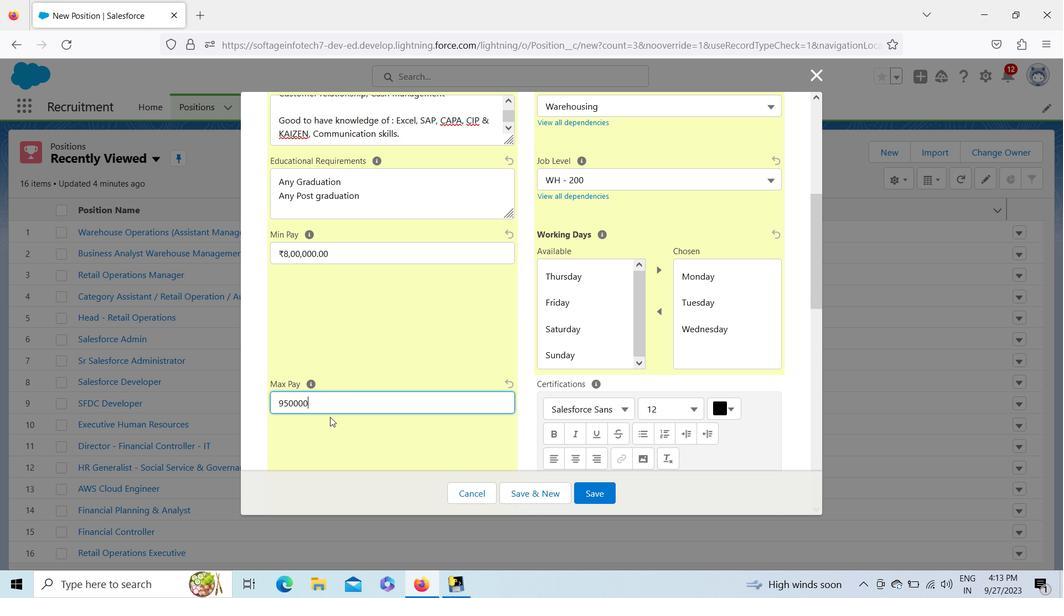 
Action: Mouse moved to (812, 254)
Screenshot: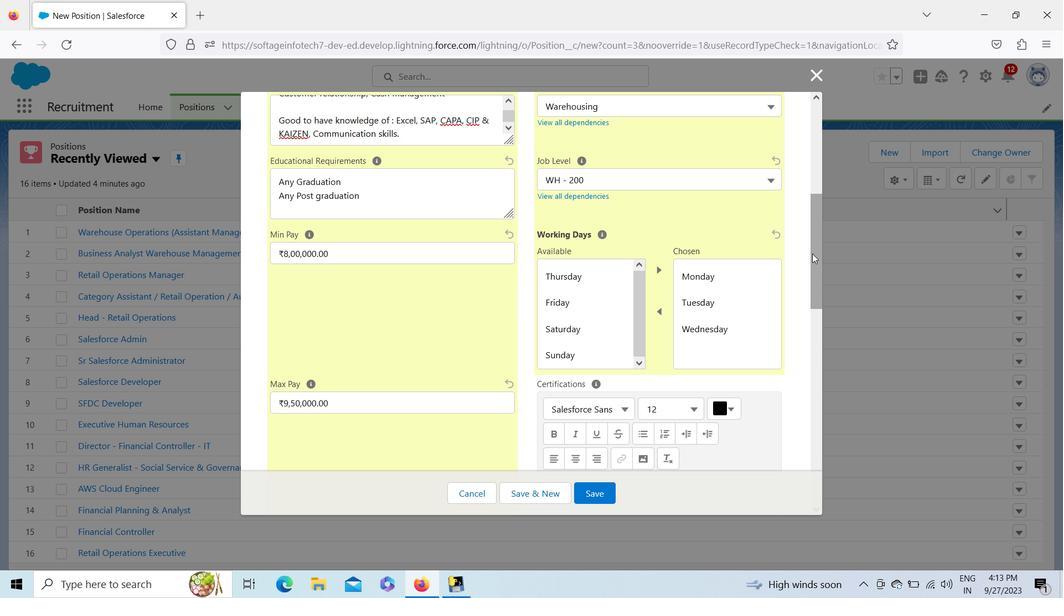 
Action: Mouse pressed left at (812, 254)
Screenshot: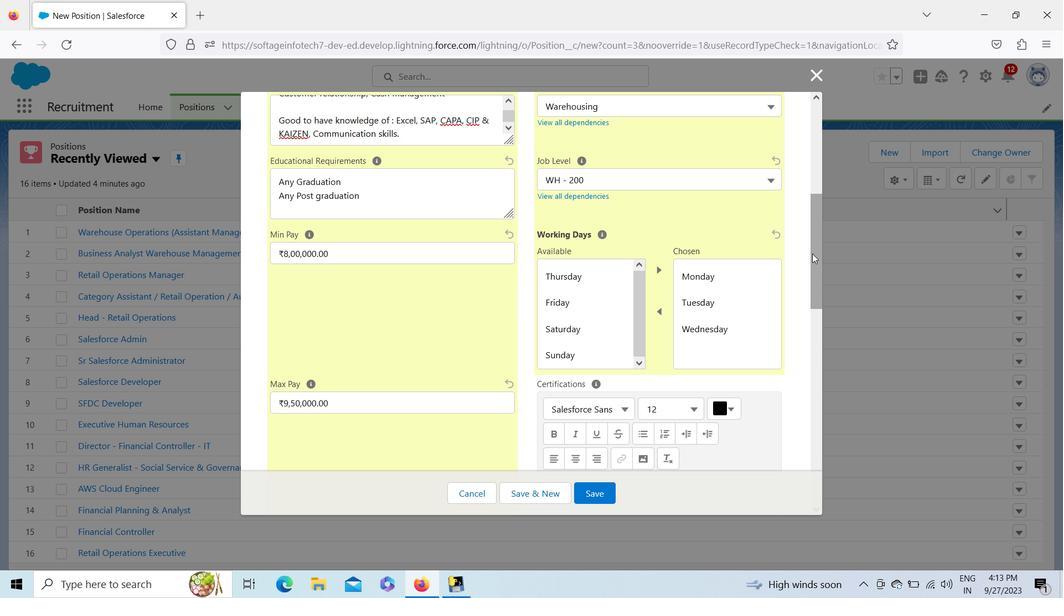 
Action: Mouse moved to (468, 301)
Screenshot: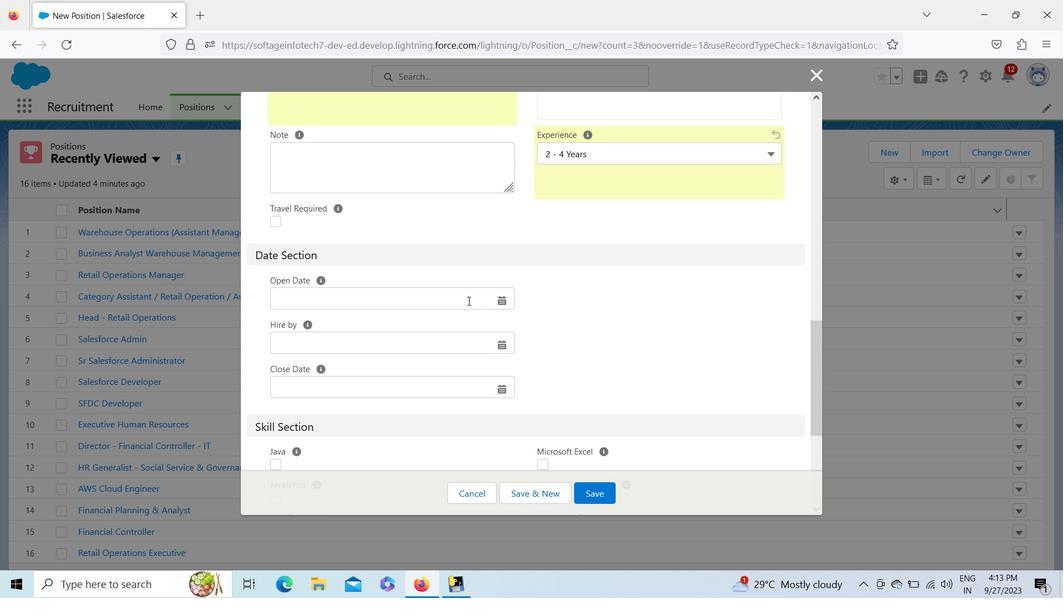 
Action: Mouse pressed left at (468, 301)
Screenshot: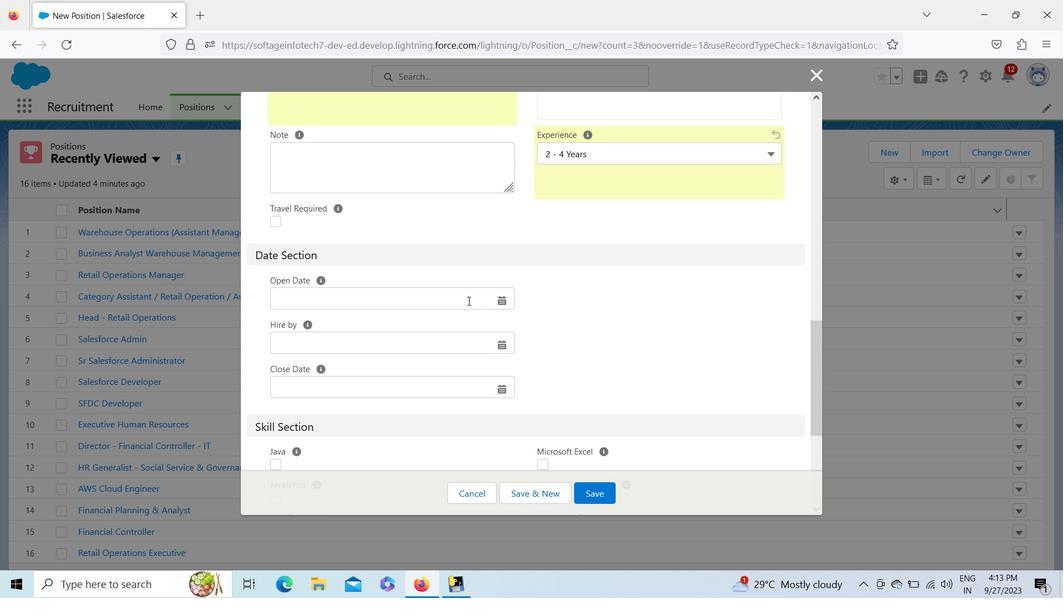 
Action: Mouse moved to (500, 479)
Screenshot: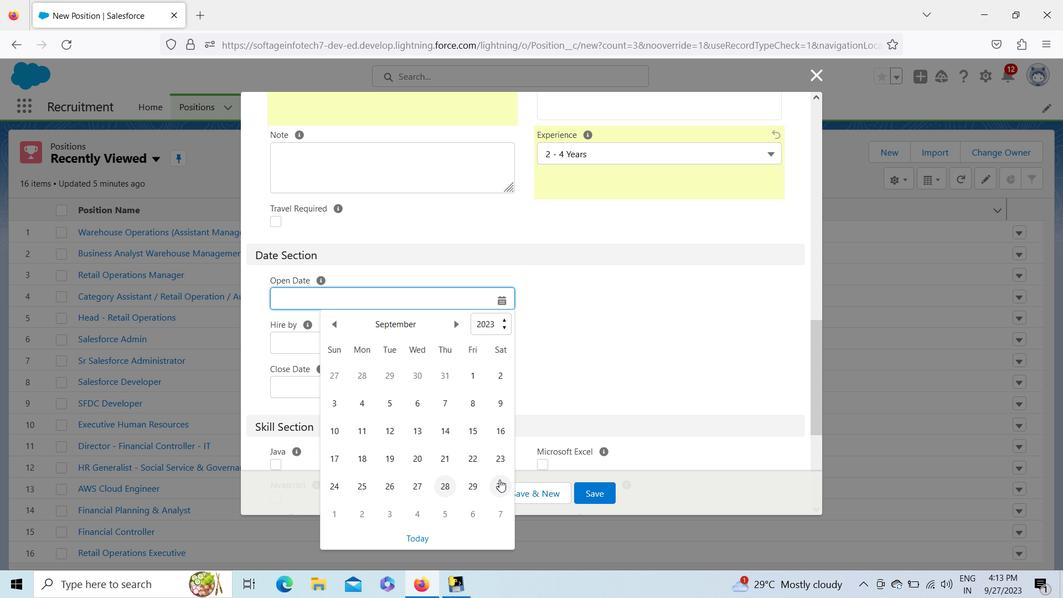 
Action: Mouse pressed left at (500, 479)
Screenshot: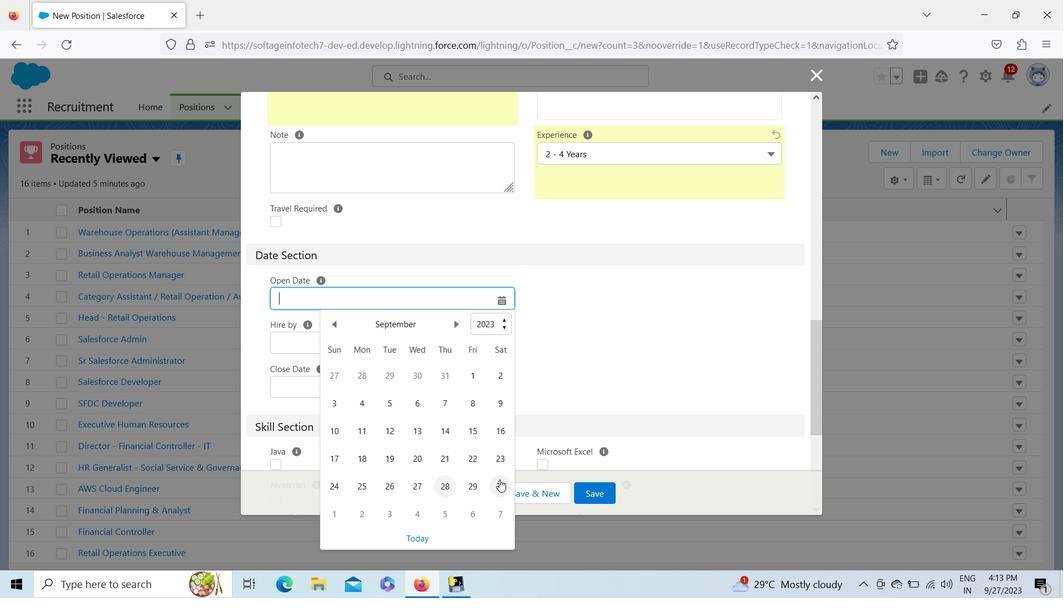 
Action: Mouse moved to (416, 392)
Screenshot: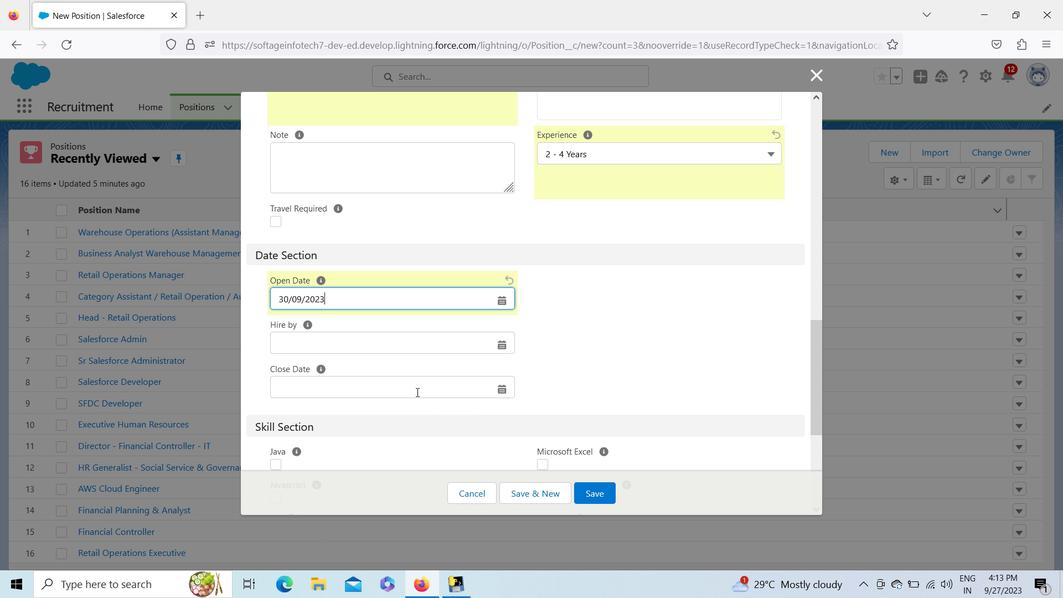 
Action: Mouse pressed left at (416, 392)
Screenshot: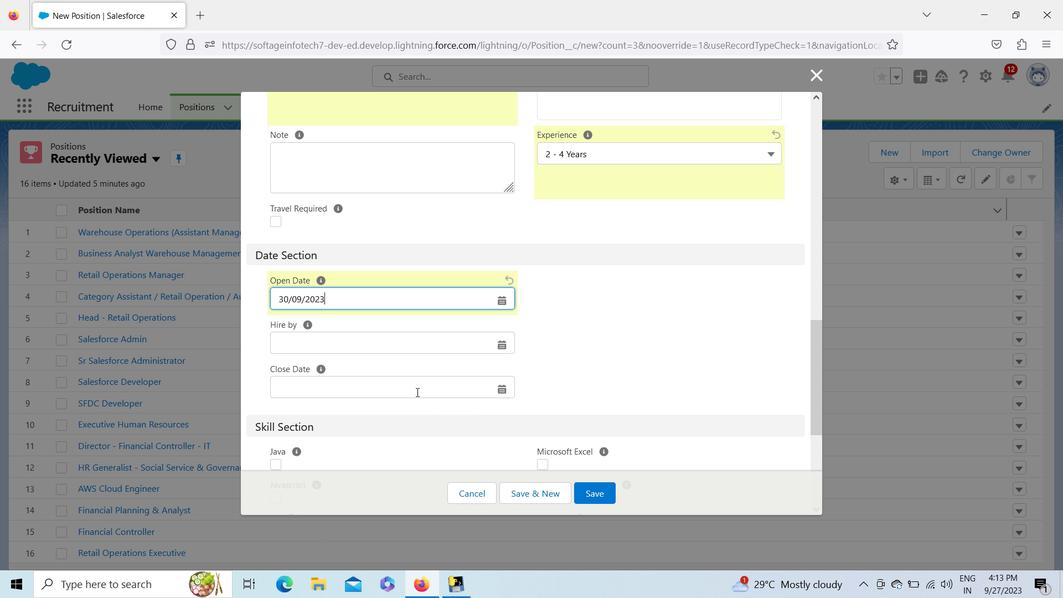 
Action: Mouse moved to (460, 159)
Screenshot: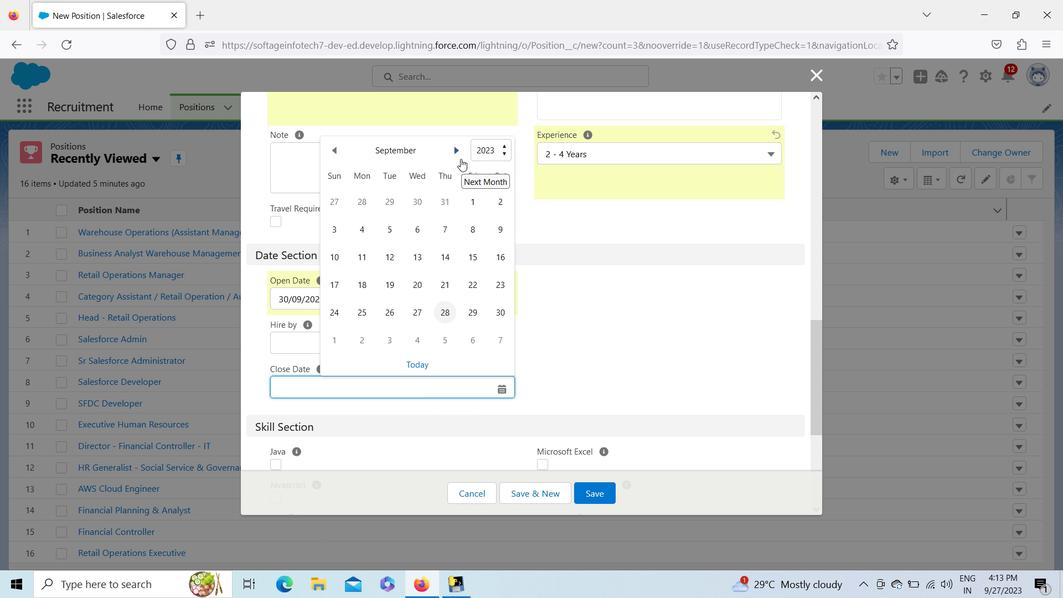 
Action: Mouse pressed left at (460, 159)
Screenshot: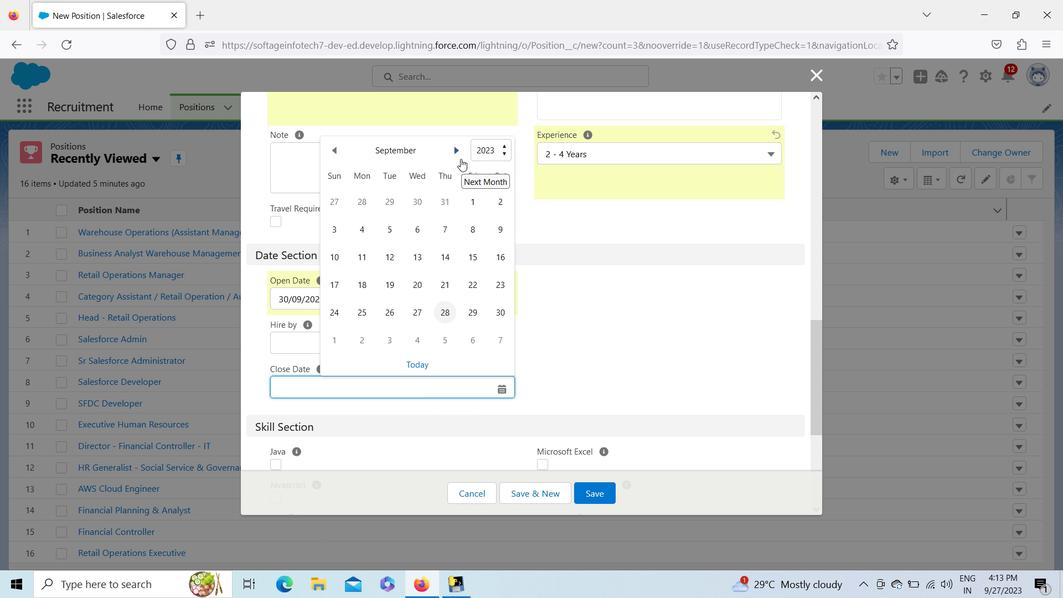 
Action: Mouse pressed left at (460, 159)
Screenshot: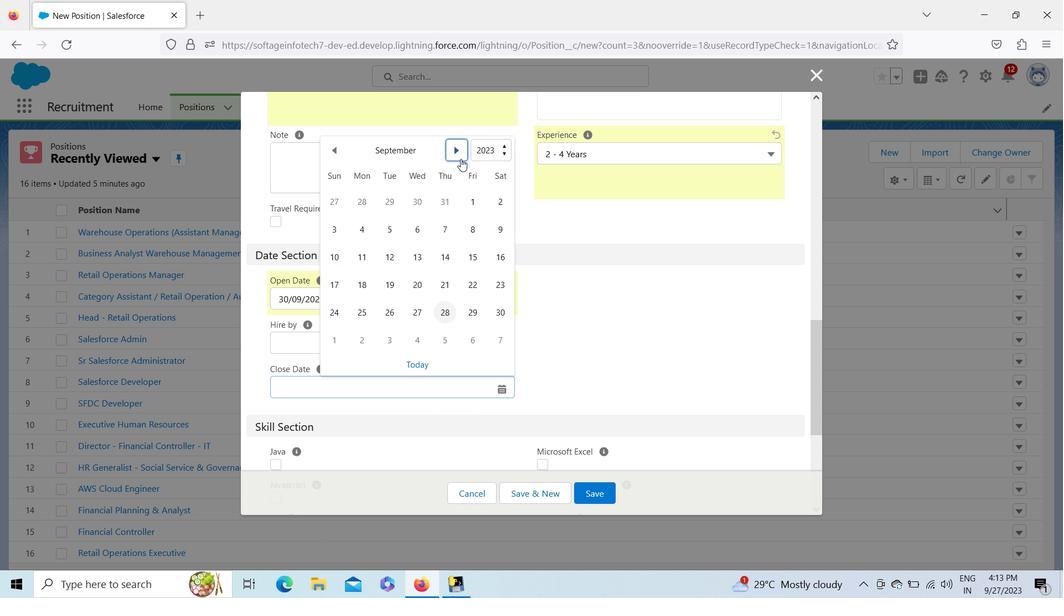 
Action: Mouse moved to (418, 201)
Screenshot: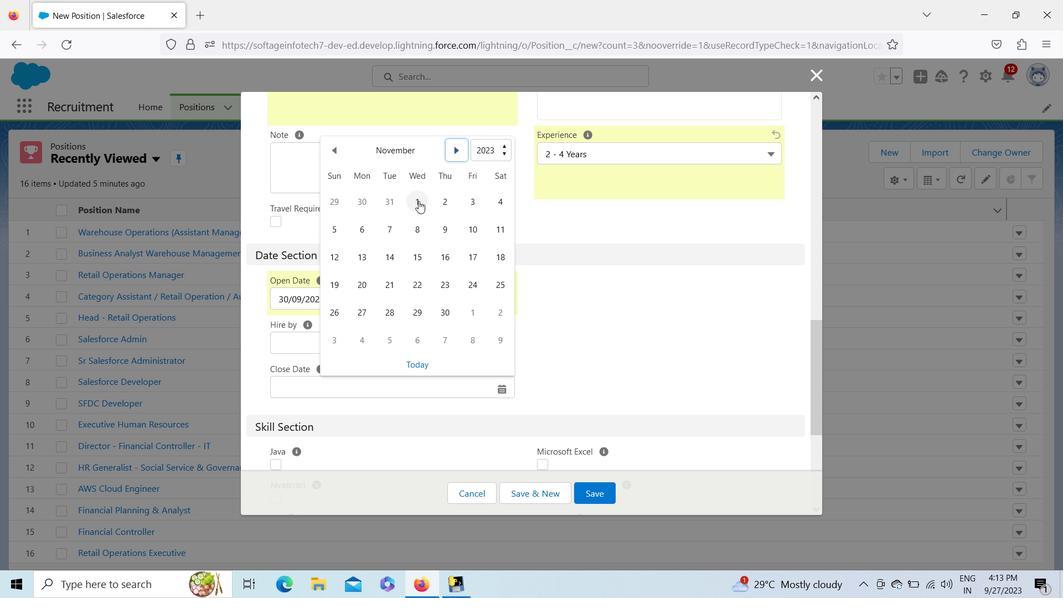
Action: Mouse pressed left at (418, 201)
Screenshot: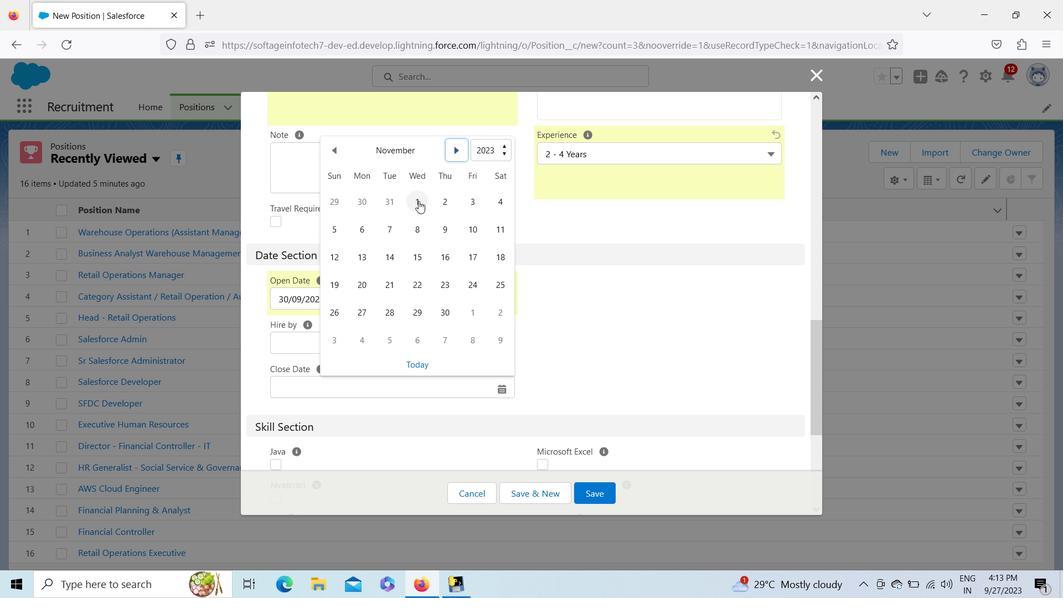 
Action: Mouse moved to (492, 346)
Screenshot: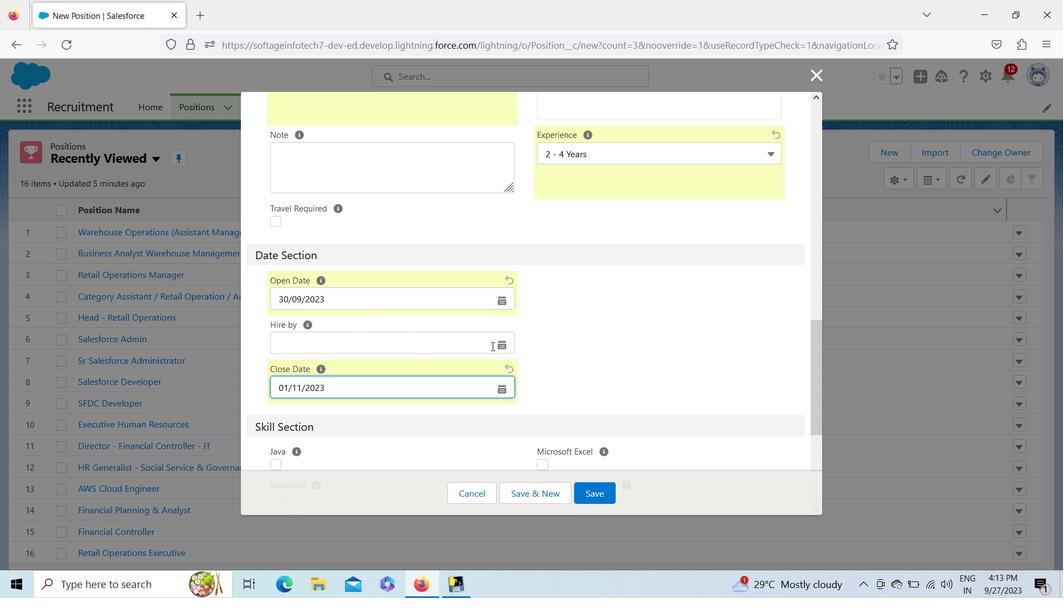 
Action: Mouse pressed left at (492, 346)
Screenshot: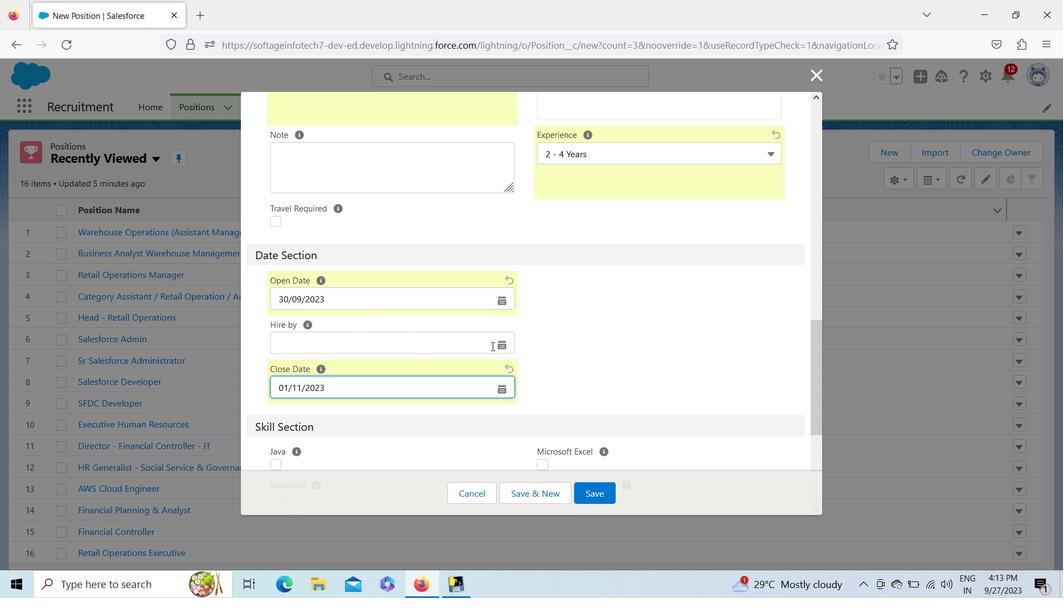 
Action: Mouse moved to (500, 346)
Screenshot: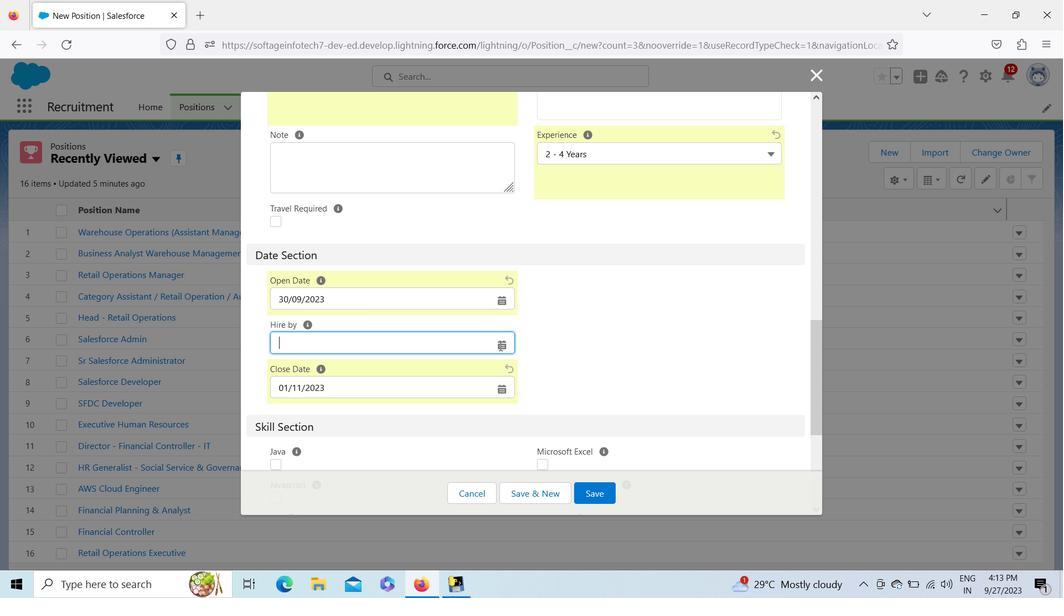 
Action: Mouse pressed left at (500, 346)
Screenshot: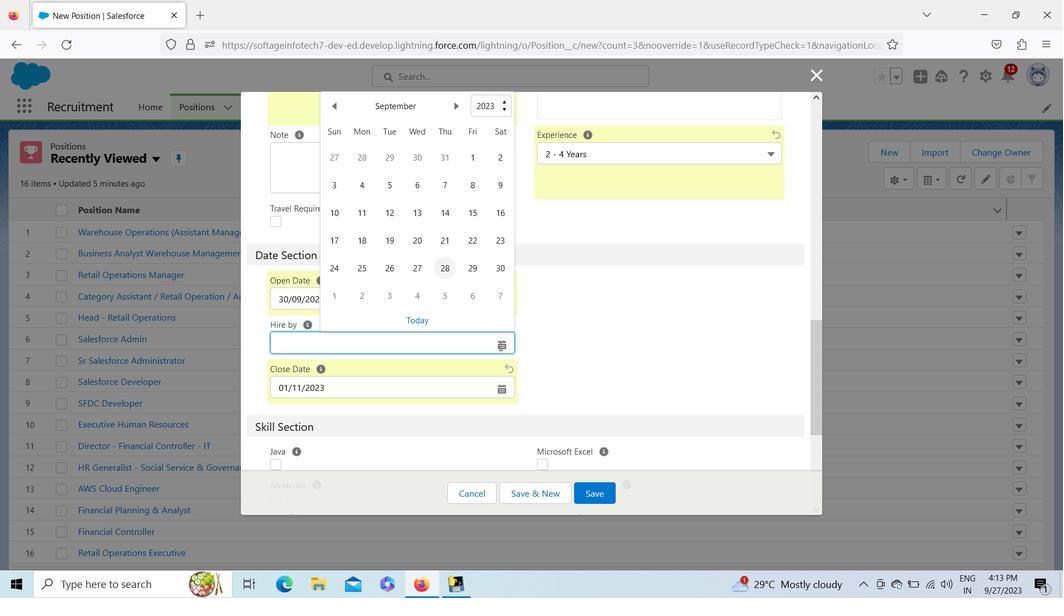 
Action: Mouse moved to (451, 103)
Screenshot: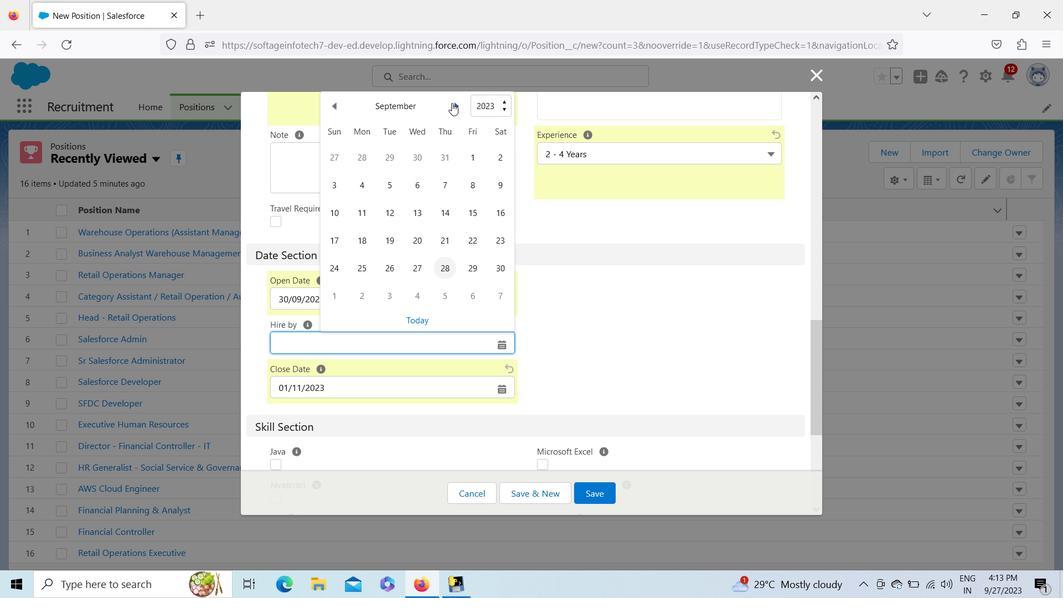 
Action: Mouse pressed left at (451, 103)
Screenshot: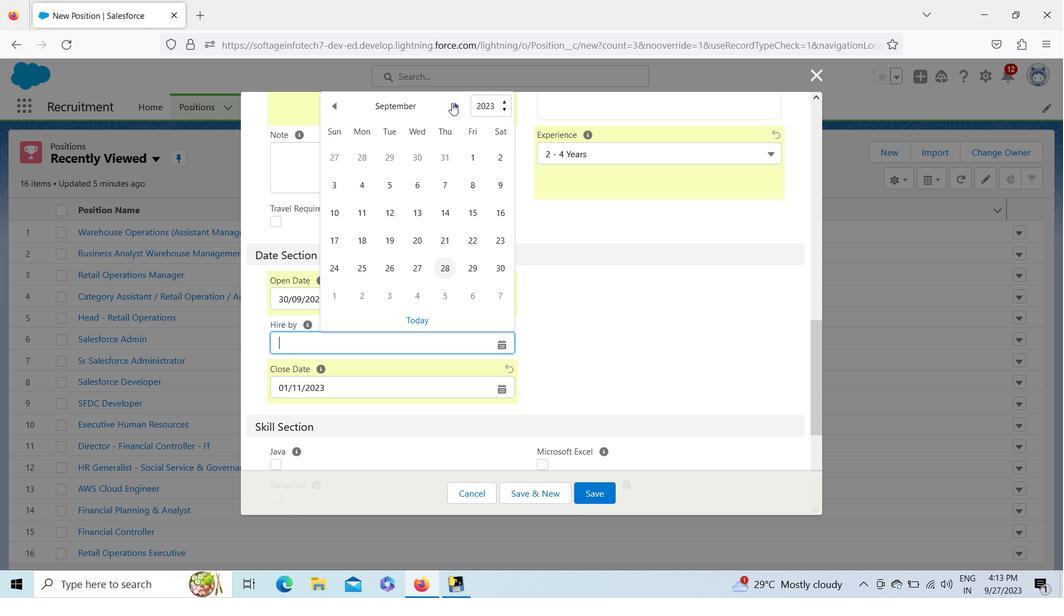 
Action: Mouse moved to (477, 208)
Screenshot: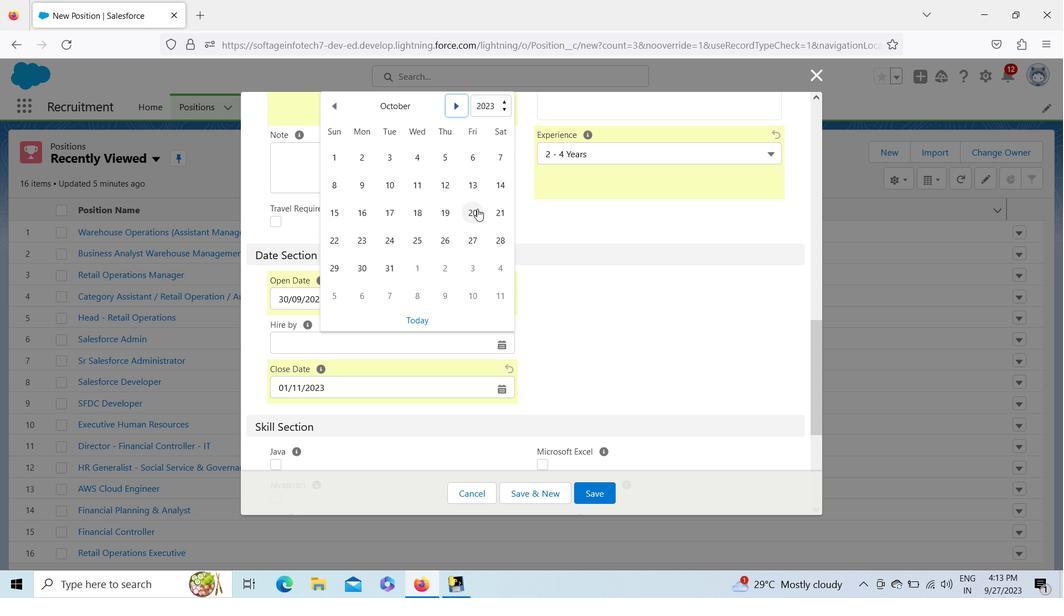 
Action: Mouse pressed left at (477, 208)
Screenshot: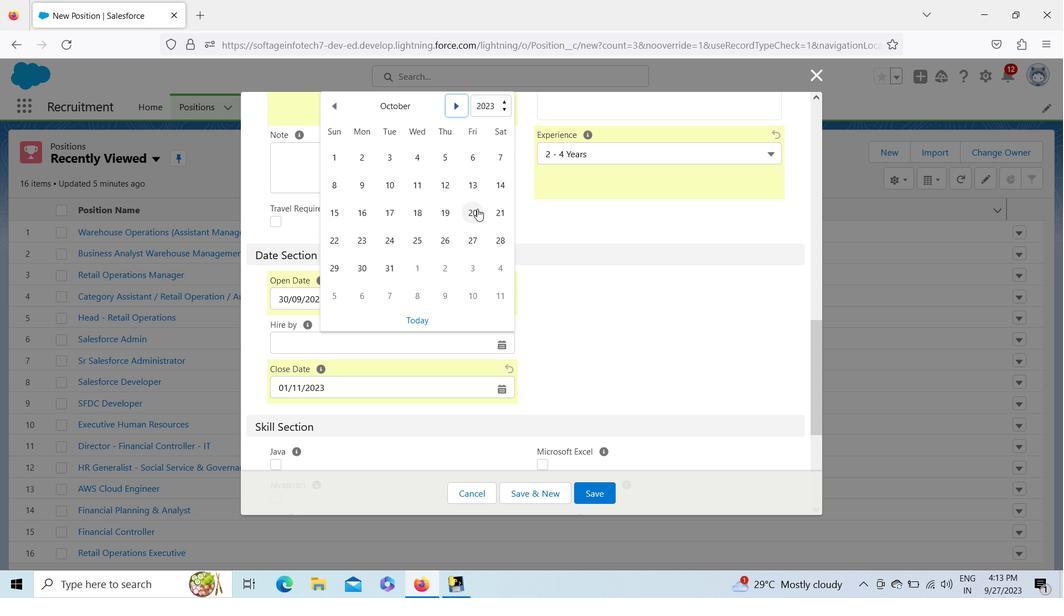 
Action: Mouse moved to (812, 367)
Screenshot: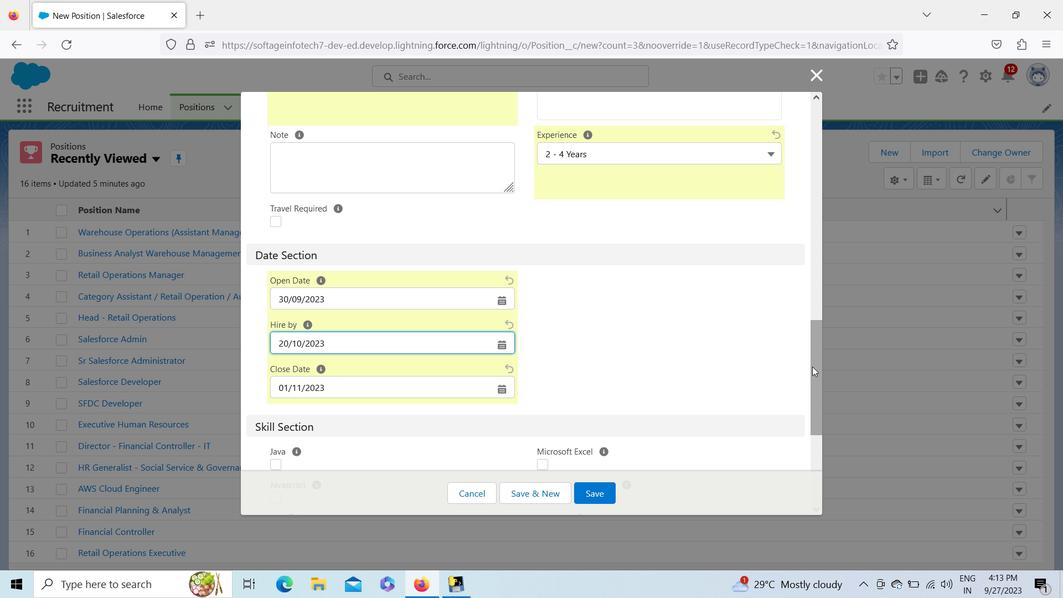 
Action: Mouse pressed left at (812, 367)
Screenshot: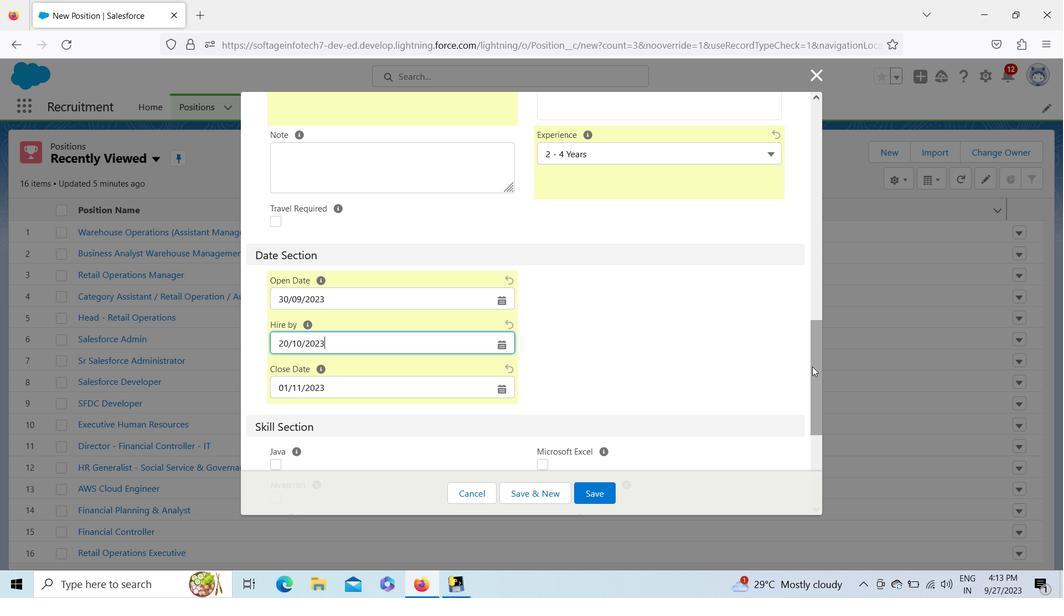 
Action: Mouse moved to (540, 303)
Screenshot: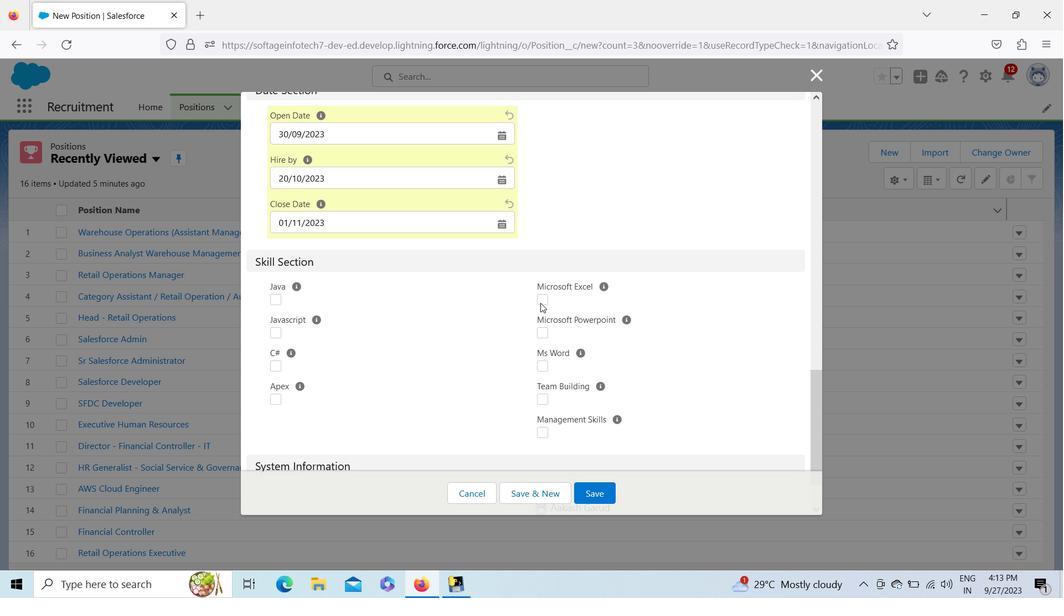 
Action: Mouse pressed left at (540, 303)
Screenshot: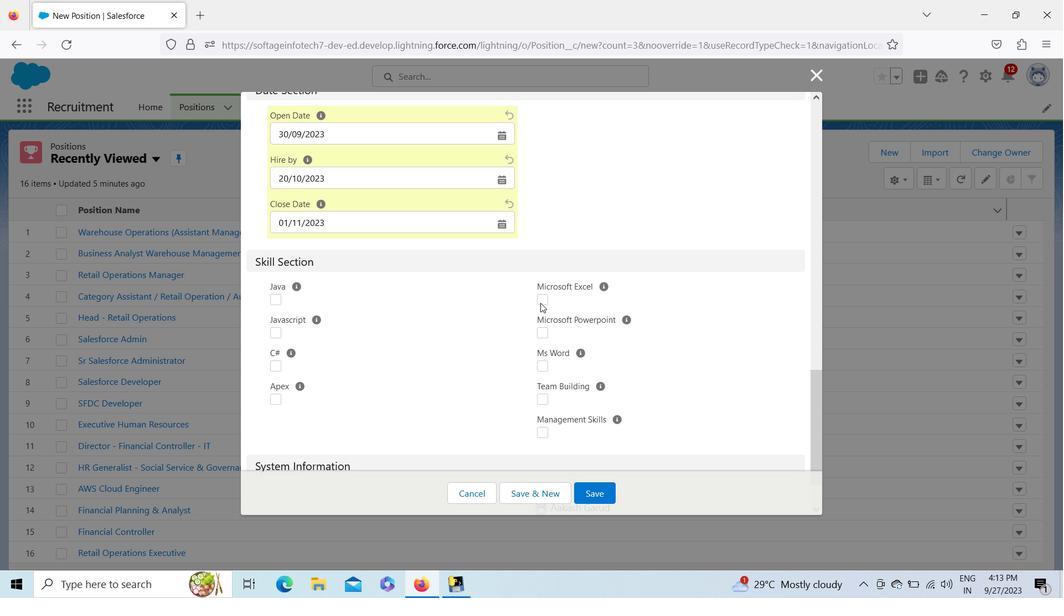 
Action: Mouse moved to (540, 367)
Screenshot: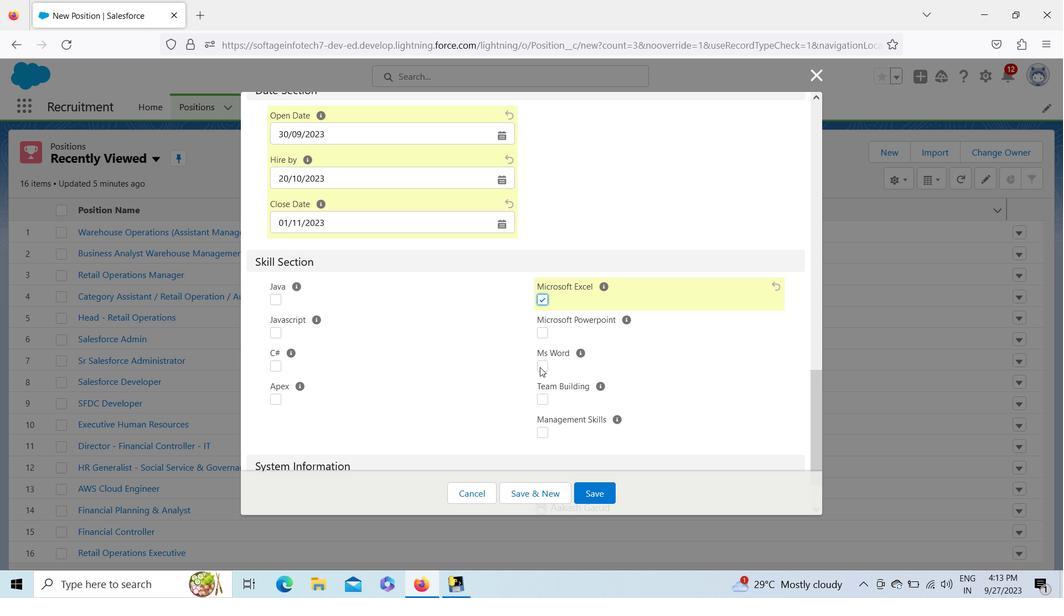 
Action: Mouse pressed left at (540, 367)
Screenshot: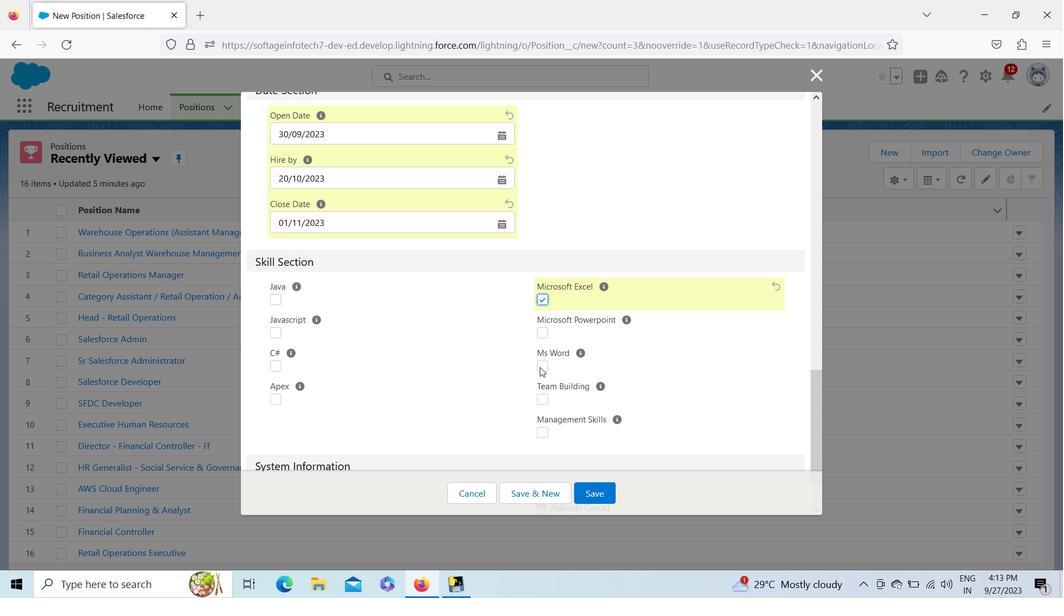 
Action: Mouse moved to (542, 332)
Screenshot: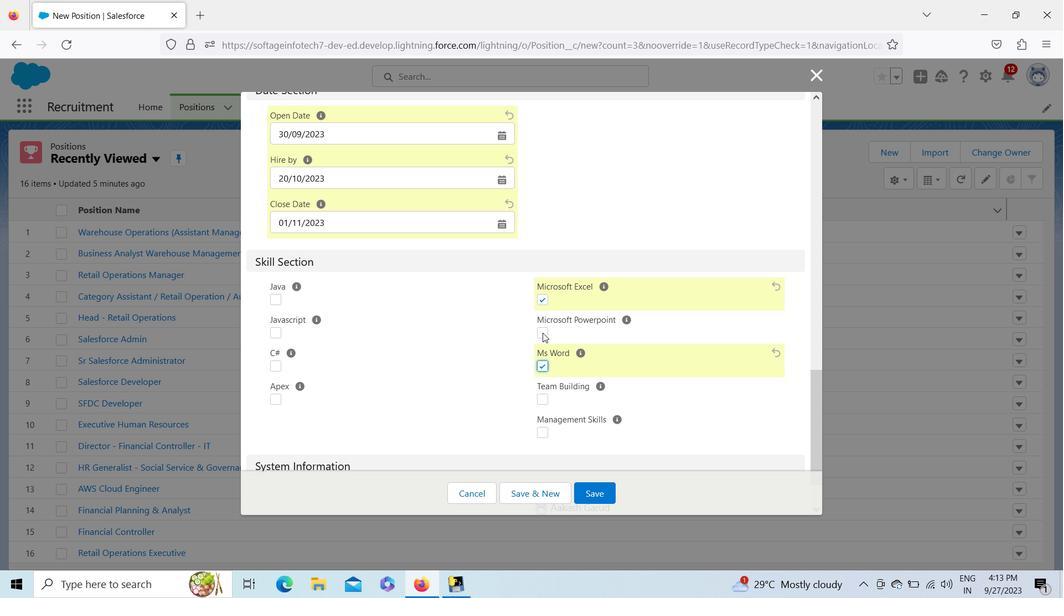 
Action: Mouse pressed left at (542, 332)
Screenshot: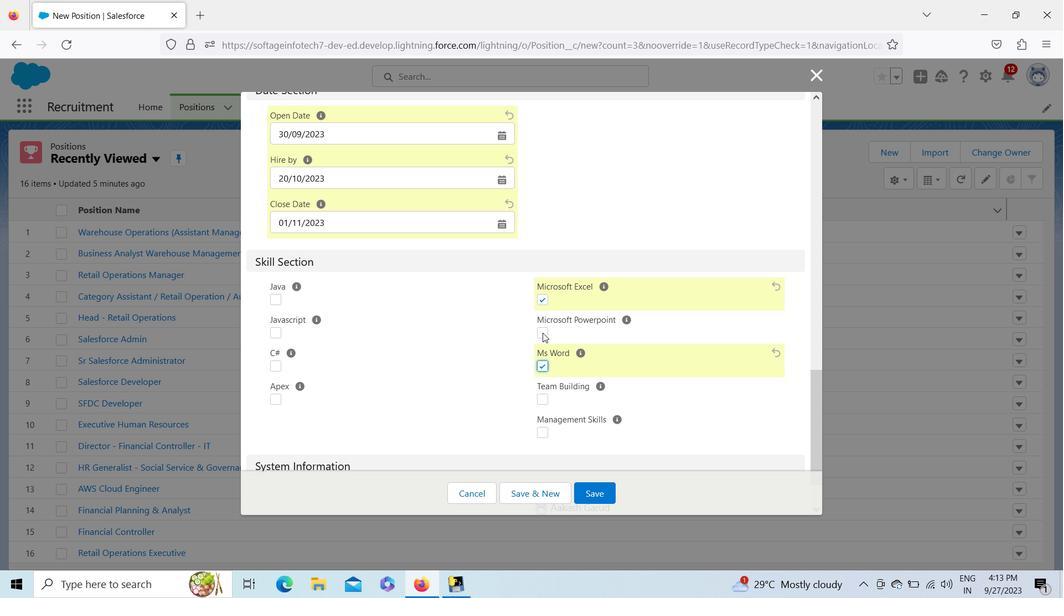 
Action: Mouse moved to (541, 434)
Screenshot: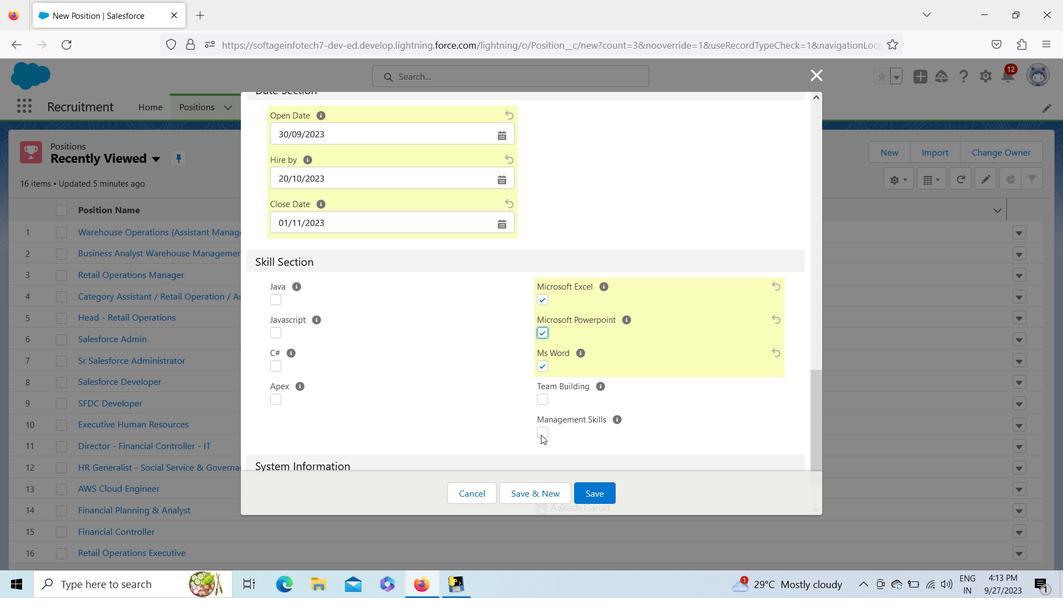 
Action: Mouse pressed left at (541, 434)
Screenshot: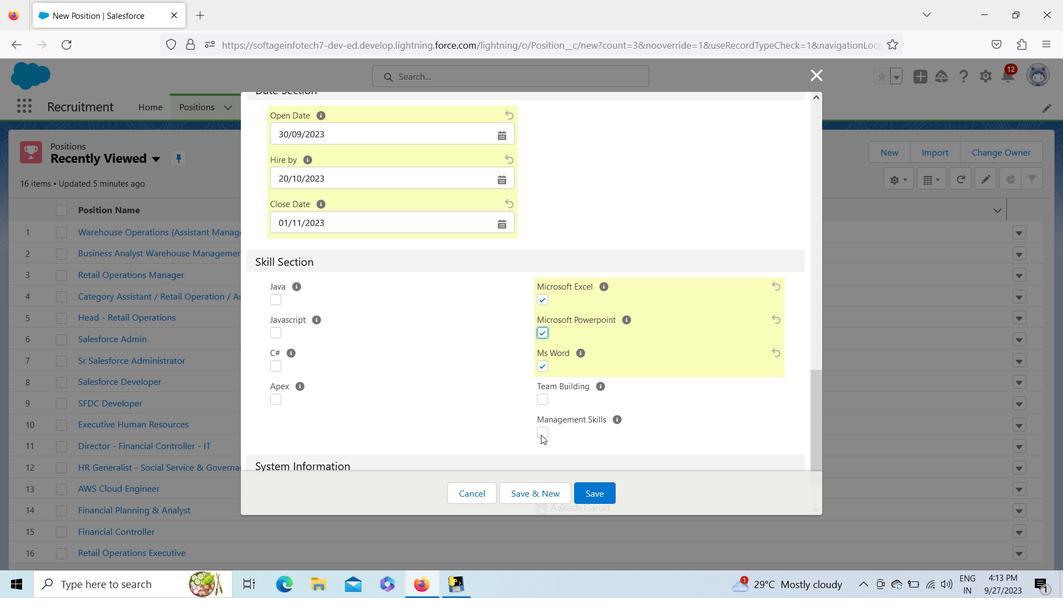 
Action: Mouse moved to (813, 381)
Screenshot: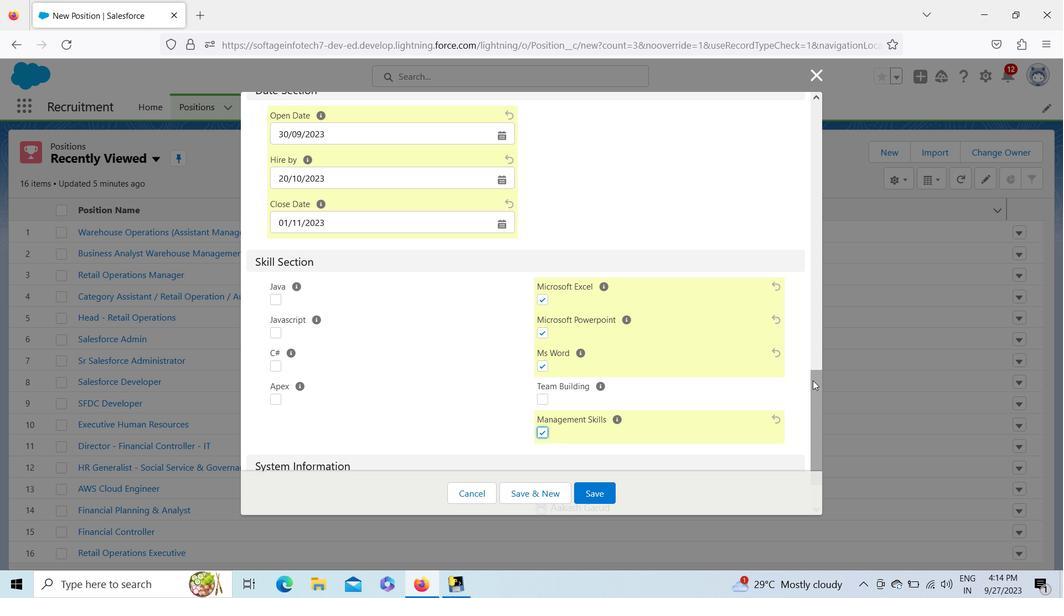 
Action: Mouse pressed left at (813, 381)
Screenshot: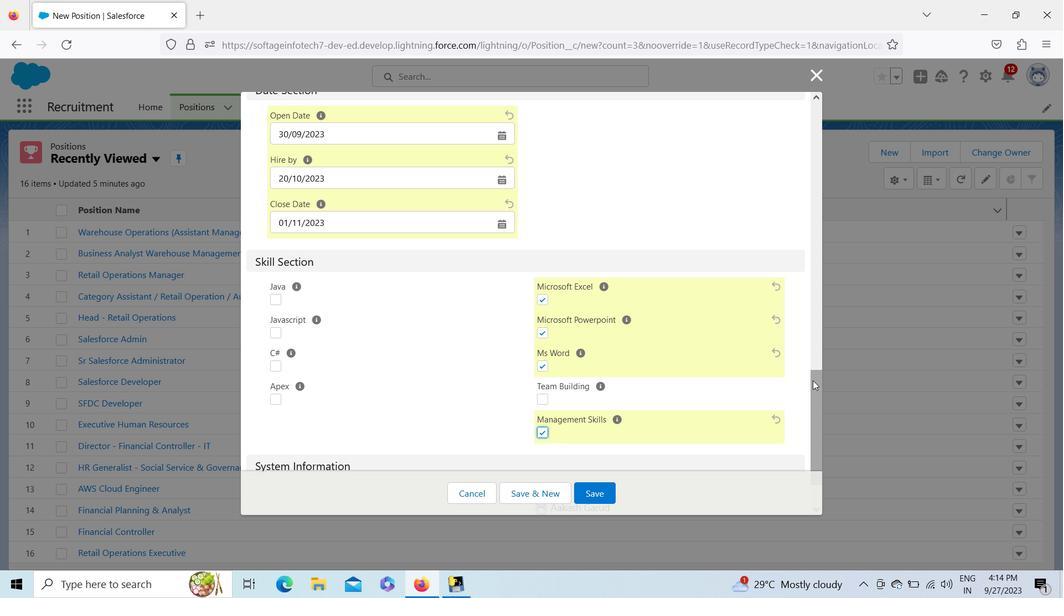 
Action: Mouse moved to (818, 441)
Screenshot: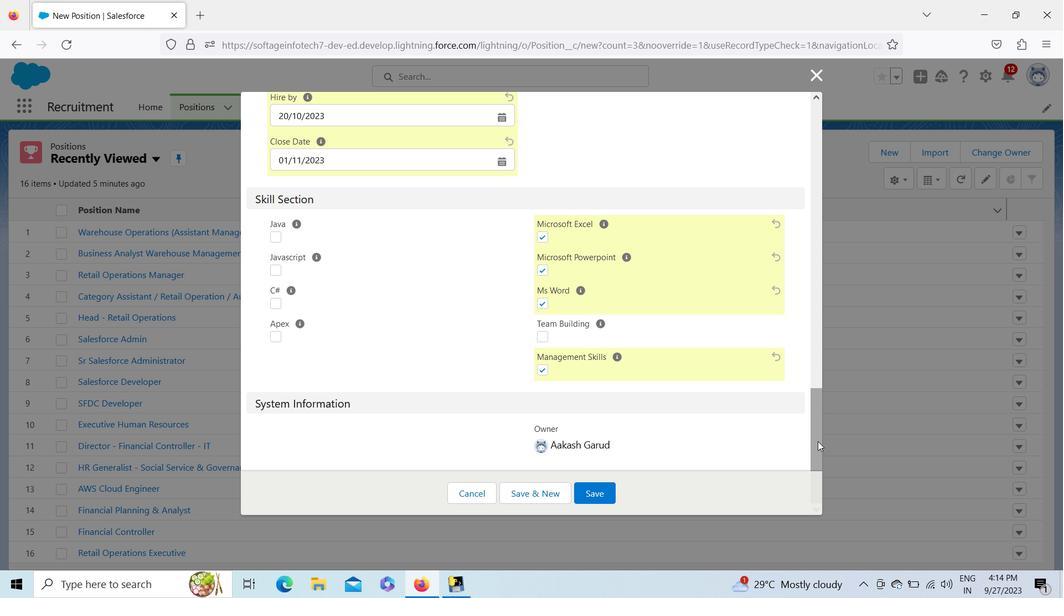 
Action: Mouse pressed left at (818, 441)
Screenshot: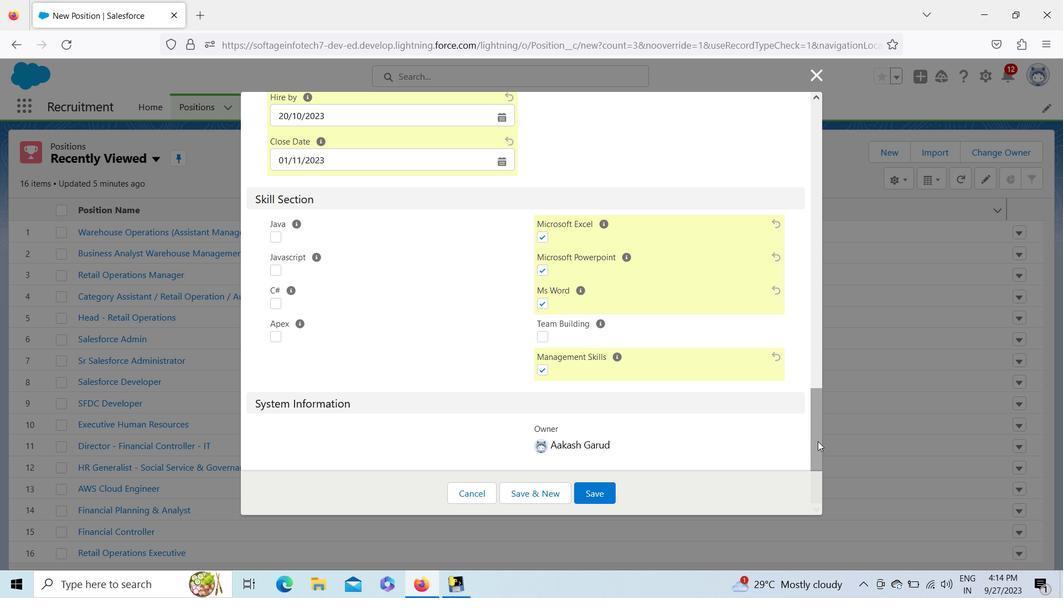 
Action: Mouse moved to (414, 272)
Screenshot: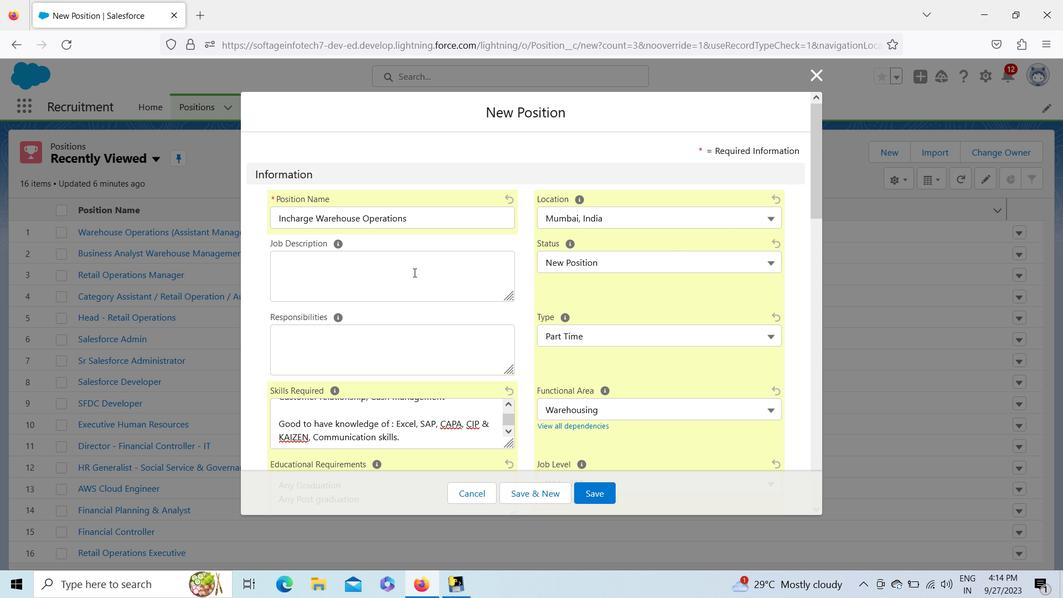 
Action: Mouse pressed left at (414, 272)
Screenshot: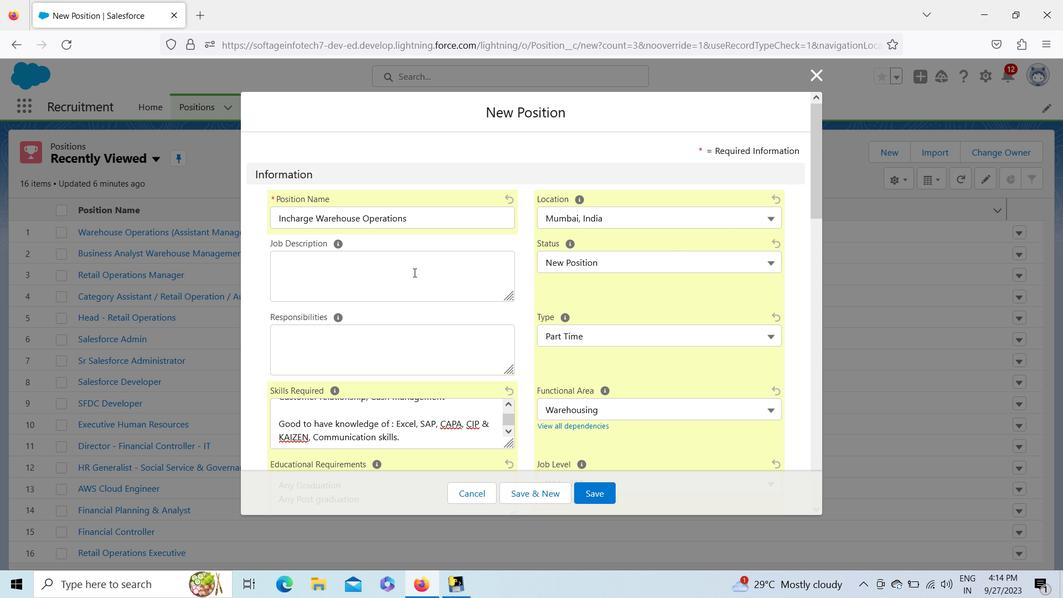 
Action: Mouse moved to (408, 273)
Screenshot: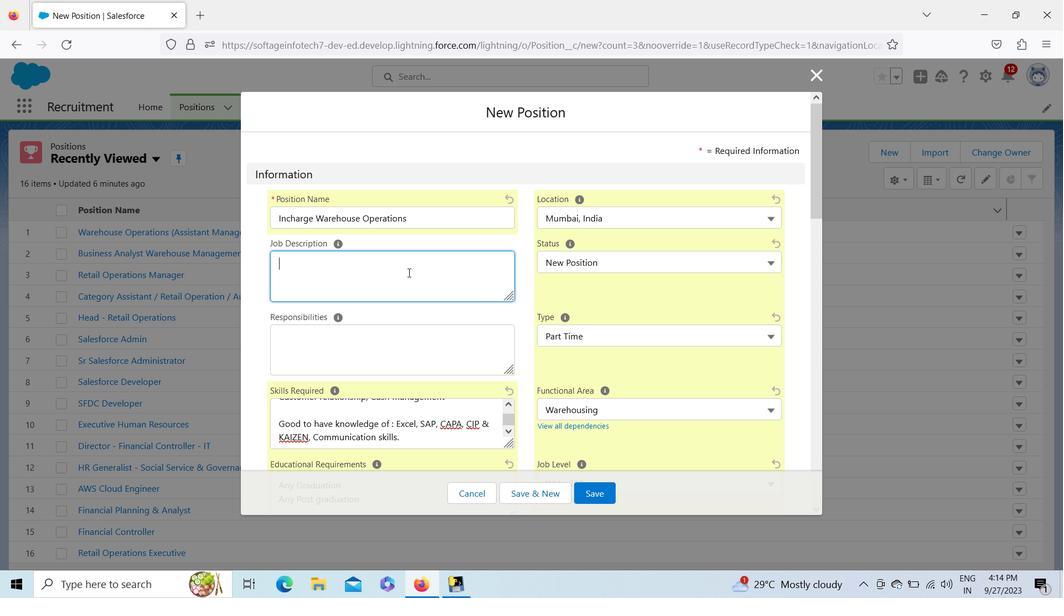 
Action: Key pressed <Key.caps_lock>M<Key.caps_lock>anaging<Key.space>entire<Key.space>warehouse<Key.enter><Key.enter><Key.shift><Key.shift><Key.shift><Key.shift><Key.shift><Key.shift><Key.shift><Key.shift><Key.shift><Key.shift><Key.shift><Key.shift><Key.shift><Key.shift><Key.shift>Ensure<Key.space>all<Key.space><Key.shift_r>KPI<Key.space>parameteas<Key.backspace><Key.backspace>r<Key.space>to<Key.space>beachieved<Key.enter><Key.enter><Key.shift>Monthly<Key.space><Key.shift>Business<Key.space>review<Key.enter><Key.enter><Key.shift>Good<Key.space><Key.shift>ERP<Key.space>exposure<Key.enter><Key.enter><Key.shift><Key.shift><Key.shift><Key.shift><Key.shift><Key.shift><Key.shift>Ensure<Key.space>stock<Key.space><Key.shift>Accuracy<Key.enter><Key.enter><Key.shift><Key.shift><Key.shift>Effective<Key.space>communicator<Key.space>and<Key.space>coordination<Key.space>with<Key.space>customer<Key.space>for<Key.space>all<Key.space>escalation.<Key.enter><Key.enter><Key.shift>Ensure<Key.space>profitability<Key.space>at<Key.space>site<Key.space>and<Key.space>meeting<Key.space>all<Key.space>compi<Key.left>l<Key.right>ance<Key.space><Key.shift_r><Key.shift_r><Key.shift_r><Key.shift_r><Key.shift_r>()<Key.left><Key.shift>Manpoer<Key.backspace><Key.backspace>wer,<Key.space><Key.shift>Vendor<Key.space>management<Key.right>
Screenshot: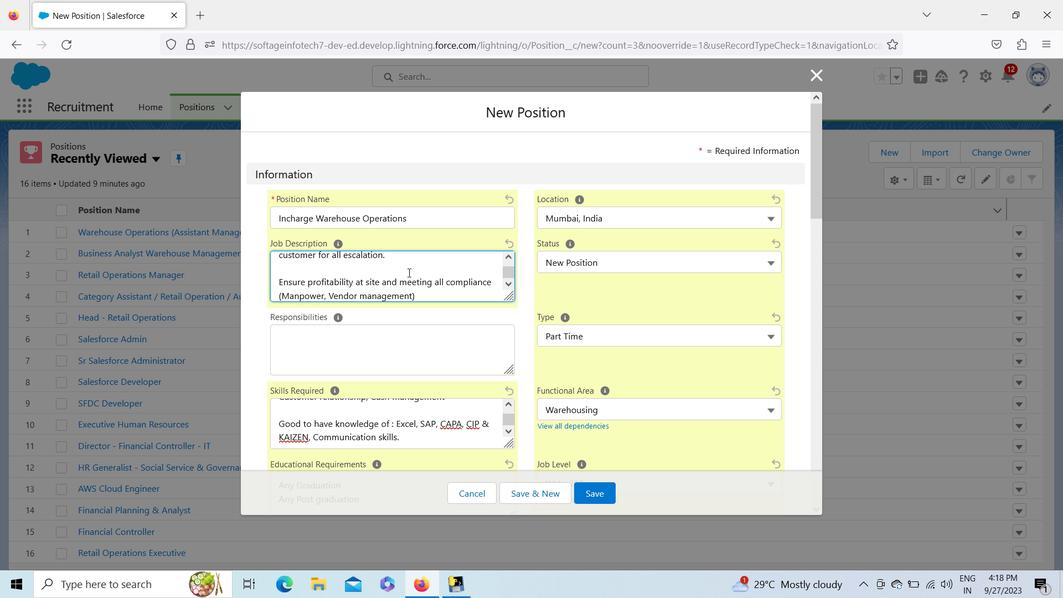 
Action: Mouse moved to (474, 312)
Screenshot: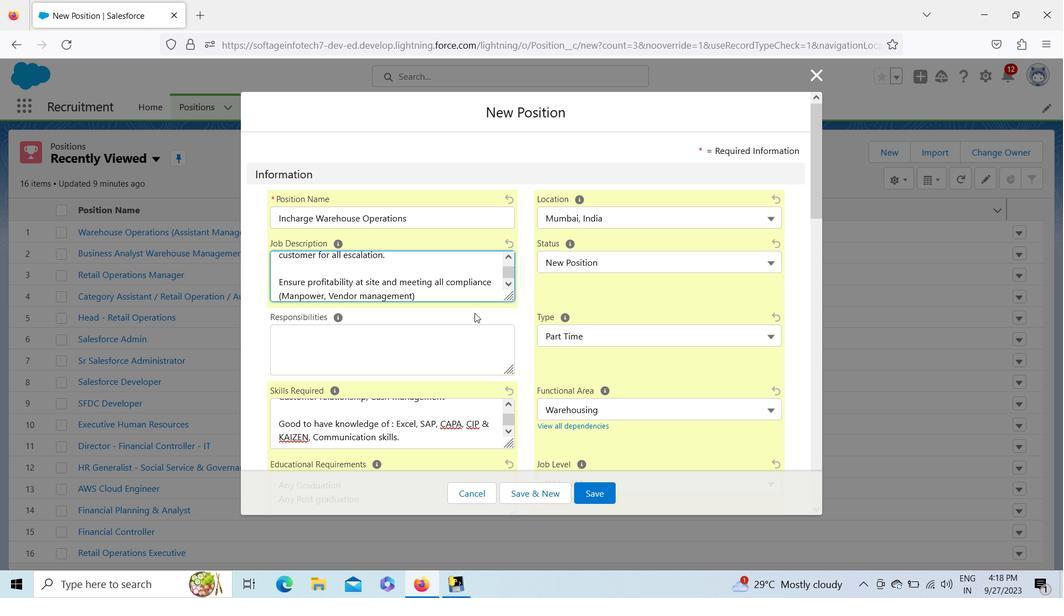 
Action: Key pressed <Key.enter><Key.enter><Key.caps_lock>PRIMARY<Key.space>RESPONSIBILITIES<Key.shift_r>:<Key.enter><Key.caps_lock><Key.shift><Key.shift><Key.shift><Key.shift><Key.shift><Key.shift><Key.shift><Key.shift><Key.shift><Key.shift><Key.shift><Key.shift><Key.shift><Key.shift><Key.shift><Key.shift><Key.shift><Key.shift><Key.shift><Key.shift><Key.shift>Sap,<Key.space><Key.shift><Key.shift><Key.shift><Key.shift><Key.shift><Key.shift><Key.shift><Key.shift><Key.shift><Key.shift><Key.shift><Key.shift><Key.shift><Key.shift><Key.shift><Key.shift><Key.shift><Key.shift><Key.shift><Key.shift><Key.shift><Key.shift><Key.shift><Key.shift><Key.shift><Key.shift><Key.shift><Key.shift><Key.shift><Key.shift><Key.shift><Key.shift><Key.shift><Key.shift><Key.shift><Key.shift><Key.shift><Key.shift><Key.shift><Key.shift><Key.shift><Key.shift><Key.shift><Key.shift><Key.shift><Key.shift><Key.shift><Key.shift><Key.shift><Key.shift><Key.shift><Key.shift><Key.shift><Key.shift><Key.shift><Key.shift><Key.shift><Key.shift><Key.shift><Key.shift><Key.shift><Key.shift><Key.shift><Key.shift><Key.shift><Key.shift><Key.shift><Key.shift><Key.shift><Key.shift><Key.shift><Key.shift><Key.shift><Key.shift><Key.shift><Key.shift><Key.shift><Key.shift><Key.shift><Key.shift><Key.shift><Key.shift><Key.shift><Key.shift><Key.shift><Key.shift><Key.shift><Key.shift><Key.shift><Key.shift>Warehouse<Key.space><Key.shift>KPI,<Key.space><Key.shift>MA<Key.backspace>anaging<Key.space><Key.shift>CAPA,<Key.space><Key.shift><Key.shift><Key.shift><Key.shift><Key.shift><Key.shift><Key.shift><Key.shift><Key.shift><Key.shift><Key.shift>Kaizan<Key.backspace><Key.backspace>en,<Key.space><Key.shift>Warehouse<Key.space>stock,<Key.space><Key.shift>Customer<Key.space>escalations.
Screenshot: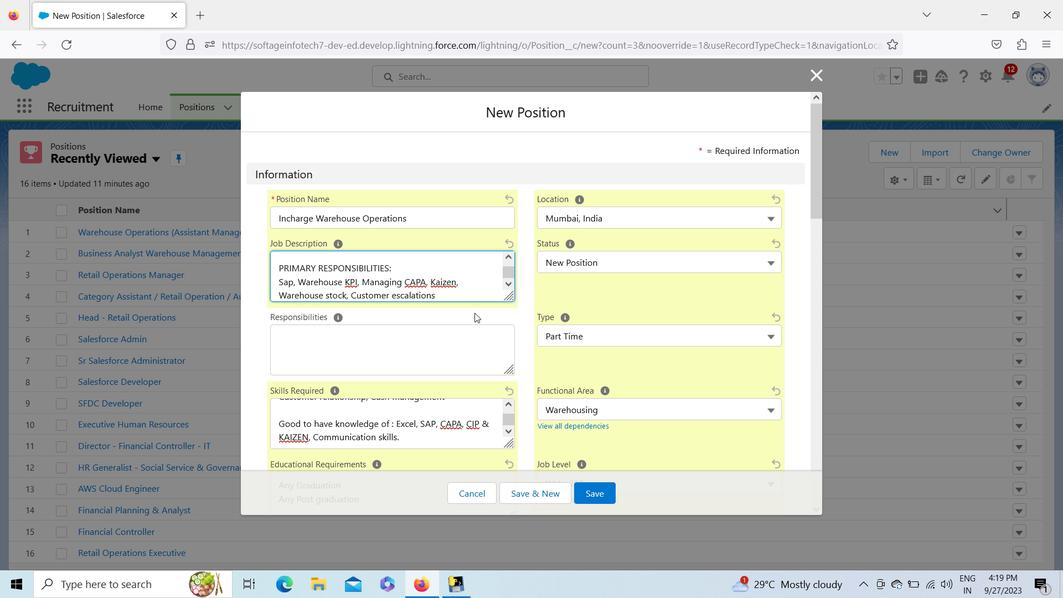 
Action: Mouse moved to (440, 338)
Screenshot: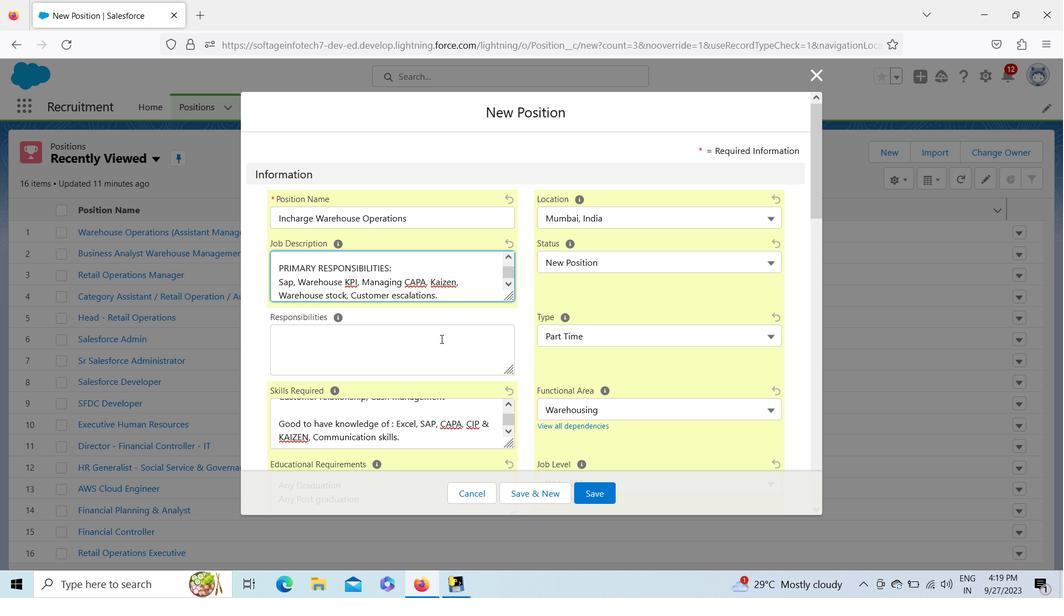 
Action: Mouse pressed left at (440, 338)
Screenshot: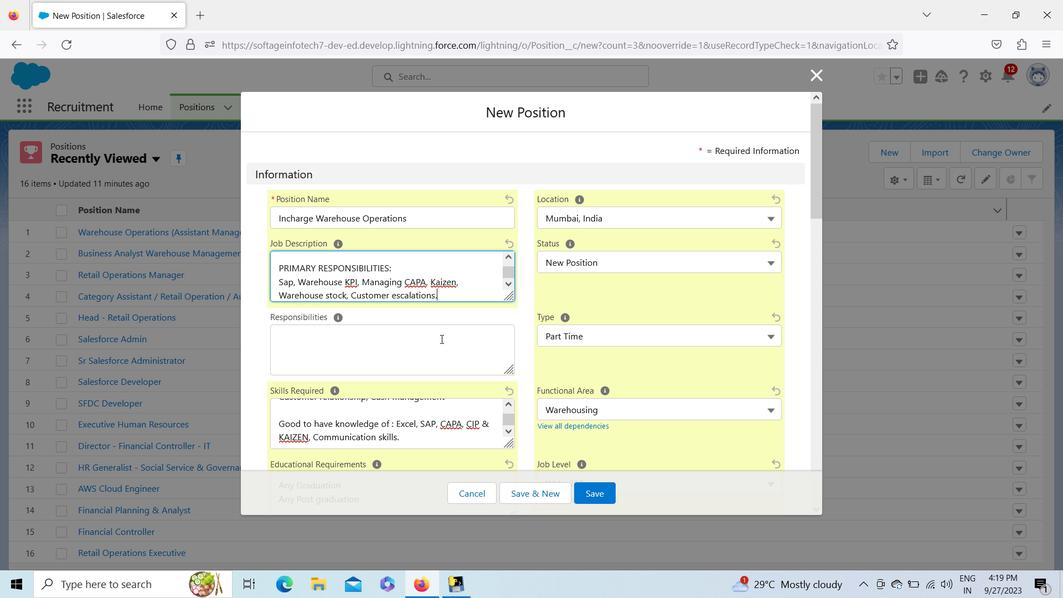 
Action: Key pressed <Key.shift>Reporting<Key.space><Key.shift>Team<Key.enter><Key.enter><Key.shift>Reporting<Key.space><Key.shift><Key.shift><Key.shift><Key.shift><Key.shift><Key.shift><Key.shift><Key.shift>Designation<Key.enter><Key.enter><Key.shift><Key.shift><Key.shift>Rep[o<Key.backspace><Key.backspace><Key.backspace>porting<Key.space><Key.shift>Department<Key.enter><Key.enter><Key.shift><Key.shift><Key.shift><Key.shift><Key.shift><Key.shift><Key.shift><Key.shift><Key.shift><Key.shift><Key.shift><Key.shift><Key.shift><Key.shift><Key.shift><Key.shift><Key.shift><Key.shift><Key.shift><Key.shift><Key.shift><Key.shift><Key.shift><Key.shift><Key.shift><Key.shift><Key.shift><Key.shift><Key.shift><Key.shift><Key.shift><Key.shift><Key.shift><Key.shift><Key.shift><Key.shift><Key.shift><Key.shift><Key.shift><Key.shift><Key.shift><Key.shift><Key.shift><Key.shift><Key.shift><Key.shift><Key.shift><Key.shift><Key.shift><Key.shift><Key.shift><Key.shift><Key.shift><Key.shift><Key.shift><Key.shift><Key.shift><Key.shift><Key.shift><Key.shift><Key.shift><Key.shift><Key.shift><Key.shift><Key.shift><Key.shift><Key.shift><Key.shift><Key.shift><Key.shift><Key.shift><Key.shift><Key.shift><Key.shift><Key.shift><Key.shift><Key.shift><Key.shift><Key.shift><Key.shift><Key.shift><Key.shift><Key.shift><Key.shift><Key.shift><Key.shift><Key.shift><Key.shift><Key.shift><Key.shift><Key.shift><Key.shift><Key.shift><Key.shift><Key.shift><Key.shift><Key.shift><Key.shift><Key.shift><Key.shift><Key.shift><Key.shift><Key.shift><Key.shift><Key.shift><Key.shift><Key.shift><Key.shift><Key.shift><Key.shift><Key.shift><Key.shift><Key.shift><Key.shift><Key.shift><Key.shift><Key.shift><Key.shift><Key.shift><Key.shift>
Screenshot: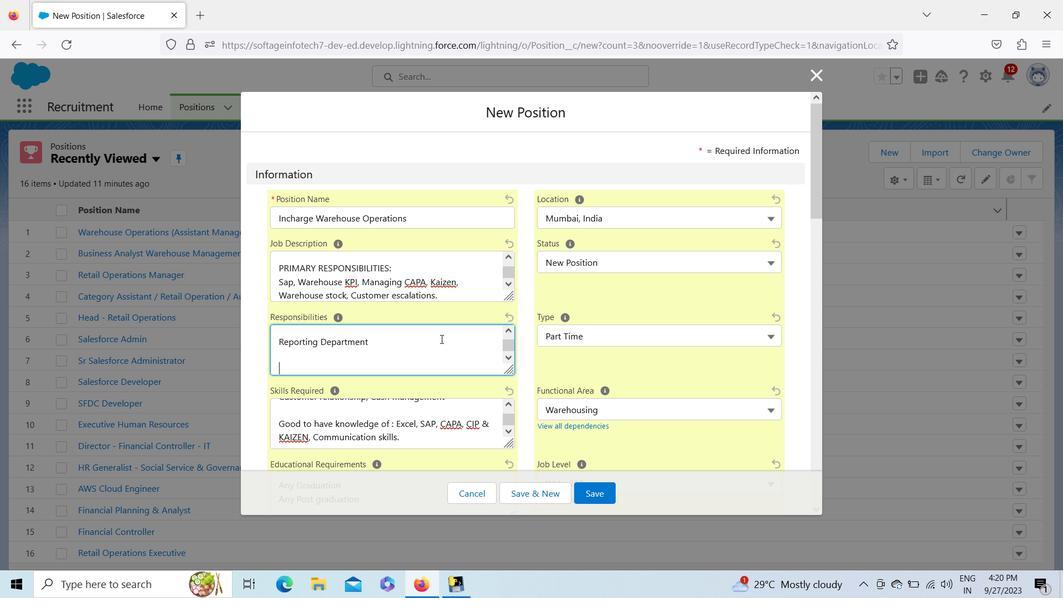 
Action: Mouse moved to (460, 327)
Screenshot: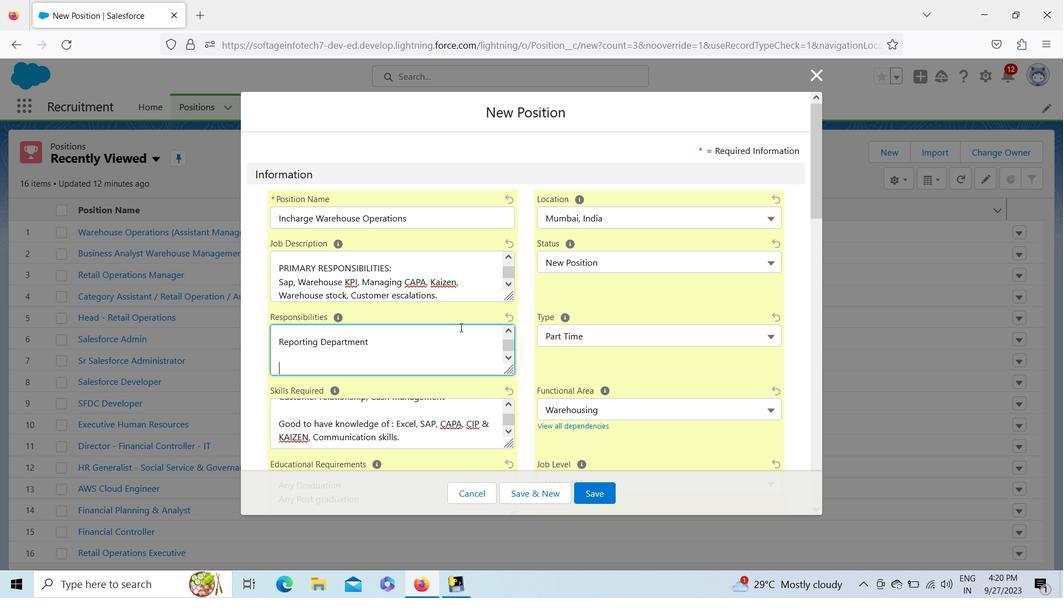 
Action: Key pressed <Key.caps_lock>KEY<Key.space>PERFORMANCE<Key.space>INDICATOR<Key.enter><Key.enter><Key.backspace><Key.backspace><Key.space><Key.shift_r>:<Key.enter><Key.enter>KPA<Key.space>KPI<Key.space><Key.caps_lock><Key.shift>Customer<Key.space><Key.shift>Contractual<Key.space><Key.shift><Key.shift><Key.shift><Key.shift><Key.shift><Key.shift><Key.shift><Key.shift><Key.shift><Key.shift><Key.shift><Key.shift><Key.shift><Key.shift><Key.shift><Key.shift><Key.shift><Key.shift><Key.shift><Key.shift>K<Key.shift>PI<Key.space><Key.shift>Achievement<Key.space>of<Key.space><Key.shift><Key.shift><Key.shift><Key.shift><Key.shift><Key.shift><Key.shift><Key.shift><Key.shift>Customer<Key.space><Key.shift>Site
